 Task: Buy 3 Wax Warmers & Accessories for Men's from Shave & Hair Removal section under best seller category for shipping address: Marley Cooper, 2835 Point Street, Park Ridge, Illinois 60068, Cell Number 7738643880. Pay from credit card ending with 7965, CVV 549
Action: Mouse moved to (19, 83)
Screenshot: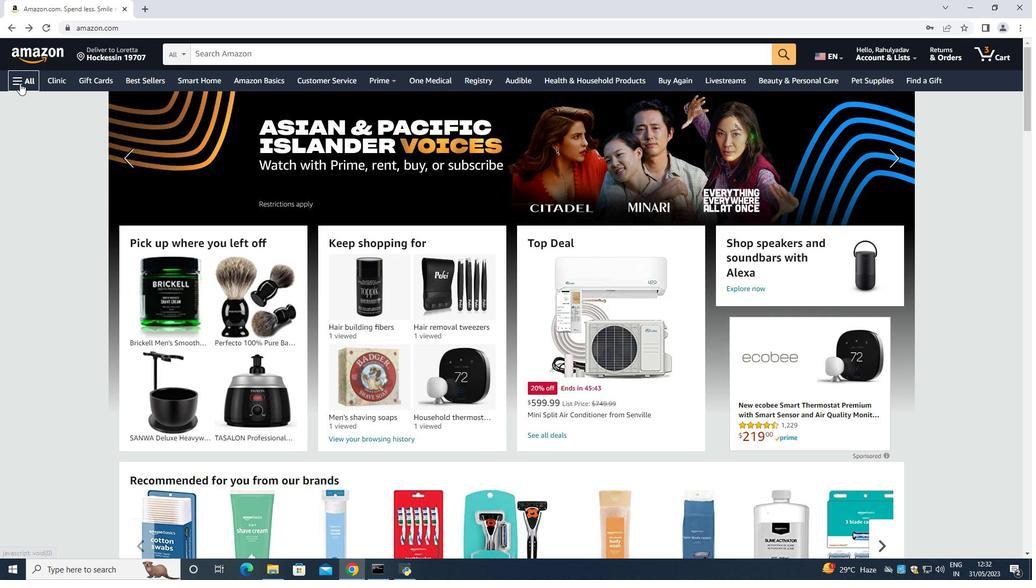 
Action: Mouse pressed left at (19, 83)
Screenshot: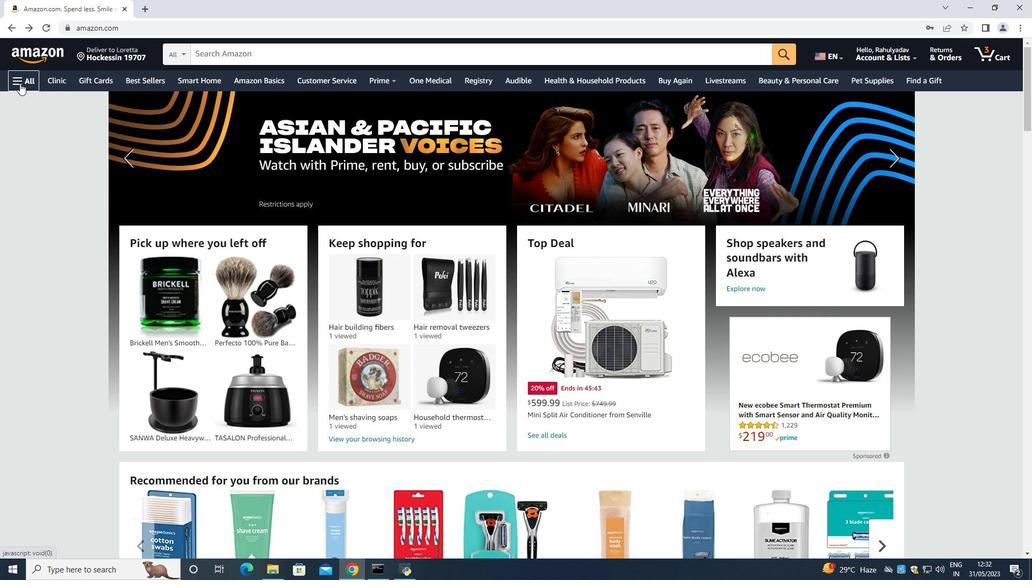 
Action: Mouse moved to (33, 106)
Screenshot: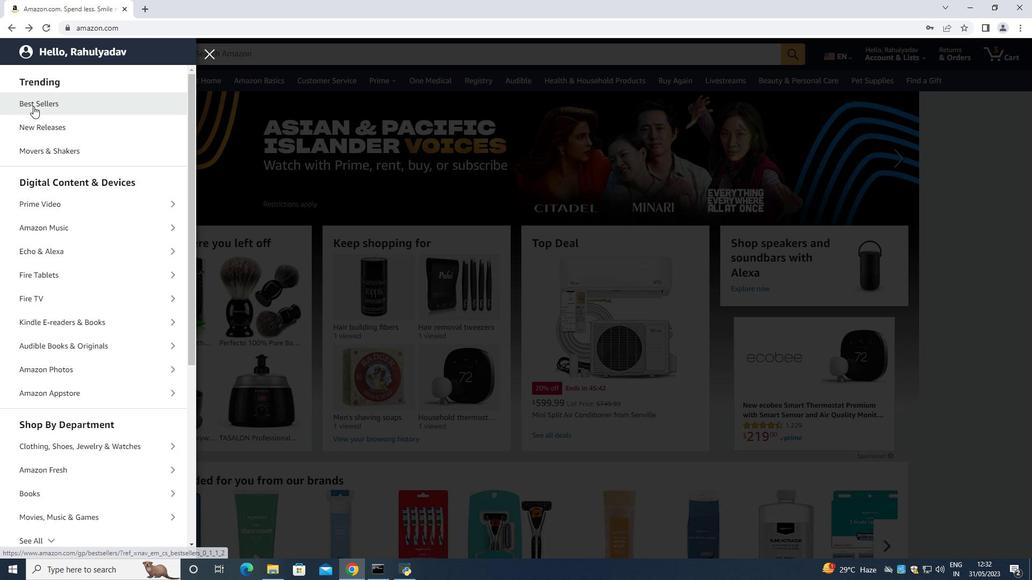 
Action: Mouse pressed left at (33, 106)
Screenshot: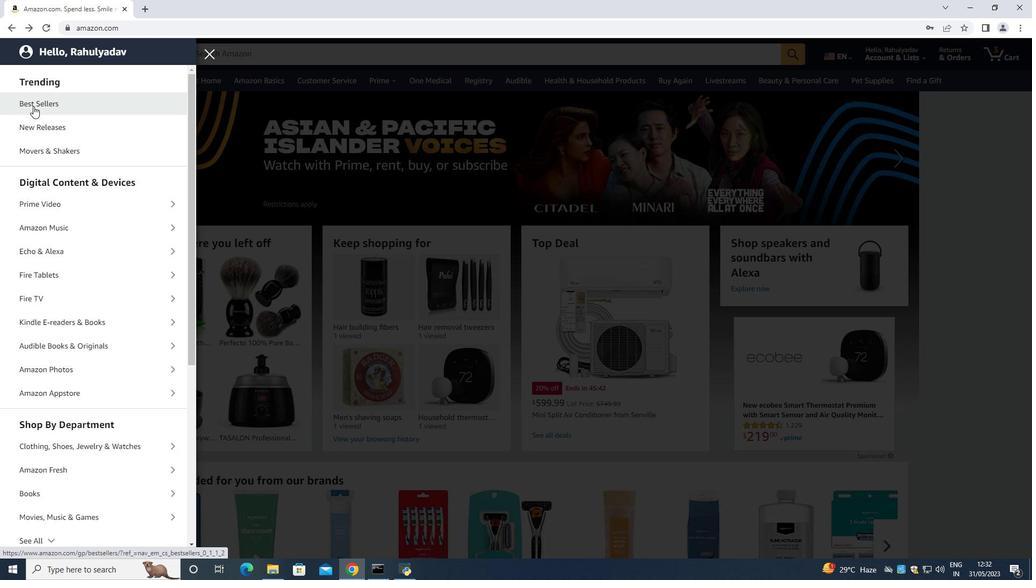 
Action: Mouse moved to (276, 55)
Screenshot: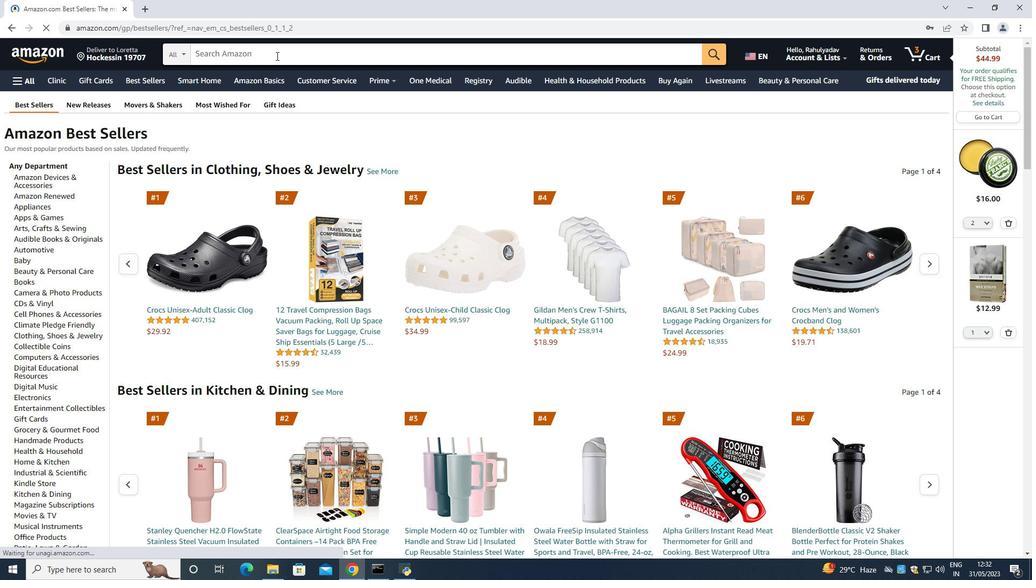 
Action: Mouse pressed left at (276, 55)
Screenshot: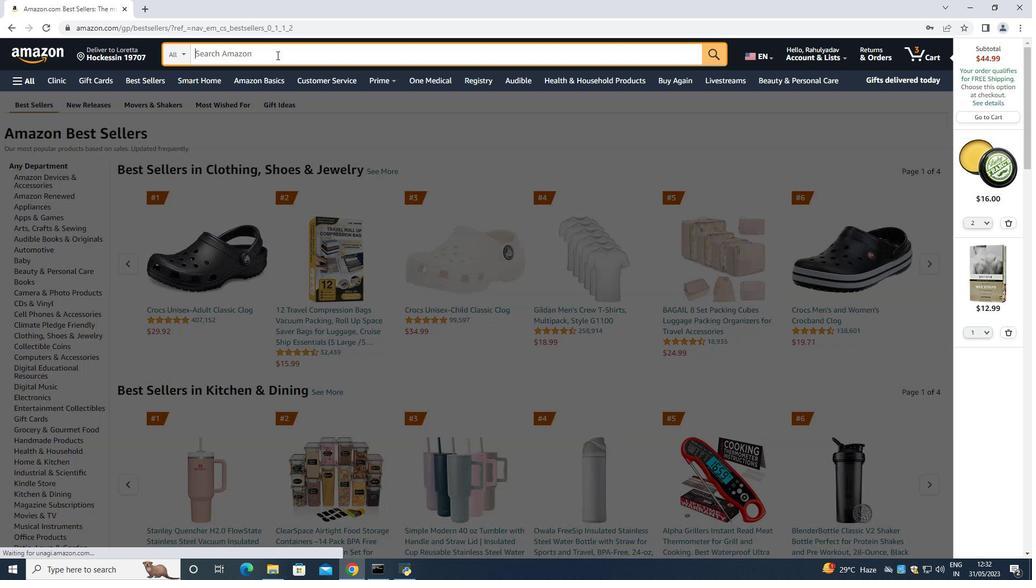 
Action: Mouse moved to (277, 55)
Screenshot: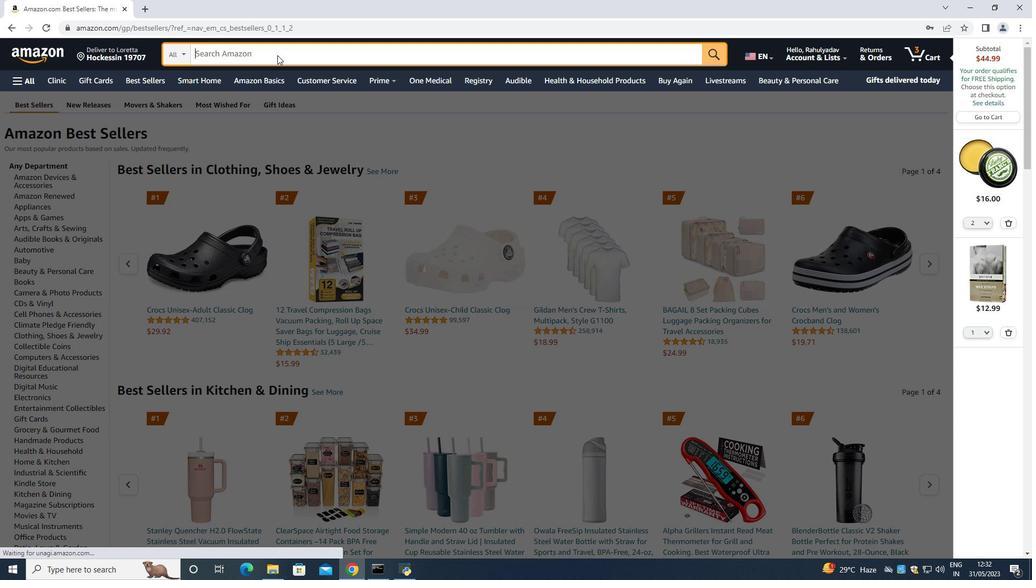 
Action: Key pressed <Key.shift>Wax<Key.space><Key.shift>Warmers<Key.space><Key.shift_r><Key.shift_r><Key.shift_r><Key.shift_r><Key.shift_r><Key.shift_r>&<Key.shift><Key.space><Key.shift>Accessories<Key.space><Key.shift>For<Key.space><Key.shift>m<Key.backspace><Key.shift><Key.shift><Key.shift><Key.shift><Key.shift><Key.shift>Men<Key.enter>
Screenshot: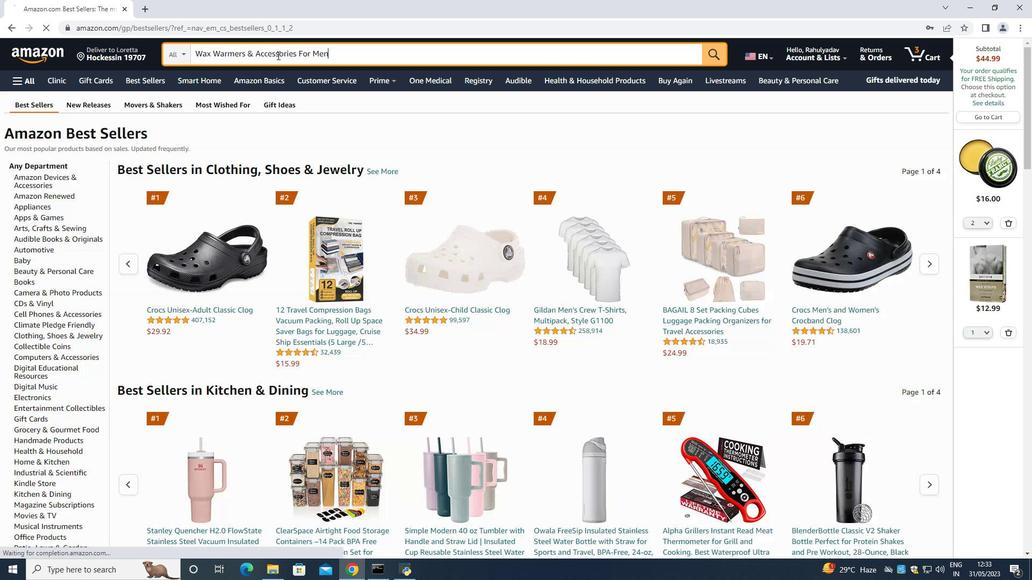 
Action: Mouse moved to (277, 55)
Screenshot: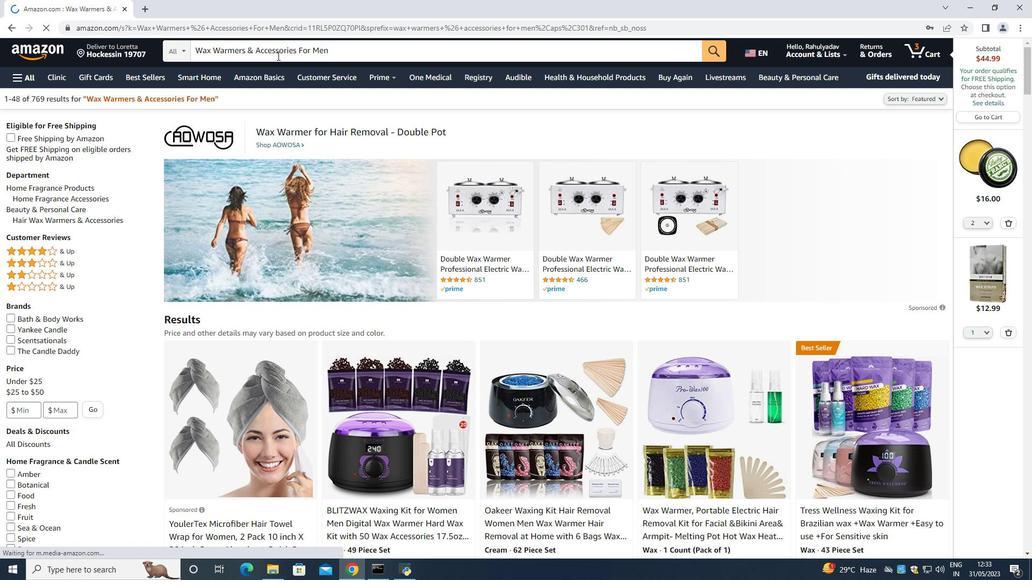 
Action: Mouse scrolled (277, 55) with delta (0, 0)
Screenshot: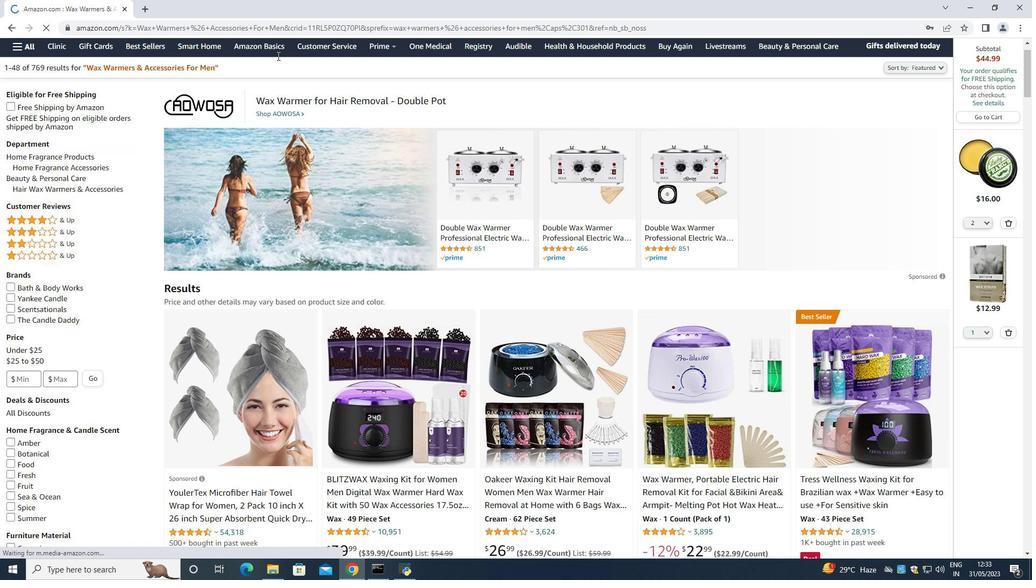 
Action: Mouse moved to (216, 131)
Screenshot: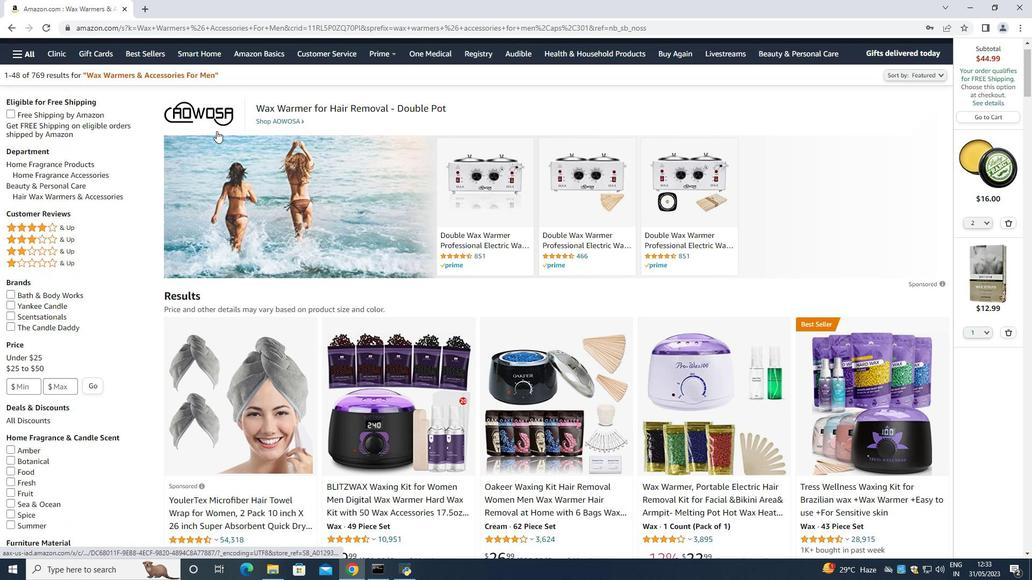 
Action: Mouse scrolled (216, 131) with delta (0, 0)
Screenshot: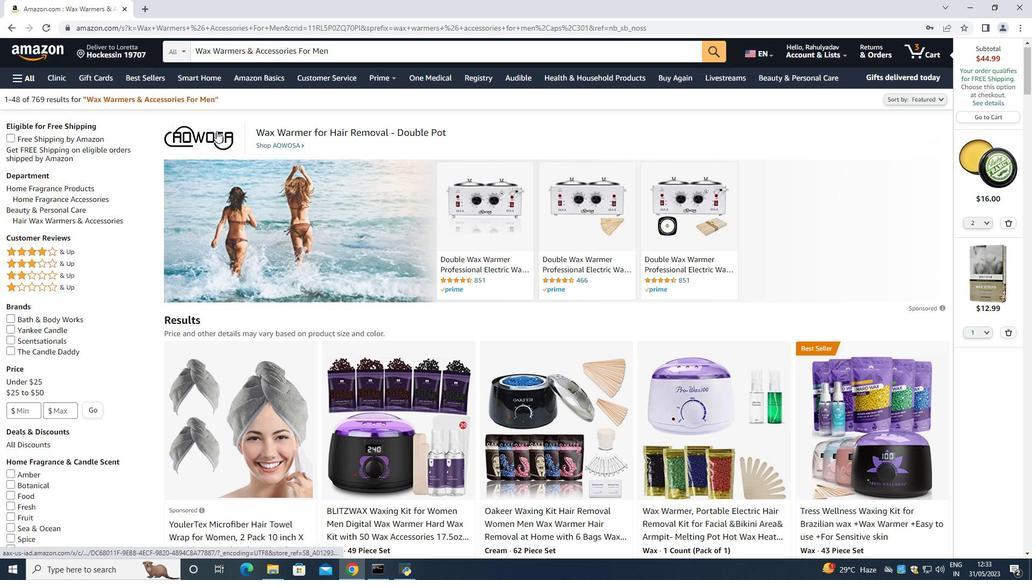 
Action: Mouse scrolled (216, 131) with delta (0, 0)
Screenshot: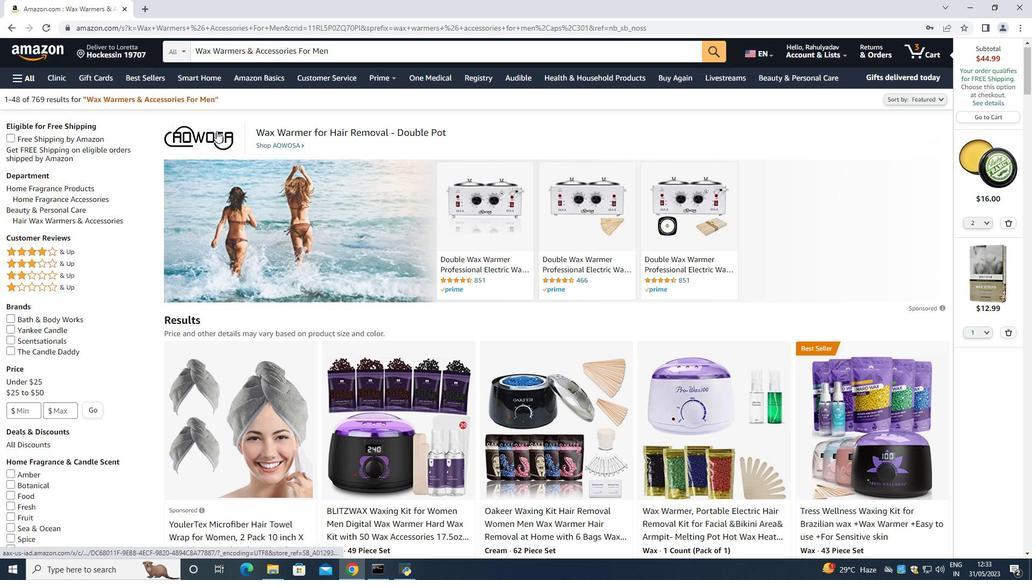 
Action: Mouse scrolled (216, 131) with delta (0, 0)
Screenshot: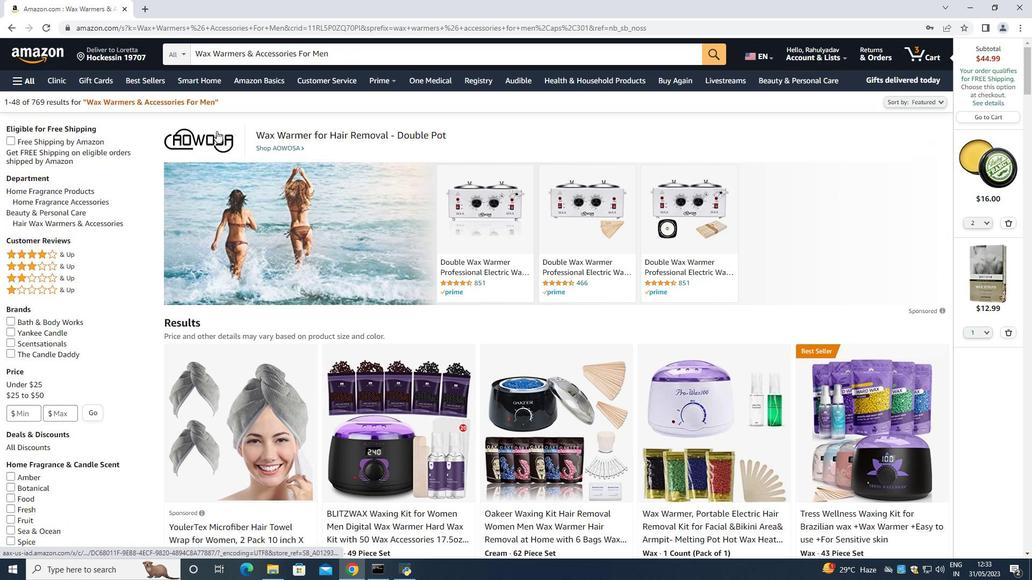
Action: Mouse scrolled (216, 131) with delta (0, 0)
Screenshot: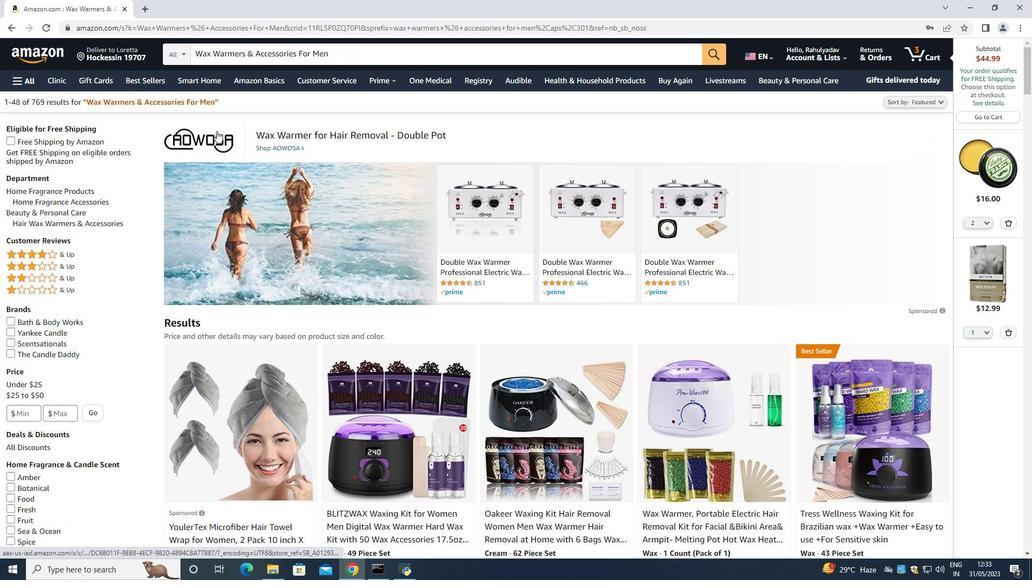 
Action: Mouse moved to (408, 354)
Screenshot: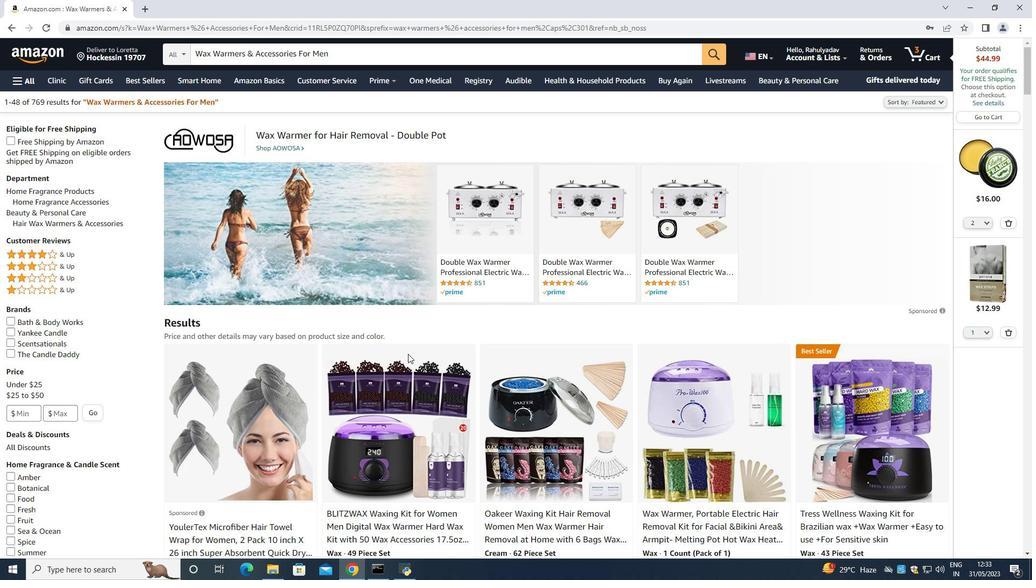 
Action: Mouse scrolled (408, 353) with delta (0, 0)
Screenshot: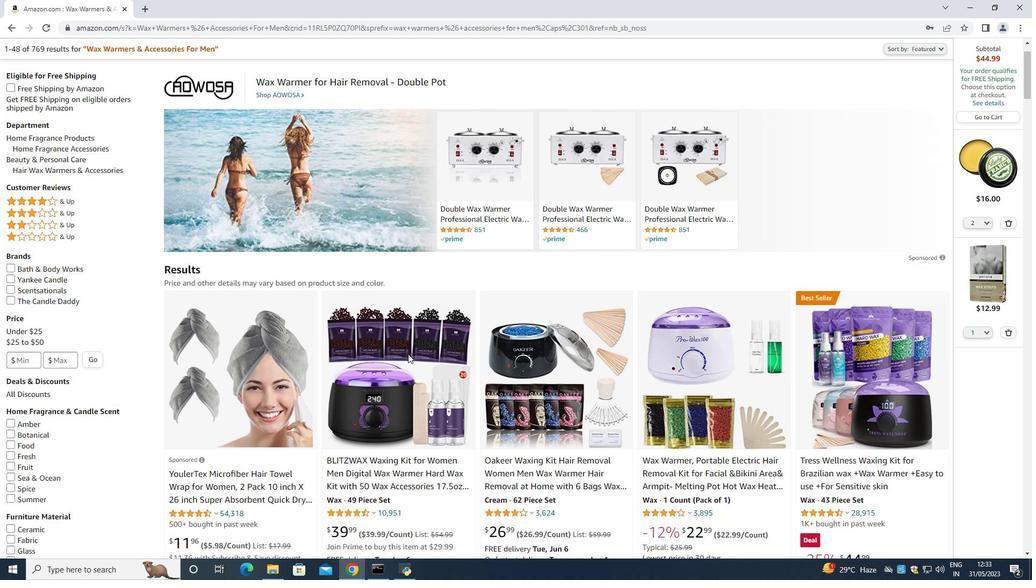
Action: Mouse scrolled (408, 353) with delta (0, 0)
Screenshot: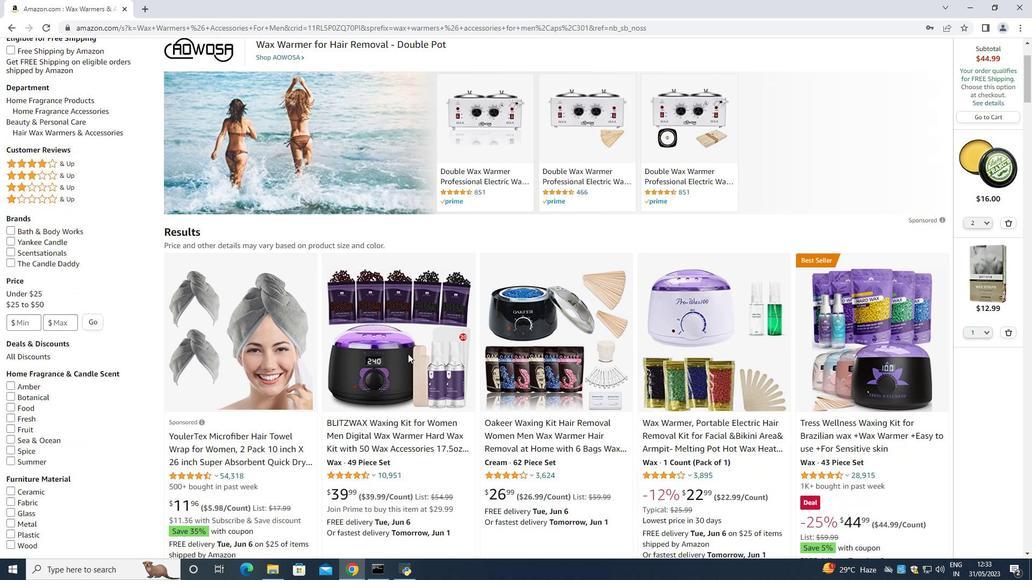 
Action: Mouse scrolled (408, 353) with delta (0, 0)
Screenshot: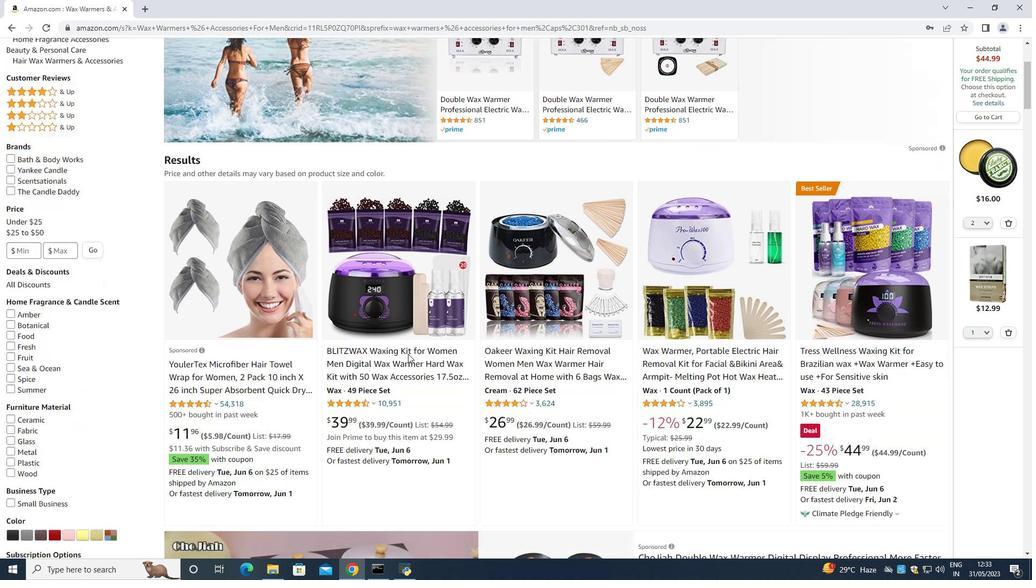 
Action: Mouse scrolled (408, 353) with delta (0, 0)
Screenshot: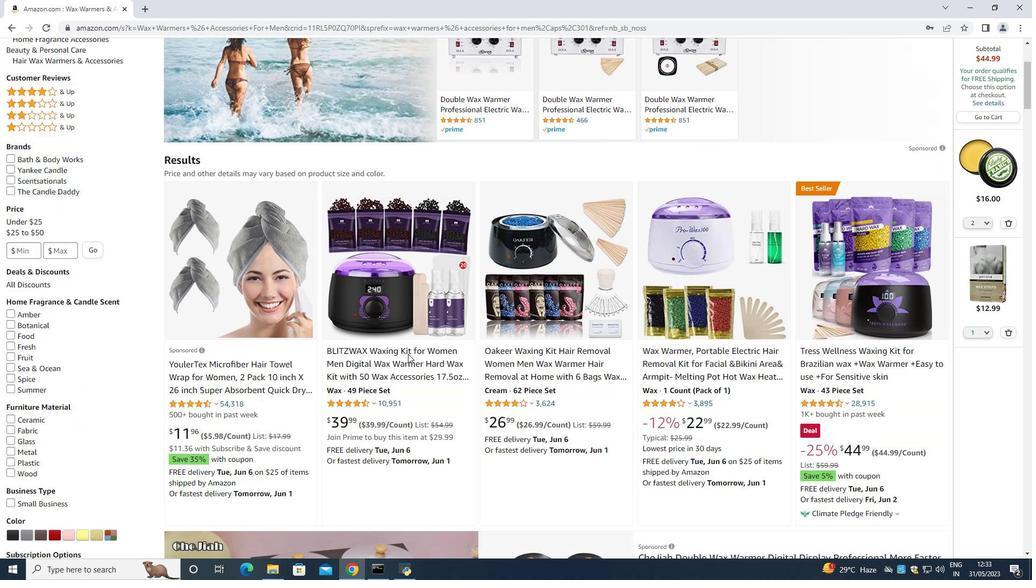 
Action: Mouse moved to (131, 214)
Screenshot: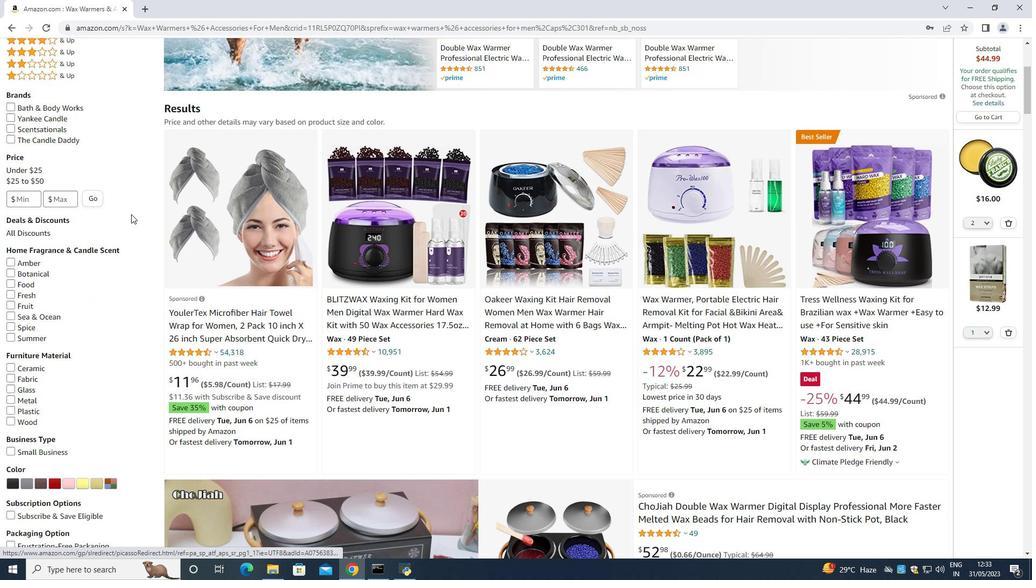 
Action: Mouse scrolled (131, 215) with delta (0, 0)
Screenshot: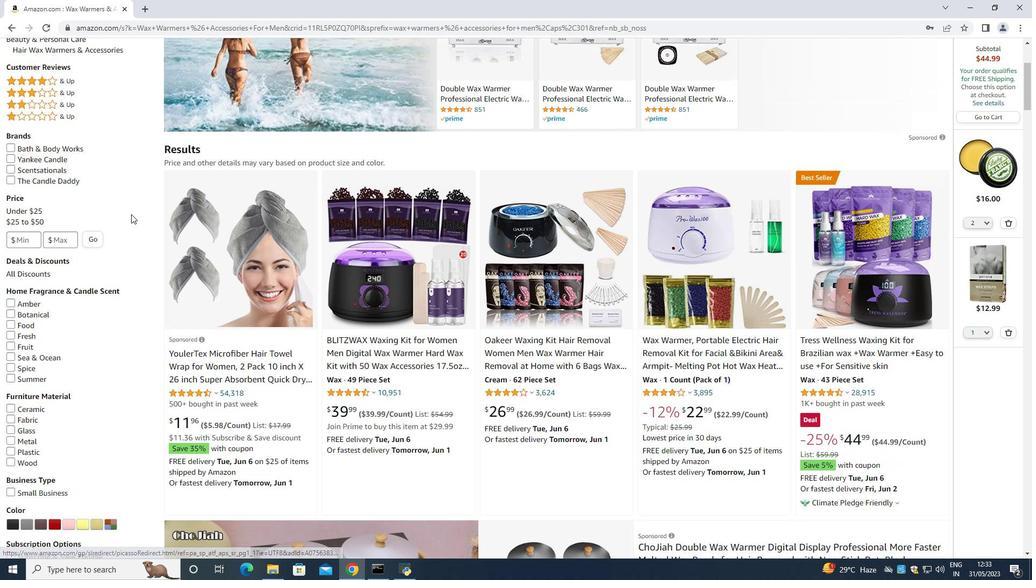 
Action: Mouse scrolled (131, 215) with delta (0, 0)
Screenshot: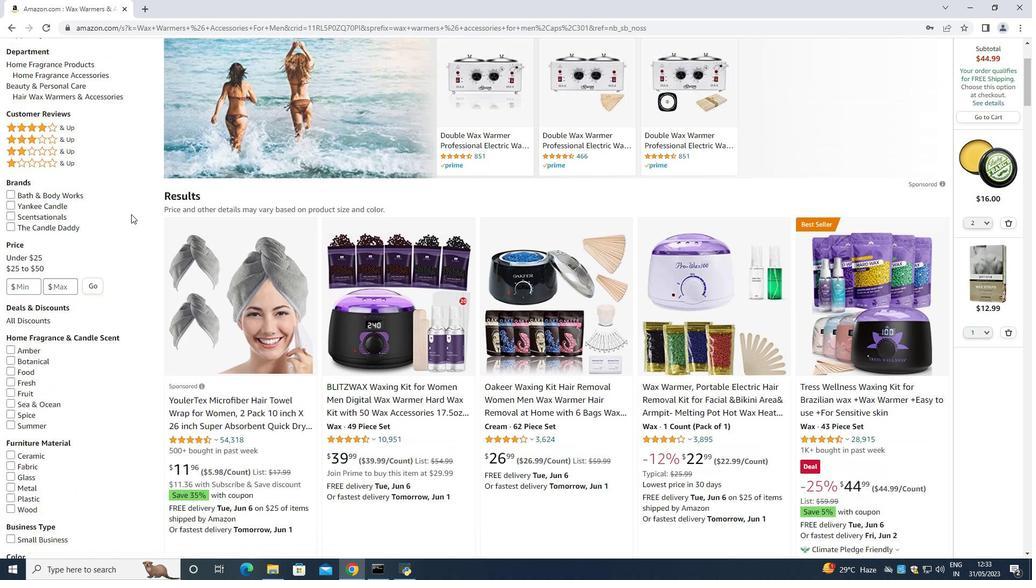 
Action: Mouse scrolled (131, 215) with delta (0, 0)
Screenshot: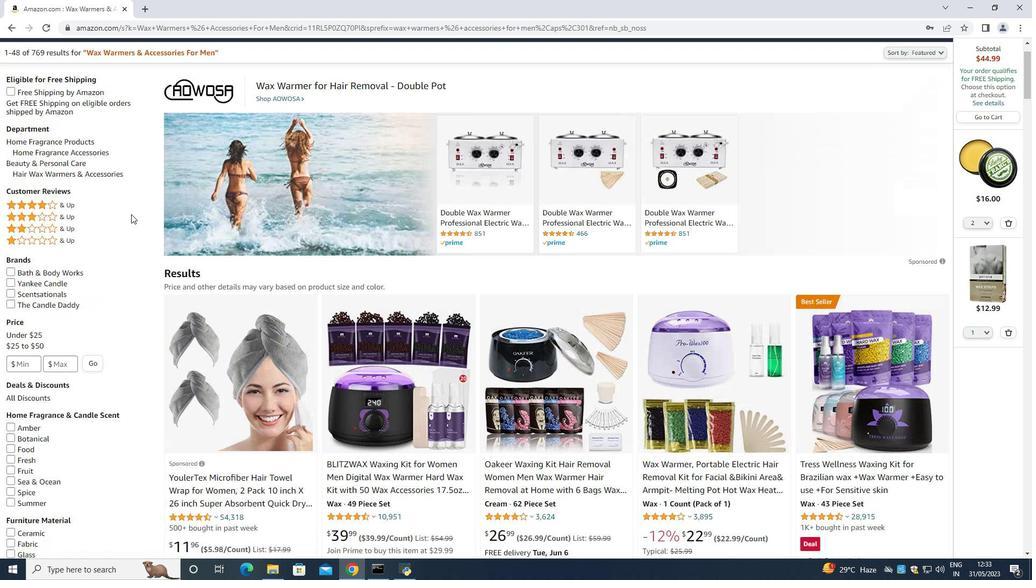 
Action: Mouse scrolled (131, 215) with delta (0, 0)
Screenshot: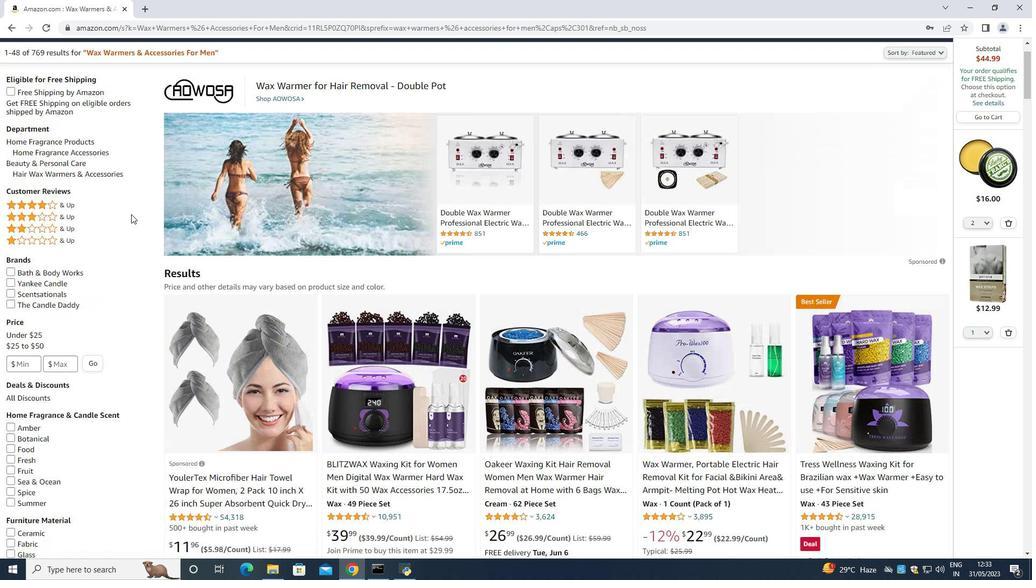 
Action: Mouse scrolled (131, 215) with delta (0, 0)
Screenshot: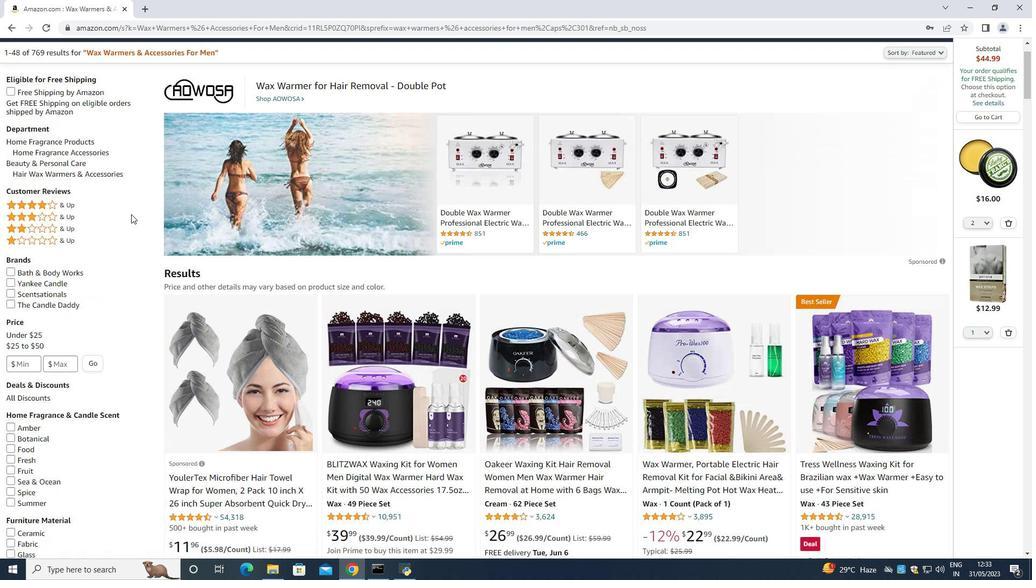 
Action: Mouse scrolled (131, 215) with delta (0, 0)
Screenshot: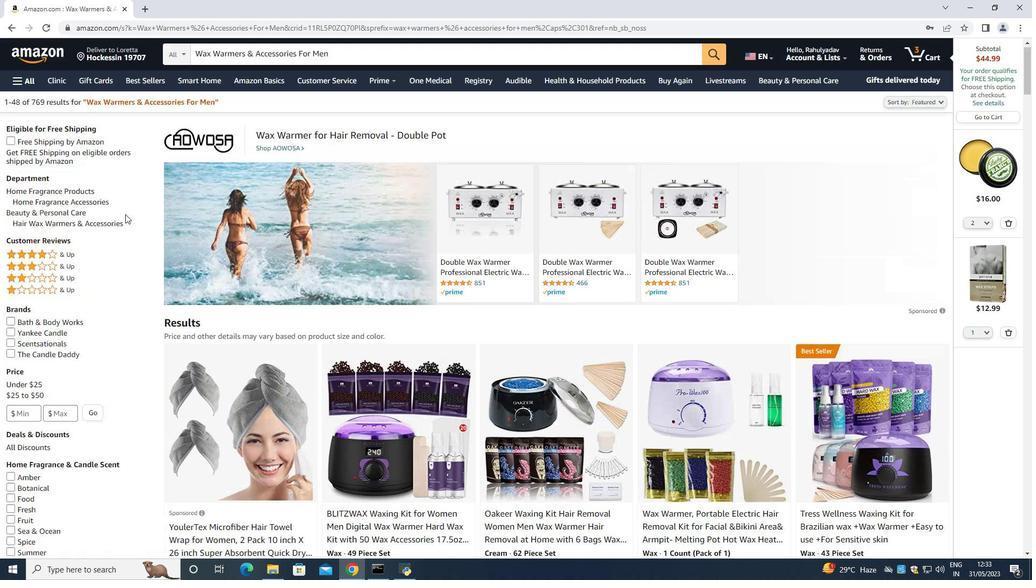 
Action: Mouse moved to (69, 208)
Screenshot: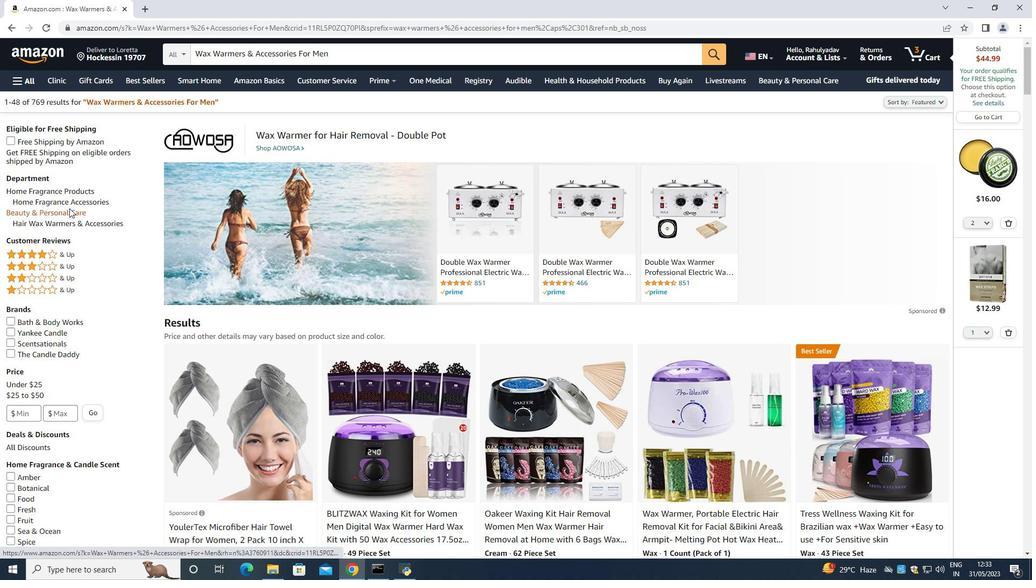 
Action: Mouse pressed left at (69, 208)
Screenshot: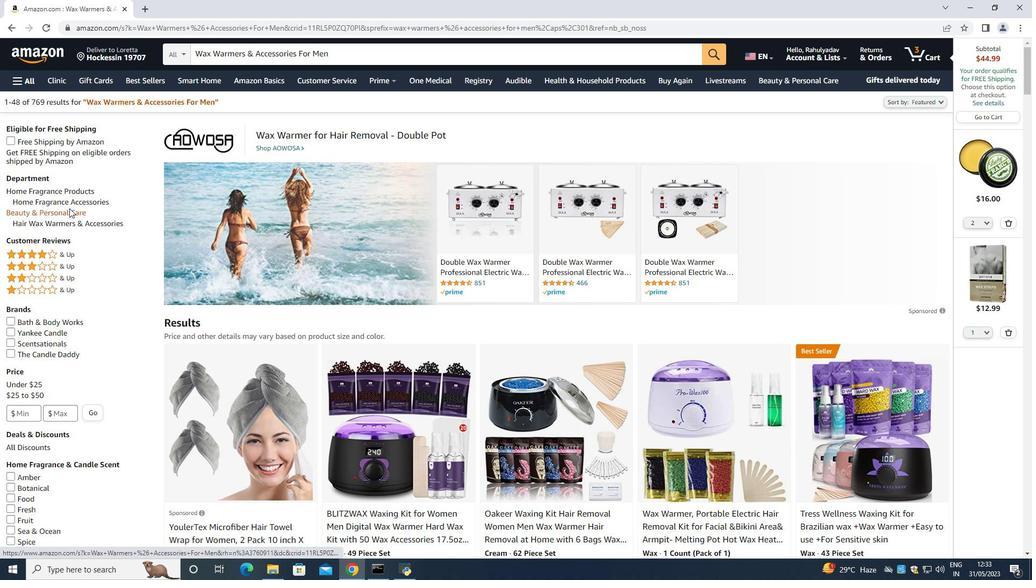 
Action: Mouse moved to (73, 297)
Screenshot: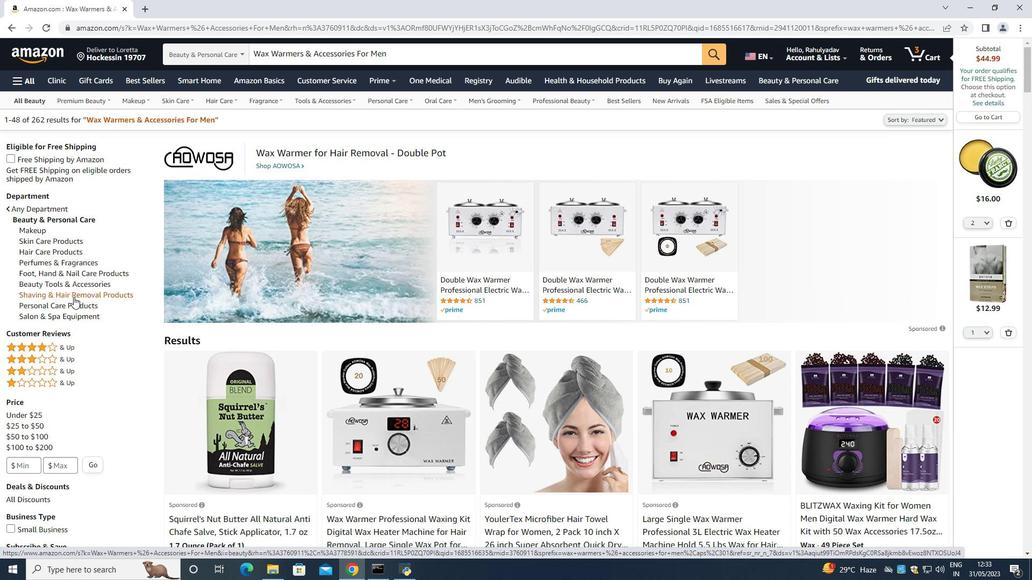 
Action: Mouse pressed left at (73, 297)
Screenshot: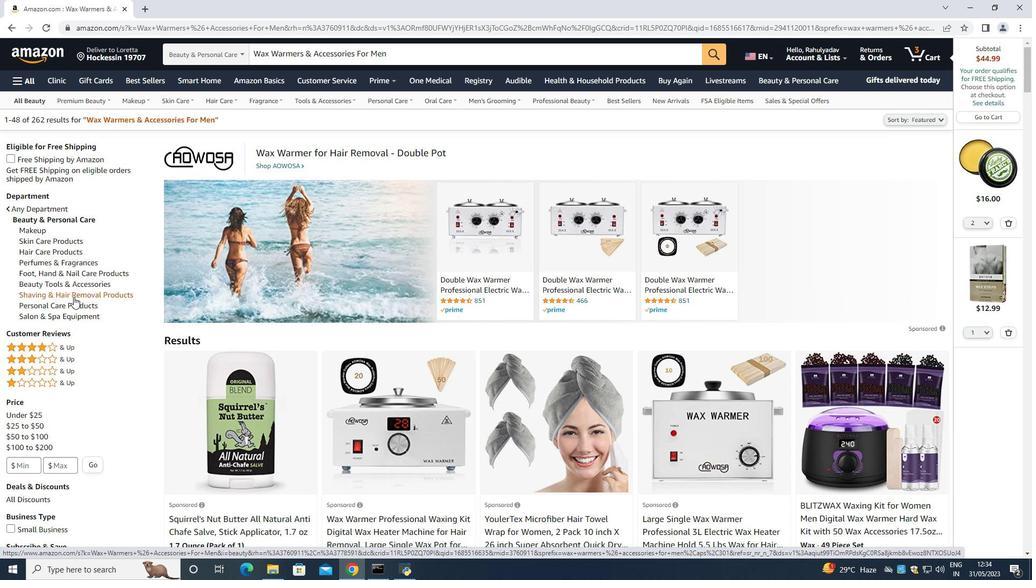 
Action: Mouse moved to (286, 333)
Screenshot: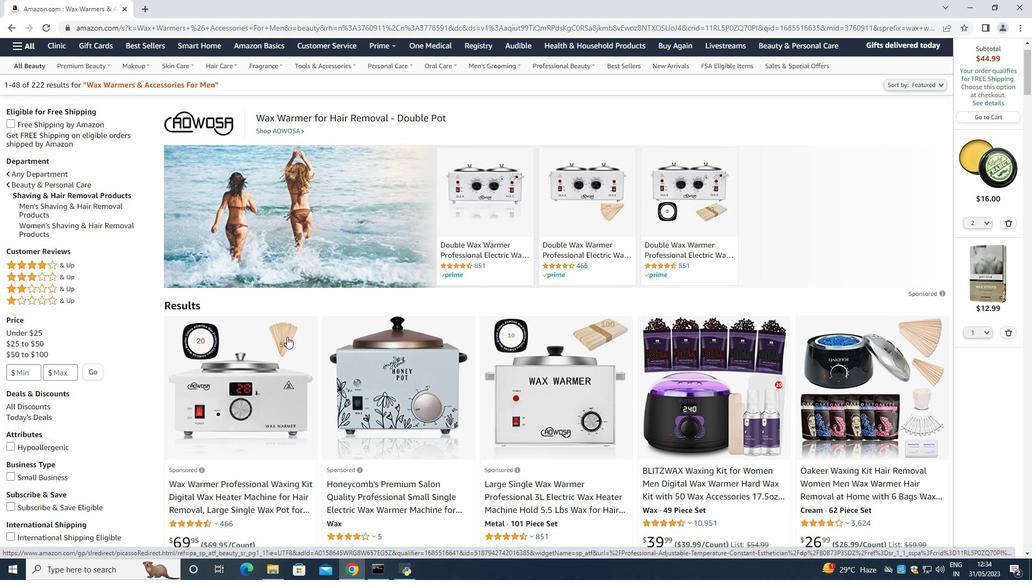 
Action: Mouse scrolled (286, 333) with delta (0, 0)
Screenshot: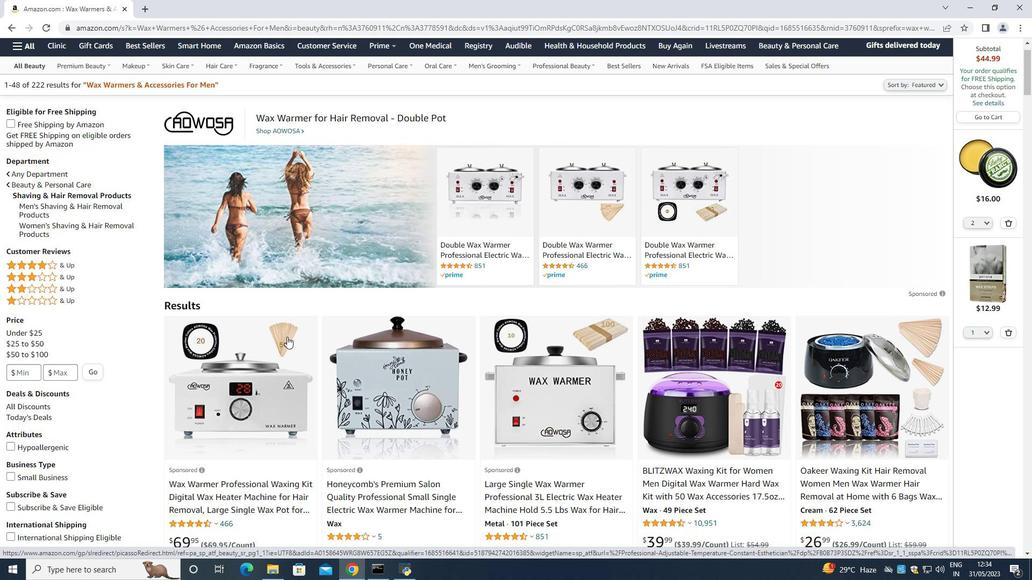 
Action: Mouse moved to (733, 451)
Screenshot: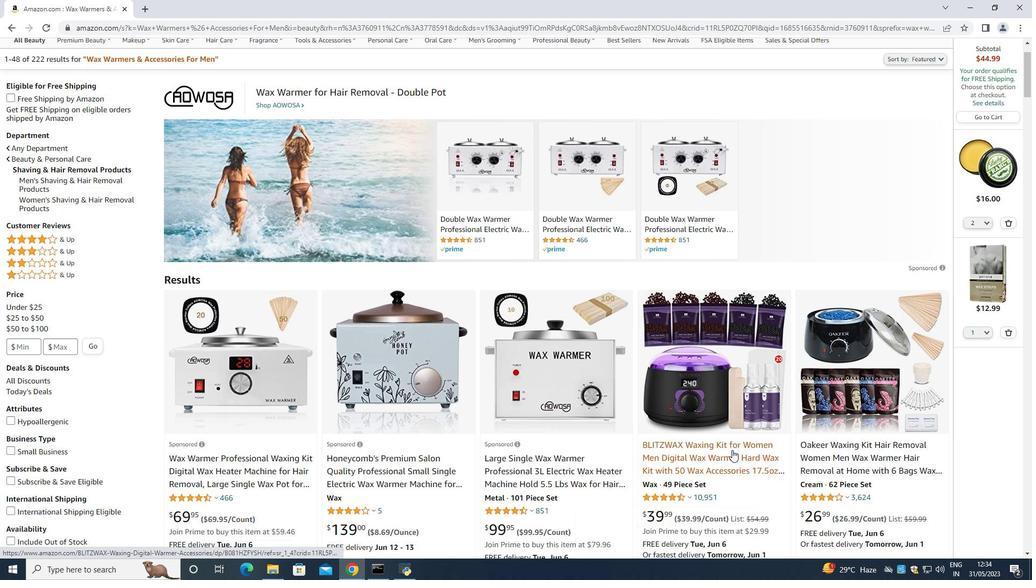 
Action: Mouse scrolled (733, 451) with delta (0, 0)
Screenshot: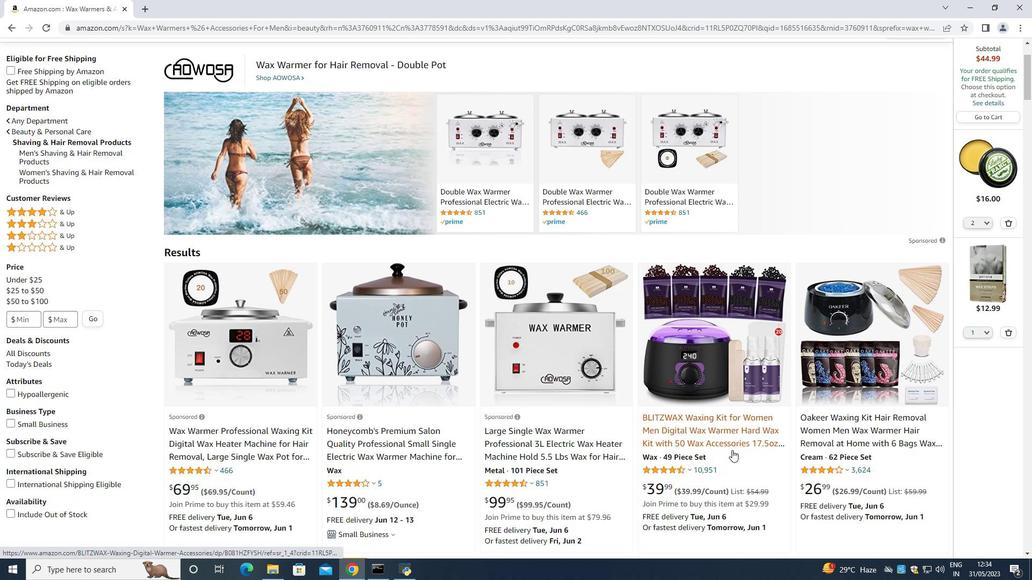 
Action: Mouse moved to (732, 450)
Screenshot: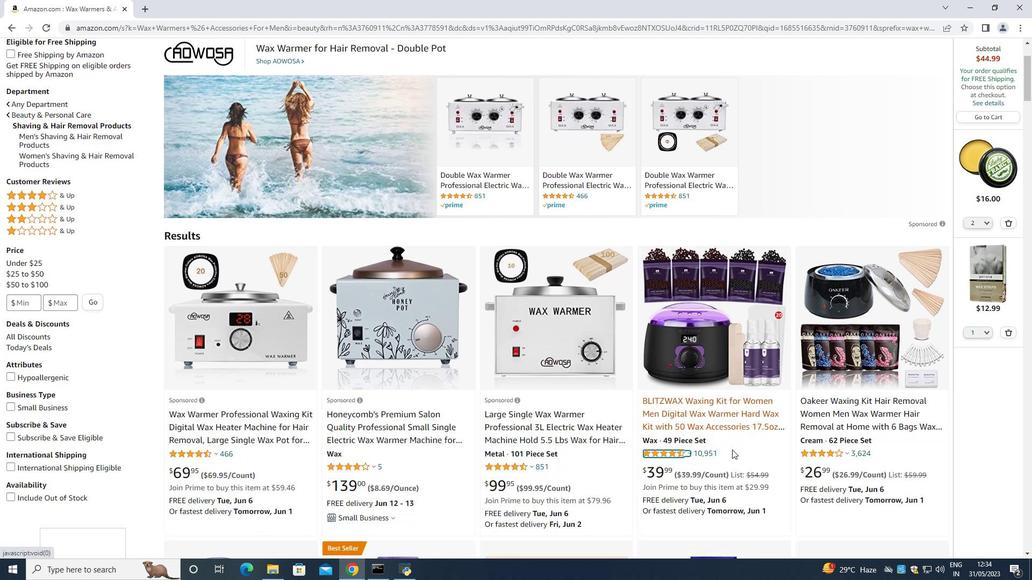 
Action: Mouse scrolled (732, 450) with delta (0, 0)
Screenshot: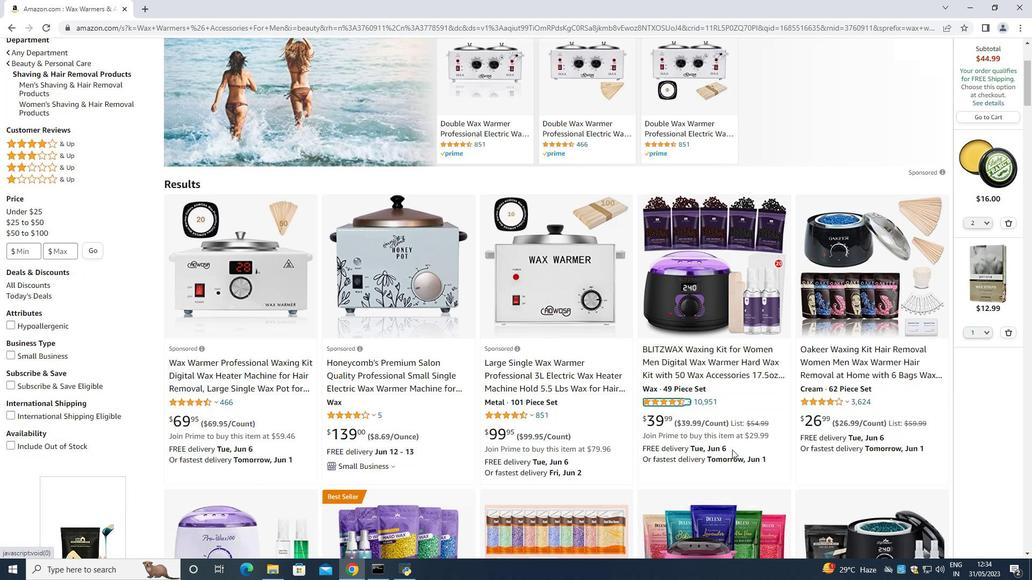 
Action: Mouse moved to (732, 450)
Screenshot: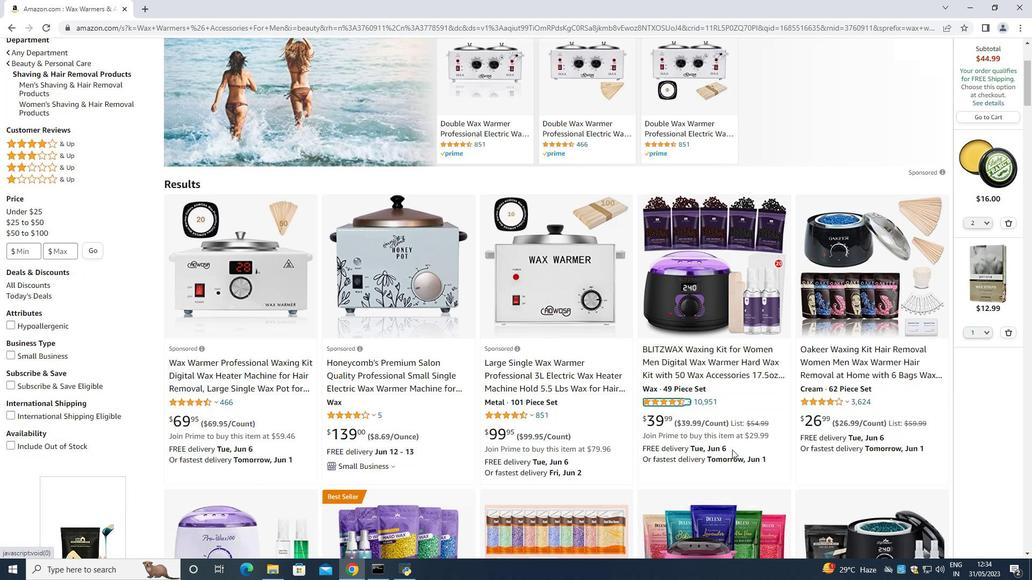 
Action: Mouse scrolled (732, 449) with delta (0, 0)
Screenshot: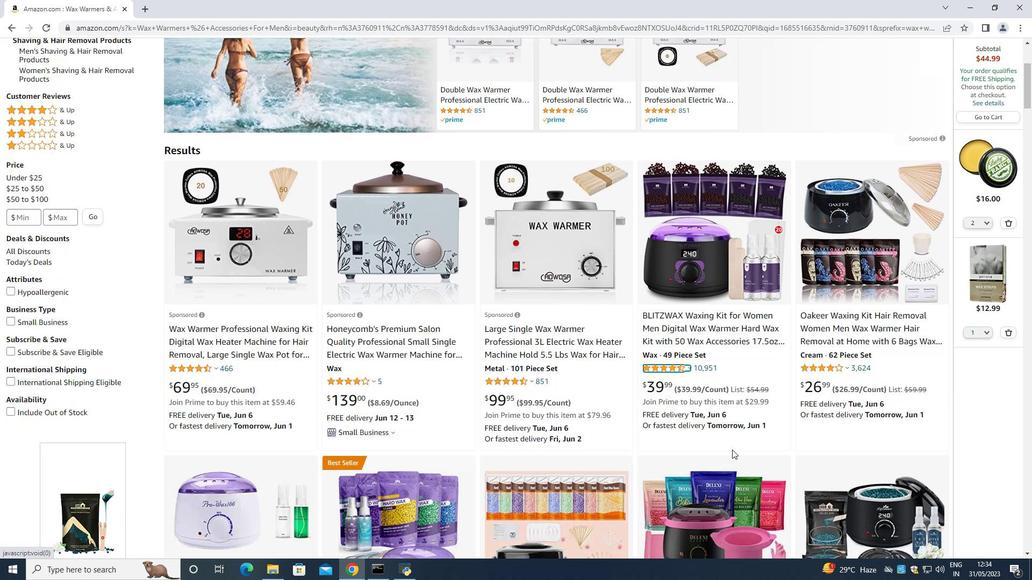 
Action: Mouse scrolled (732, 449) with delta (0, 0)
Screenshot: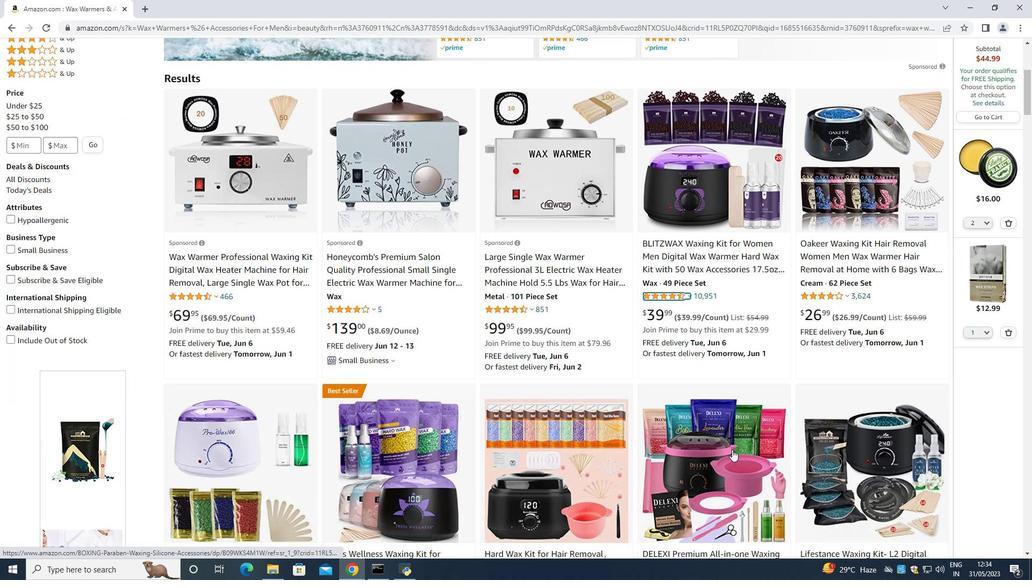 
Action: Mouse scrolled (732, 449) with delta (0, 0)
Screenshot: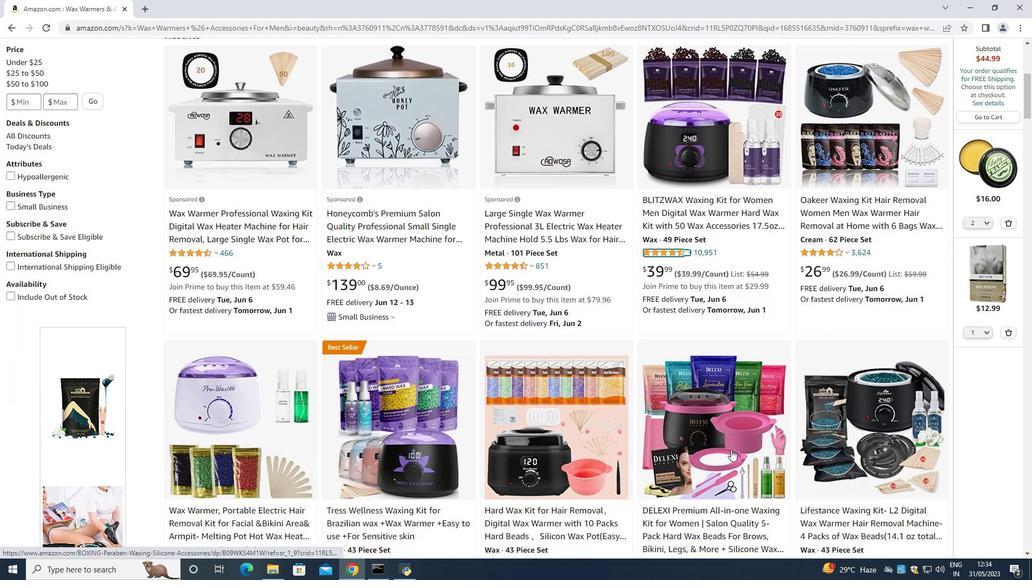 
Action: Mouse scrolled (732, 449) with delta (0, 0)
Screenshot: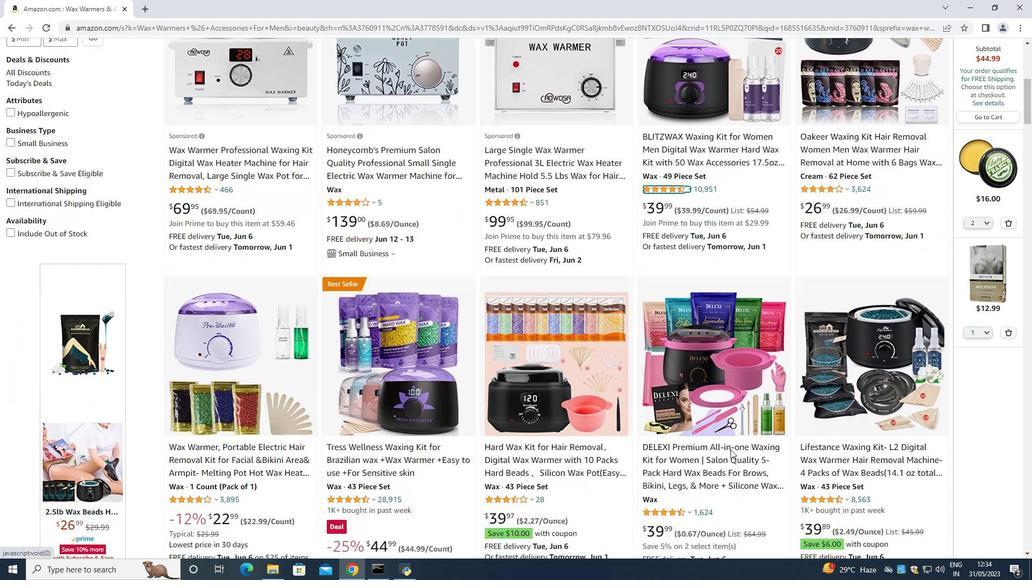 
Action: Mouse moved to (366, 468)
Screenshot: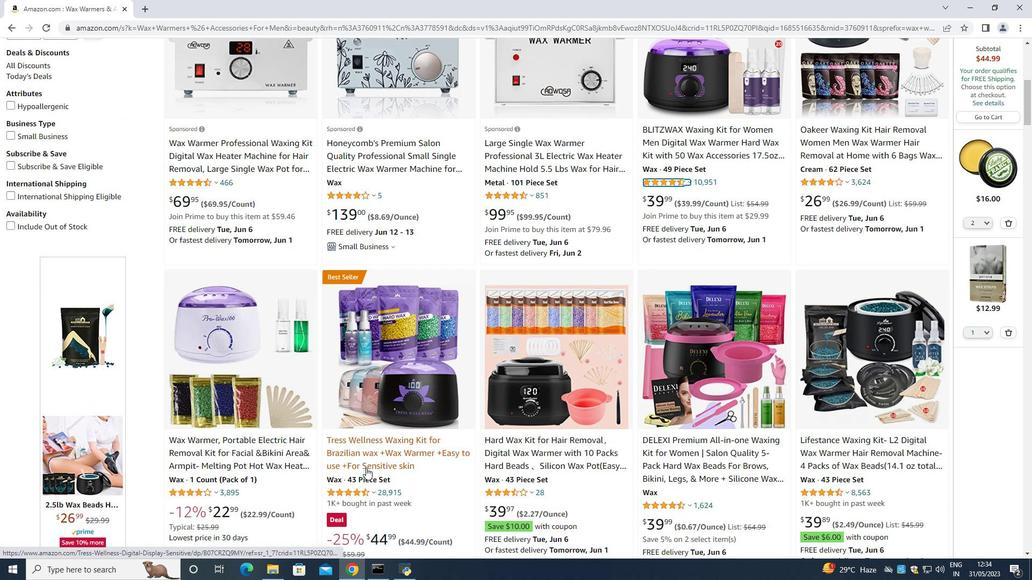 
Action: Mouse scrolled (366, 467) with delta (0, 0)
Screenshot: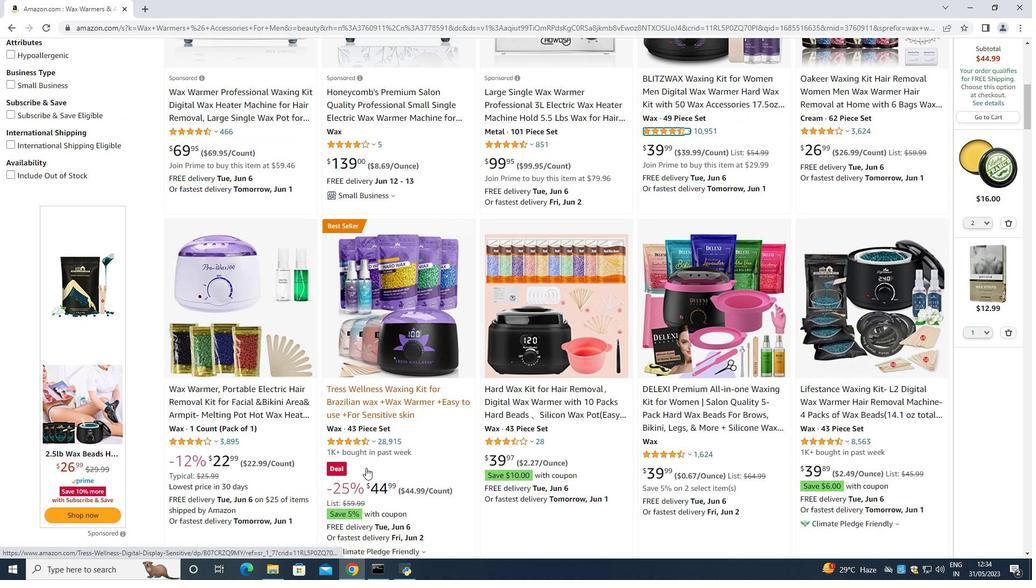 
Action: Mouse moved to (414, 317)
Screenshot: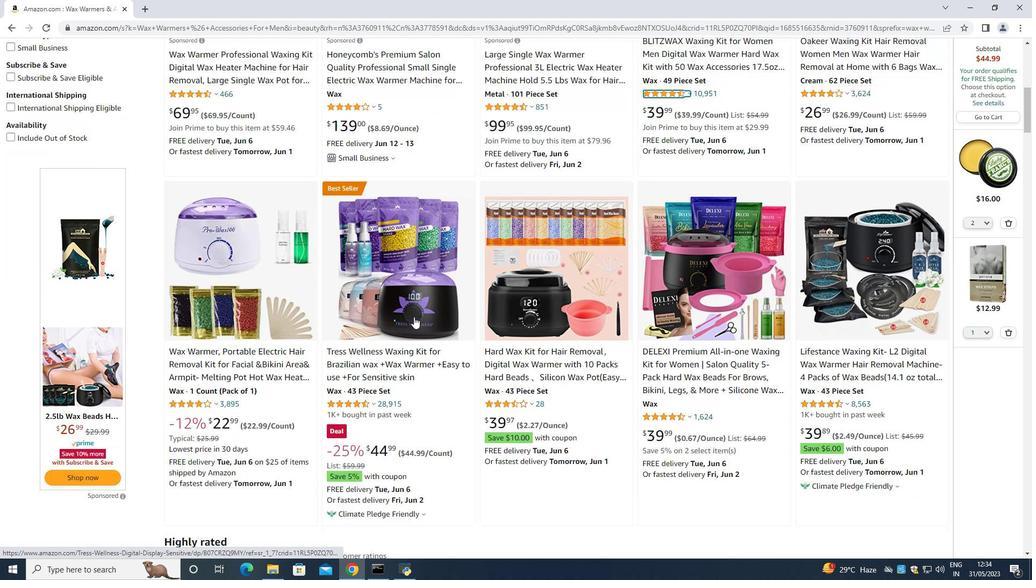 
Action: Mouse scrolled (414, 316) with delta (0, 0)
Screenshot: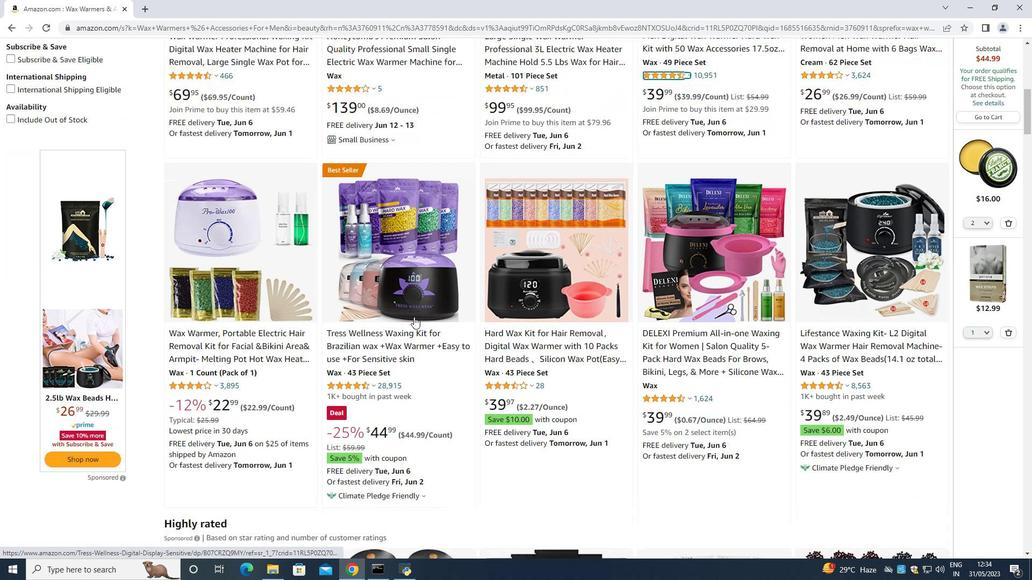
Action: Mouse scrolled (414, 316) with delta (0, 0)
Screenshot: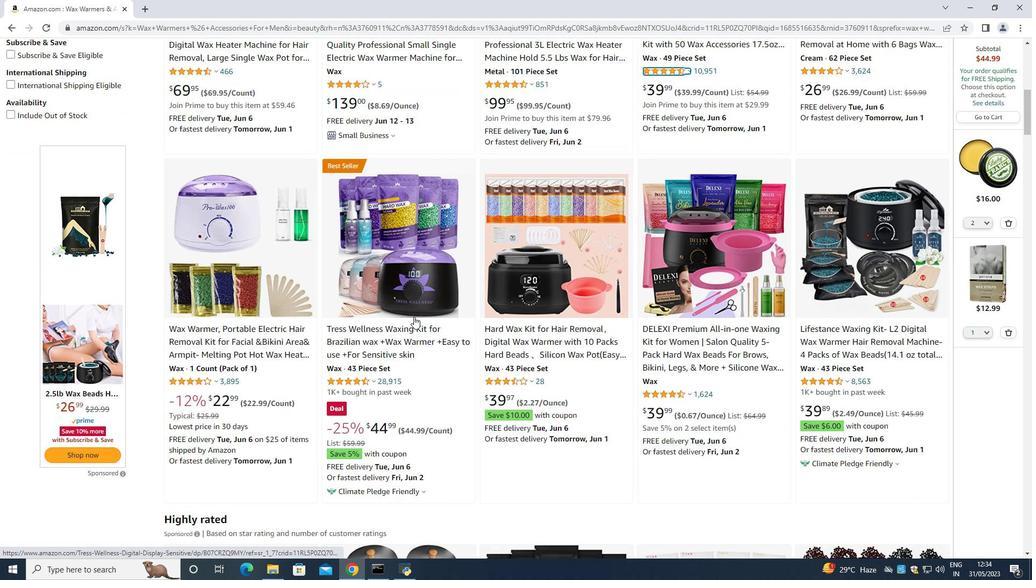 
Action: Mouse moved to (414, 317)
Screenshot: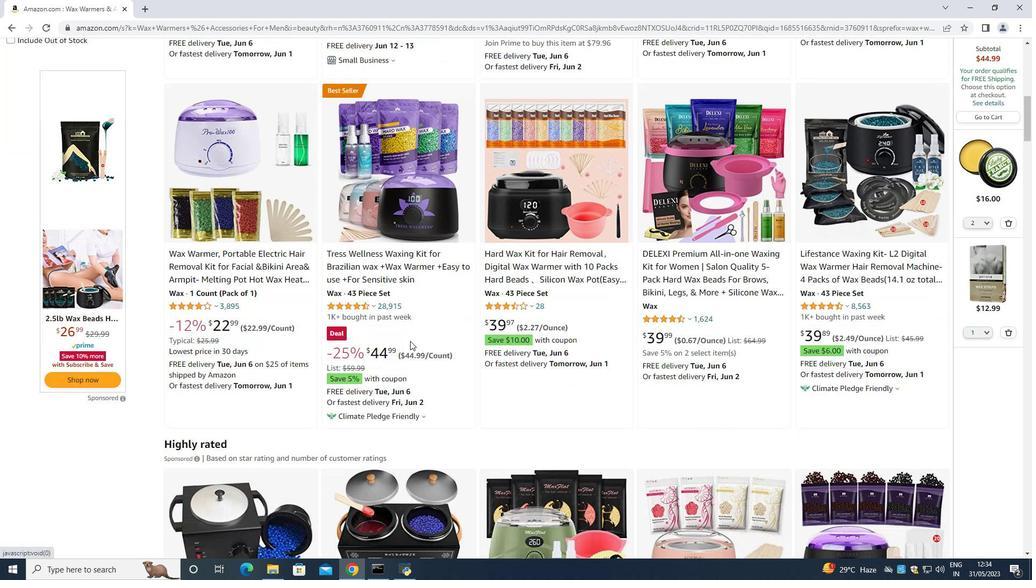 
Action: Mouse scrolled (414, 316) with delta (0, 0)
Screenshot: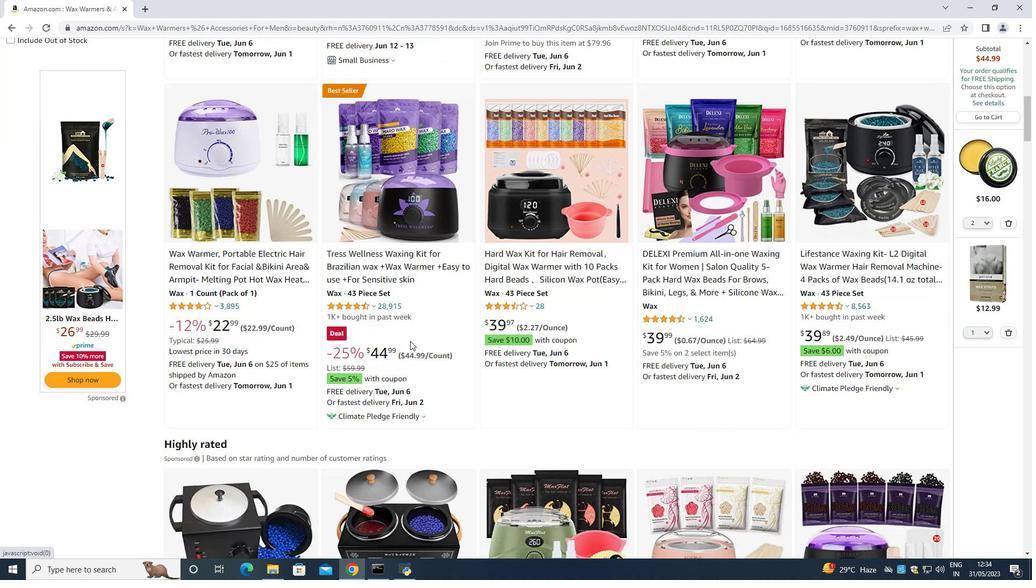 
Action: Mouse moved to (501, 428)
Screenshot: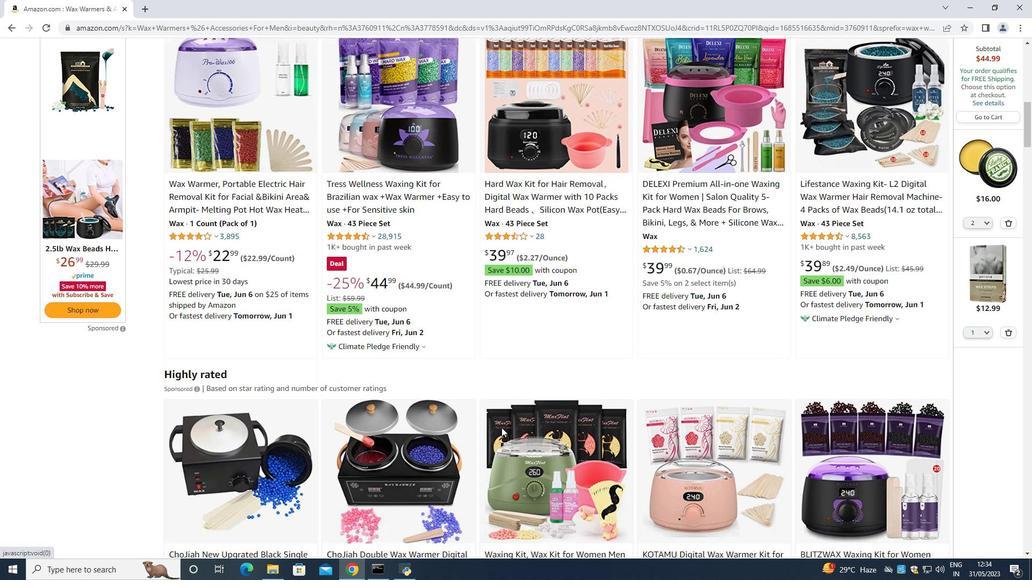 
Action: Mouse scrolled (501, 427) with delta (0, 0)
Screenshot: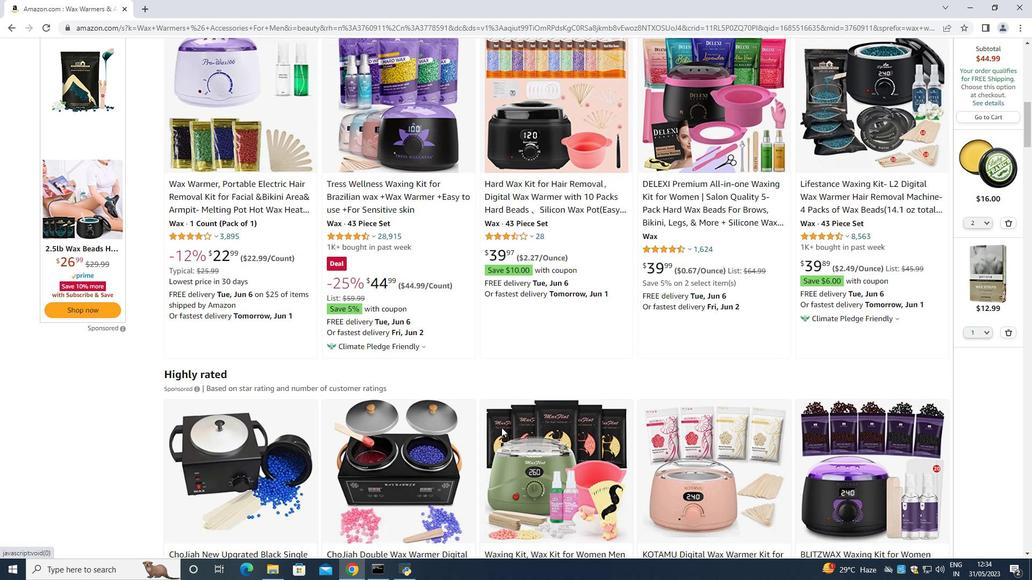 
Action: Mouse scrolled (501, 427) with delta (0, 0)
Screenshot: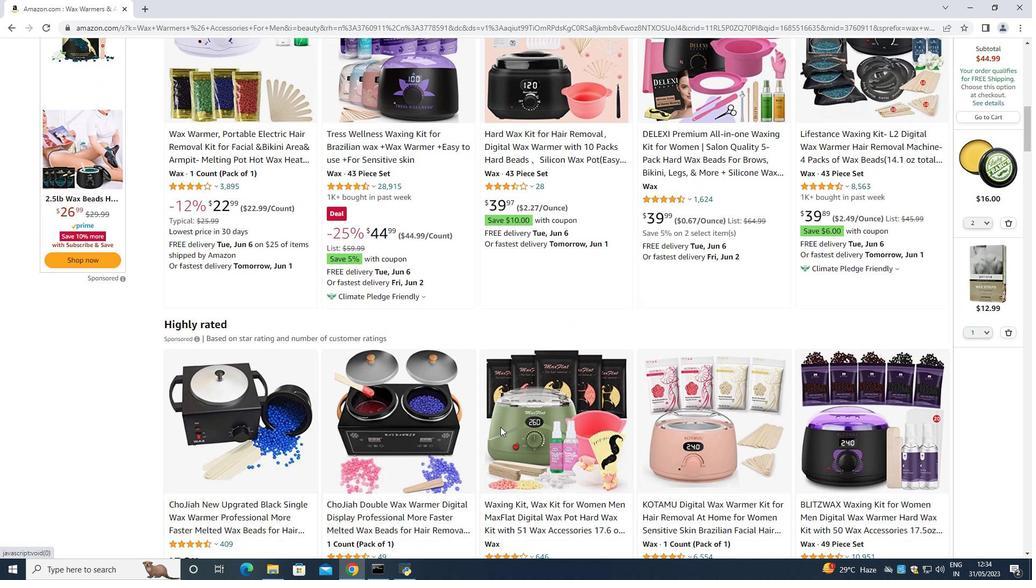 
Action: Mouse moved to (500, 427)
Screenshot: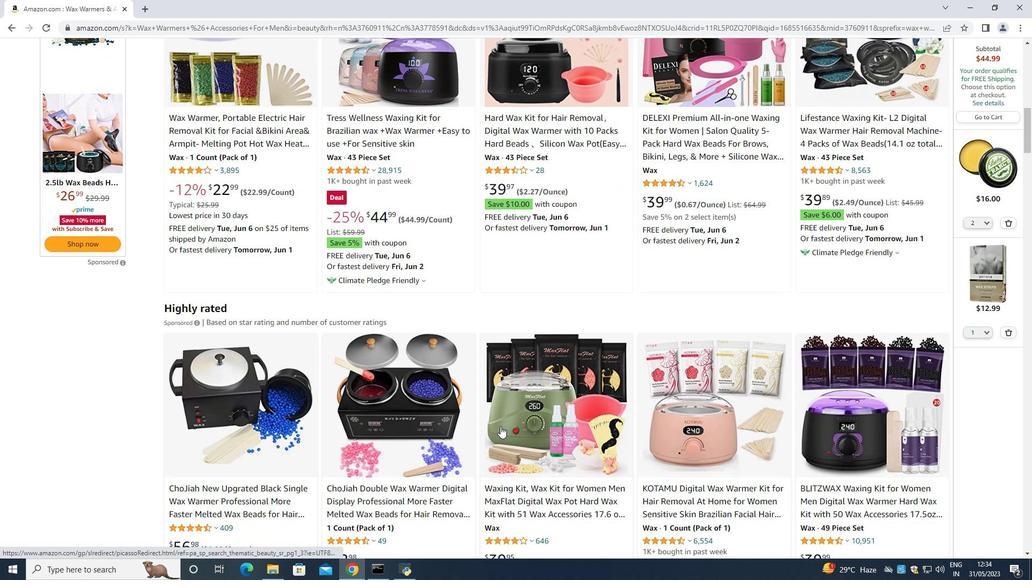 
Action: Mouse scrolled (500, 426) with delta (0, 0)
Screenshot: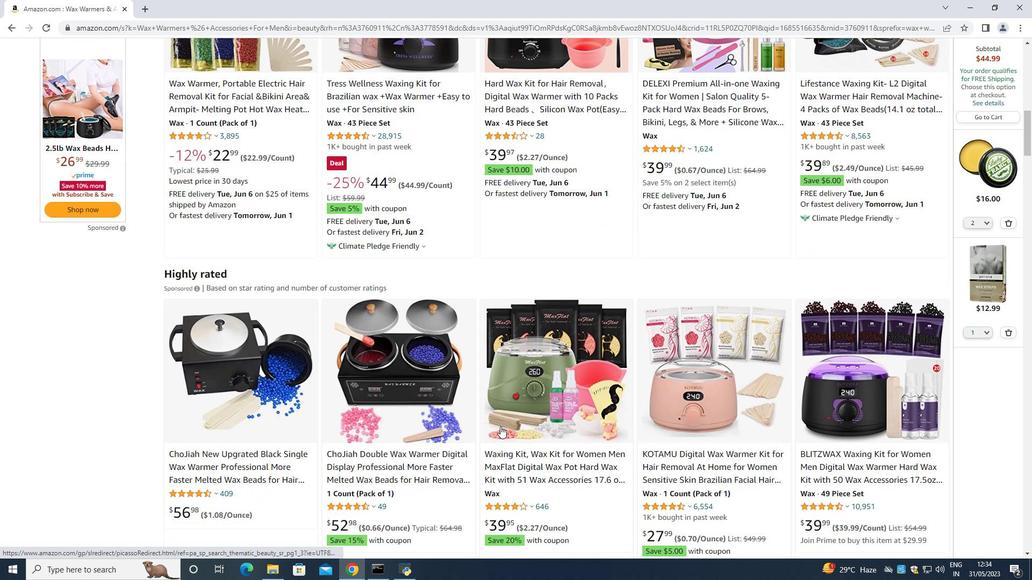 
Action: Mouse scrolled (500, 426) with delta (0, 0)
Screenshot: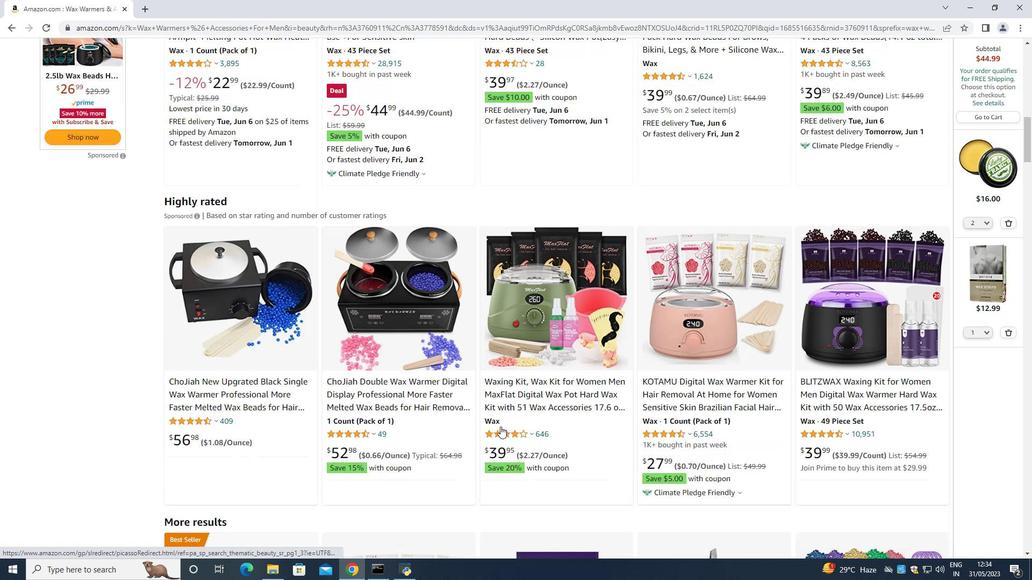 
Action: Mouse moved to (827, 409)
Screenshot: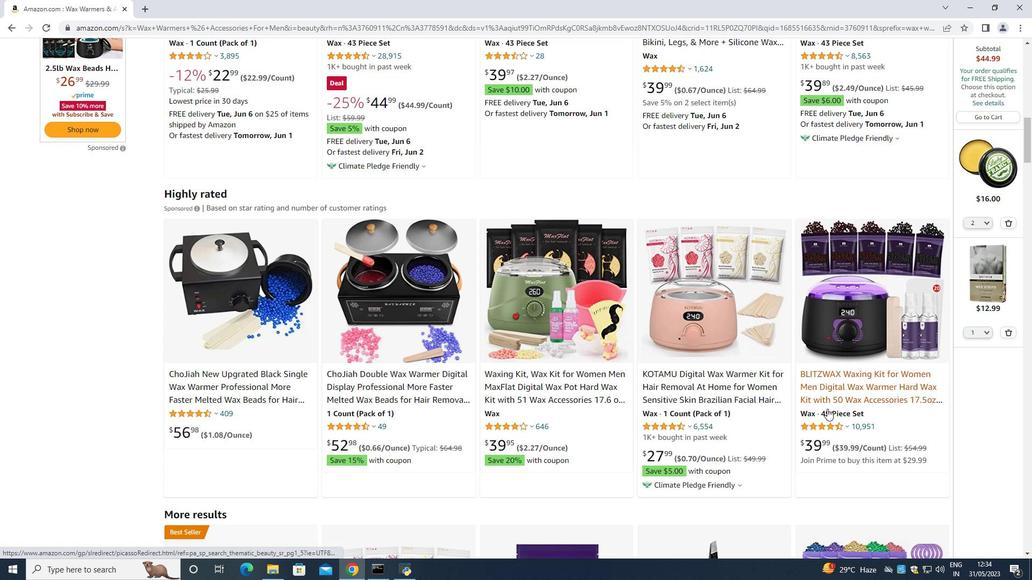 
Action: Mouse scrolled (827, 408) with delta (0, 0)
Screenshot: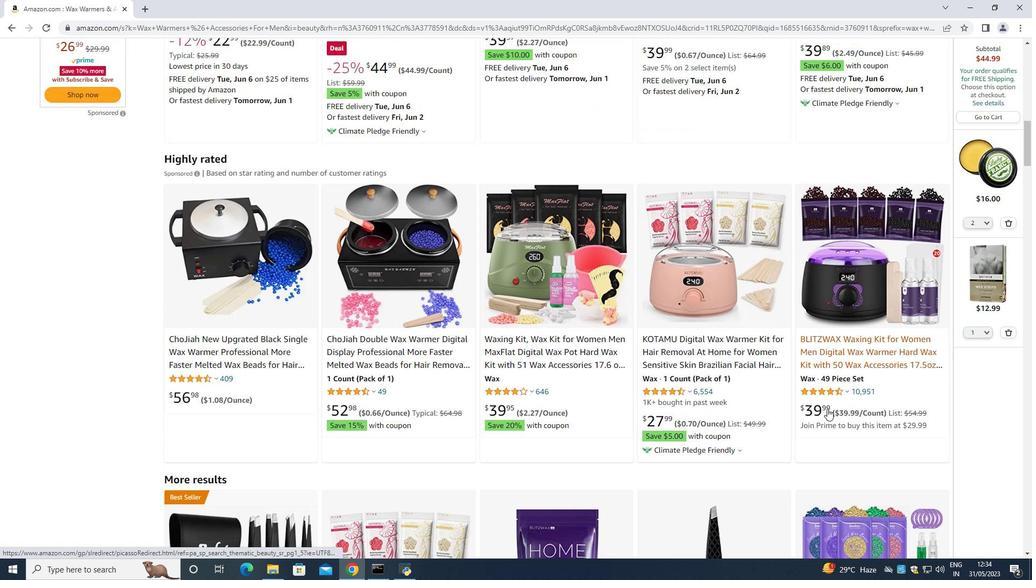
Action: Mouse scrolled (827, 408) with delta (0, 0)
Screenshot: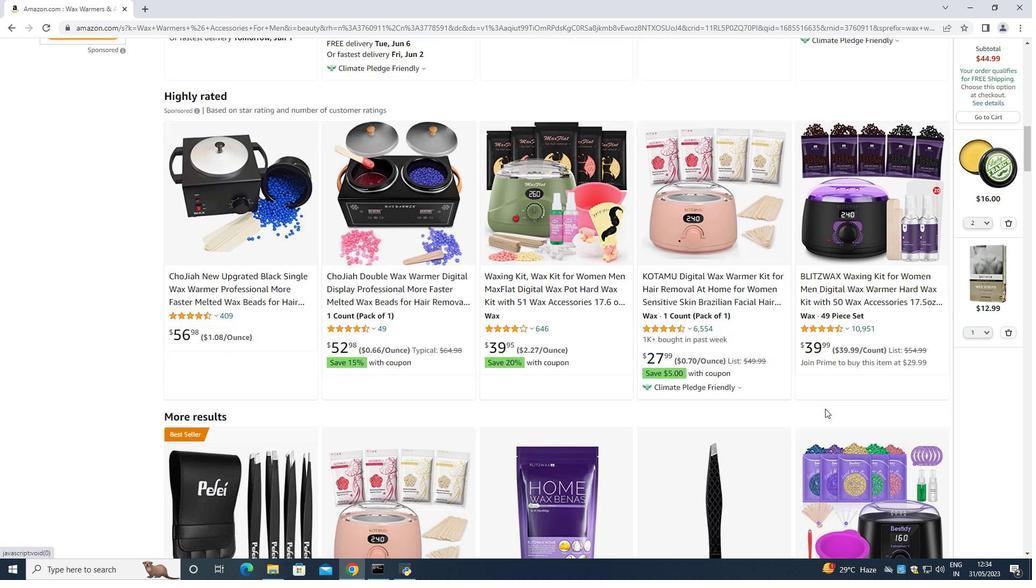 
Action: Mouse moved to (825, 409)
Screenshot: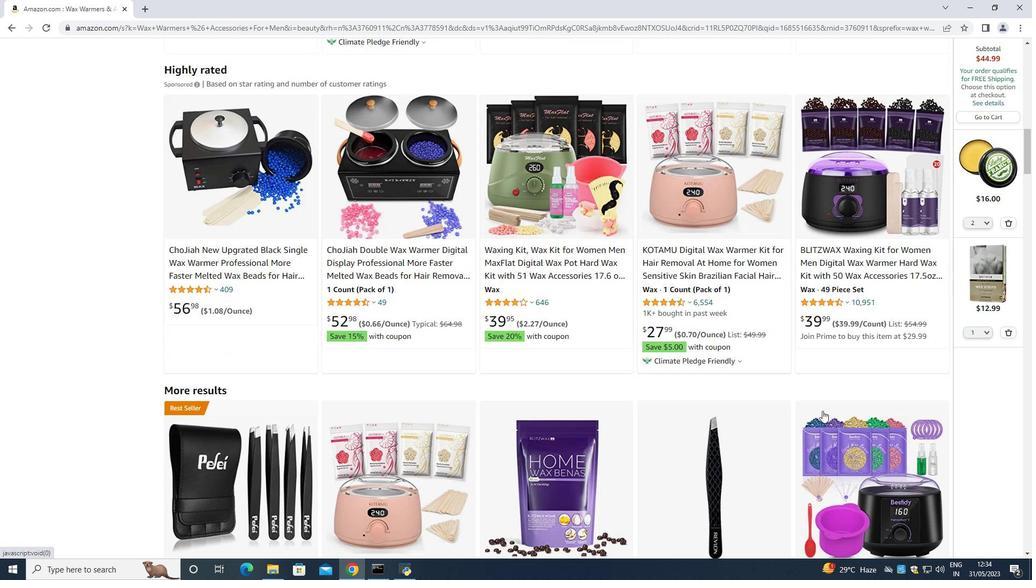 
Action: Mouse scrolled (825, 408) with delta (0, 0)
Screenshot: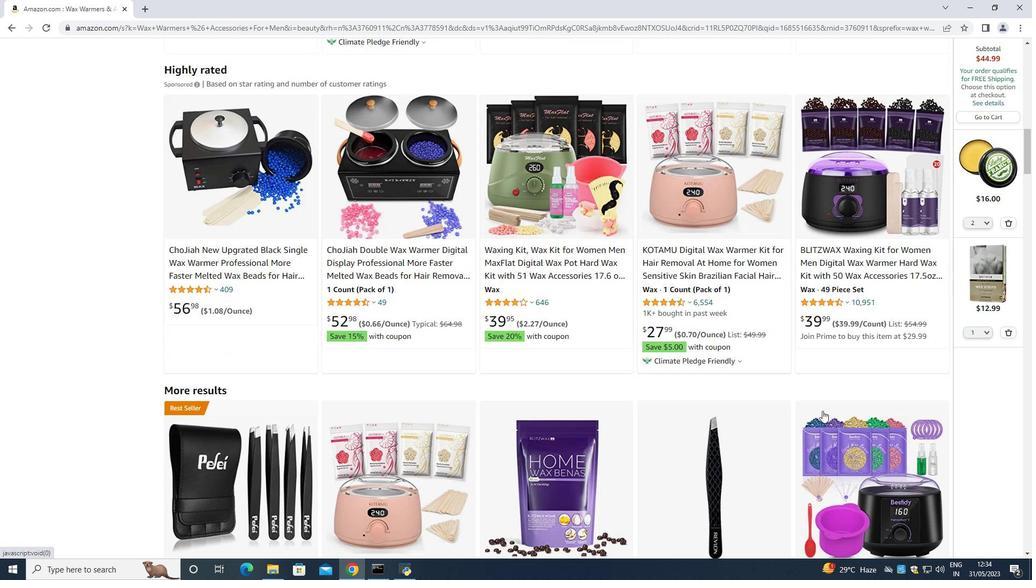 
Action: Mouse moved to (822, 411)
Screenshot: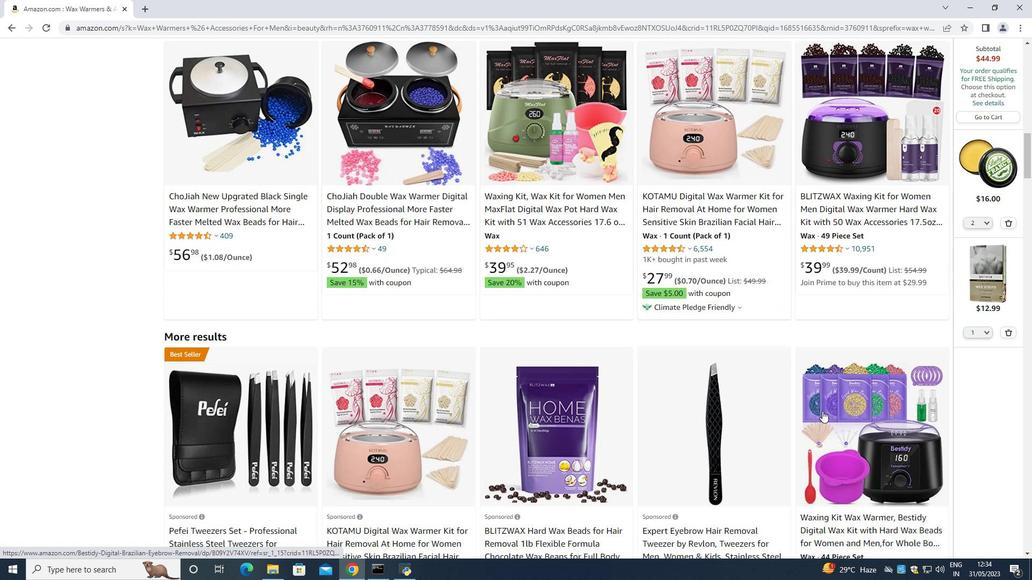 
Action: Mouse scrolled (822, 410) with delta (0, 0)
Screenshot: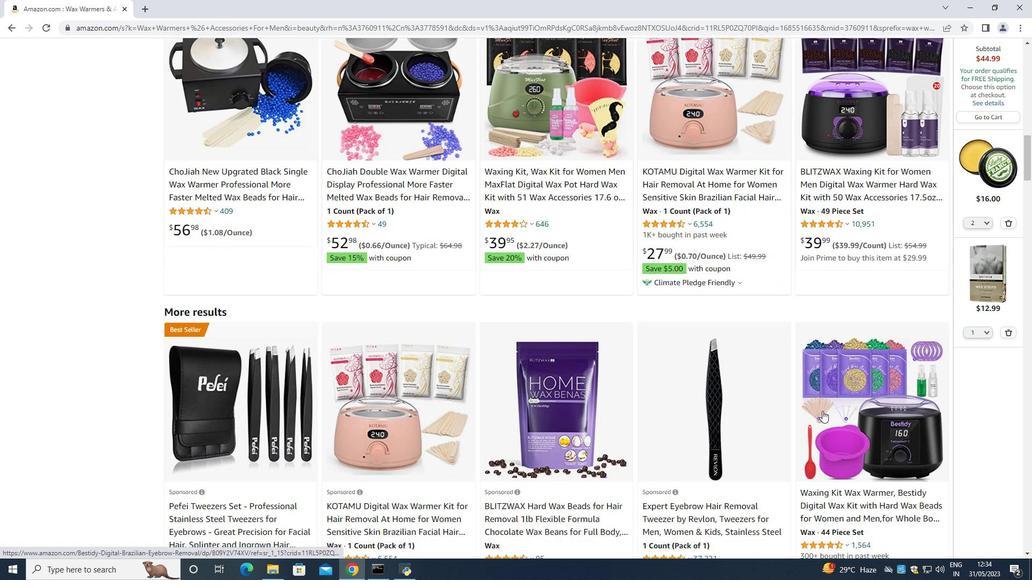 
Action: Mouse moved to (224, 493)
Screenshot: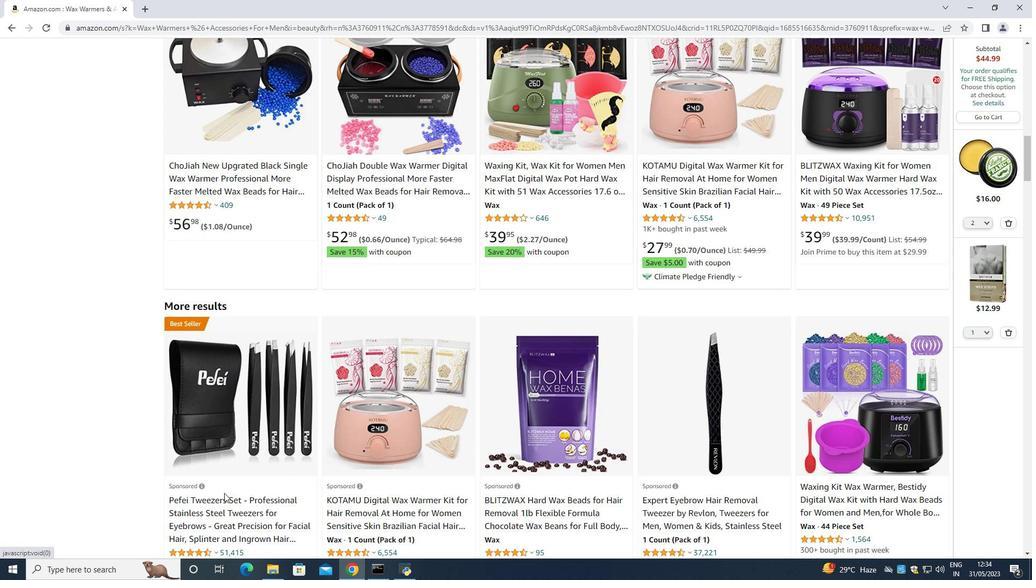 
Action: Mouse scrolled (224, 493) with delta (0, 0)
Screenshot: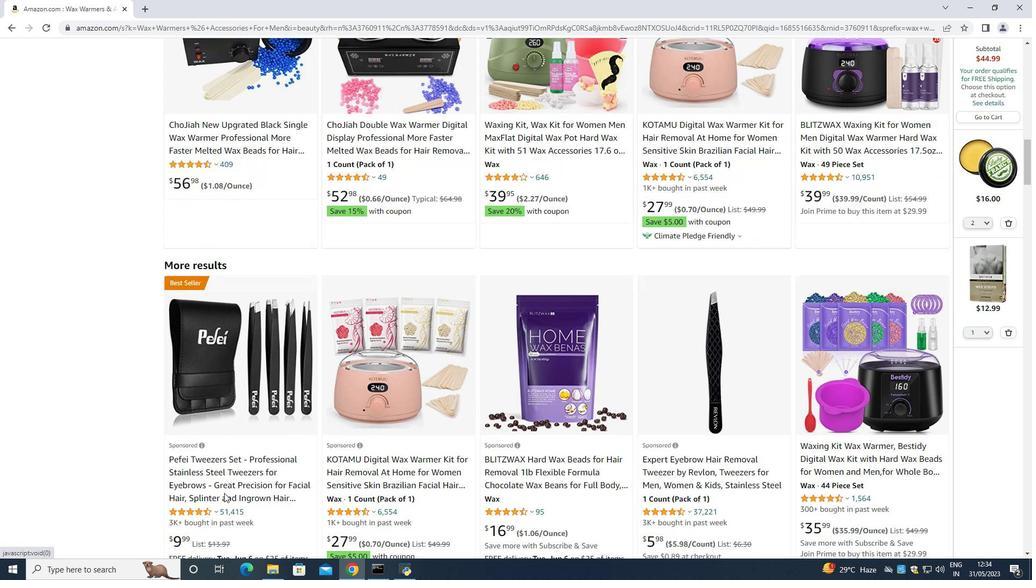 
Action: Mouse scrolled (224, 493) with delta (0, 0)
Screenshot: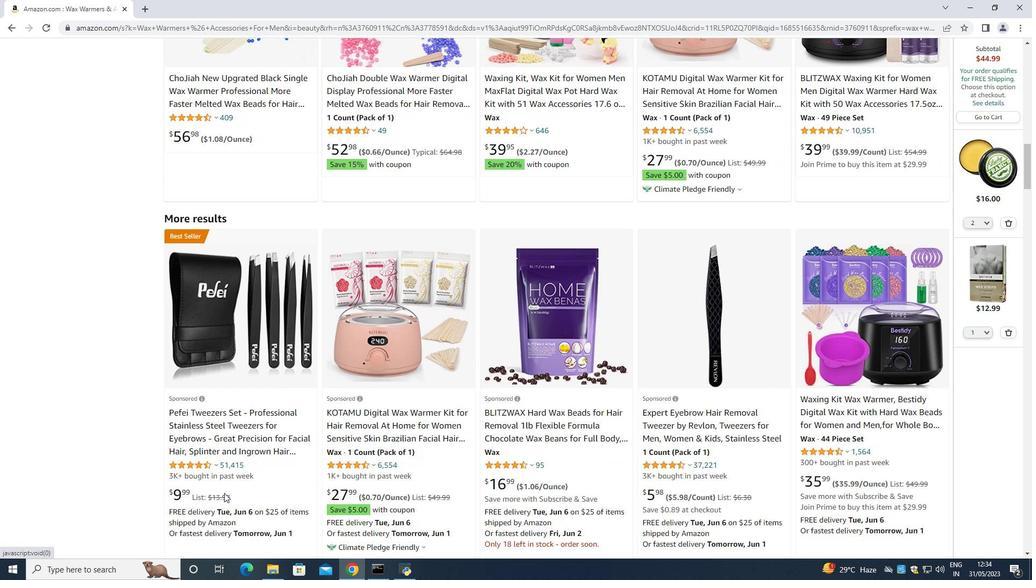 
Action: Mouse scrolled (224, 493) with delta (0, 0)
Screenshot: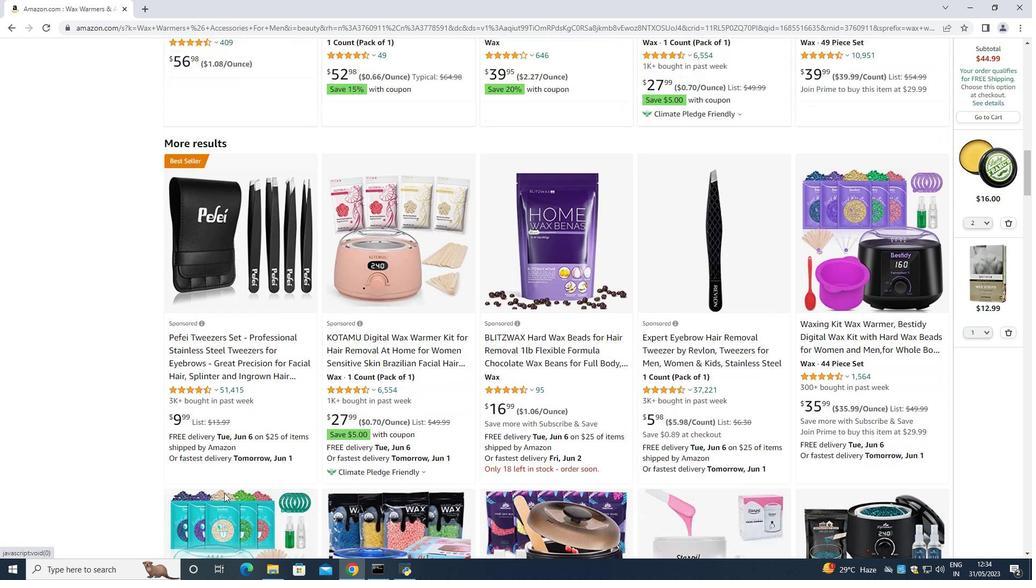 
Action: Mouse scrolled (224, 493) with delta (0, 0)
Screenshot: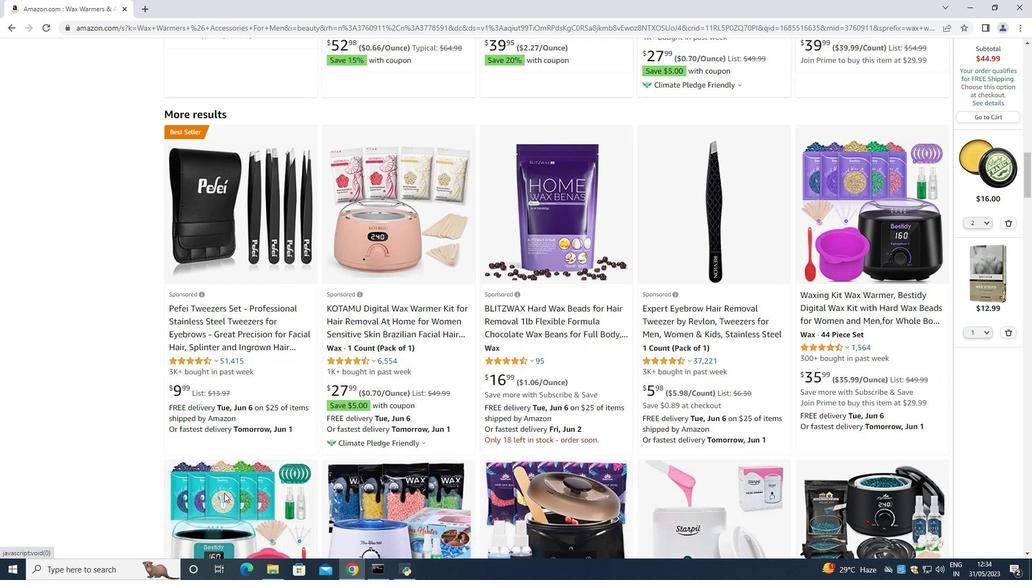 
Action: Mouse moved to (232, 495)
Screenshot: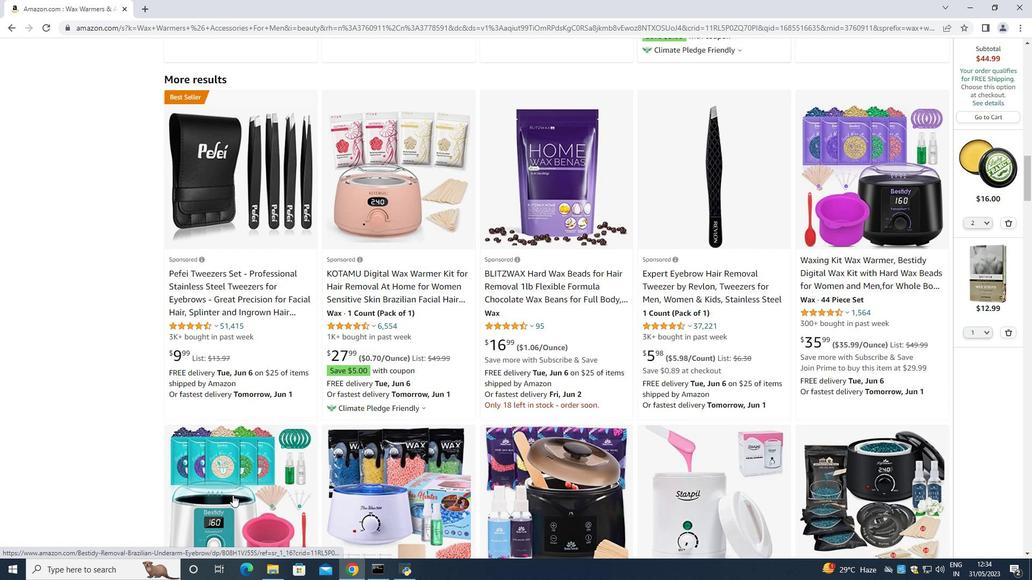 
Action: Mouse scrolled (232, 495) with delta (0, 0)
Screenshot: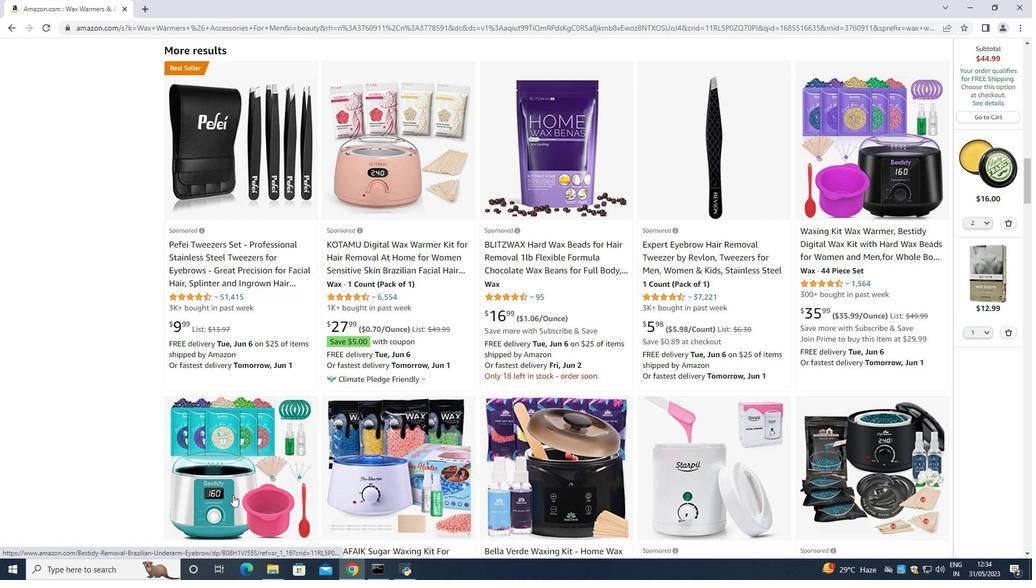 
Action: Mouse scrolled (232, 495) with delta (0, 0)
Screenshot: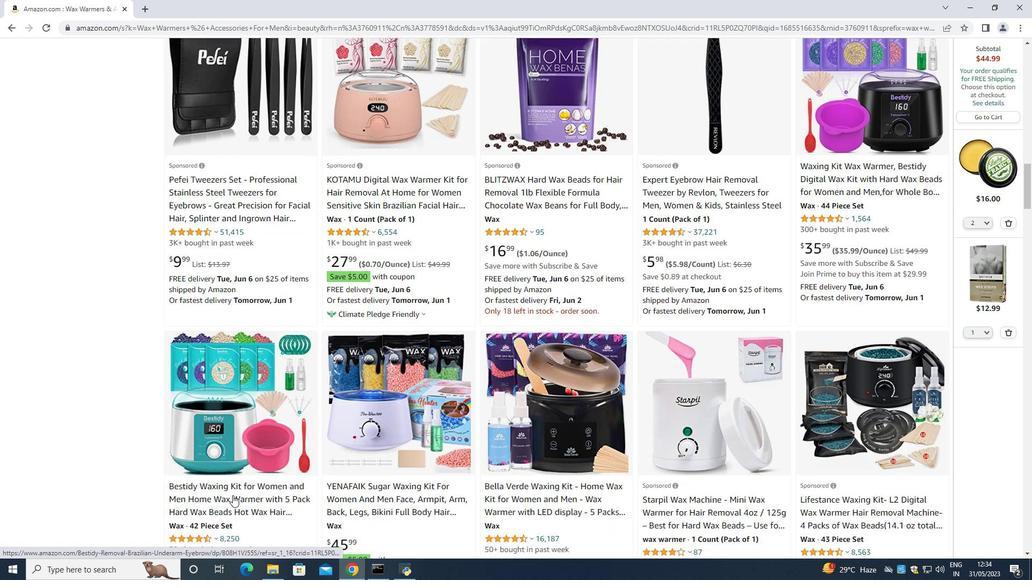 
Action: Mouse scrolled (232, 495) with delta (0, 0)
Screenshot: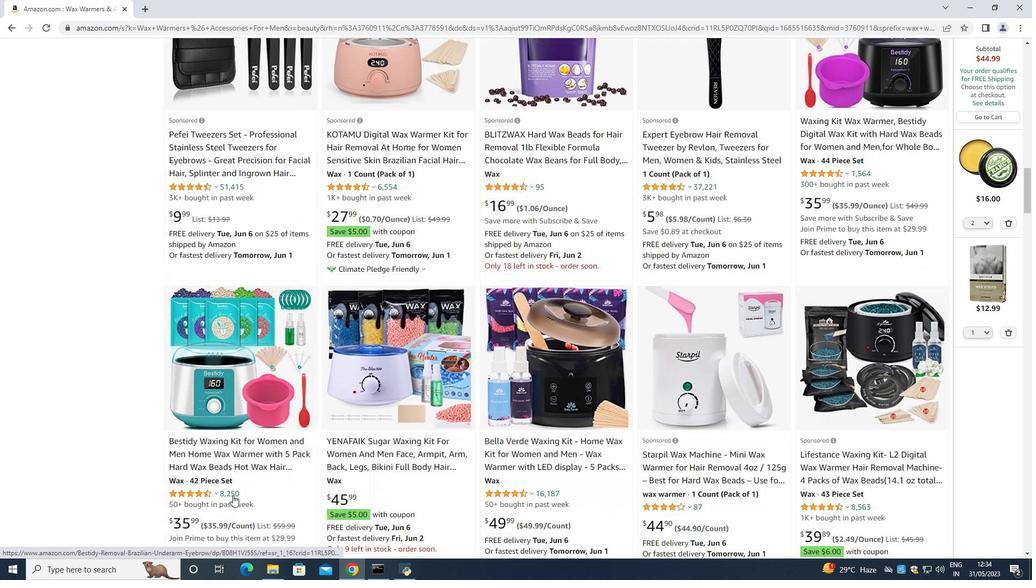 
Action: Mouse scrolled (232, 495) with delta (0, 0)
Screenshot: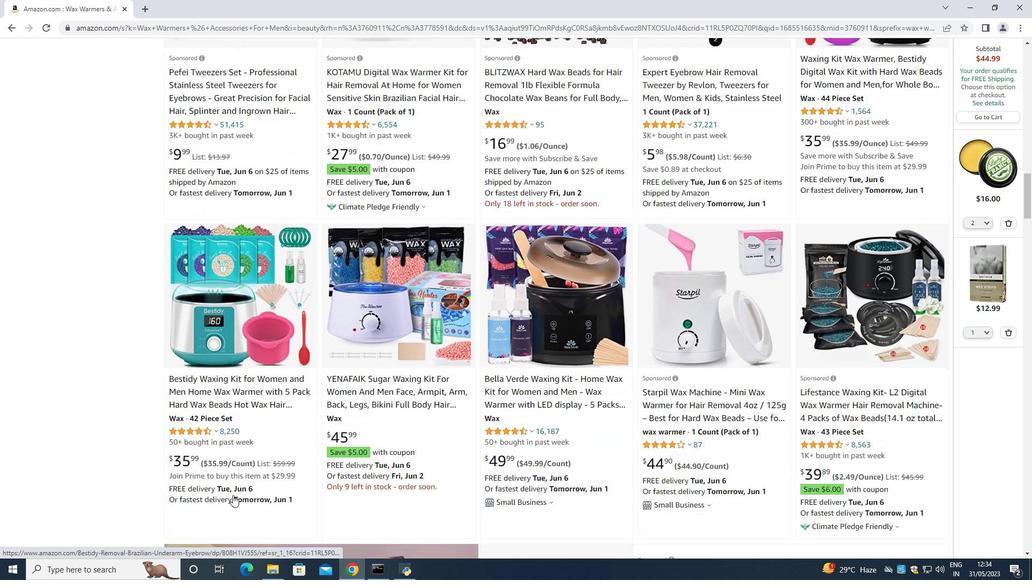 
Action: Mouse scrolled (232, 495) with delta (0, 0)
Screenshot: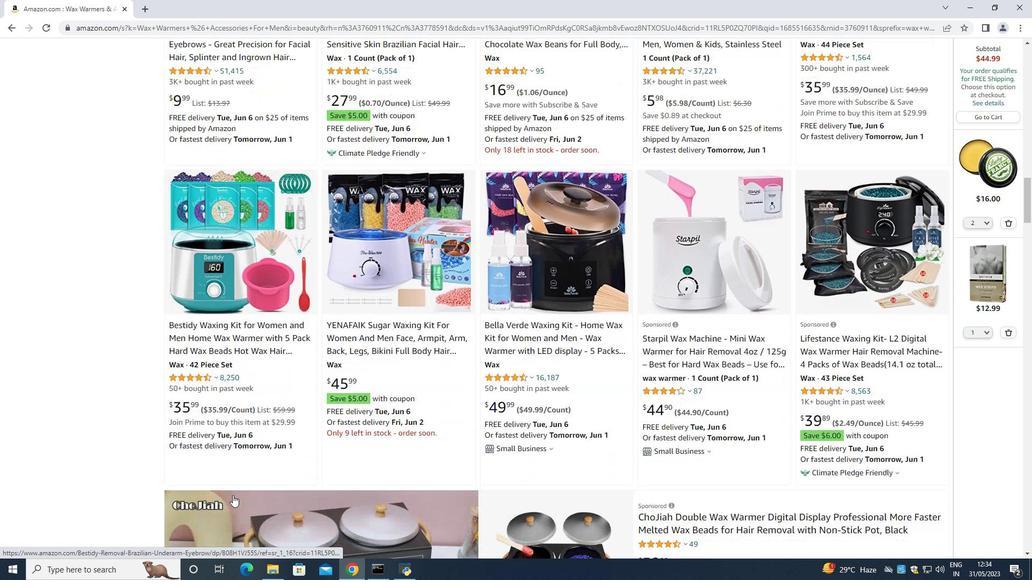 
Action: Mouse scrolled (232, 495) with delta (0, 0)
Screenshot: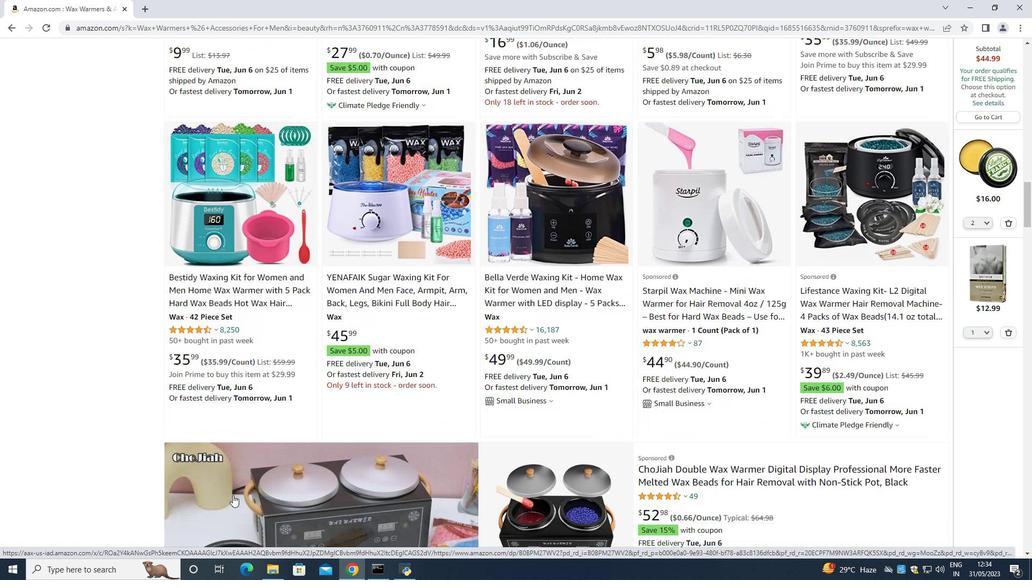 
Action: Mouse scrolled (232, 495) with delta (0, 0)
Screenshot: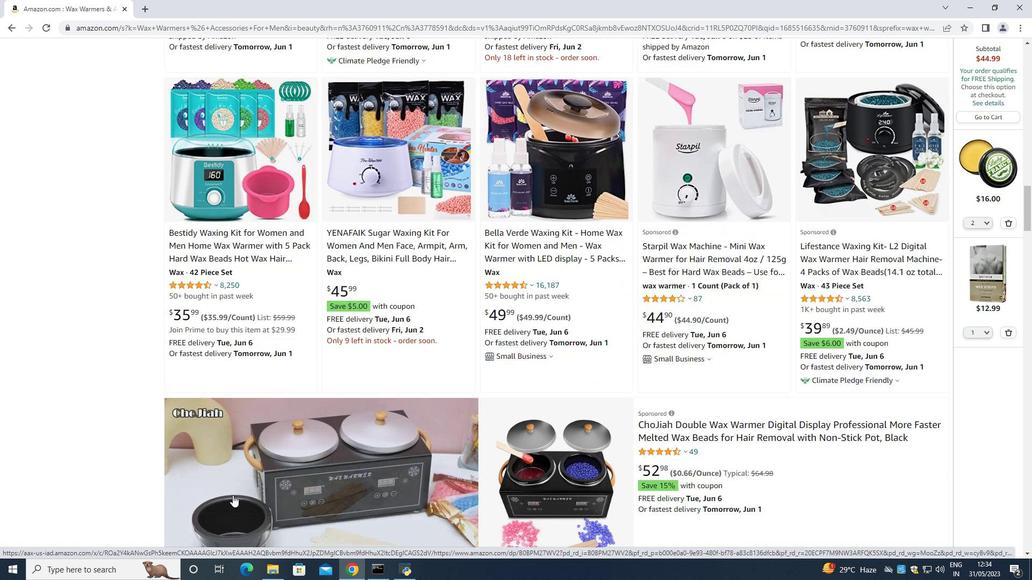 
Action: Mouse scrolled (232, 495) with delta (0, 0)
Screenshot: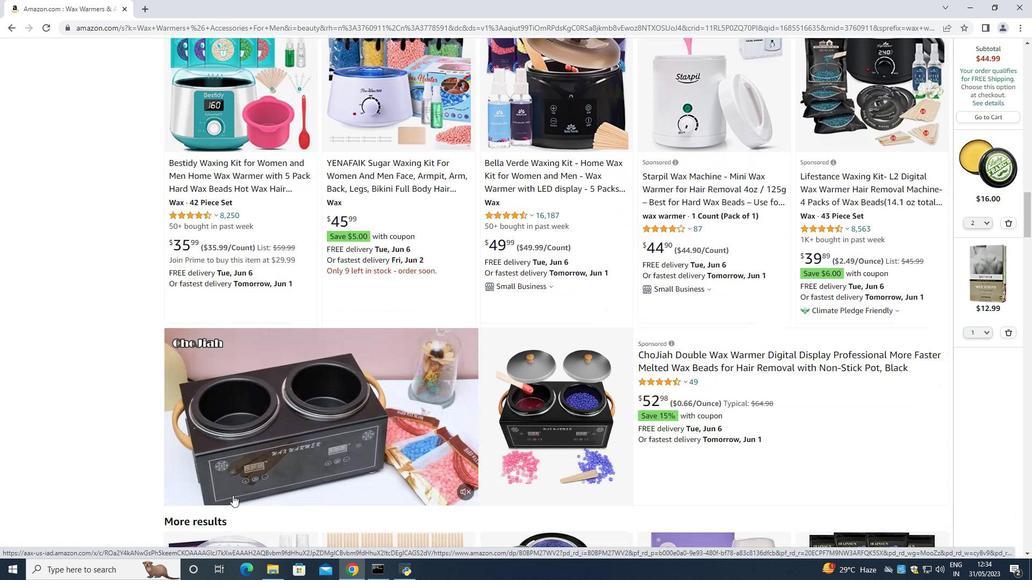 
Action: Mouse scrolled (232, 495) with delta (0, 0)
Screenshot: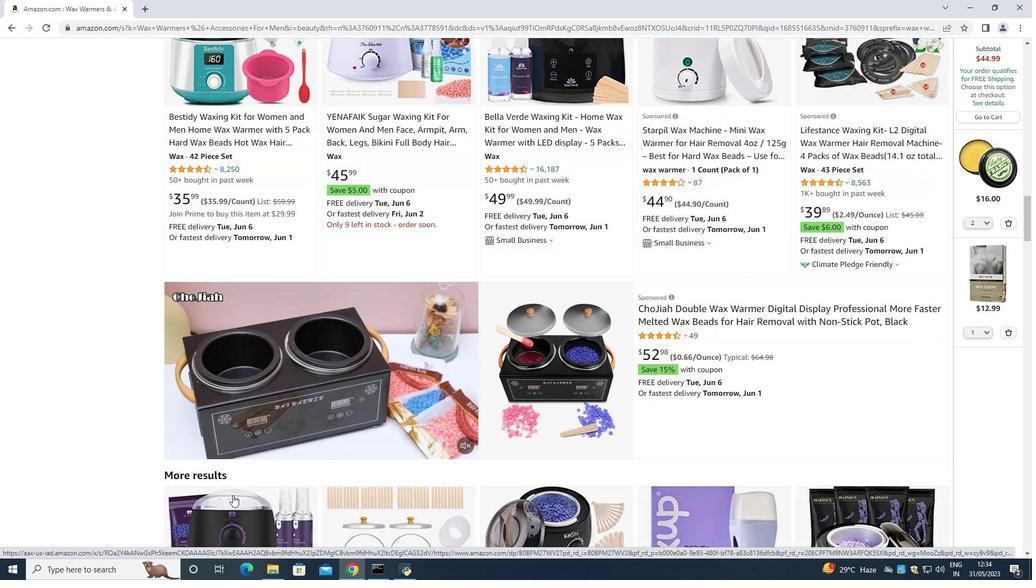 
Action: Mouse scrolled (232, 495) with delta (0, 0)
Screenshot: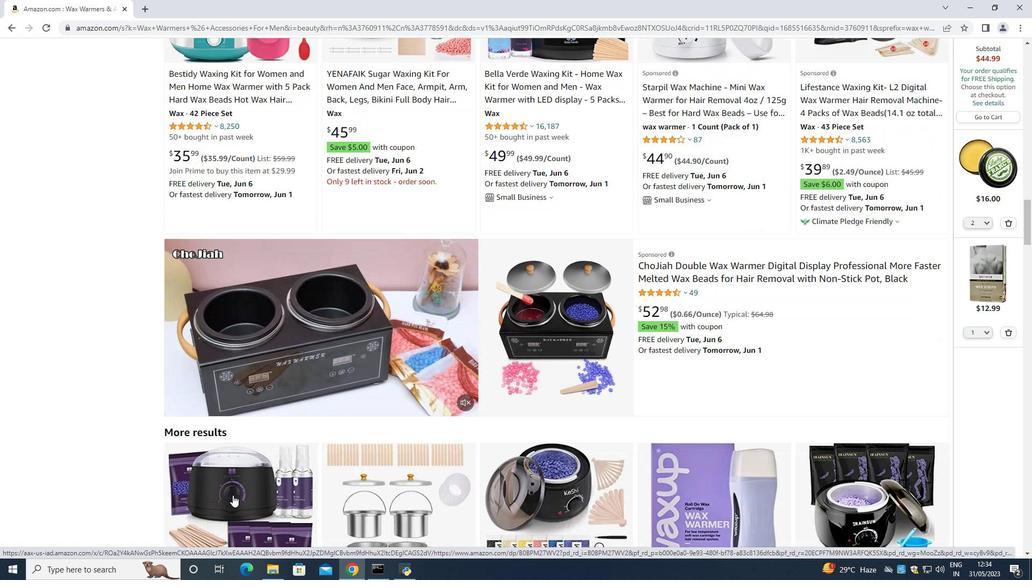 
Action: Mouse scrolled (232, 495) with delta (0, 0)
Screenshot: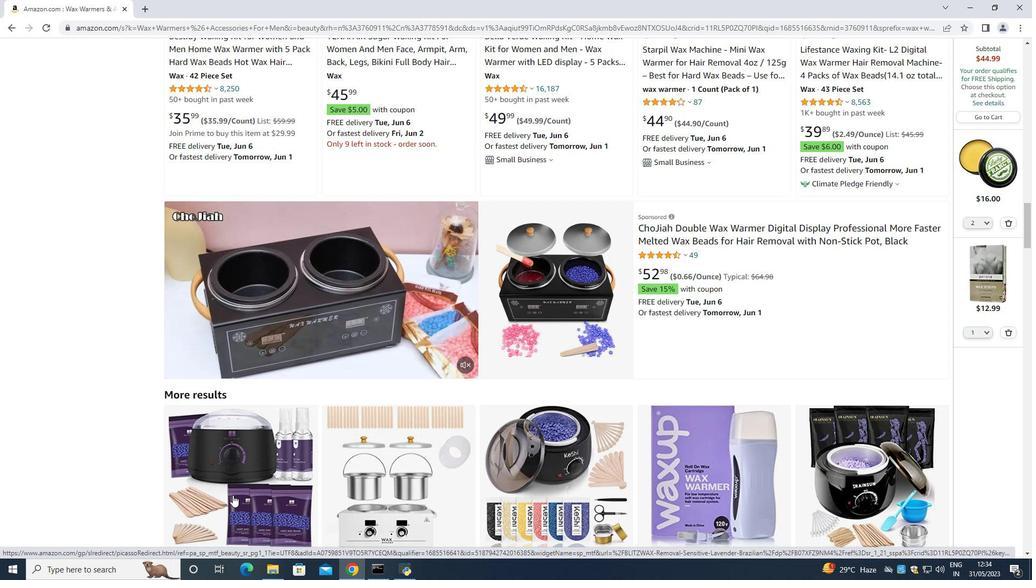 
Action: Mouse scrolled (232, 495) with delta (0, 0)
Screenshot: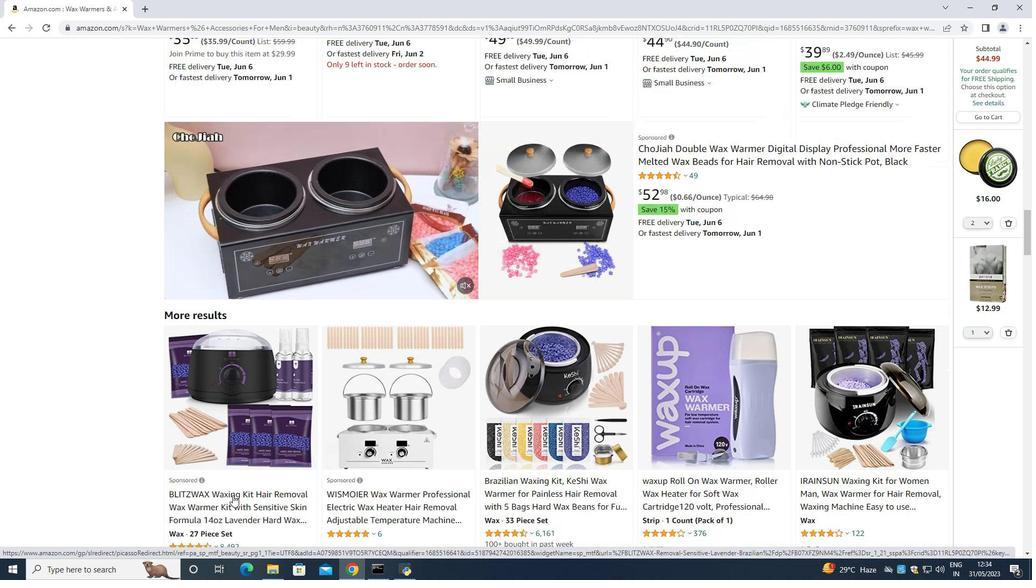 
Action: Mouse scrolled (232, 495) with delta (0, 0)
Screenshot: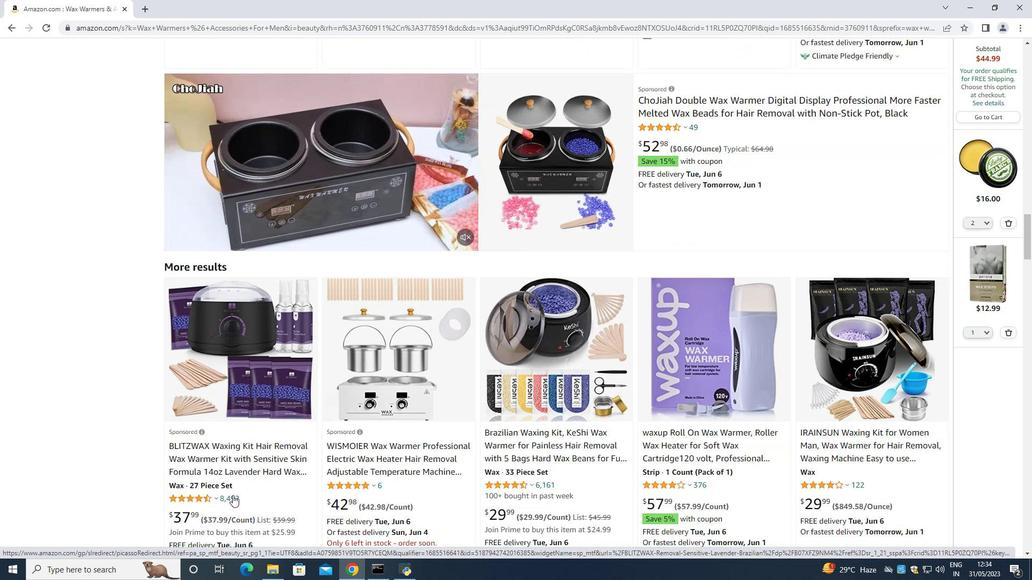 
Action: Mouse scrolled (232, 495) with delta (0, 0)
Screenshot: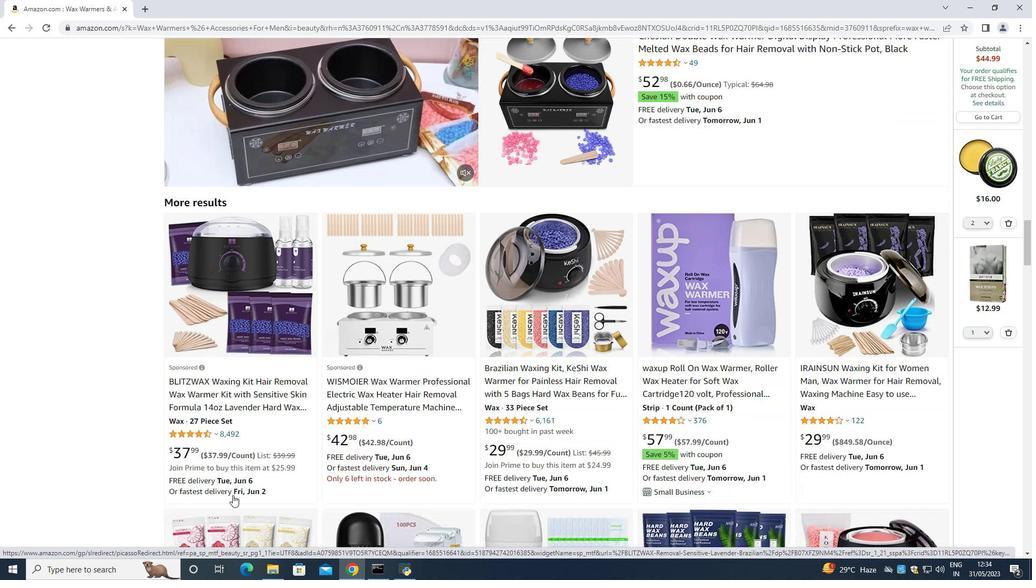 
Action: Mouse scrolled (232, 495) with delta (0, 0)
Screenshot: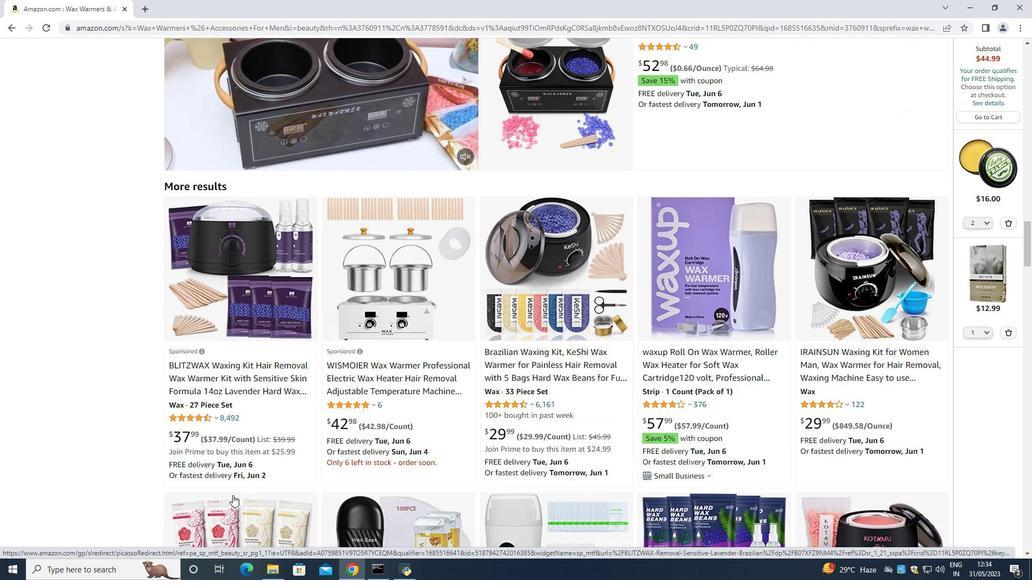 
Action: Mouse moved to (281, 510)
Screenshot: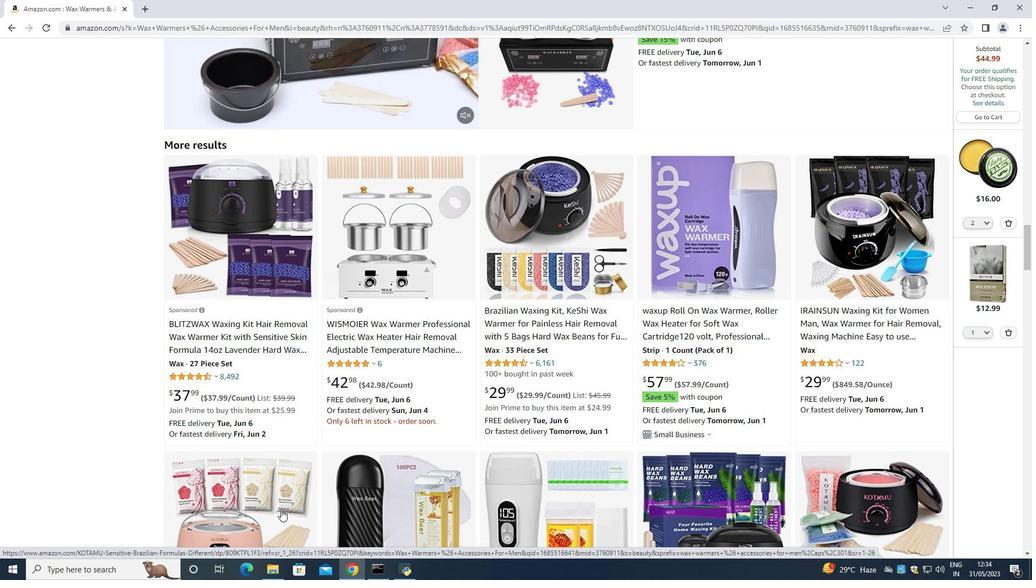 
Action: Mouse scrolled (281, 509) with delta (0, 0)
Screenshot: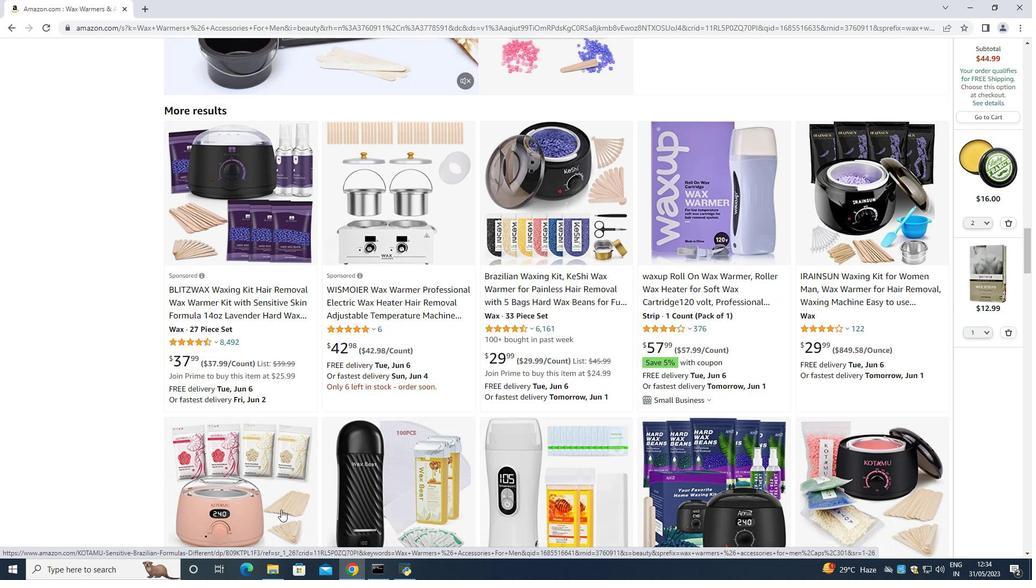 
Action: Mouse scrolled (281, 509) with delta (0, 0)
Screenshot: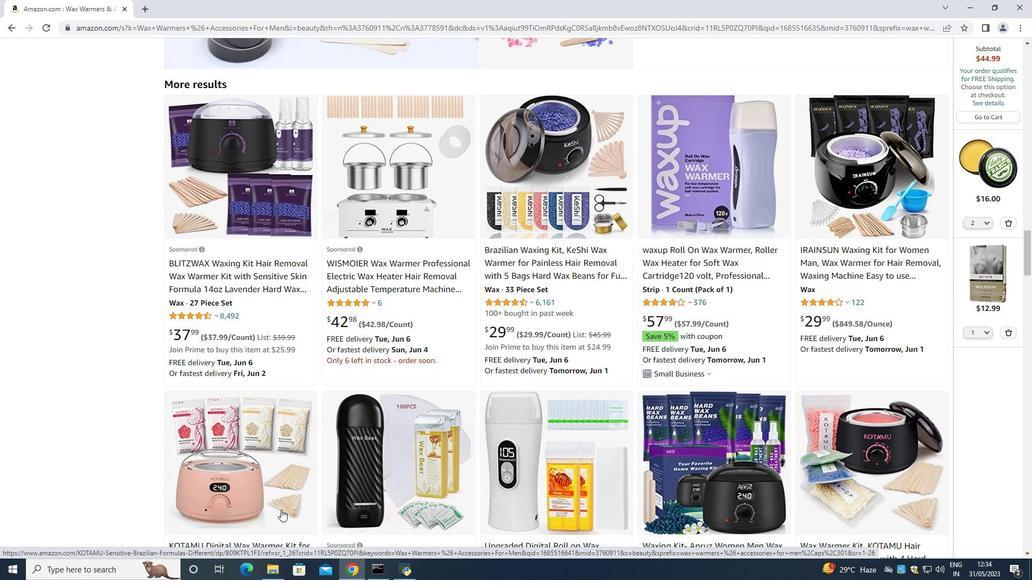
Action: Mouse scrolled (281, 509) with delta (0, 0)
Screenshot: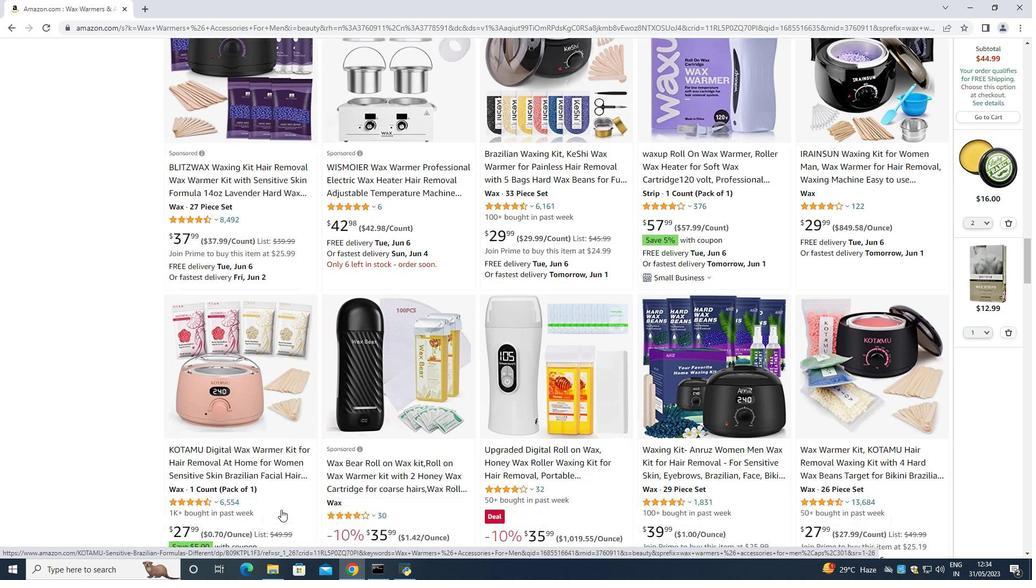 
Action: Mouse scrolled (281, 509) with delta (0, 0)
Screenshot: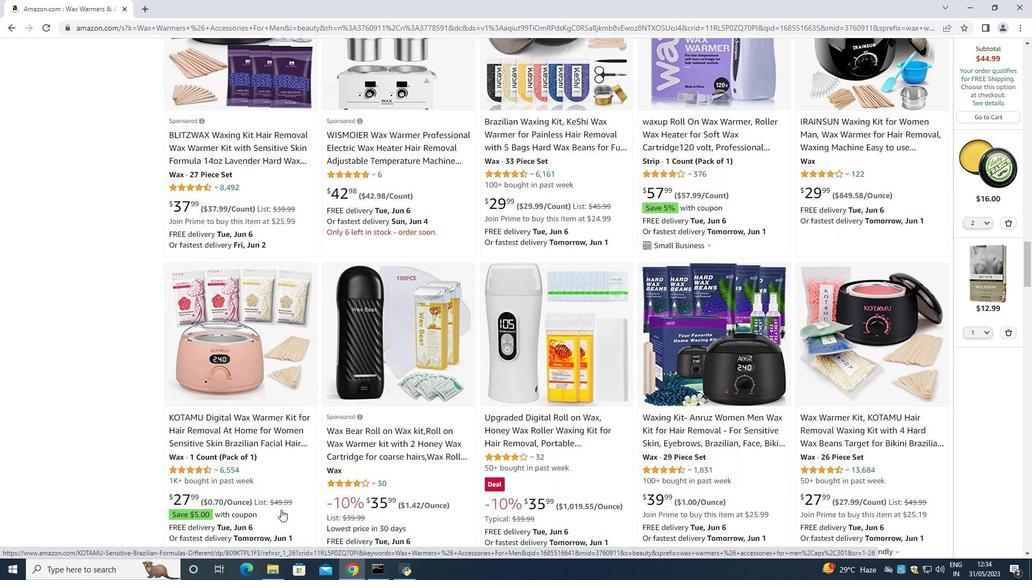 
Action: Mouse moved to (274, 531)
Screenshot: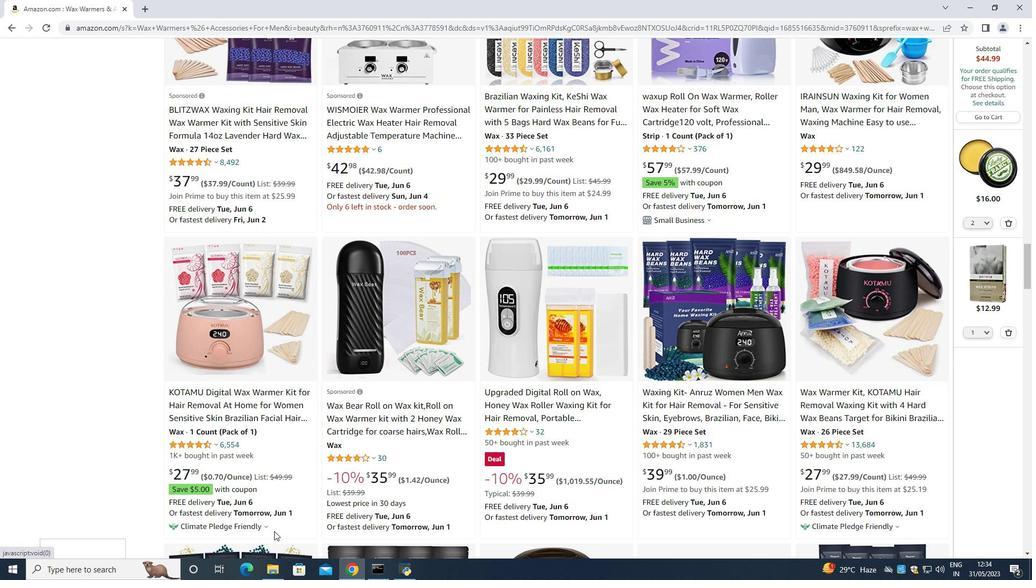 
Action: Mouse scrolled (274, 531) with delta (0, 0)
Screenshot: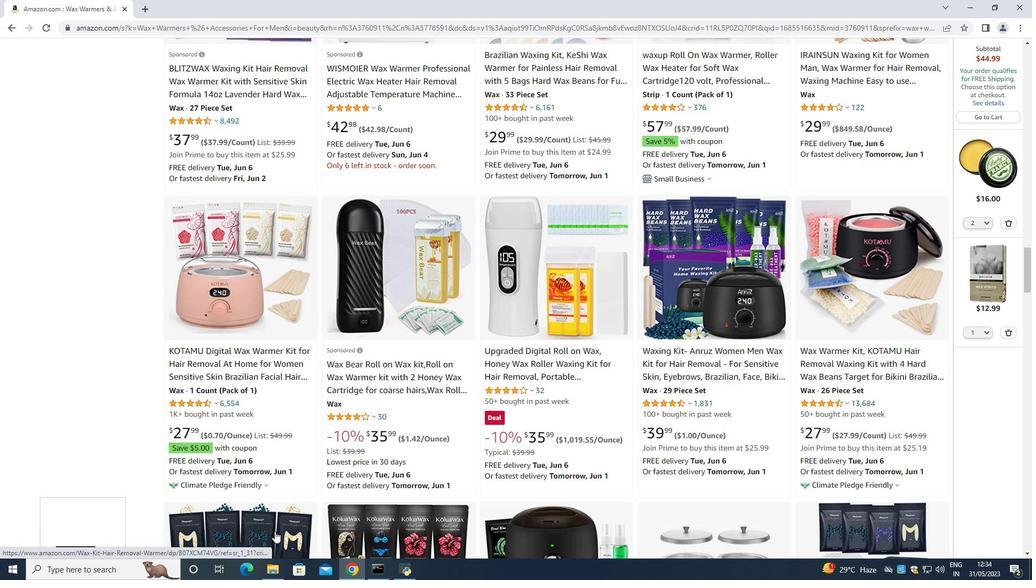 
Action: Mouse moved to (274, 531)
Screenshot: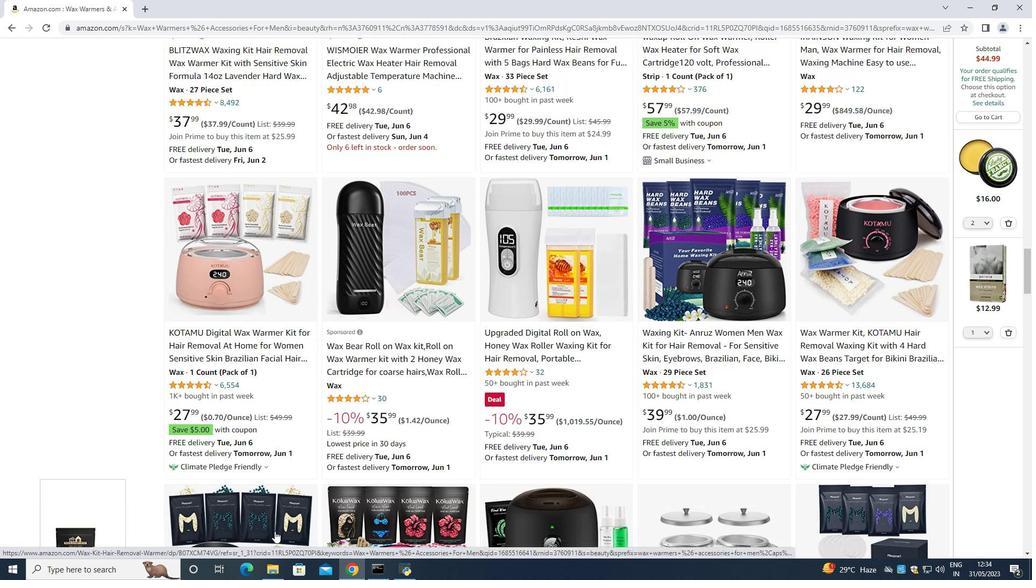 
Action: Mouse scrolled (274, 531) with delta (0, 0)
Screenshot: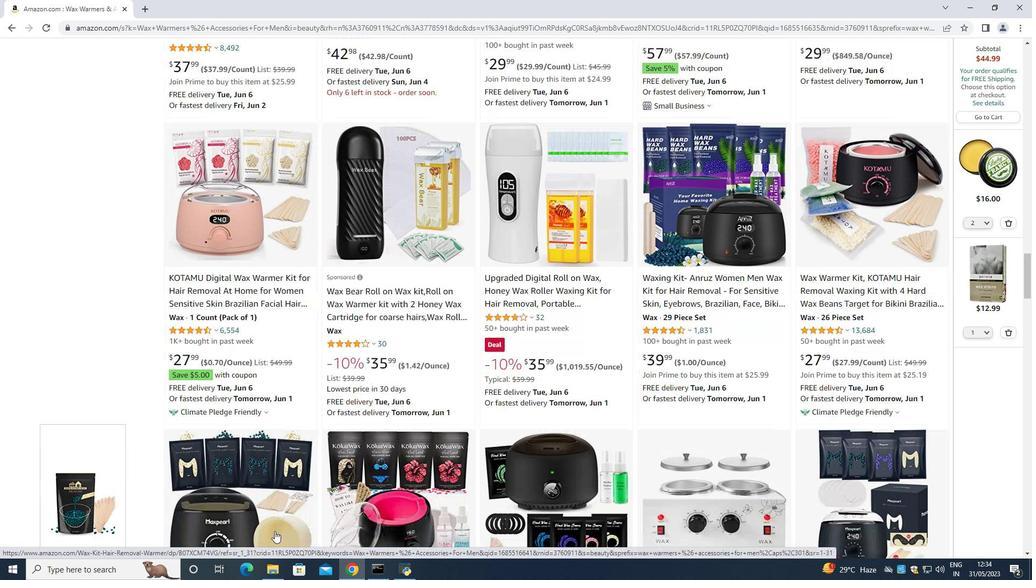 
Action: Mouse scrolled (274, 531) with delta (0, 0)
Screenshot: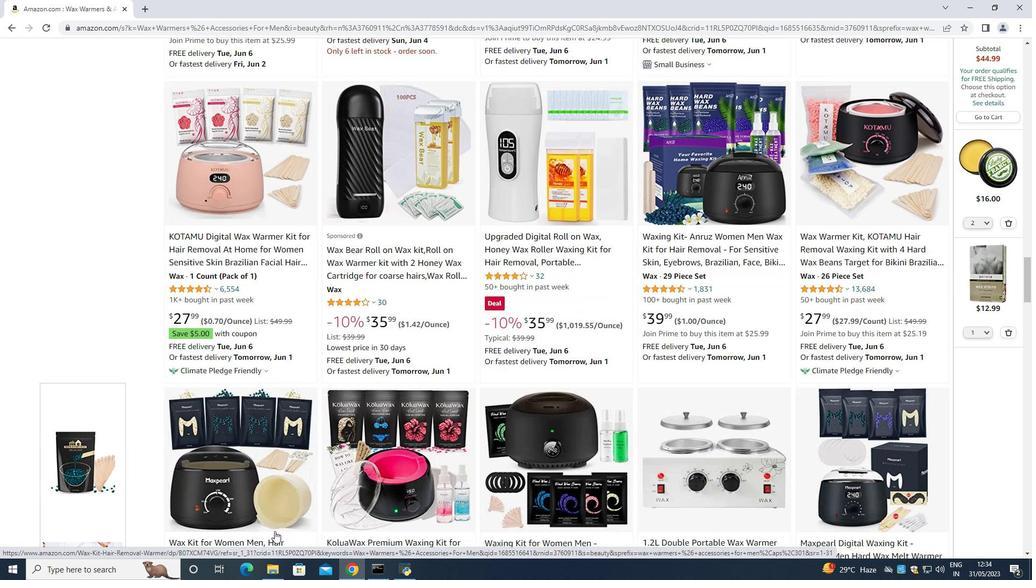 
Action: Mouse scrolled (274, 531) with delta (0, 0)
Screenshot: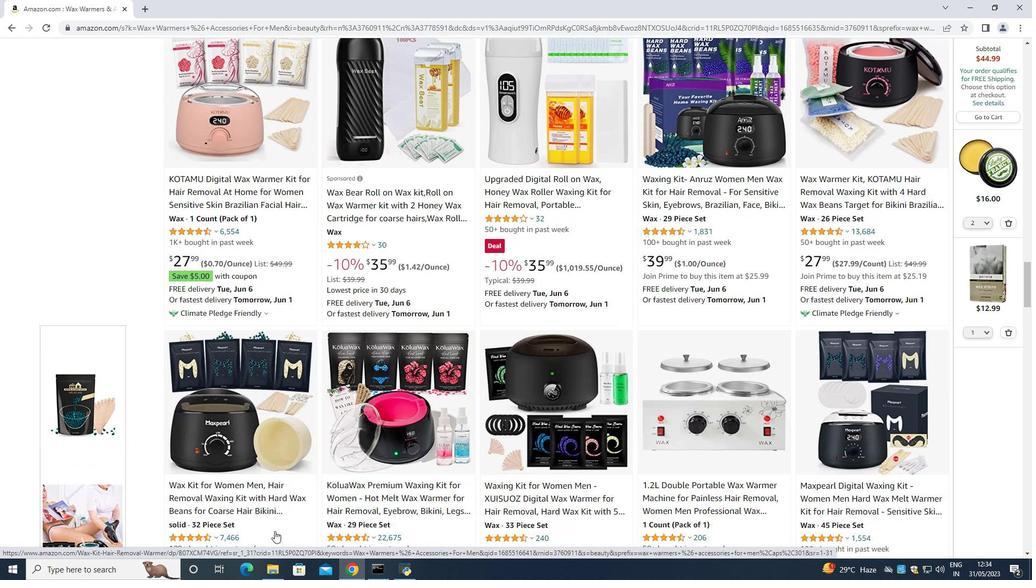 
Action: Mouse scrolled (274, 531) with delta (0, 0)
Screenshot: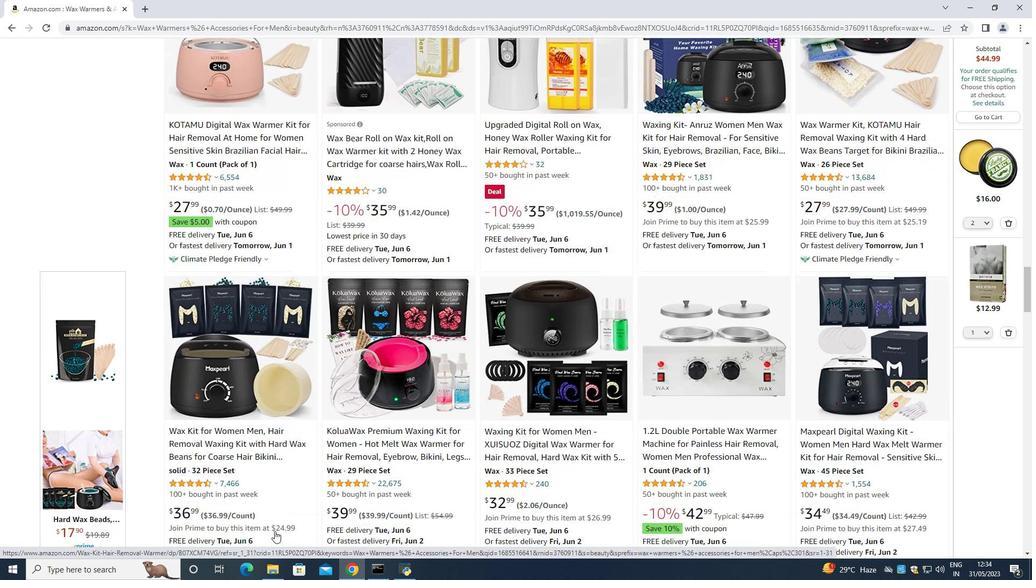 
Action: Mouse scrolled (274, 531) with delta (0, 0)
Screenshot: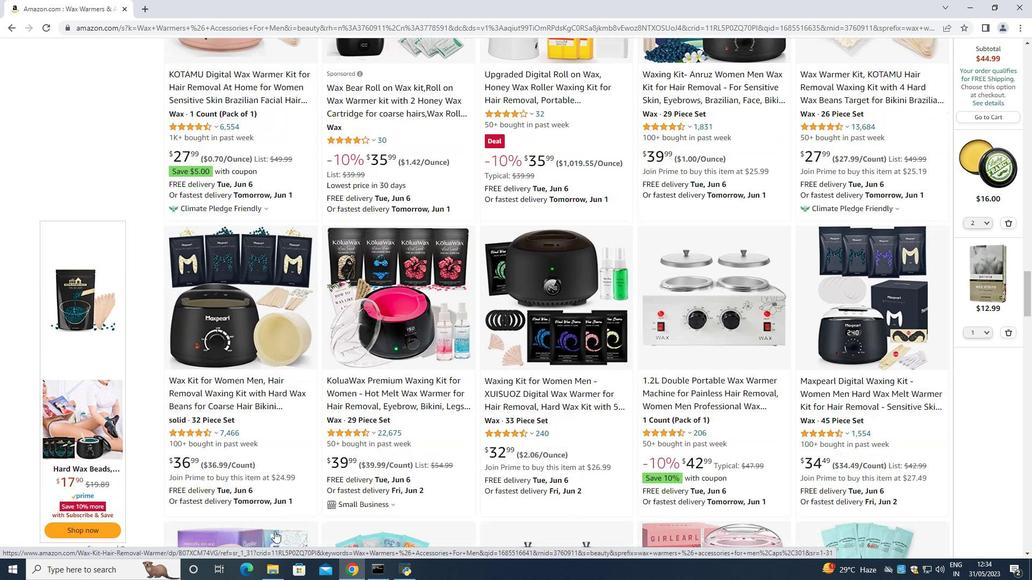 
Action: Mouse scrolled (274, 531) with delta (0, 0)
Screenshot: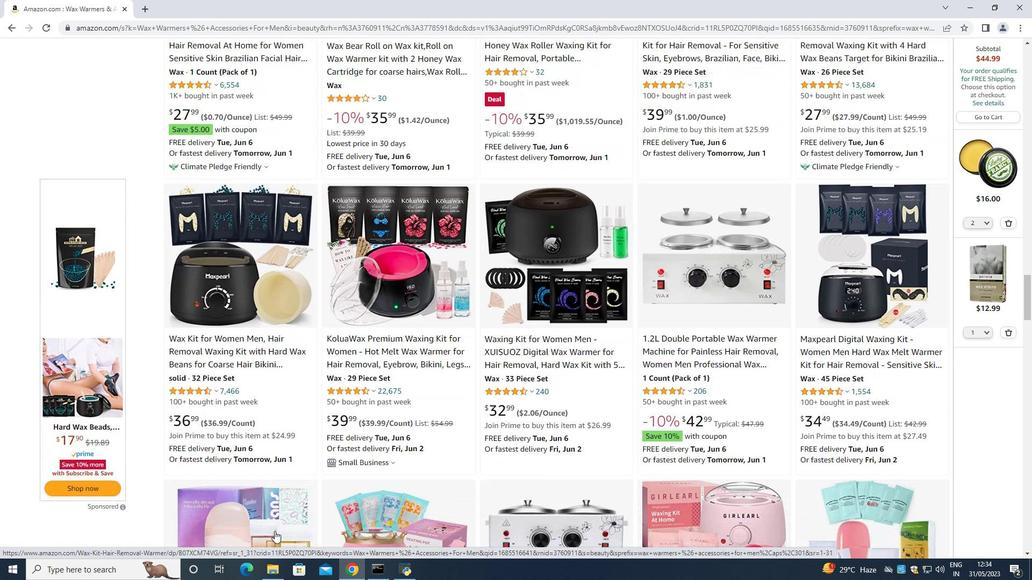 
Action: Mouse moved to (338, 526)
Screenshot: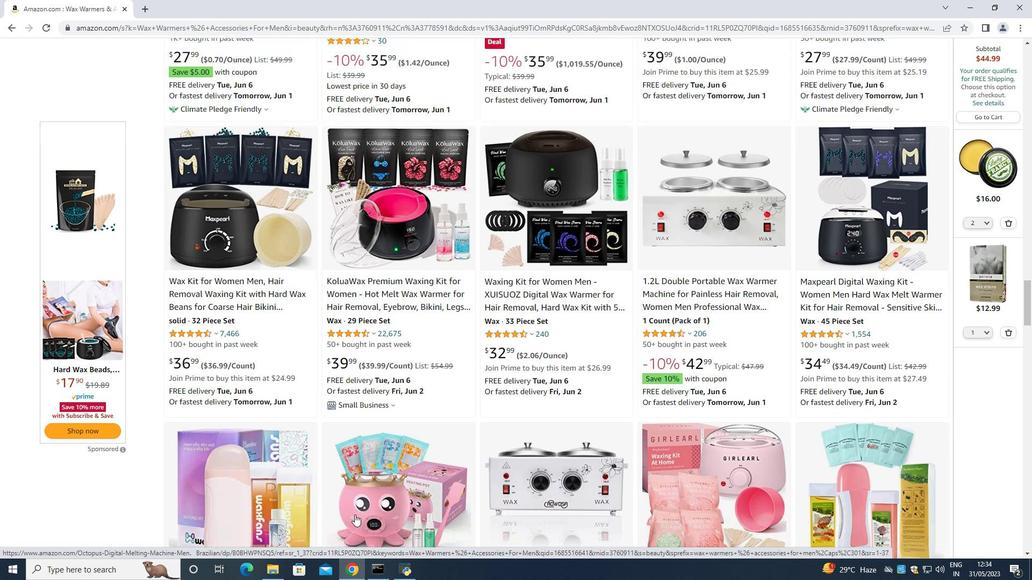
Action: Mouse scrolled (338, 525) with delta (0, 0)
Screenshot: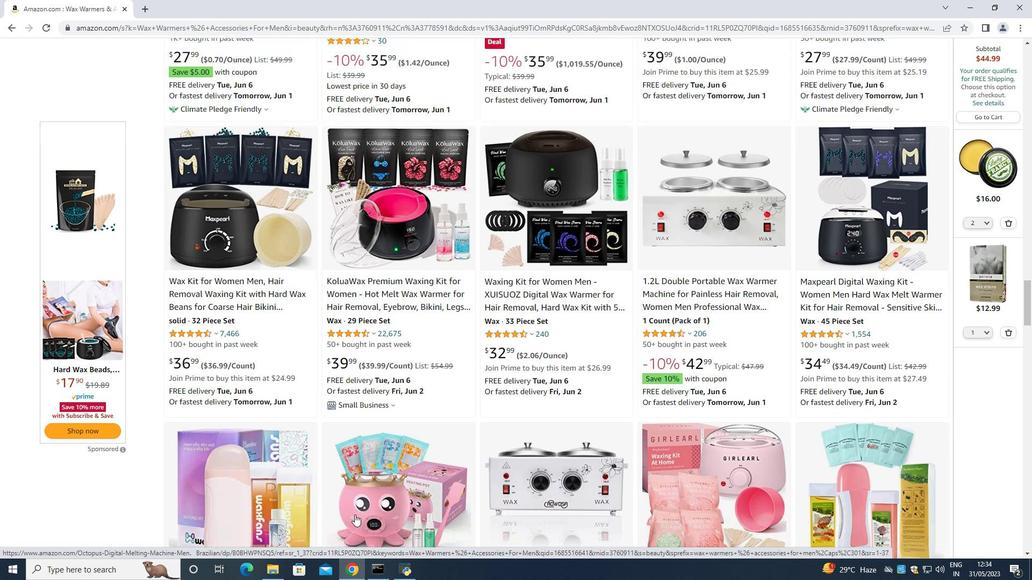 
Action: Mouse moved to (356, 513)
Screenshot: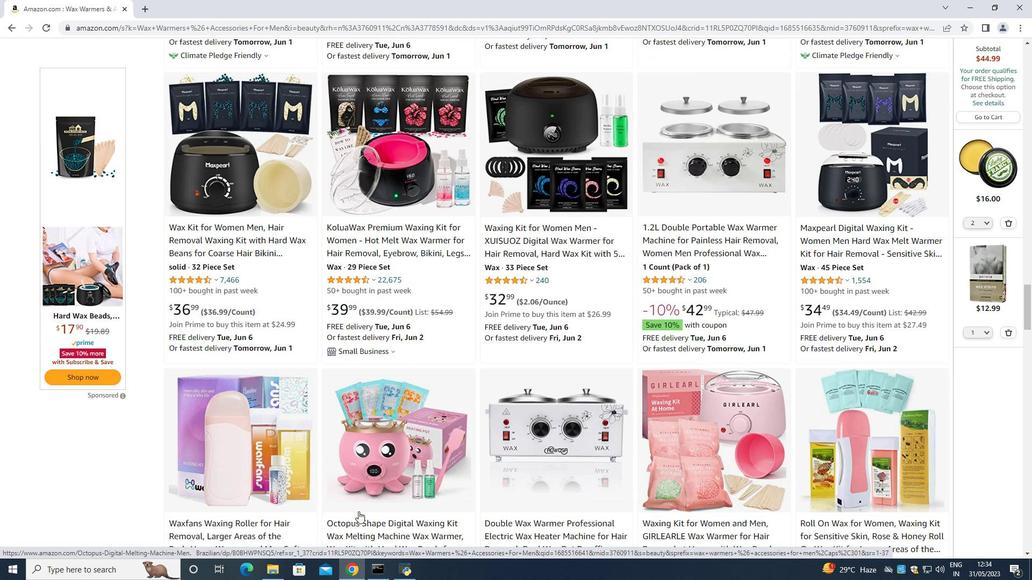
Action: Mouse scrolled (356, 513) with delta (0, 0)
Screenshot: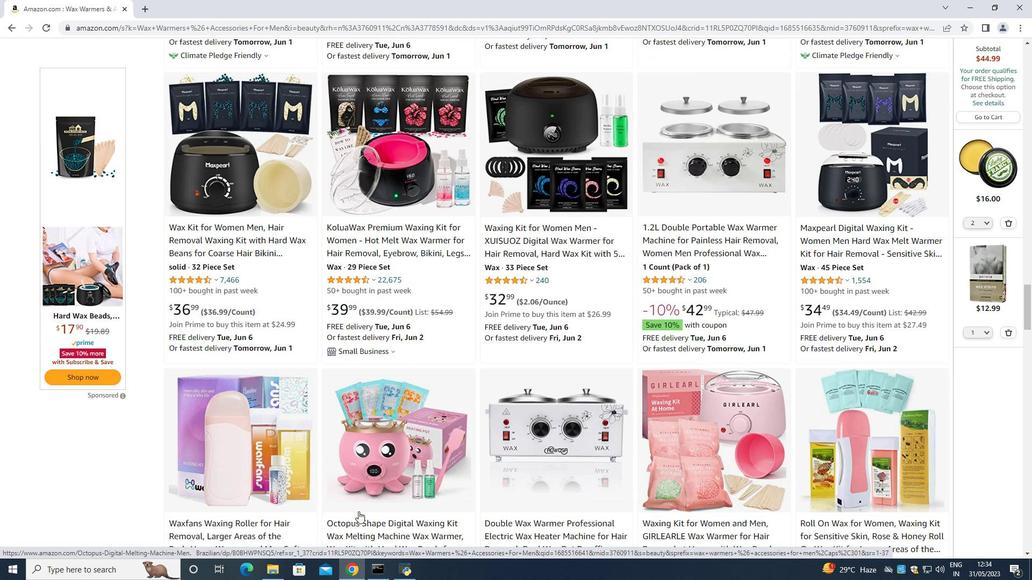 
Action: Mouse moved to (358, 512)
Screenshot: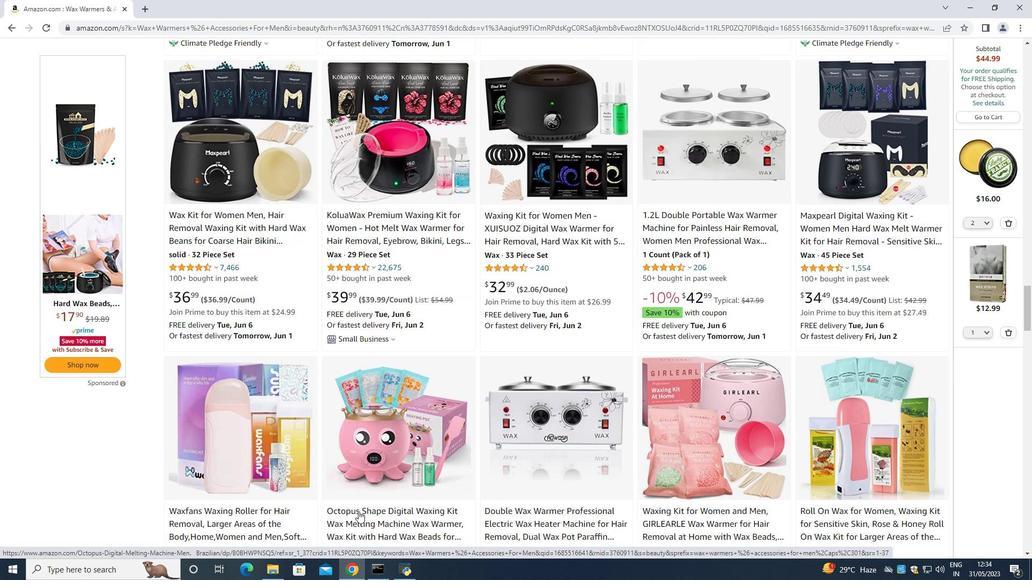 
Action: Mouse scrolled (358, 511) with delta (0, 0)
Screenshot: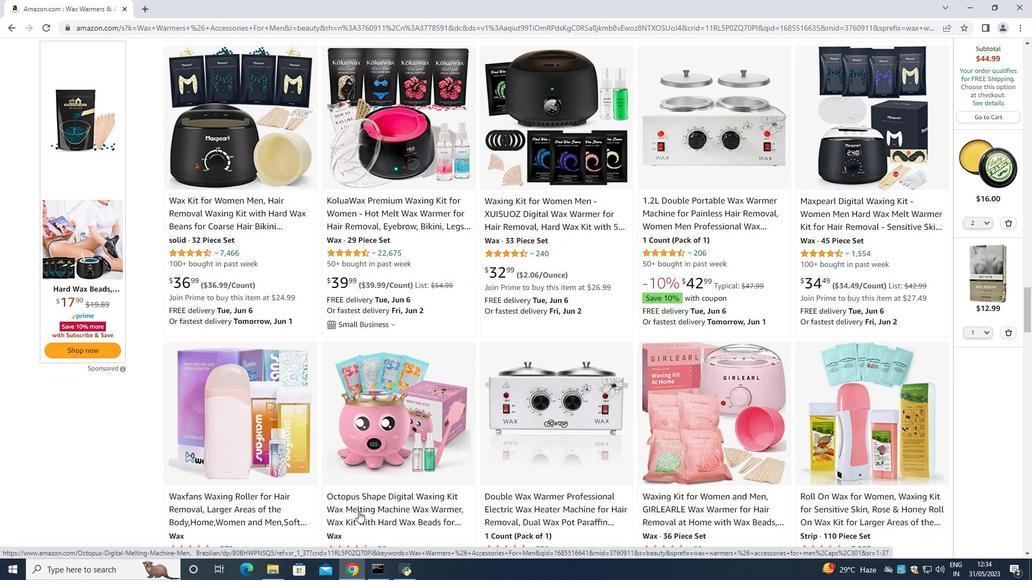 
Action: Mouse scrolled (358, 511) with delta (0, 0)
Screenshot: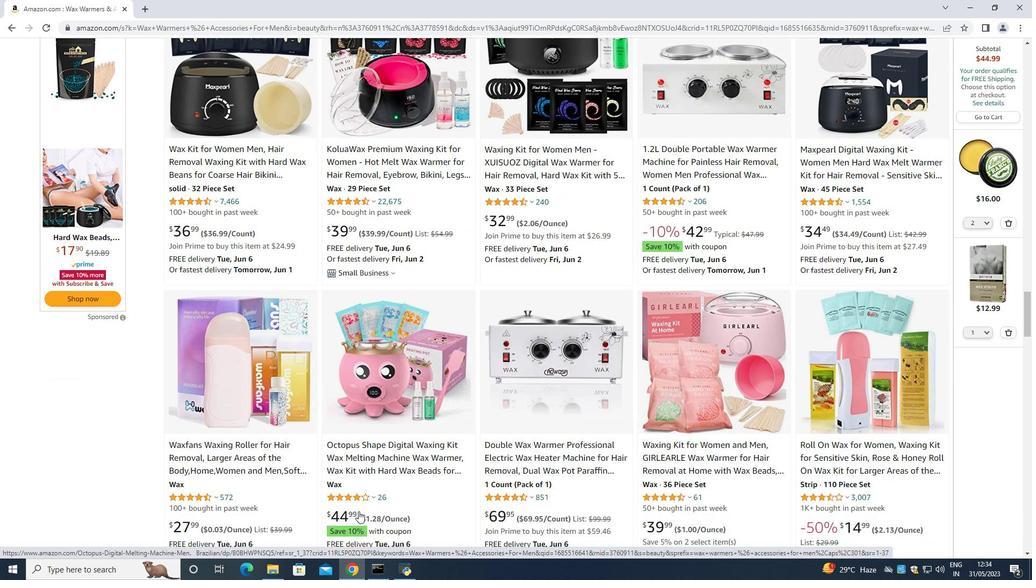 
Action: Mouse scrolled (358, 511) with delta (0, 0)
Screenshot: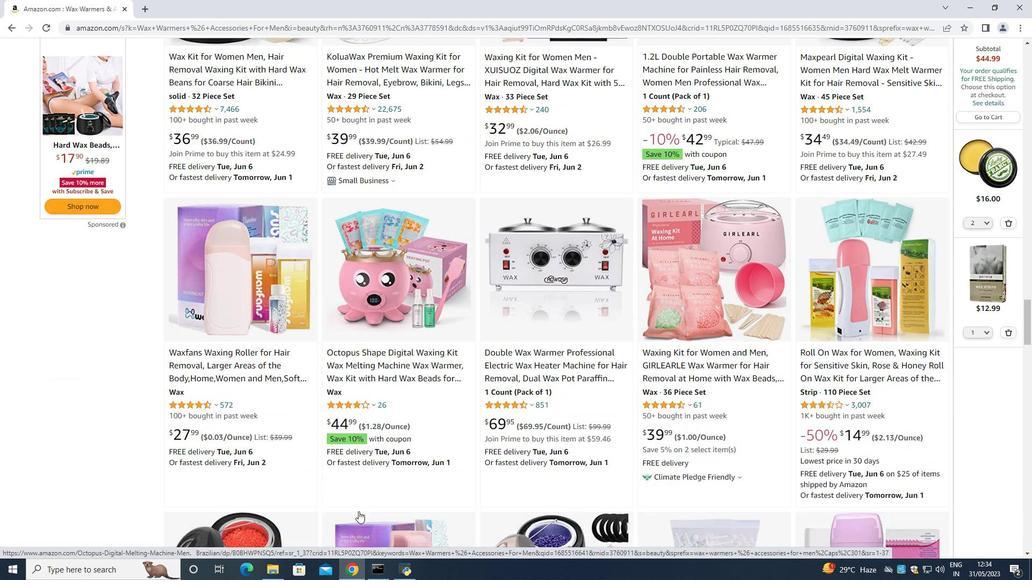 
Action: Mouse scrolled (358, 511) with delta (0, 0)
Screenshot: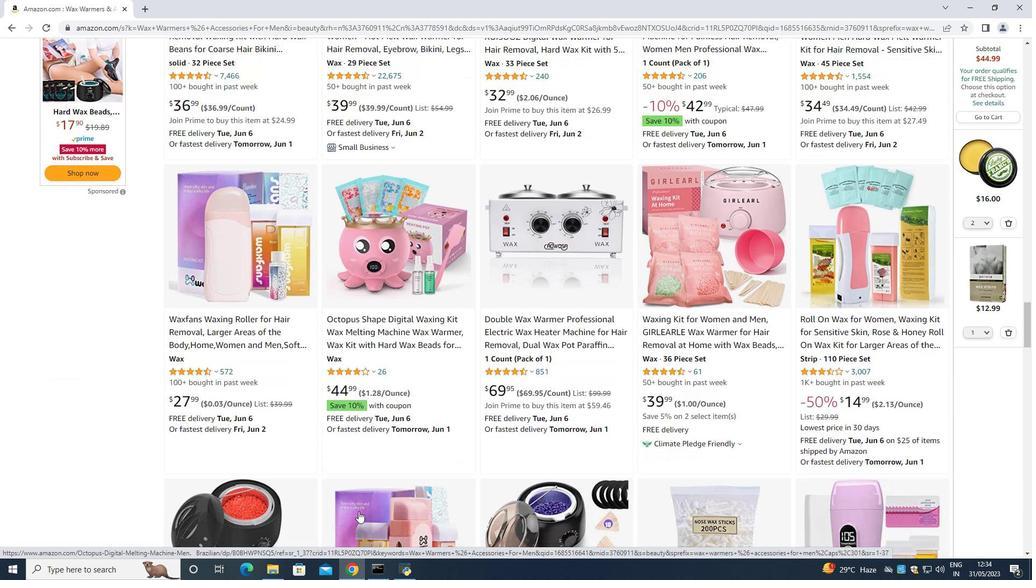 
Action: Mouse moved to (359, 514)
Screenshot: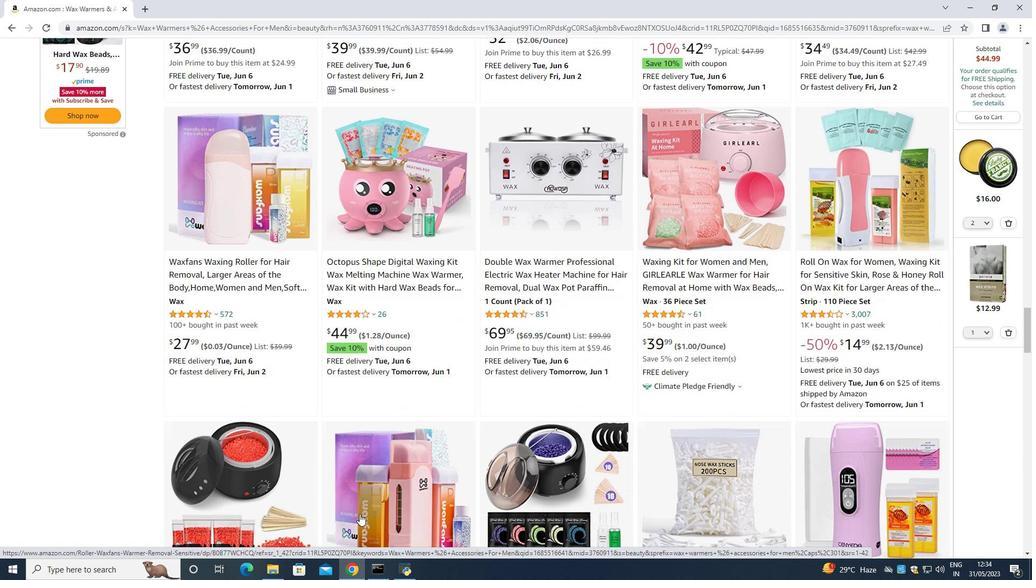 
Action: Mouse scrolled (359, 514) with delta (0, 0)
Screenshot: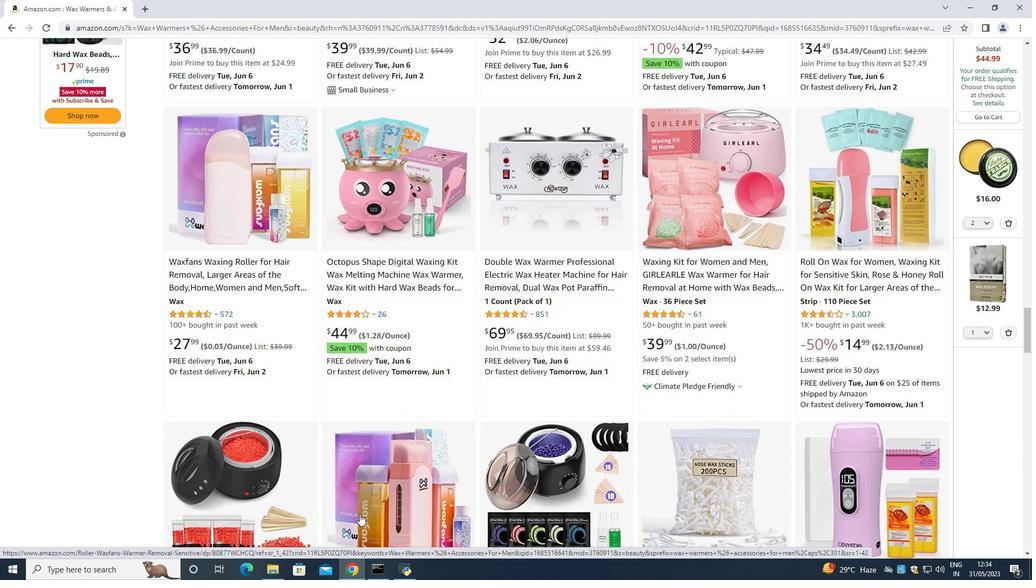 
Action: Mouse scrolled (359, 514) with delta (0, 0)
Screenshot: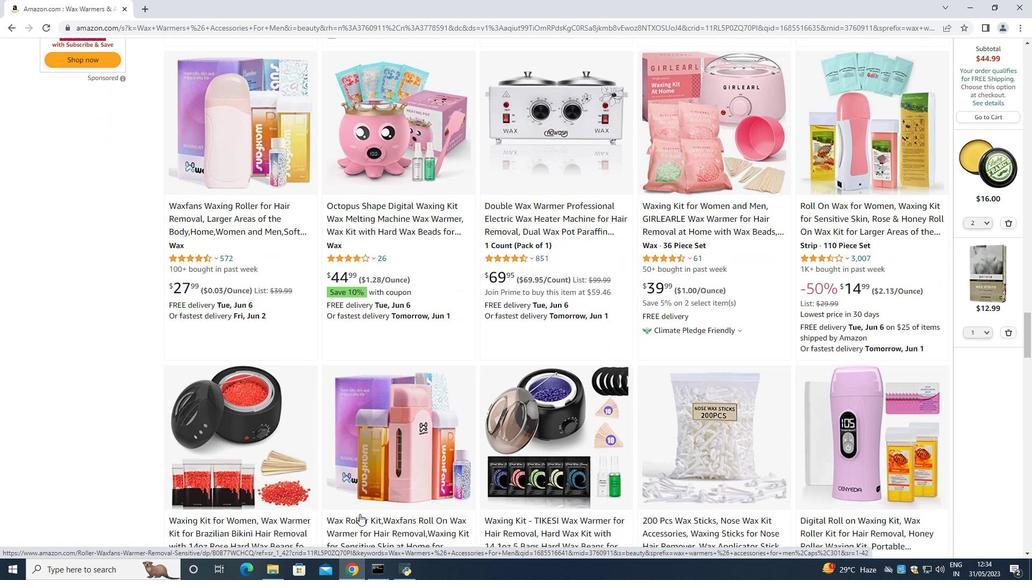 
Action: Mouse scrolled (359, 514) with delta (0, 0)
Screenshot: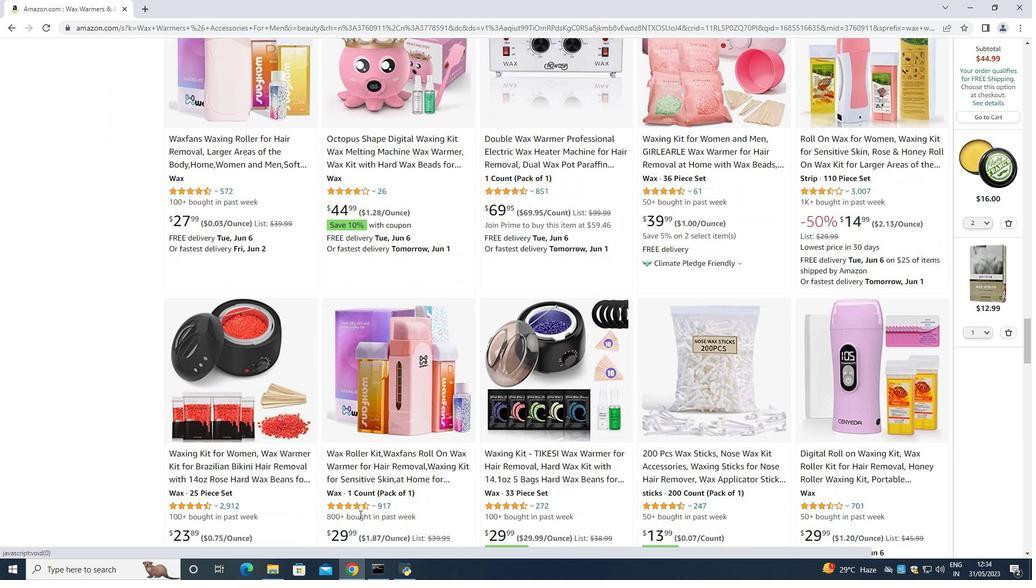 
Action: Mouse moved to (359, 515)
Screenshot: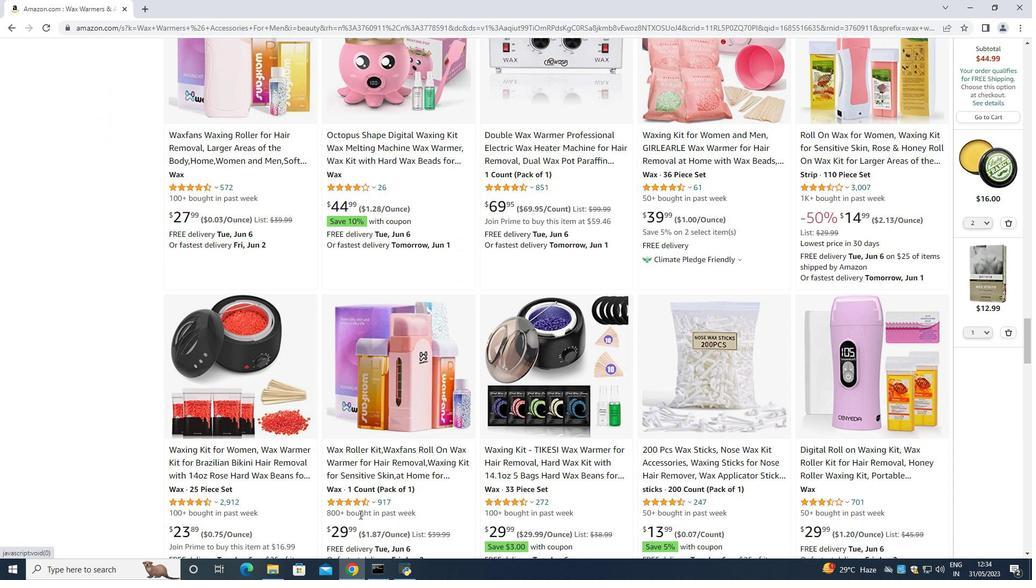 
Action: Mouse scrolled (359, 514) with delta (0, 0)
Screenshot: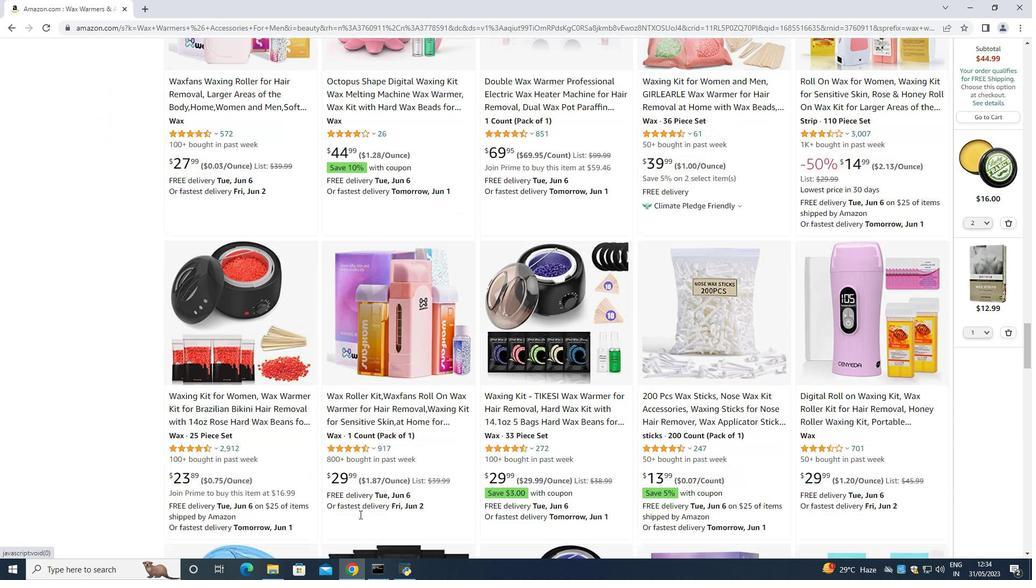 
Action: Mouse moved to (359, 515)
Screenshot: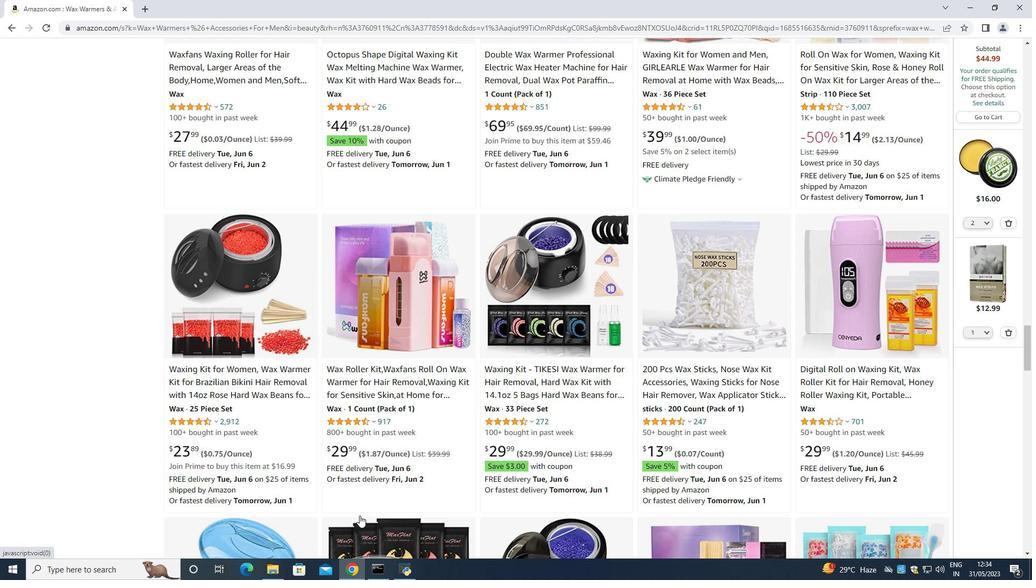 
Action: Mouse scrolled (359, 515) with delta (0, 0)
Screenshot: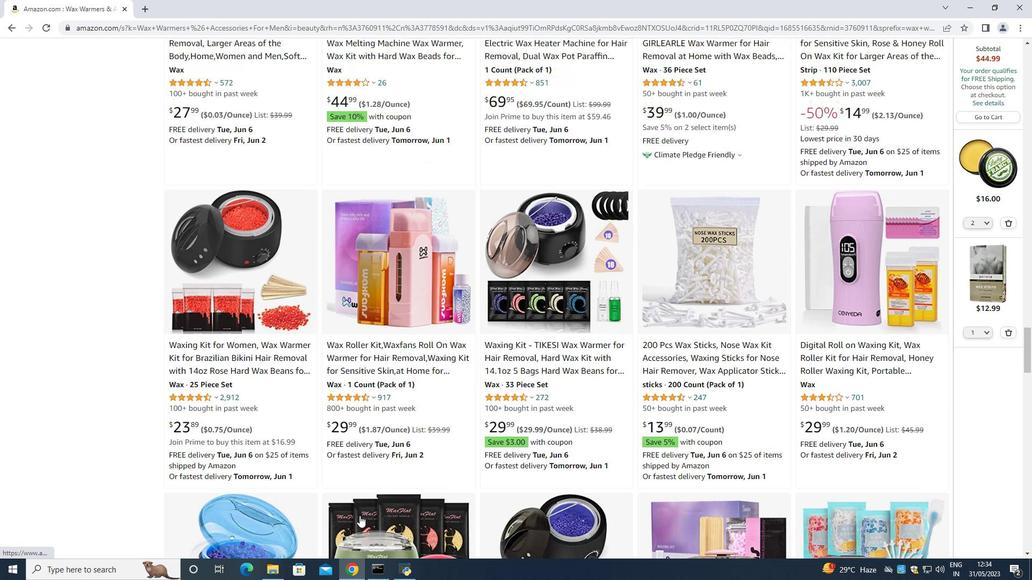 
Action: Mouse moved to (359, 516)
Screenshot: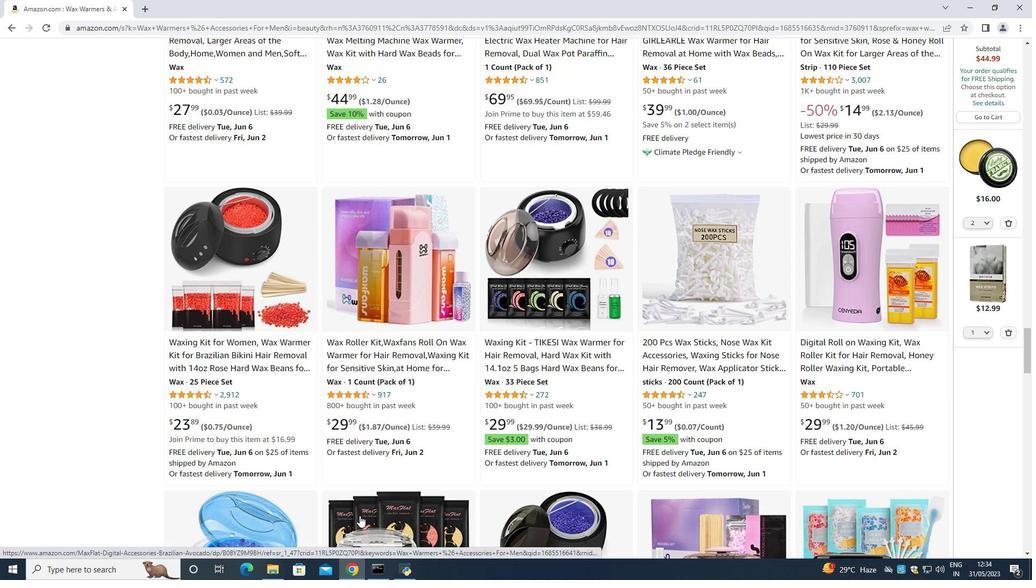 
Action: Mouse scrolled (359, 515) with delta (0, 0)
Screenshot: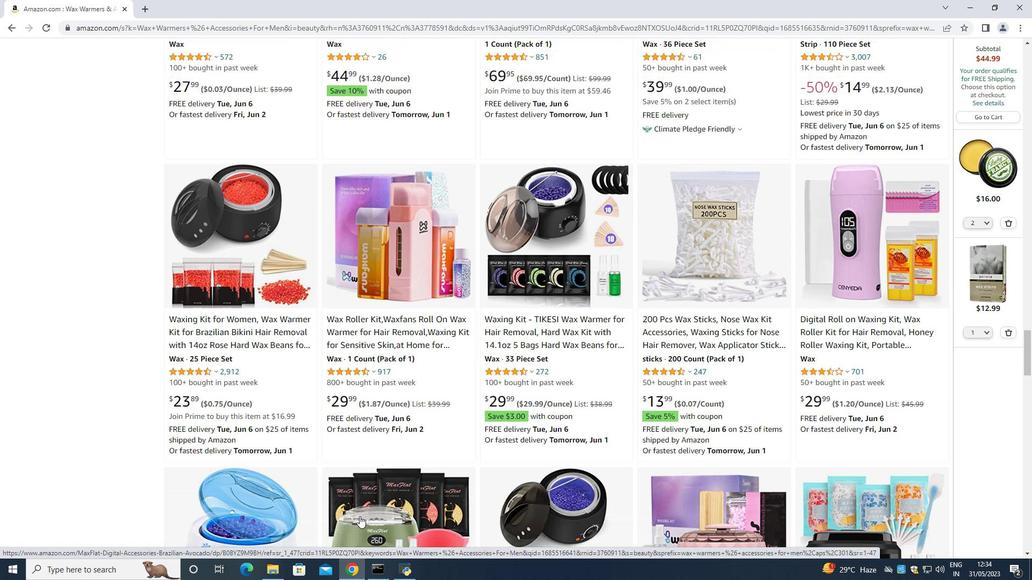 
Action: Mouse moved to (359, 516)
Screenshot: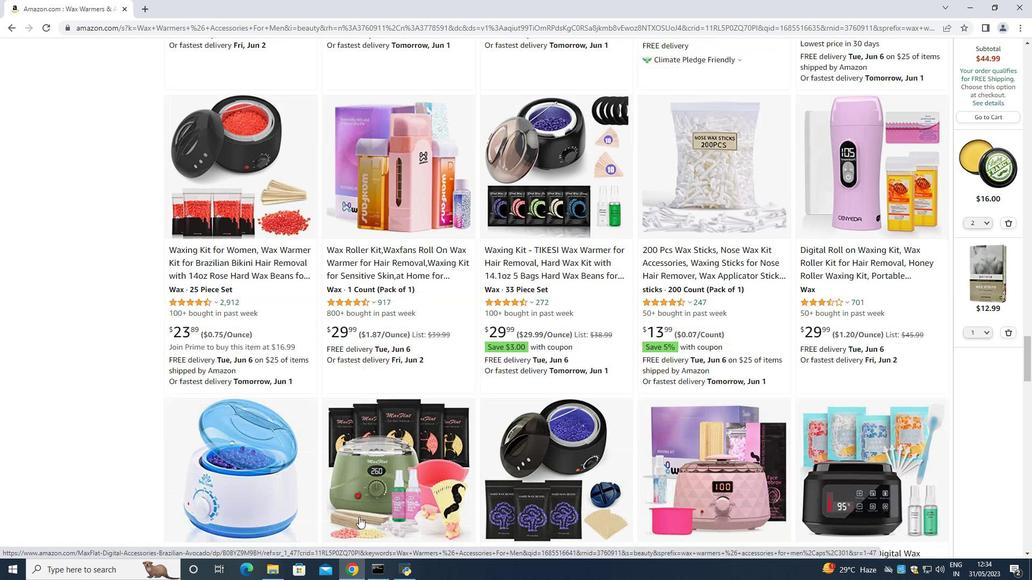 
Action: Mouse scrolled (359, 516) with delta (0, 0)
Screenshot: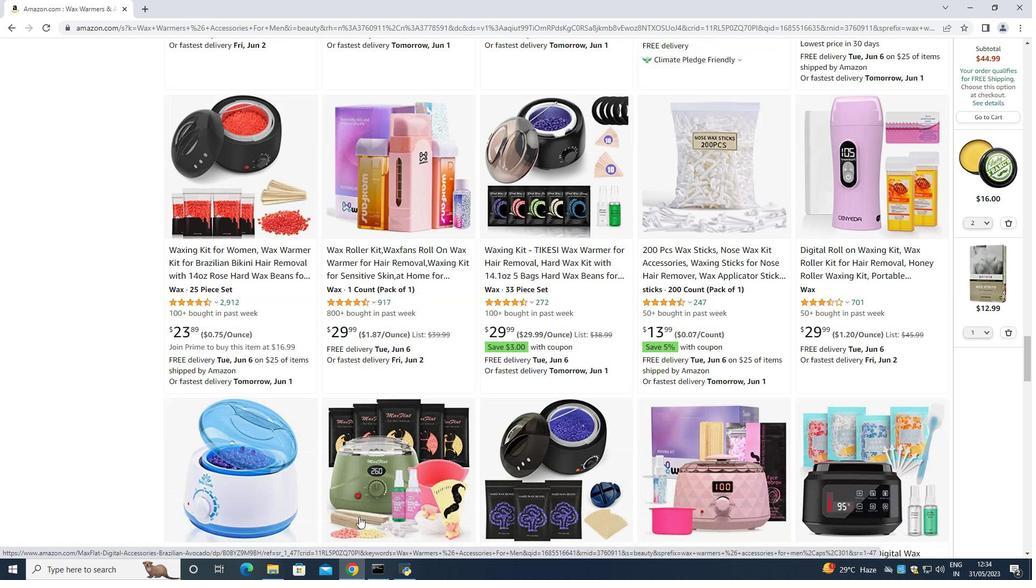 
Action: Mouse scrolled (359, 516) with delta (0, 0)
Screenshot: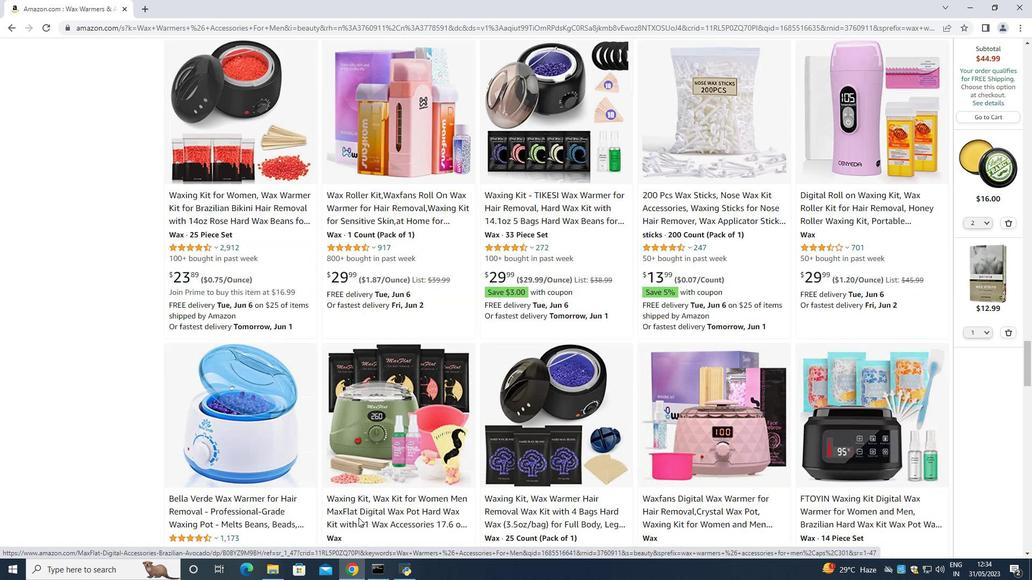 
Action: Mouse moved to (358, 518)
Screenshot: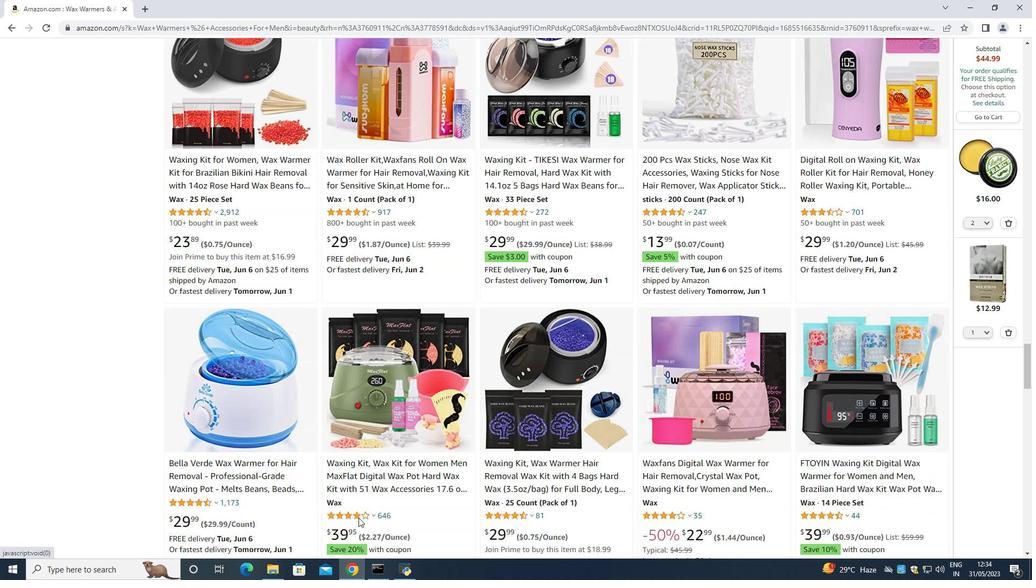 
Action: Mouse scrolled (358, 517) with delta (0, 0)
Screenshot: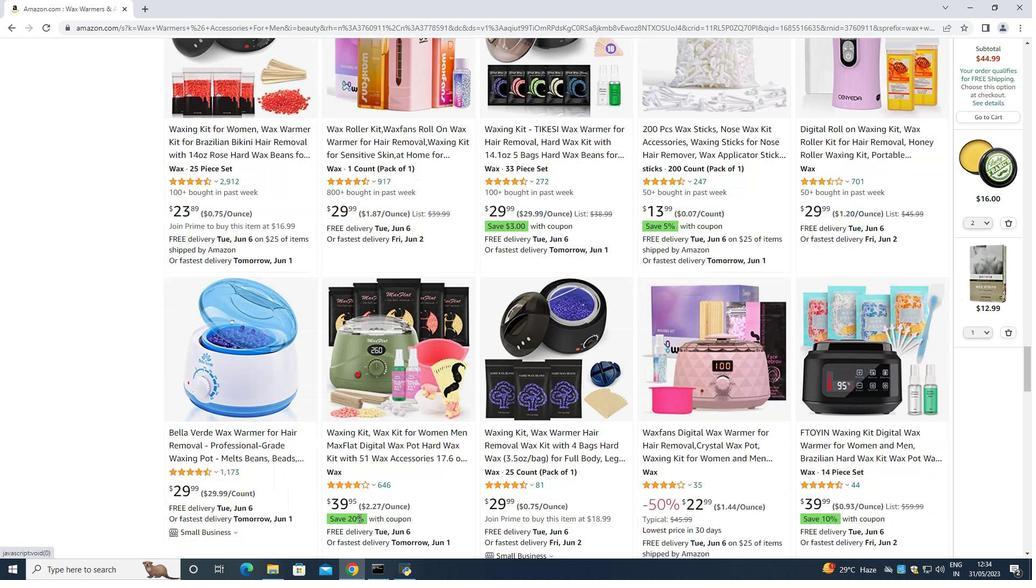 
Action: Mouse moved to (358, 518)
Screenshot: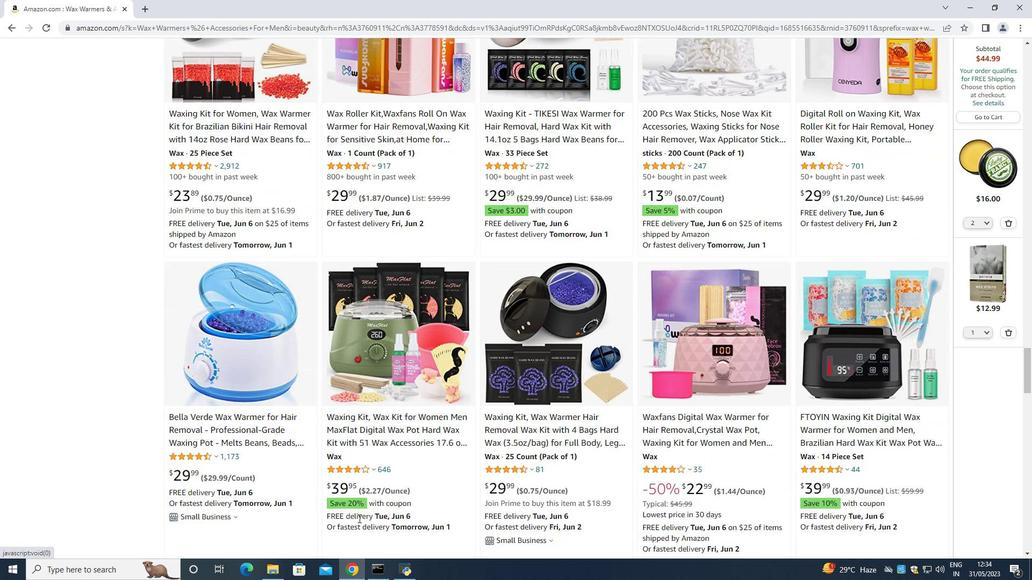 
Action: Mouse scrolled (358, 518) with delta (0, 0)
Screenshot: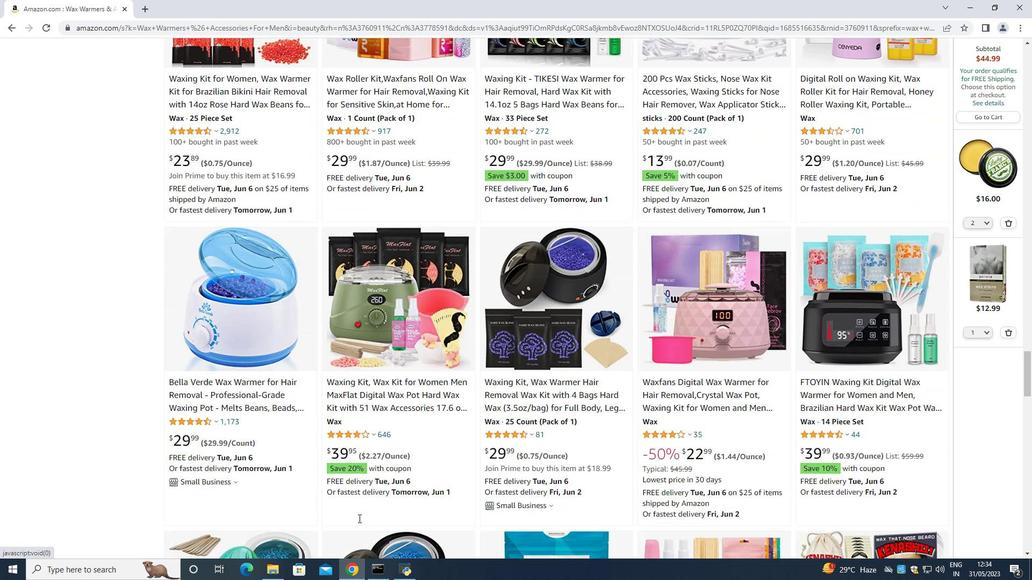 
Action: Mouse scrolled (358, 518) with delta (0, 0)
Screenshot: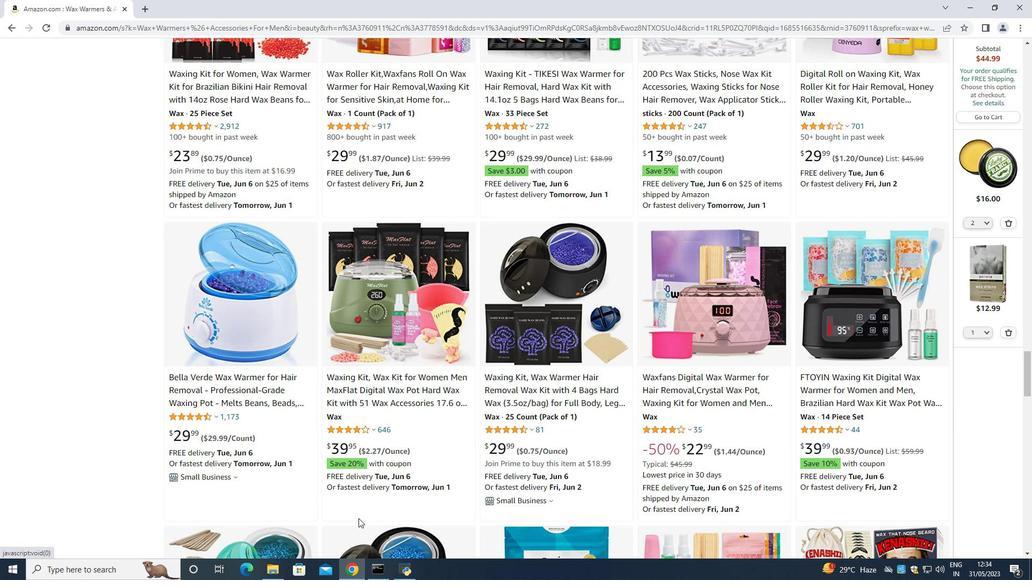 
Action: Mouse scrolled (358, 519) with delta (0, 0)
Screenshot: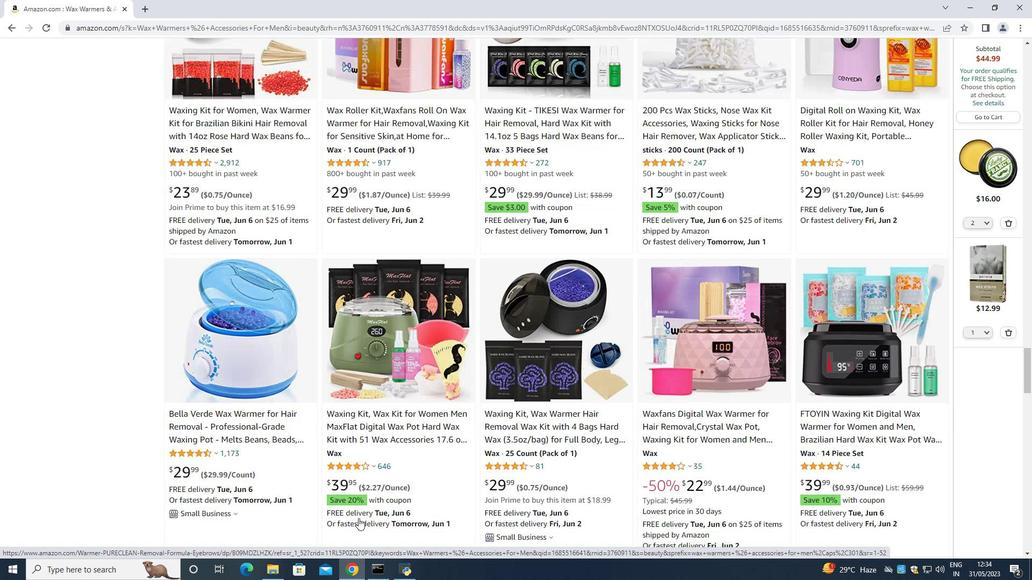 
Action: Mouse scrolled (358, 519) with delta (0, 0)
Screenshot: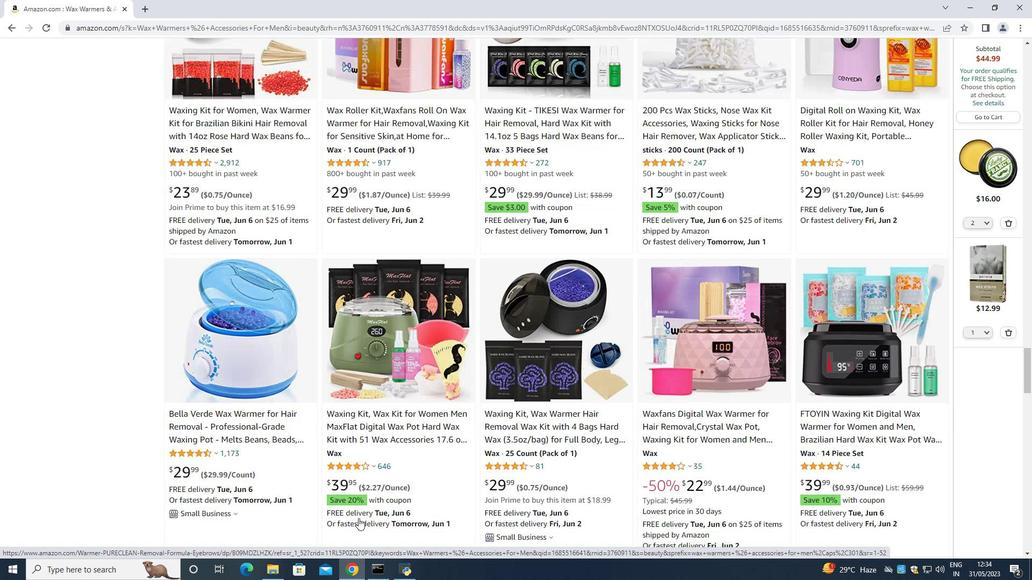 
Action: Mouse scrolled (358, 519) with delta (0, 0)
Screenshot: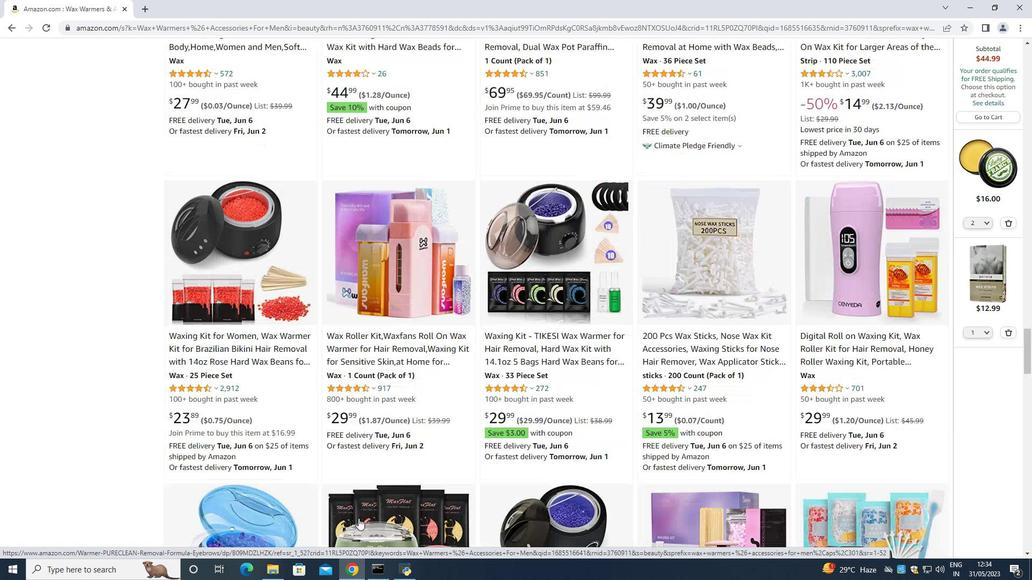 
Action: Mouse scrolled (358, 519) with delta (0, 0)
Screenshot: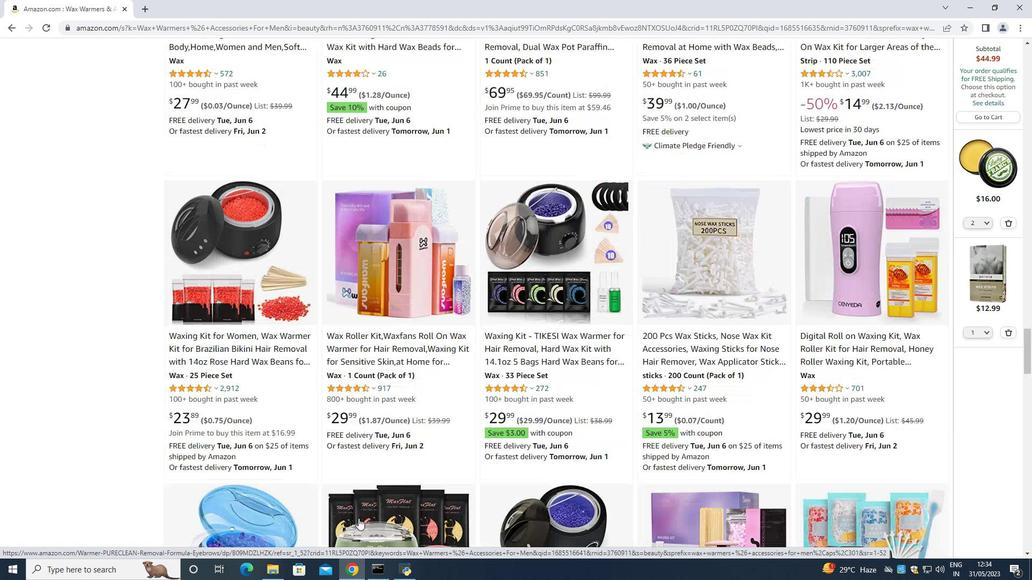 
Action: Mouse scrolled (358, 519) with delta (0, 0)
Screenshot: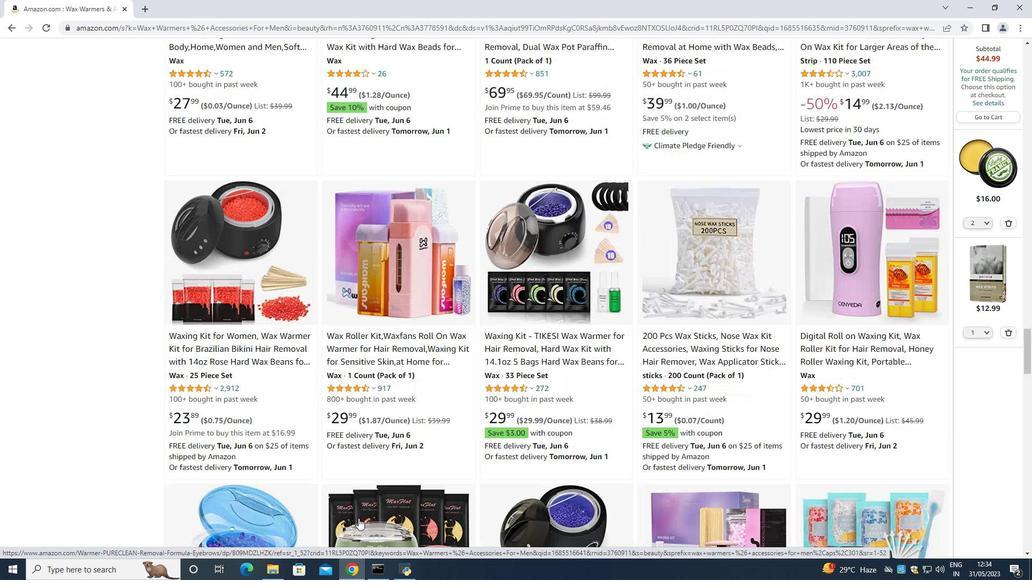 
Action: Mouse scrolled (358, 519) with delta (0, 0)
Screenshot: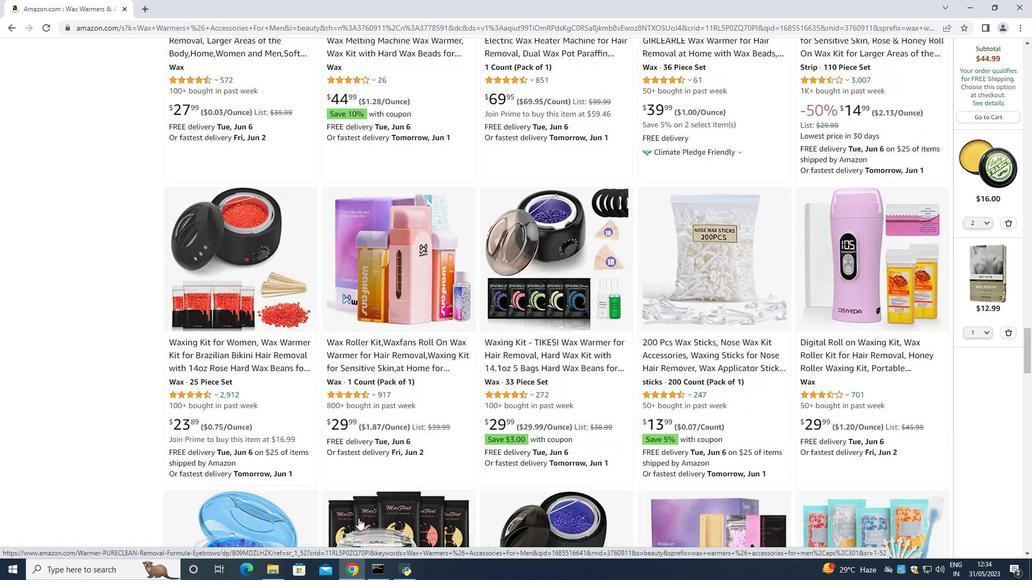 
Action: Mouse moved to (358, 518)
Screenshot: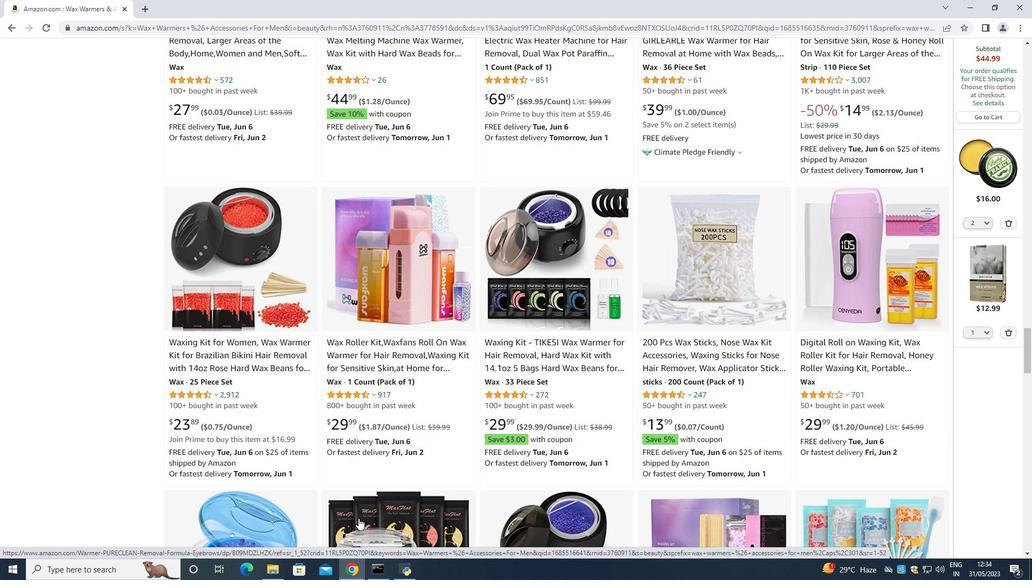 
Action: Mouse scrolled (358, 519) with delta (0, 0)
Screenshot: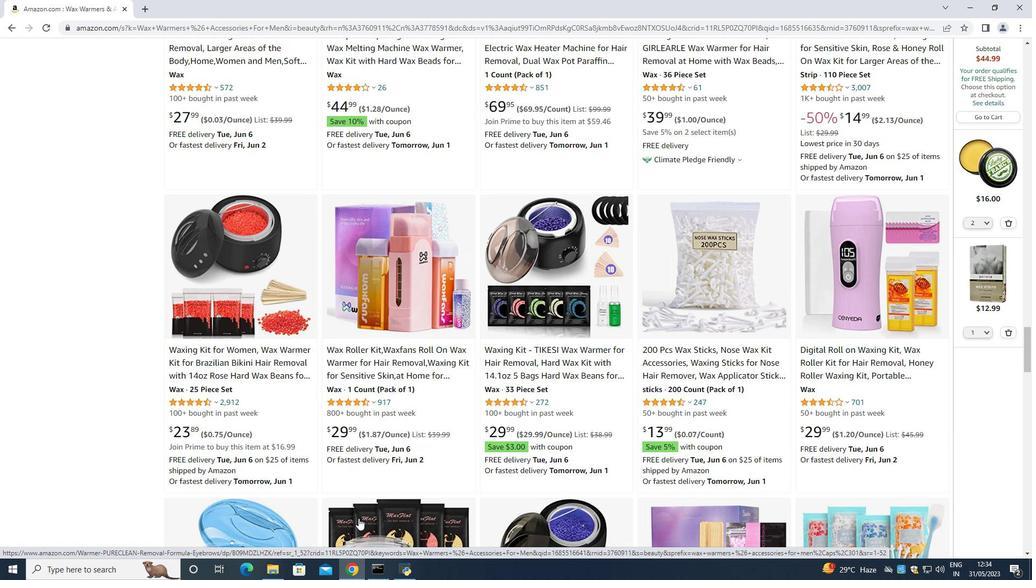 
Action: Mouse scrolled (358, 519) with delta (0, 0)
Screenshot: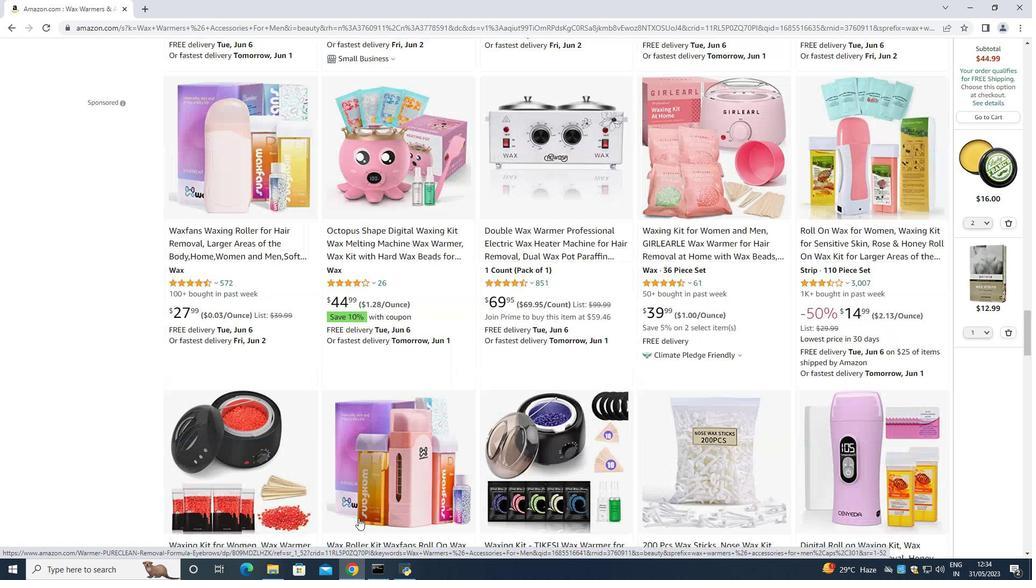 
Action: Mouse scrolled (358, 519) with delta (0, 0)
Screenshot: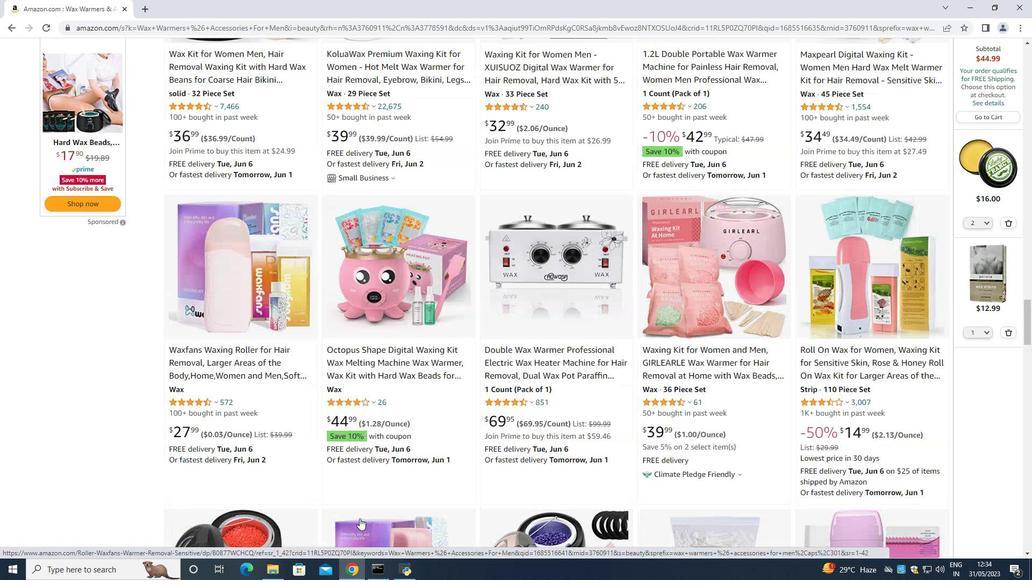 
Action: Mouse scrolled (358, 519) with delta (0, 0)
Screenshot: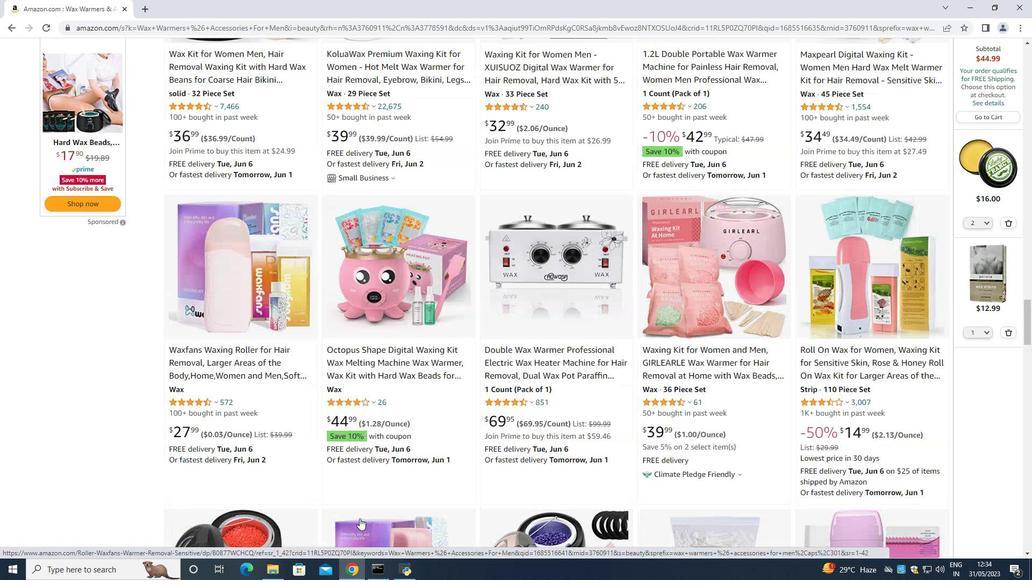 
Action: Mouse scrolled (358, 519) with delta (0, 0)
Screenshot: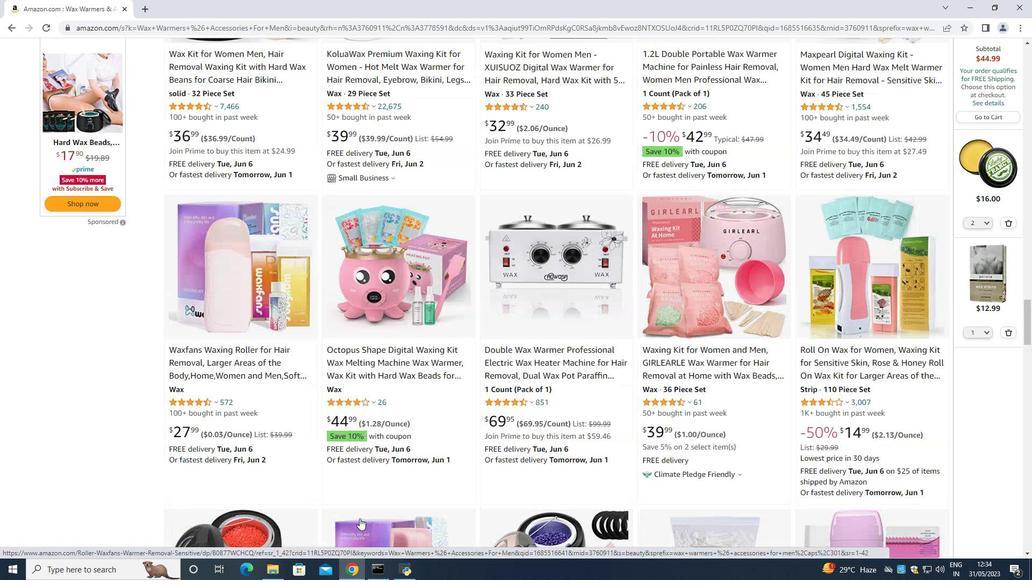 
Action: Mouse scrolled (358, 519) with delta (0, 0)
Screenshot: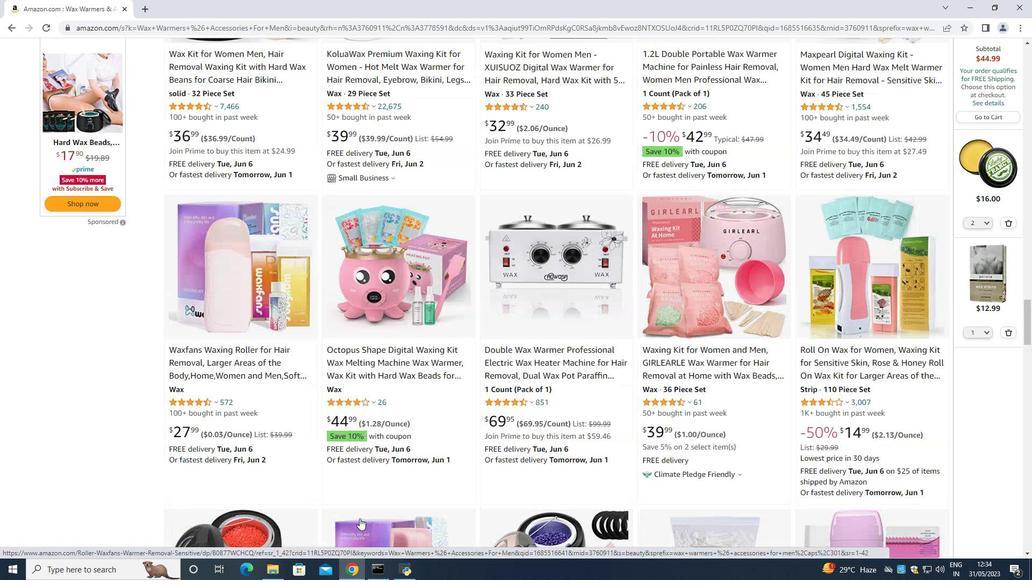 
Action: Mouse moved to (361, 518)
Screenshot: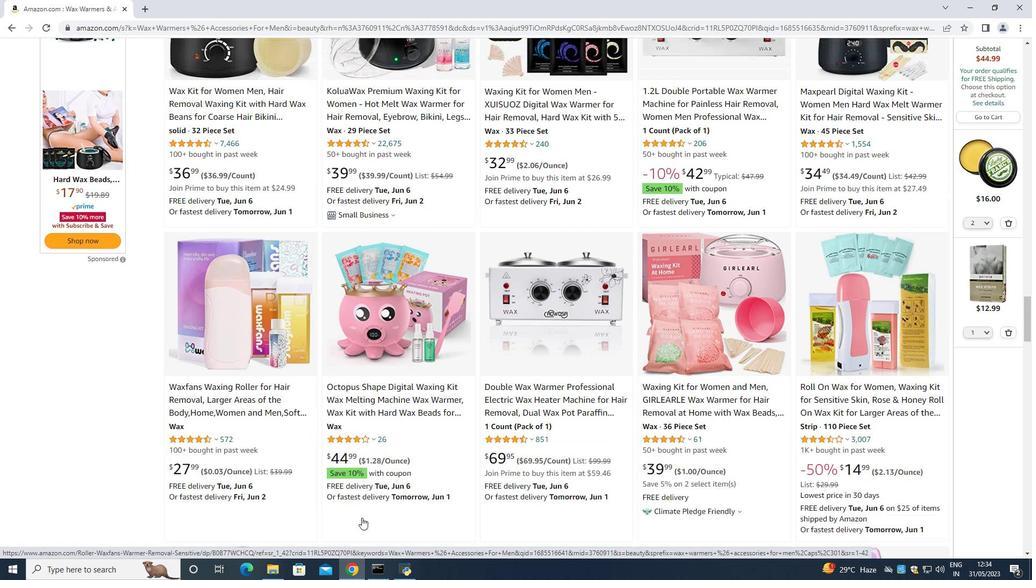 
Action: Mouse scrolled (361, 518) with delta (0, 0)
Screenshot: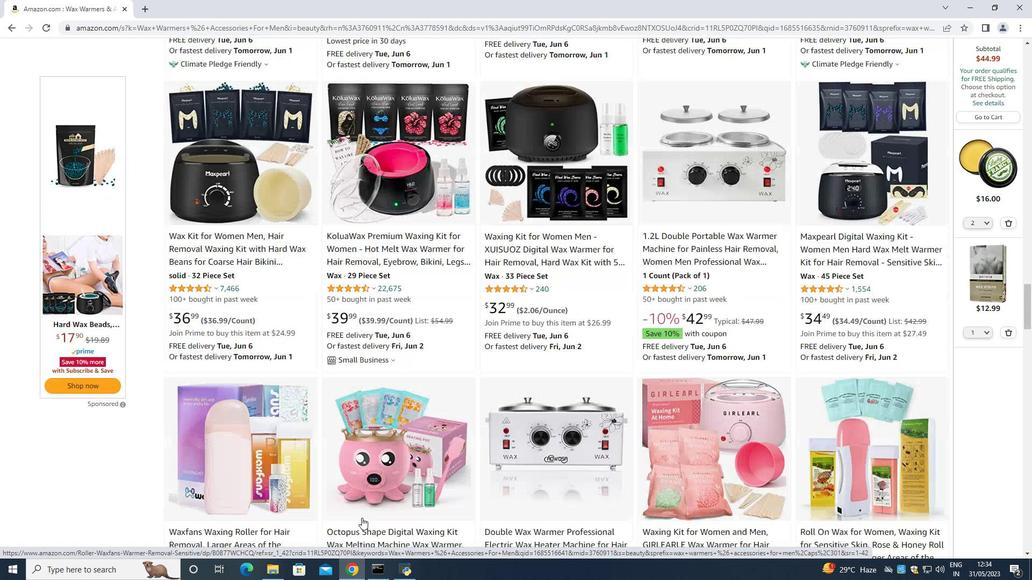 
Action: Mouse scrolled (361, 518) with delta (0, 0)
Screenshot: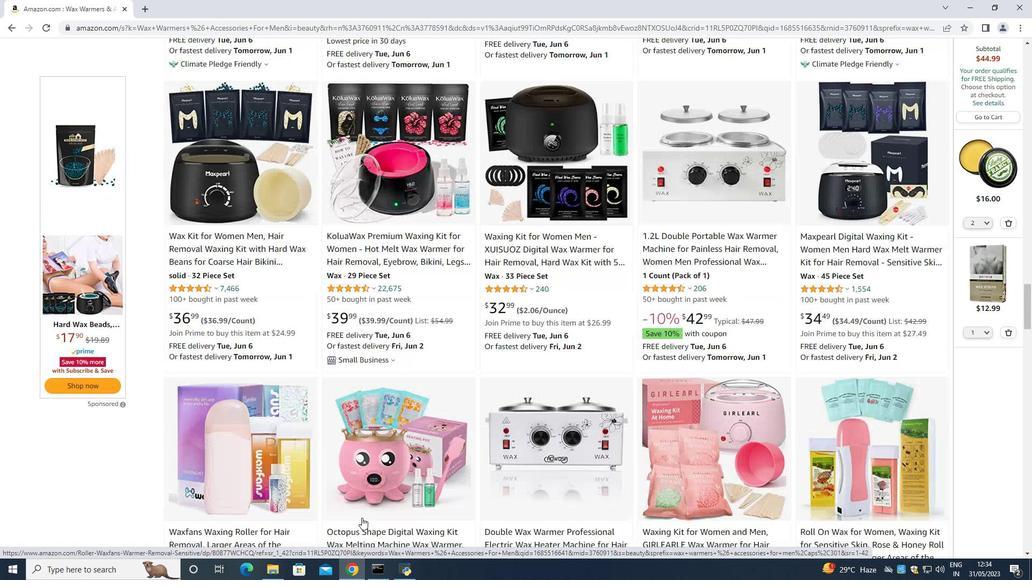 
Action: Mouse scrolled (361, 518) with delta (0, 0)
Screenshot: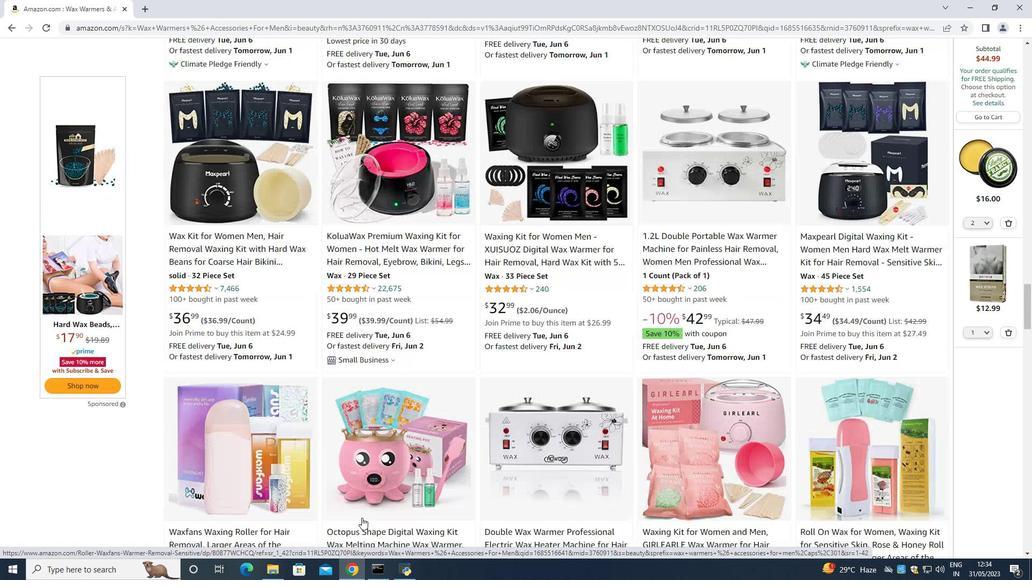 
Action: Mouse scrolled (361, 518) with delta (0, 0)
Screenshot: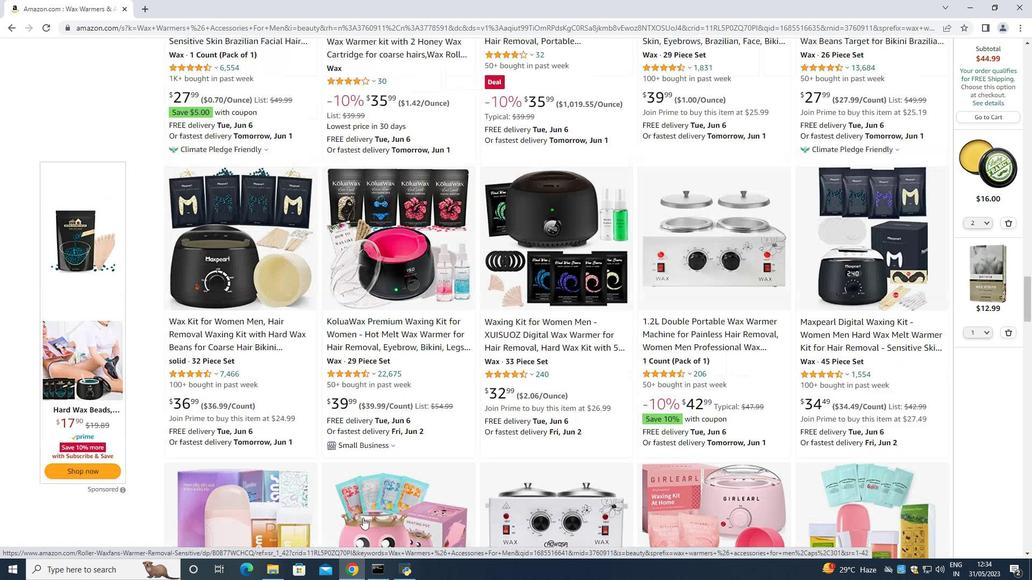 
Action: Mouse scrolled (361, 518) with delta (0, 0)
Screenshot: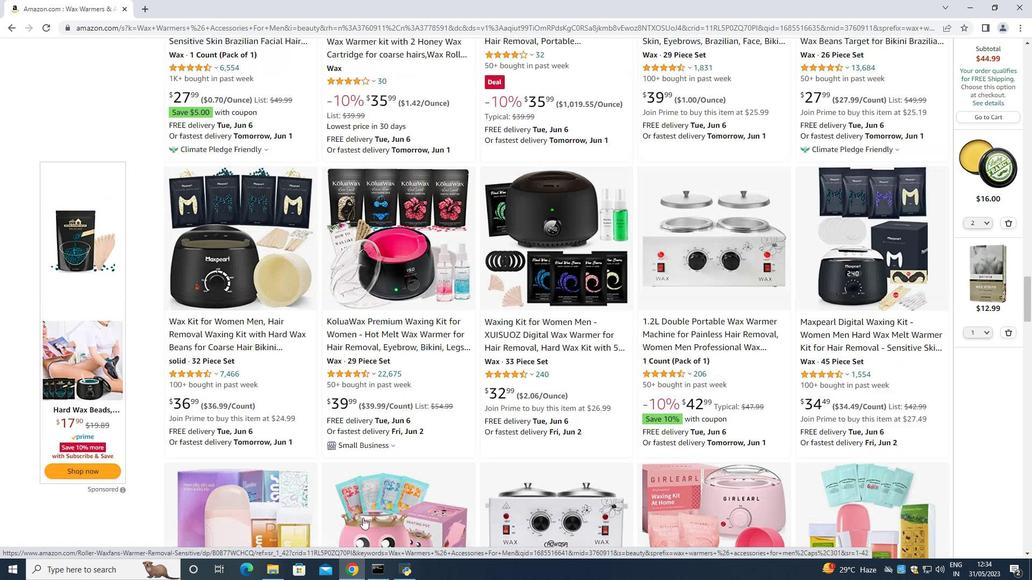 
Action: Mouse moved to (599, 566)
Screenshot: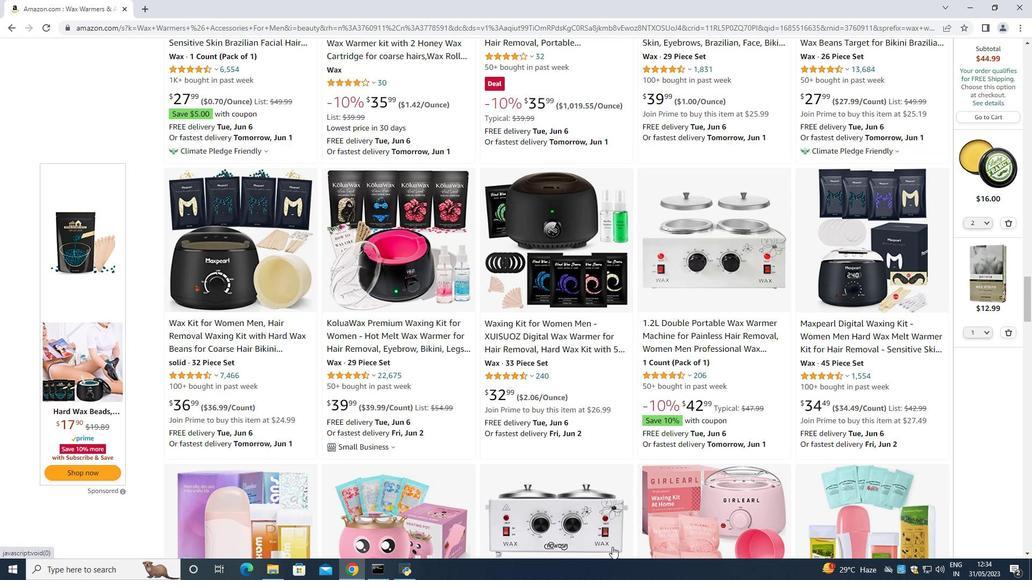 
Action: Mouse scrolled (580, 576) with delta (0, 0)
Screenshot: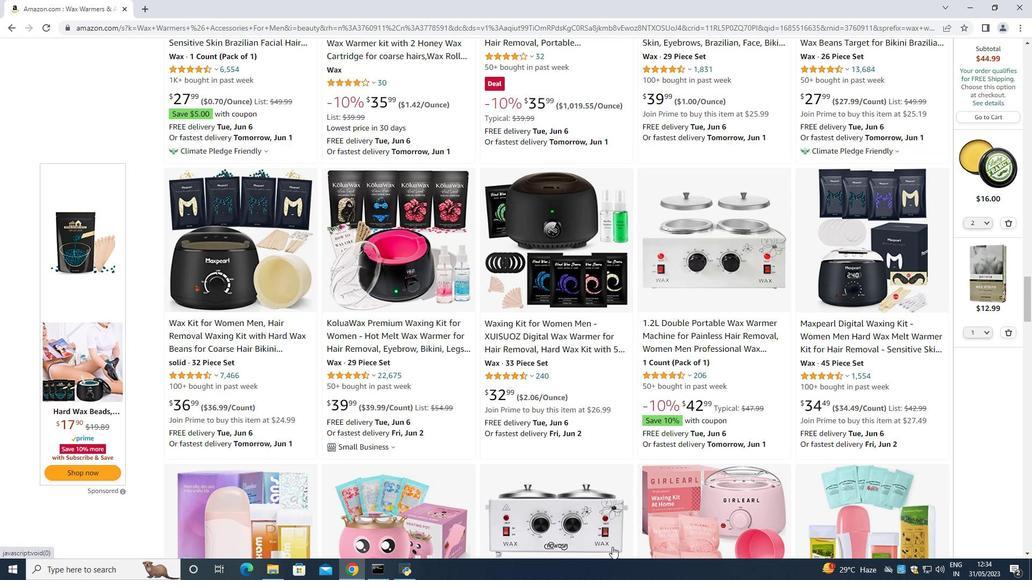 
Action: Mouse moved to (601, 564)
Screenshot: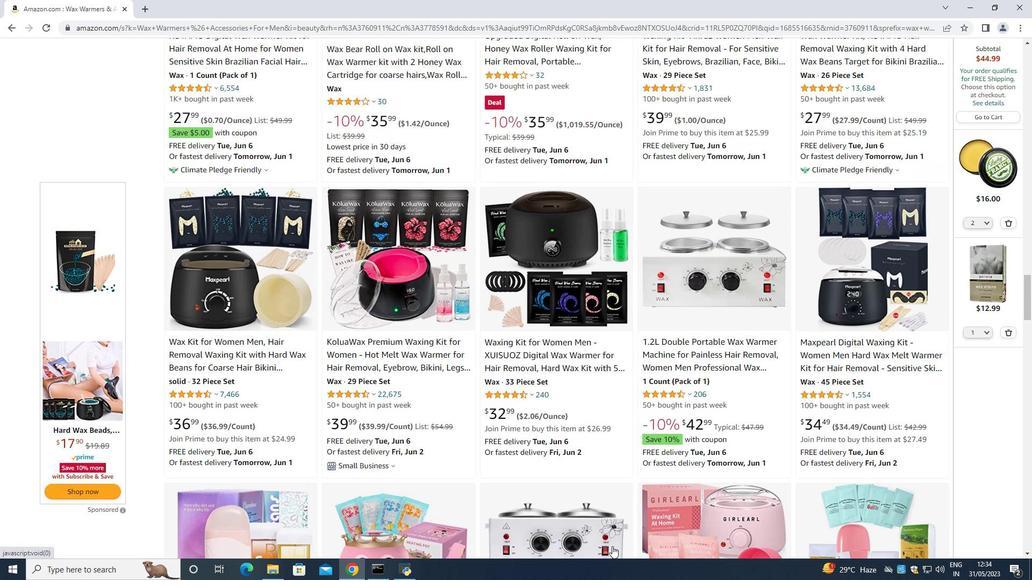 
Action: Mouse scrolled (588, 574) with delta (0, 0)
Screenshot: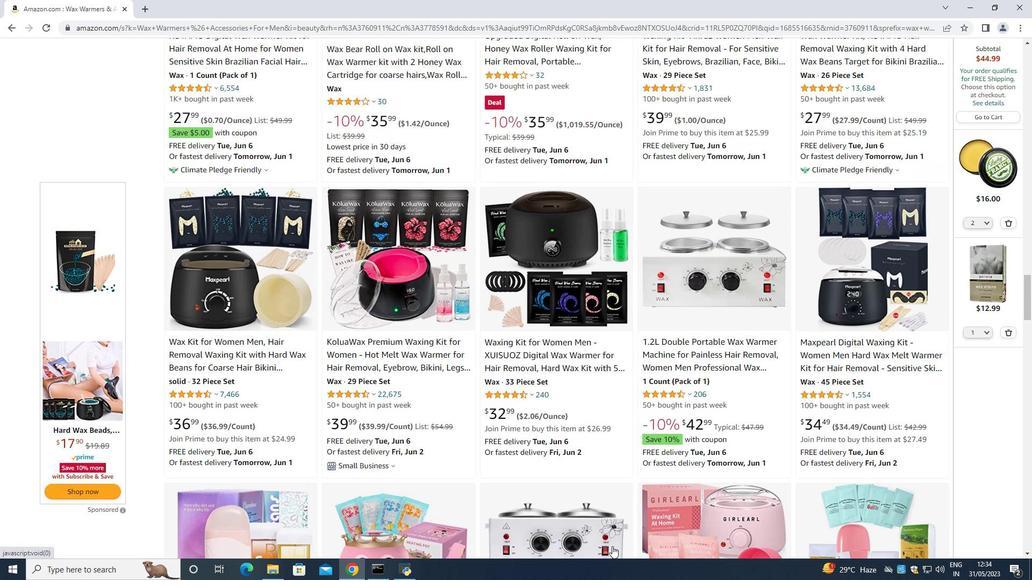 
Action: Mouse moved to (604, 562)
Screenshot: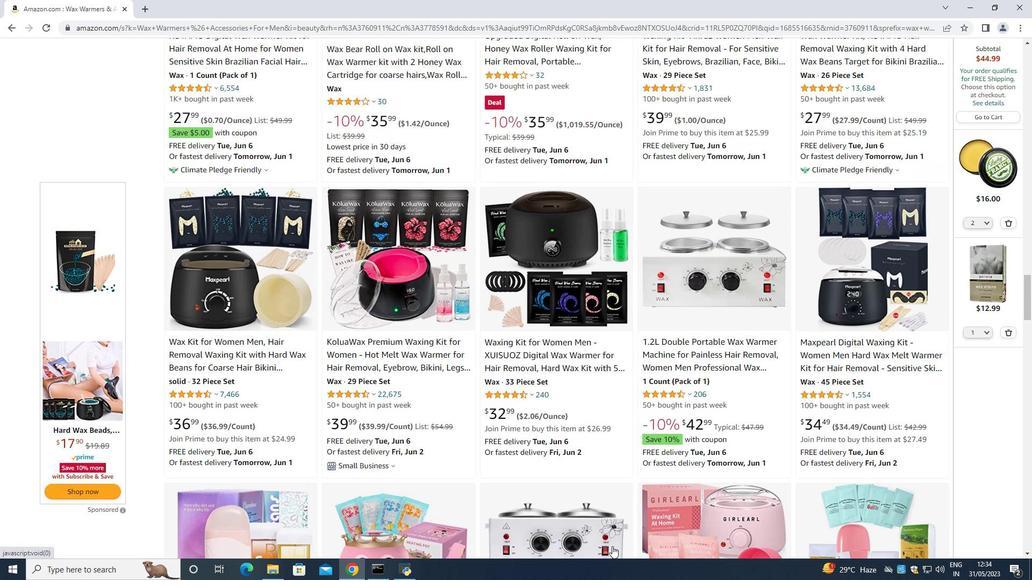 
Action: Mouse scrolled (602, 564) with delta (0, 0)
Screenshot: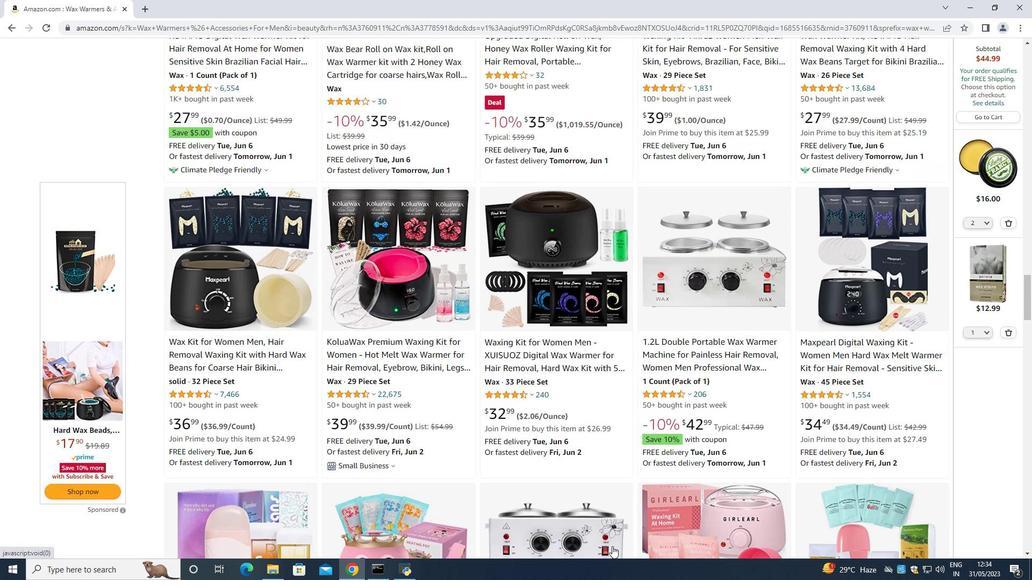 
Action: Mouse moved to (609, 555)
Screenshot: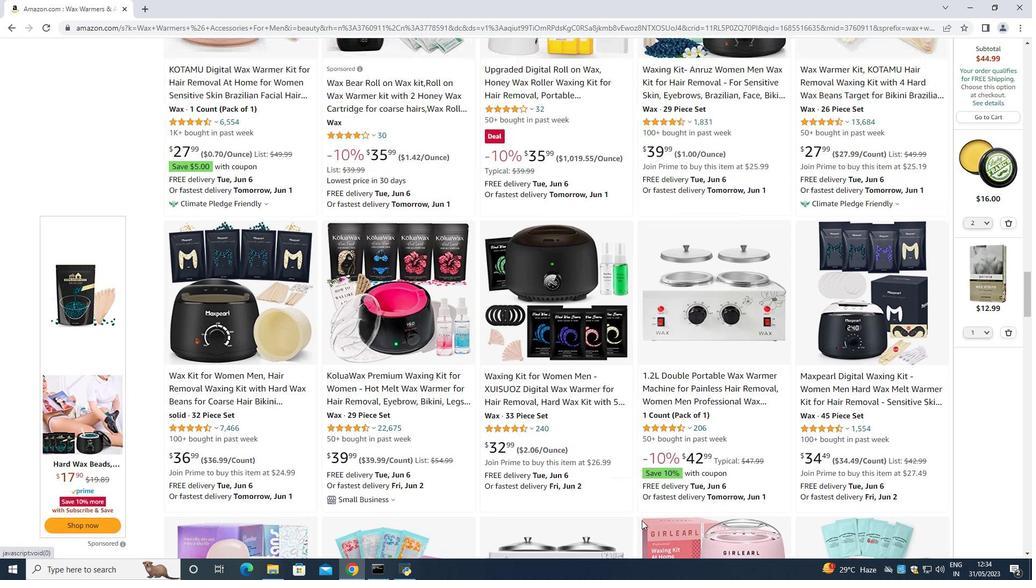 
Action: Mouse scrolled (609, 556) with delta (0, 0)
Screenshot: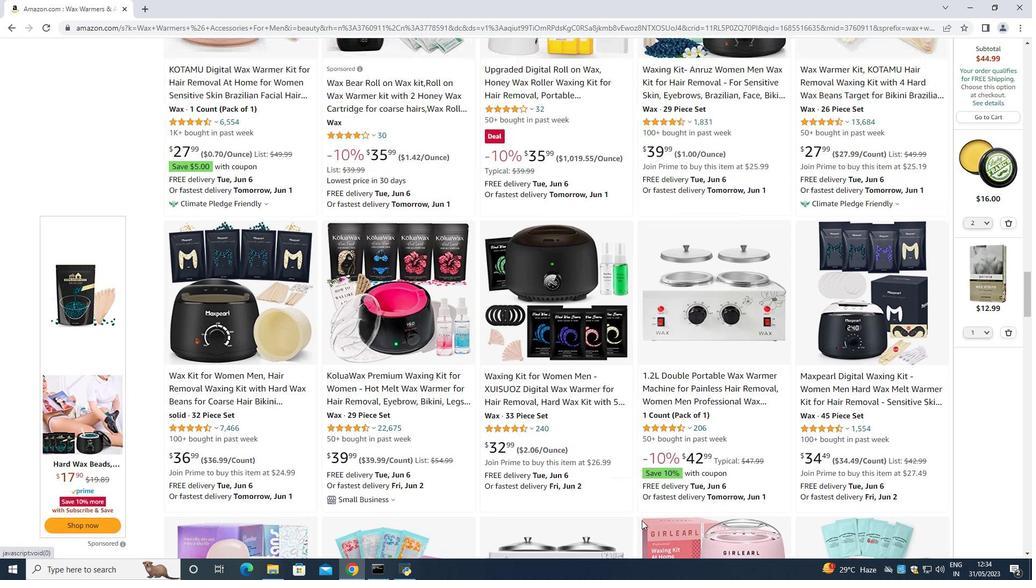
Action: Mouse moved to (708, 409)
Screenshot: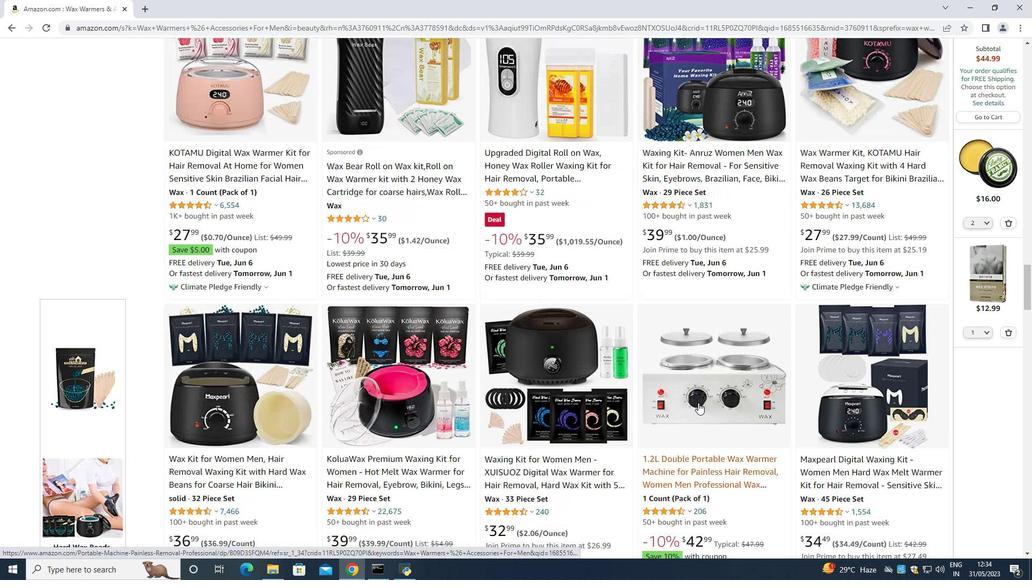
Action: Mouse scrolled (708, 410) with delta (0, 0)
Screenshot: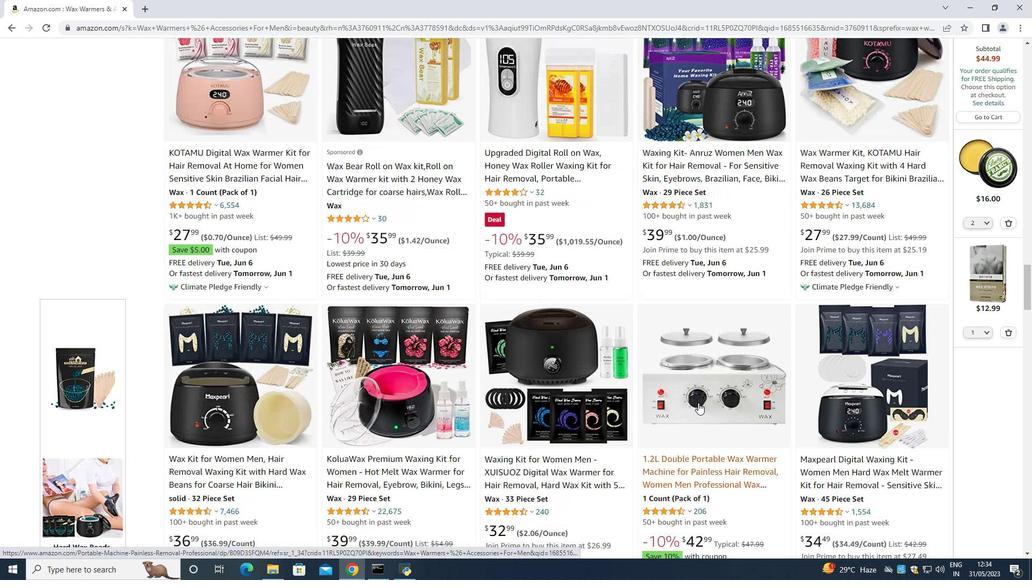 
Action: Mouse moved to (706, 408)
Screenshot: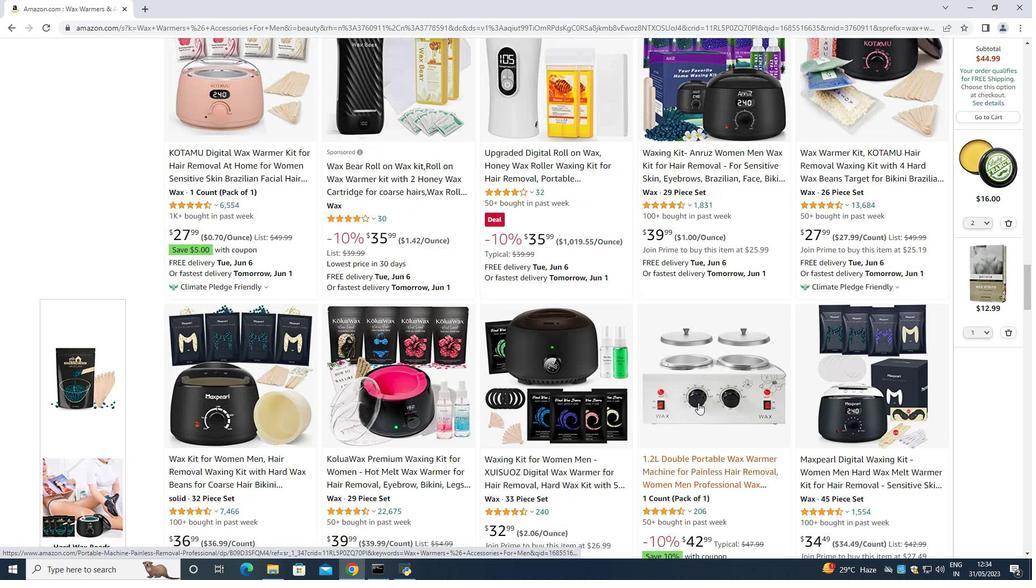 
Action: Mouse scrolled (706, 408) with delta (0, 0)
Screenshot: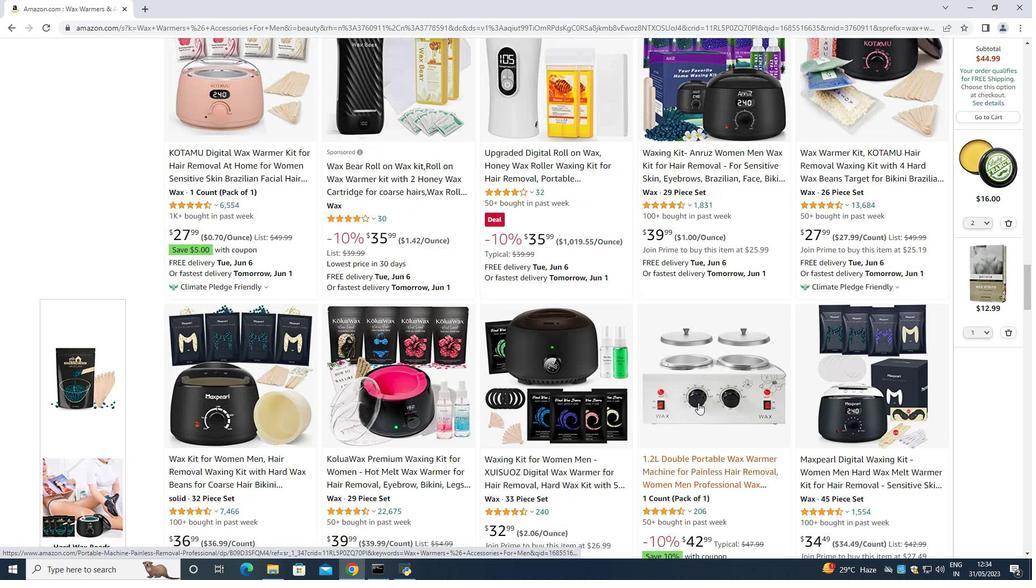
Action: Mouse moved to (705, 407)
Screenshot: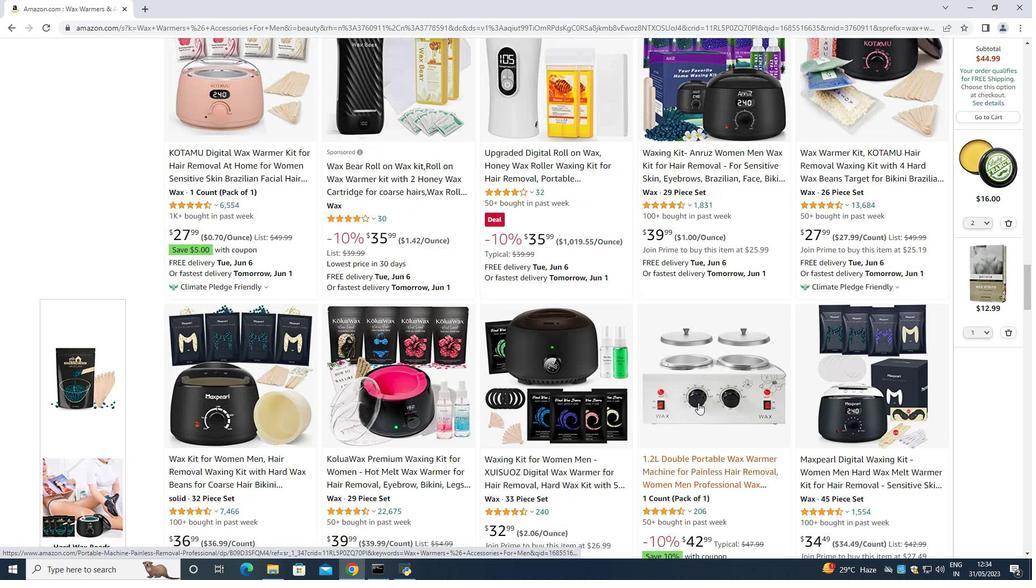 
Action: Mouse scrolled (705, 407) with delta (0, 0)
Screenshot: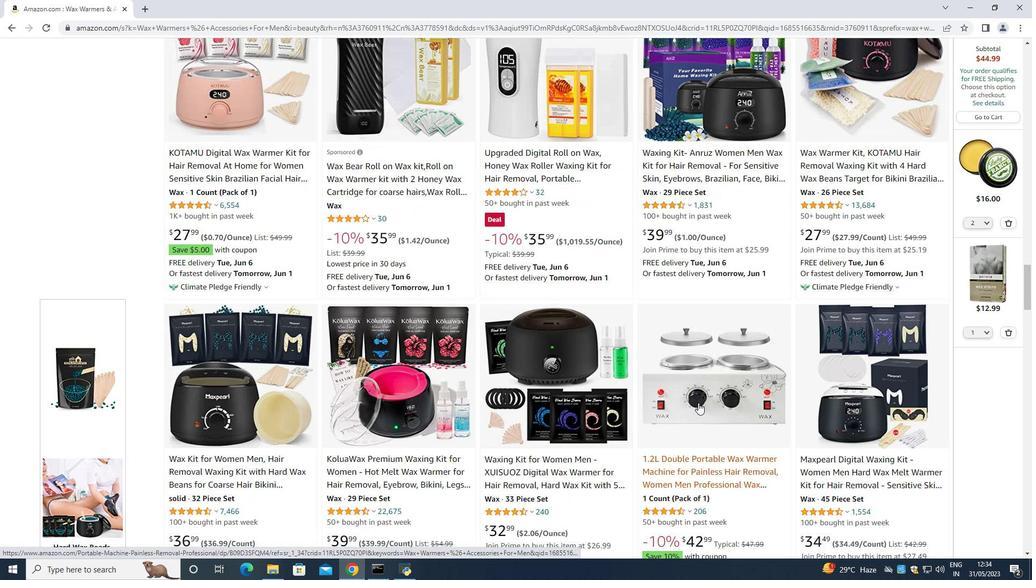 
Action: Mouse moved to (705, 406)
Screenshot: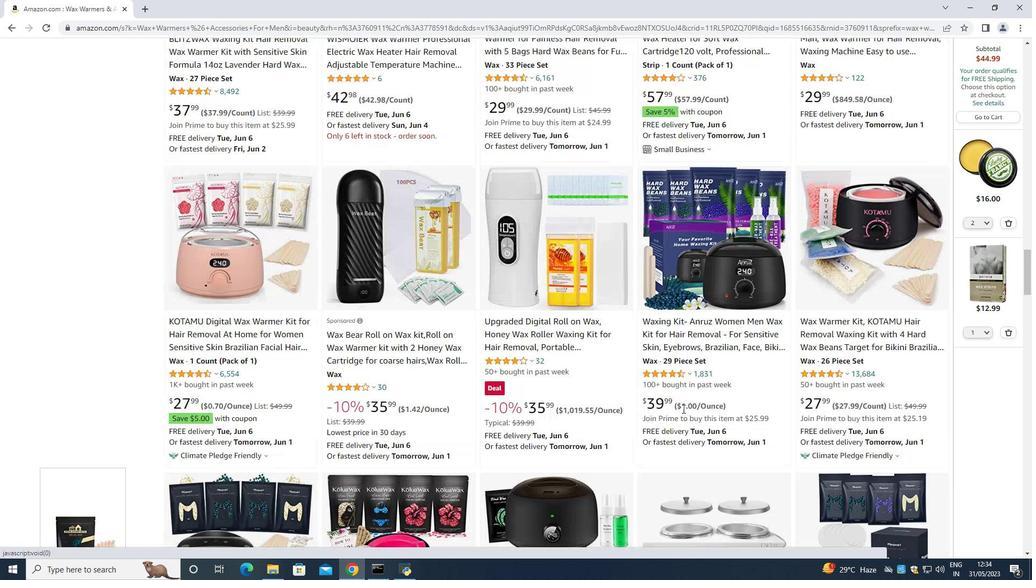 
Action: Mouse scrolled (705, 407) with delta (0, 0)
Screenshot: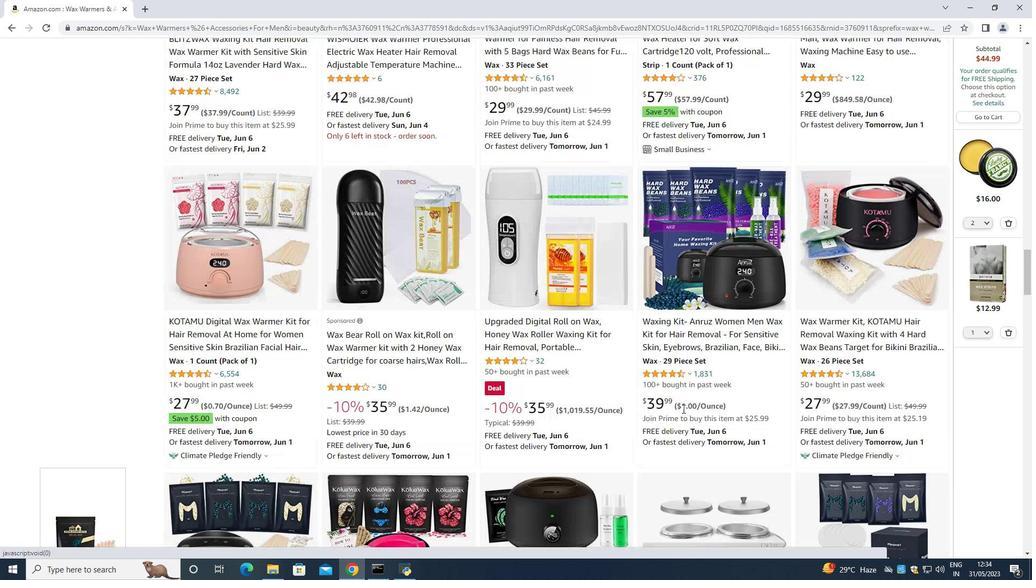 
Action: Mouse moved to (700, 403)
Screenshot: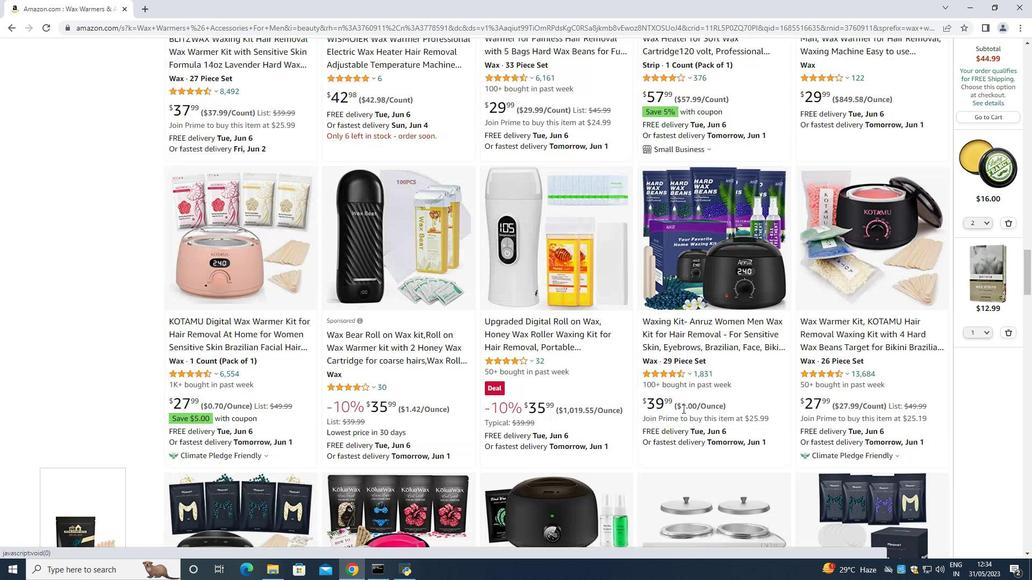 
Action: Mouse scrolled (700, 403) with delta (0, 0)
Screenshot: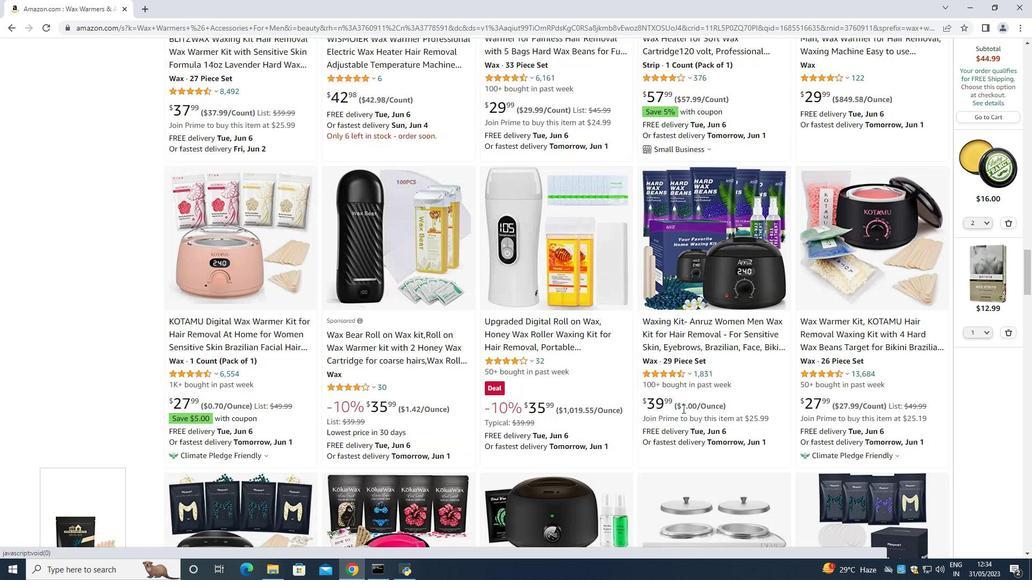 
Action: Mouse moved to (669, 435)
Screenshot: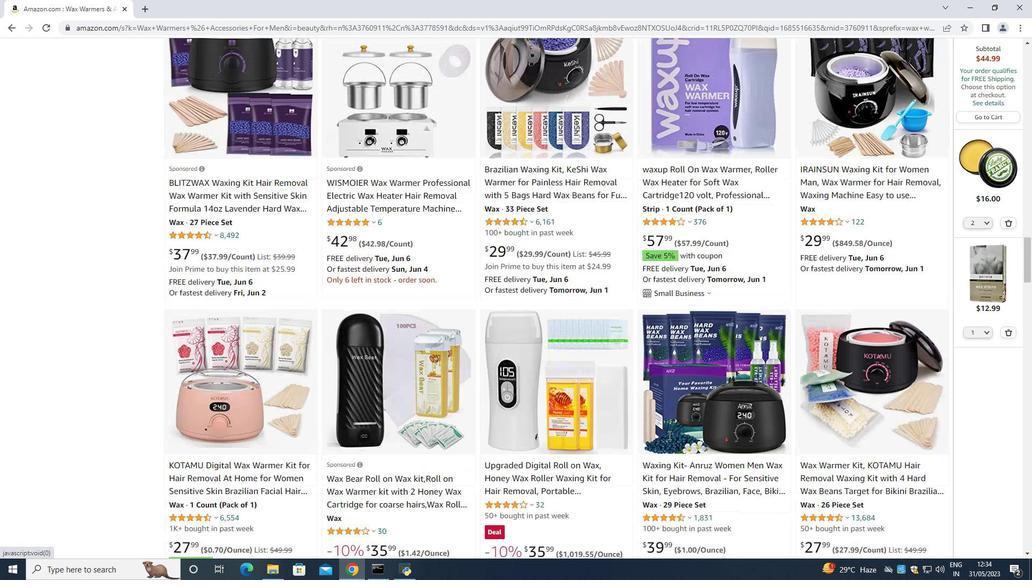 
Action: Mouse scrolled (669, 436) with delta (0, 0)
Screenshot: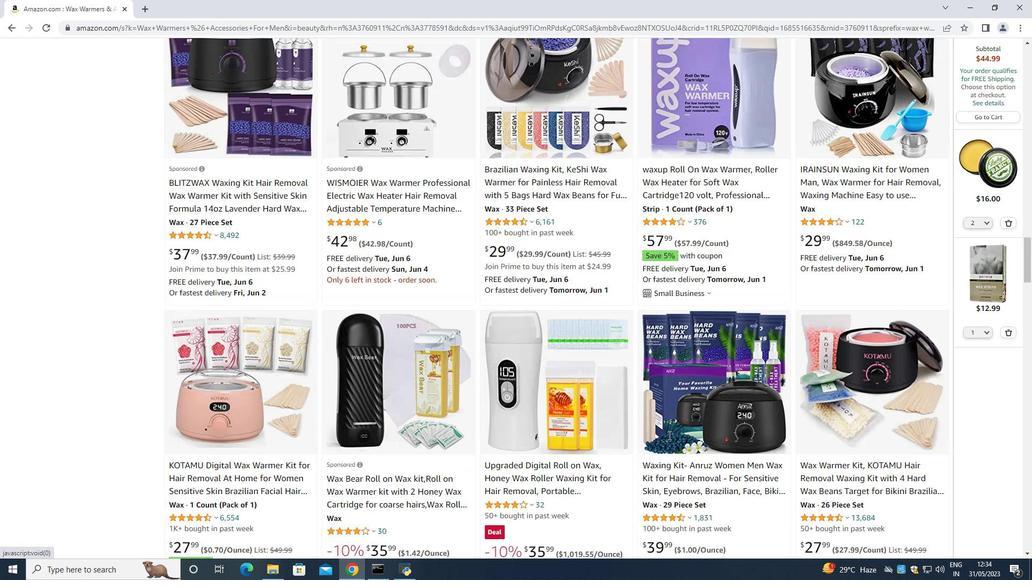
Action: Mouse scrolled (669, 436) with delta (0, 0)
Screenshot: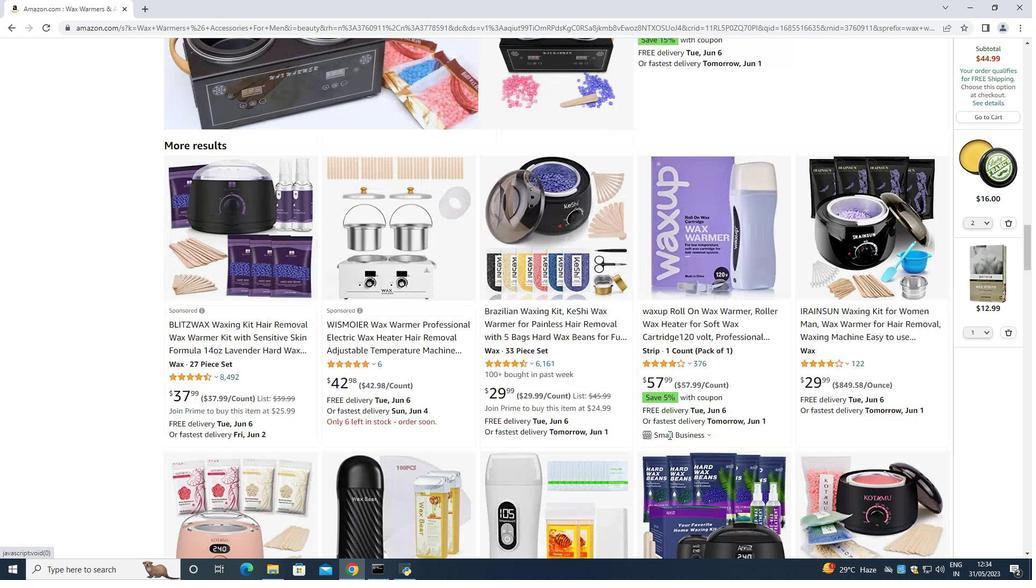 
Action: Mouse scrolled (669, 436) with delta (0, 0)
Screenshot: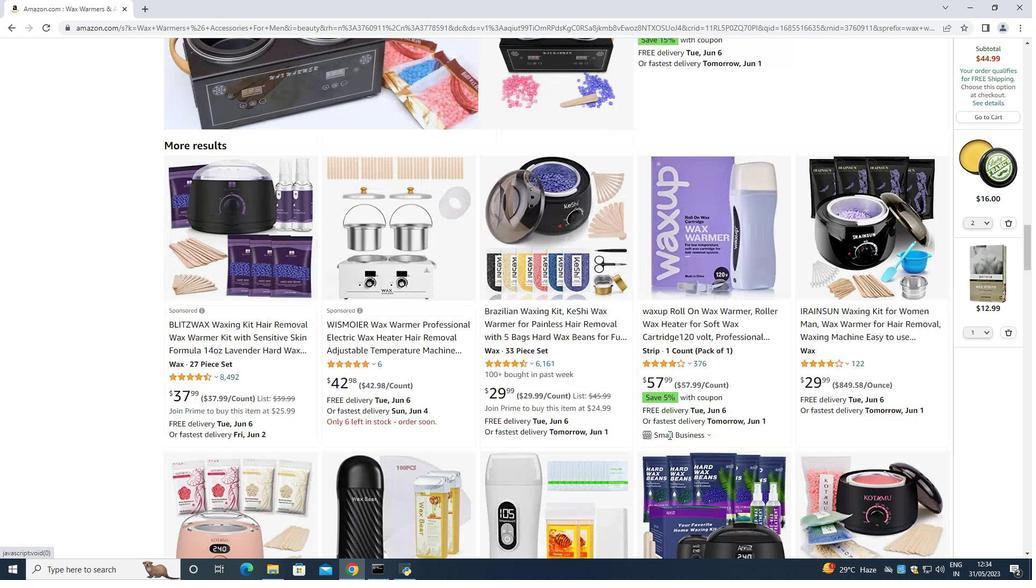 
Action: Mouse scrolled (669, 436) with delta (0, 0)
Screenshot: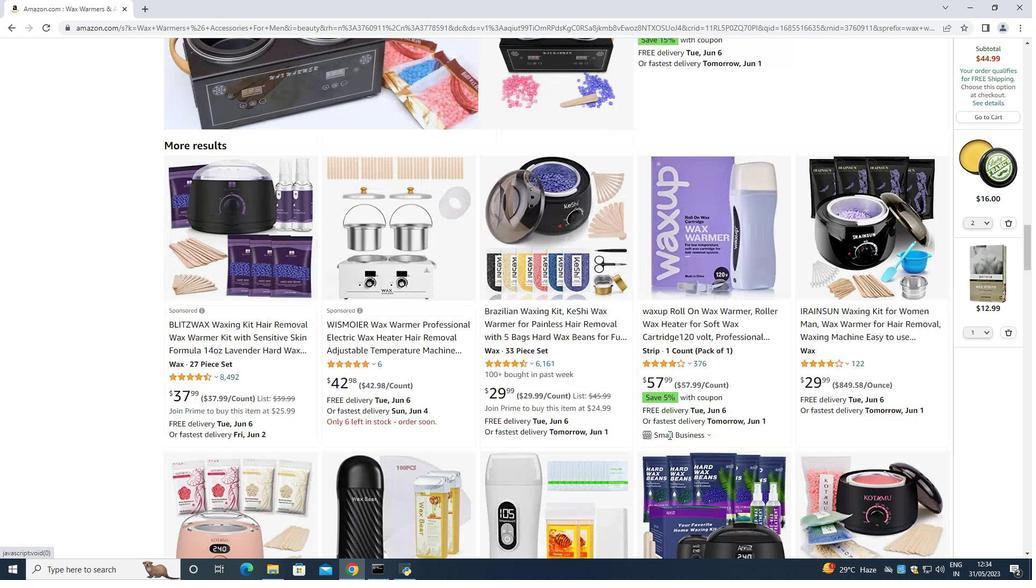 
Action: Mouse scrolled (669, 436) with delta (0, 0)
Screenshot: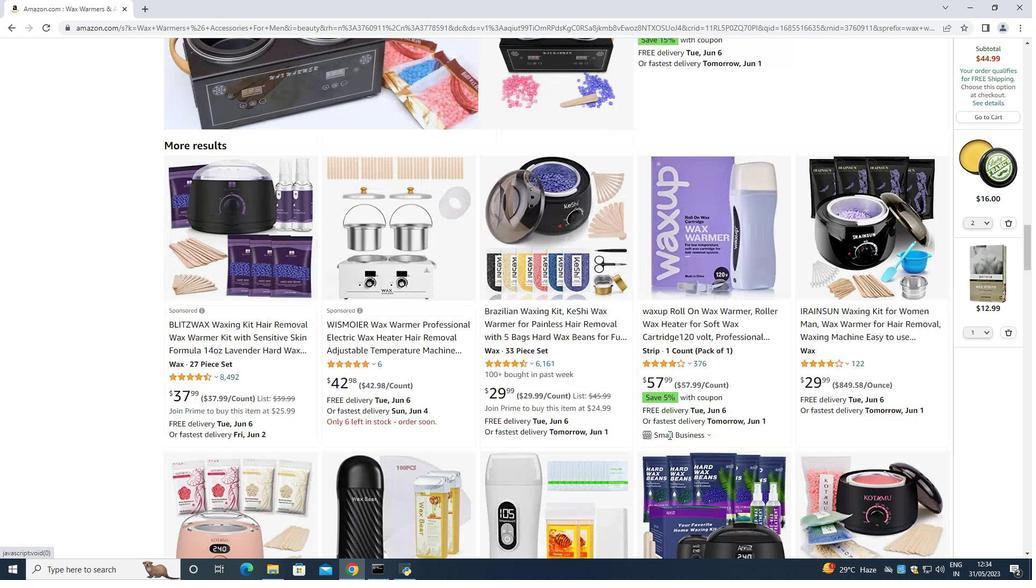 
Action: Mouse moved to (669, 435)
Screenshot: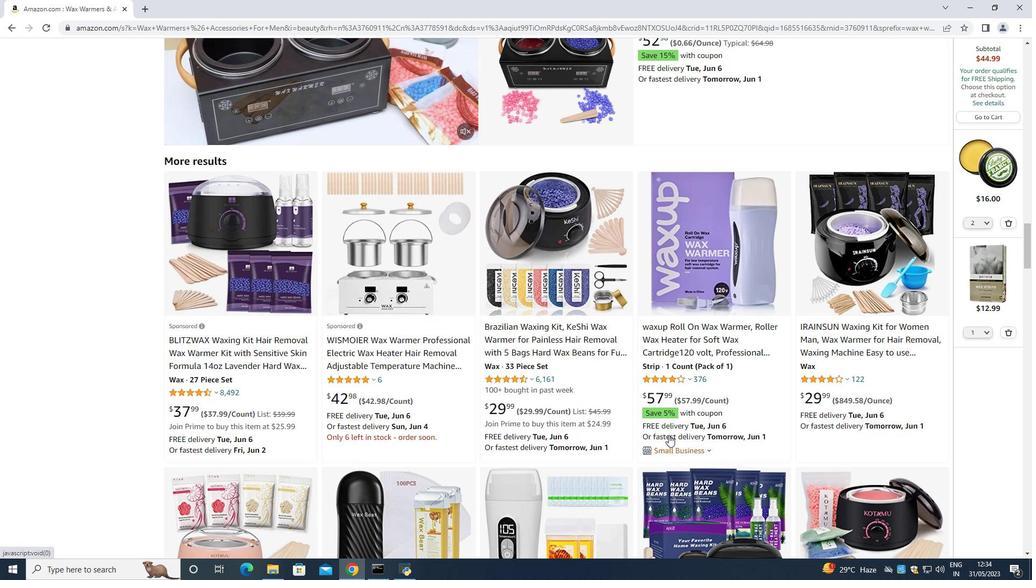 
Action: Mouse scrolled (669, 436) with delta (0, 0)
Screenshot: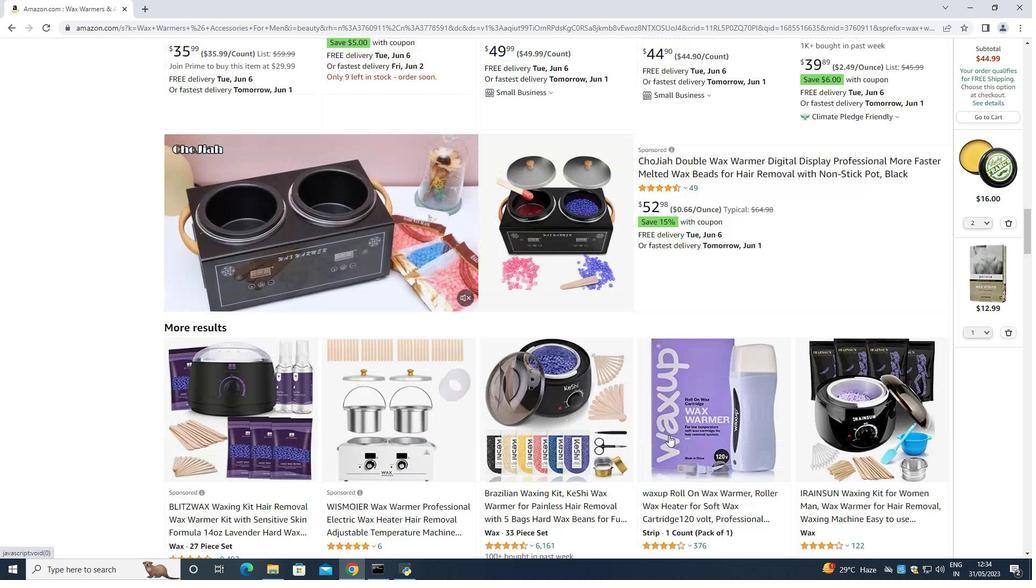 
Action: Mouse scrolled (669, 436) with delta (0, 0)
Screenshot: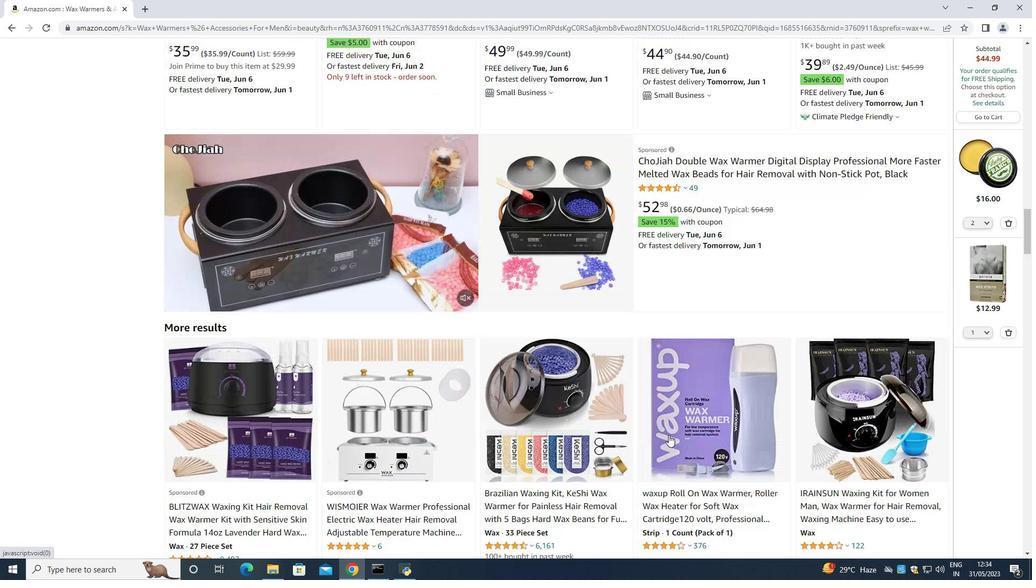
Action: Mouse scrolled (669, 436) with delta (0, 0)
Screenshot: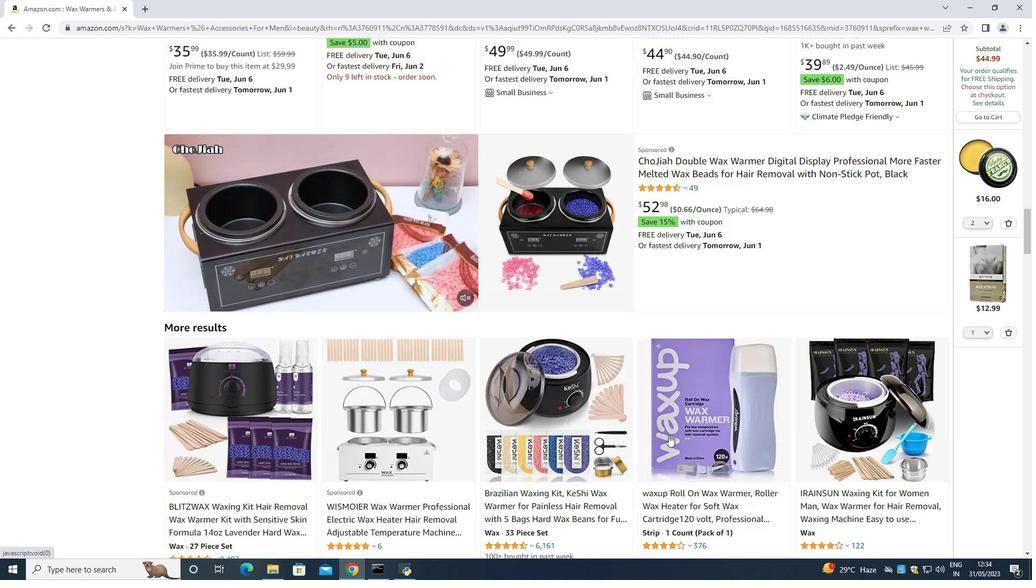 
Action: Mouse scrolled (669, 436) with delta (0, 0)
Screenshot: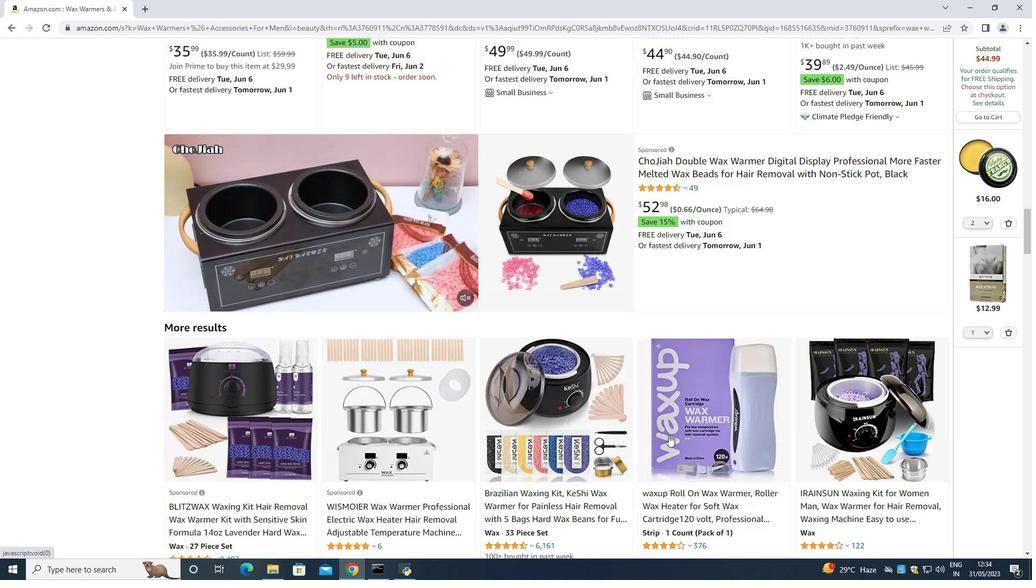 
Action: Mouse scrolled (669, 436) with delta (0, 0)
Screenshot: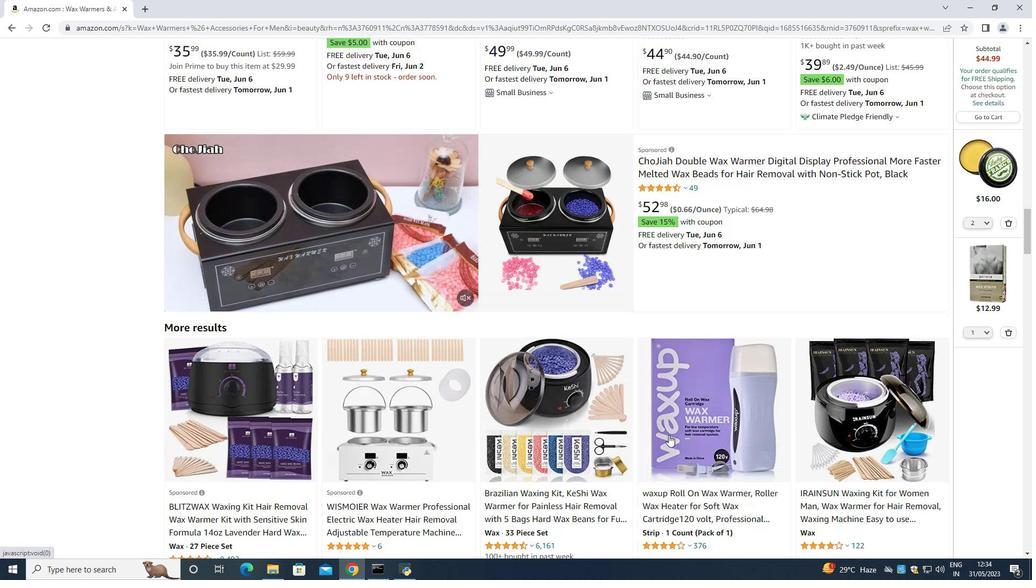 
Action: Mouse scrolled (669, 436) with delta (0, 0)
Screenshot: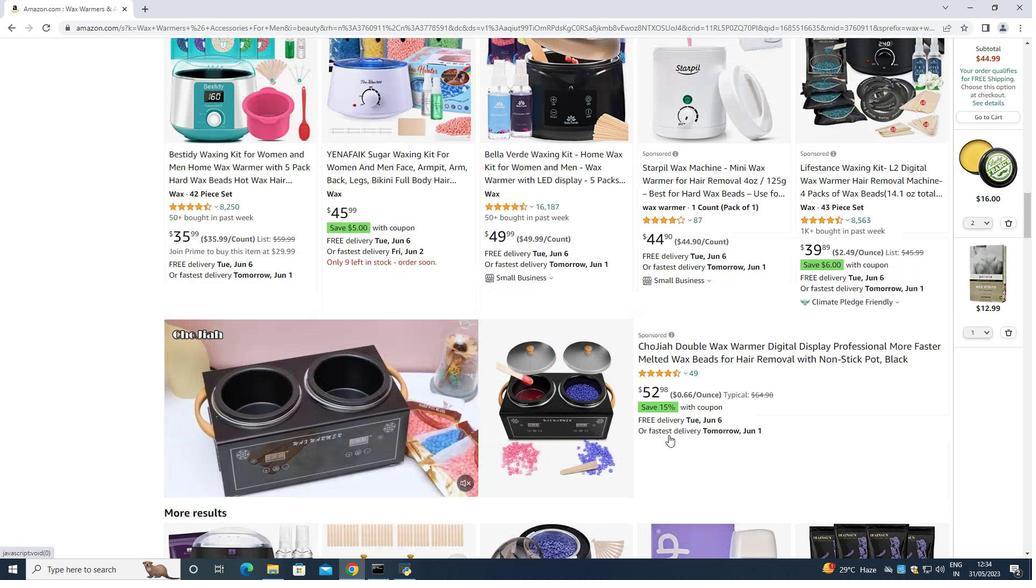 
Action: Mouse scrolled (669, 436) with delta (0, 0)
Screenshot: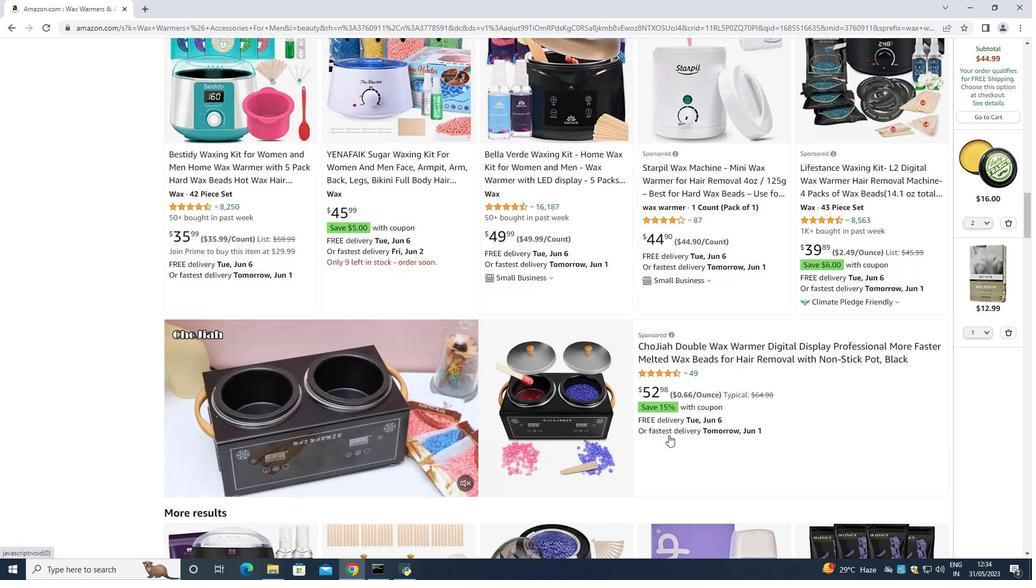 
Action: Mouse scrolled (669, 436) with delta (0, 0)
Screenshot: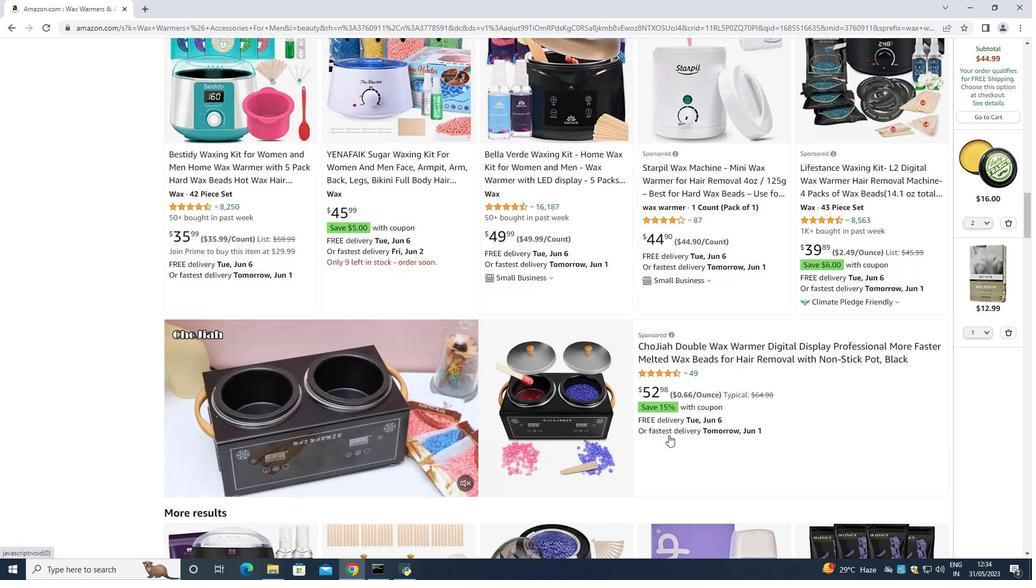 
Action: Mouse scrolled (669, 436) with delta (0, 0)
Screenshot: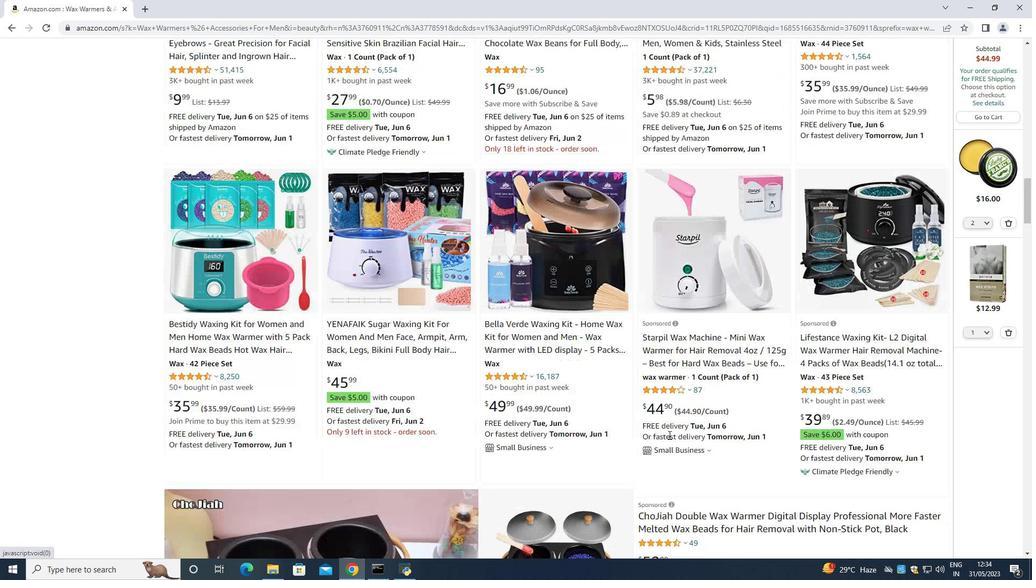 
Action: Mouse scrolled (669, 436) with delta (0, 0)
Screenshot: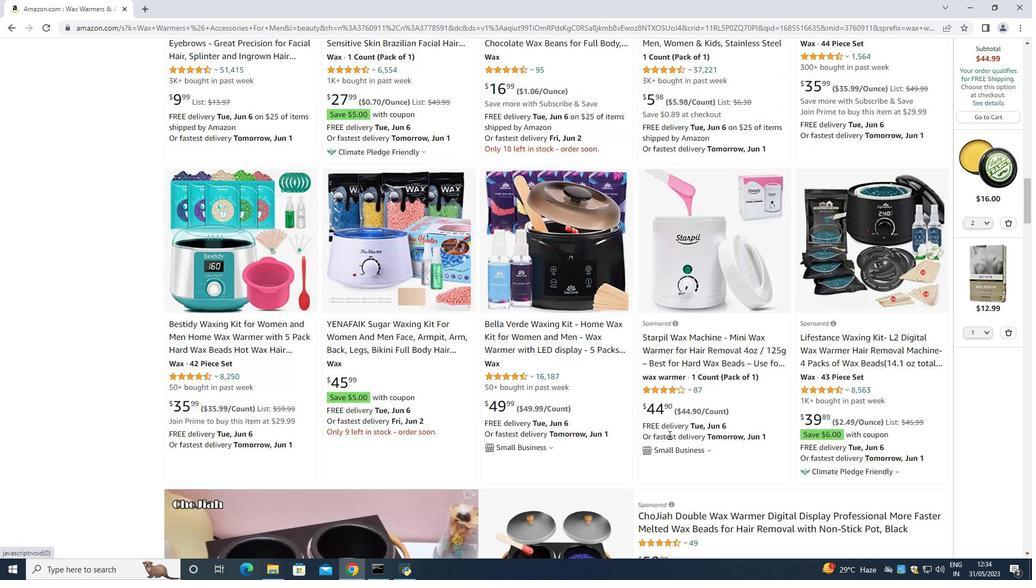 
Action: Mouse moved to (835, 408)
Screenshot: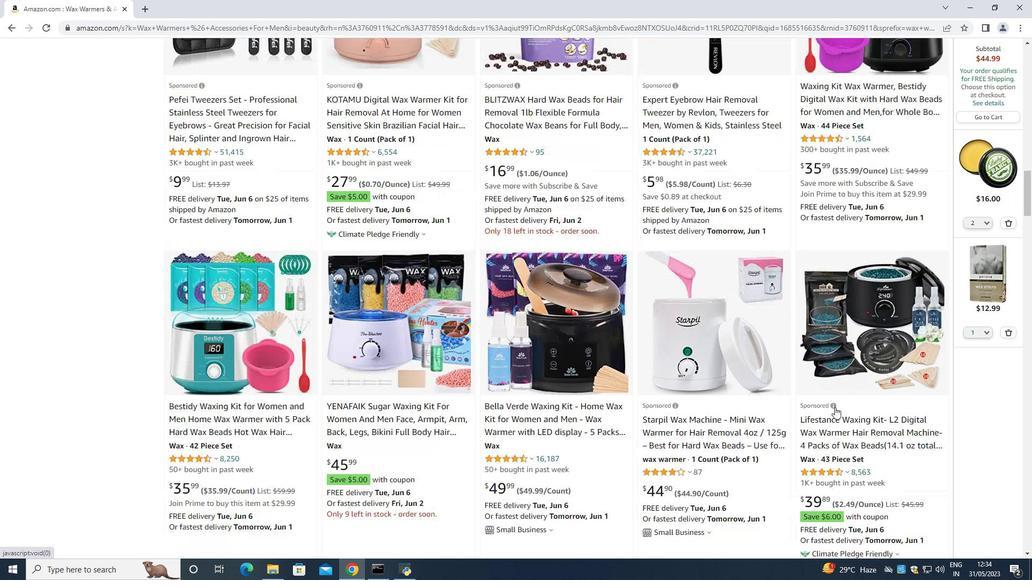 
Action: Mouse scrolled (835, 409) with delta (0, 0)
Screenshot: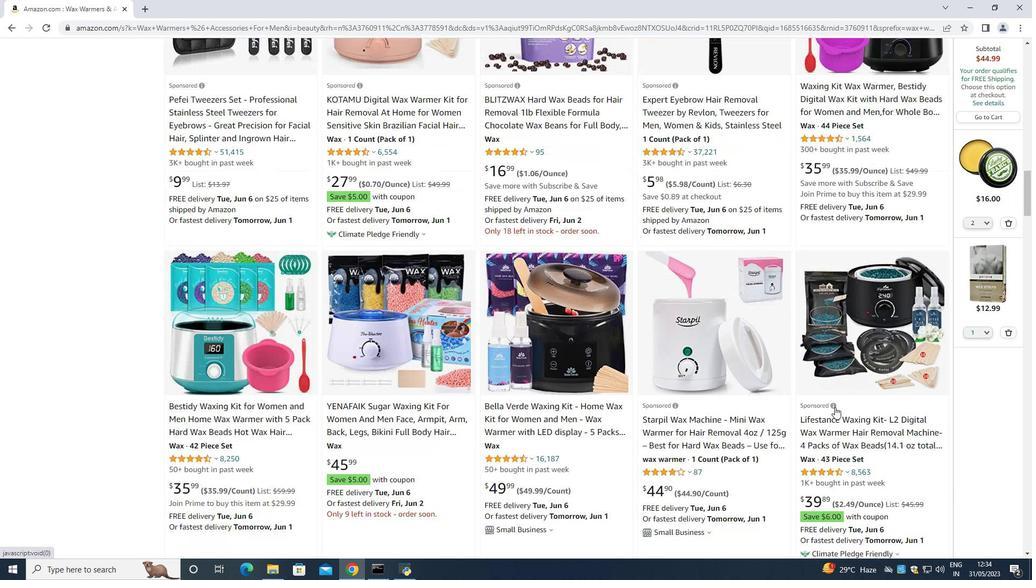 
Action: Mouse moved to (835, 408)
Screenshot: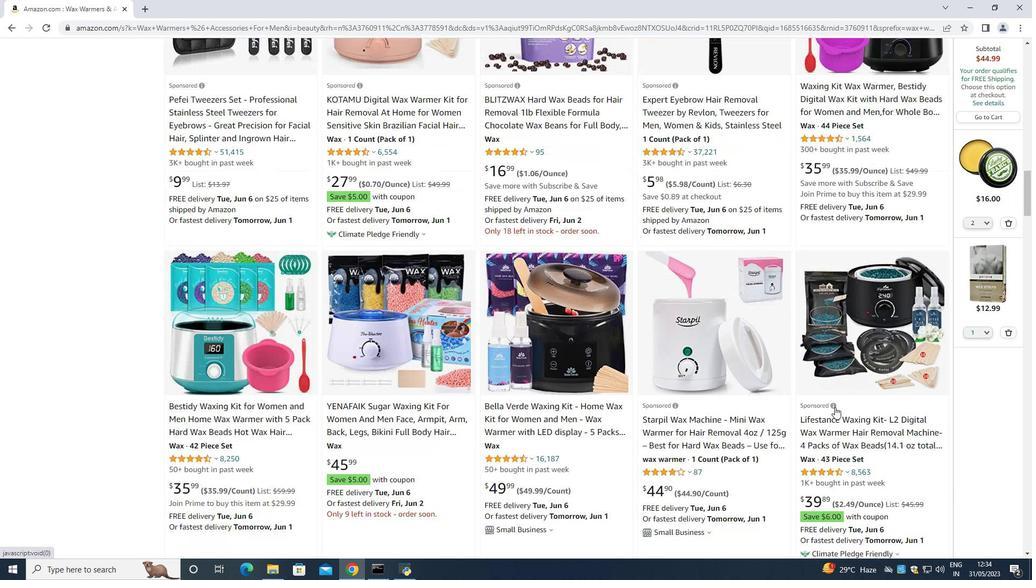 
Action: Mouse scrolled (835, 408) with delta (0, 0)
Screenshot: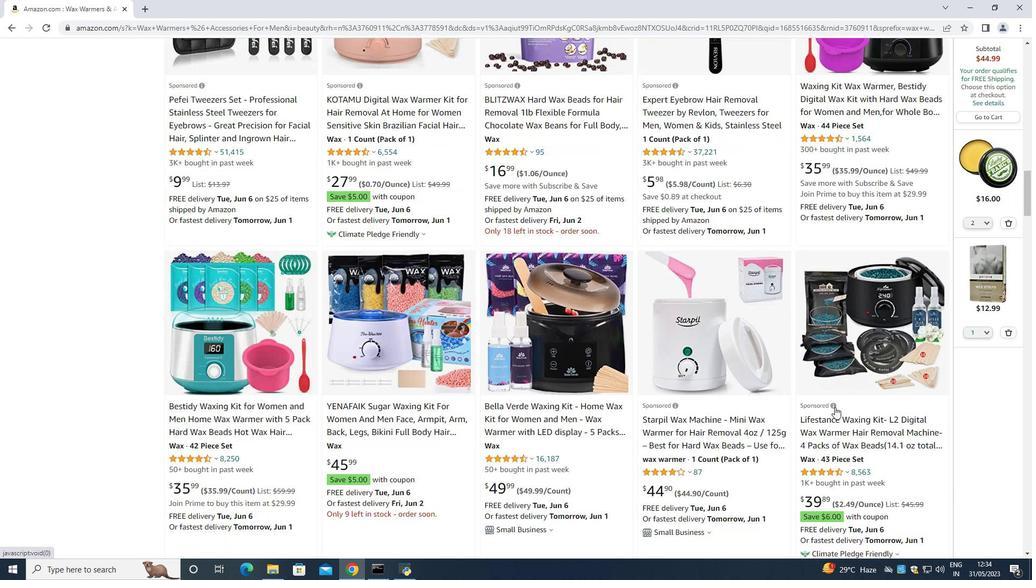 
Action: Mouse scrolled (835, 408) with delta (0, 0)
Screenshot: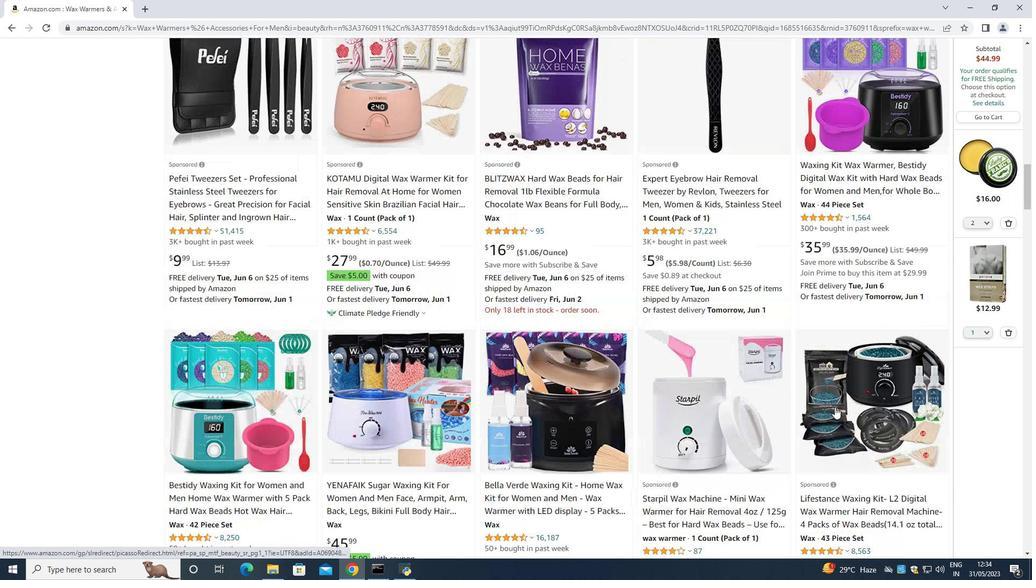 
Action: Mouse moved to (835, 405)
Screenshot: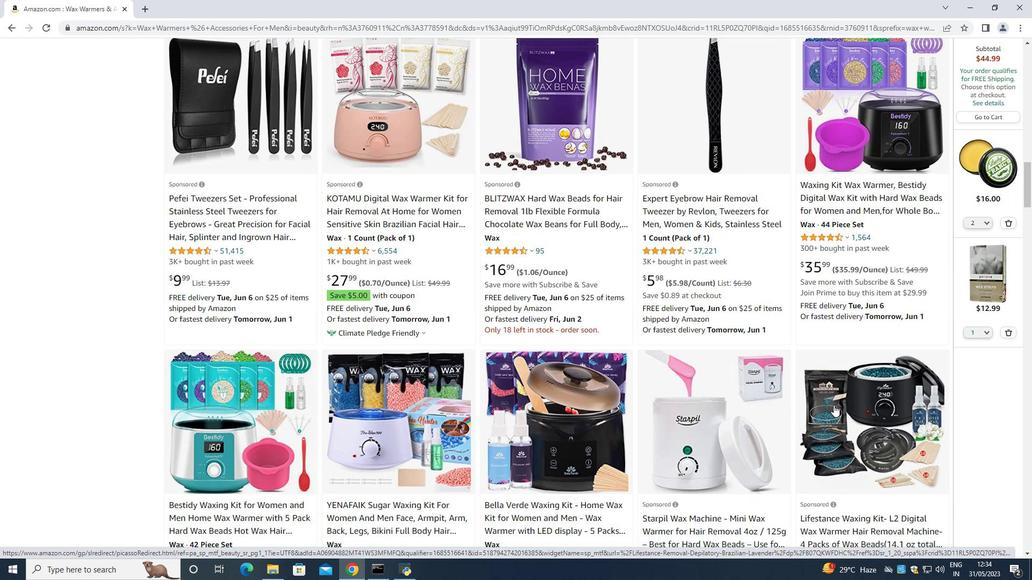 
Action: Mouse scrolled (835, 407) with delta (0, 0)
Screenshot: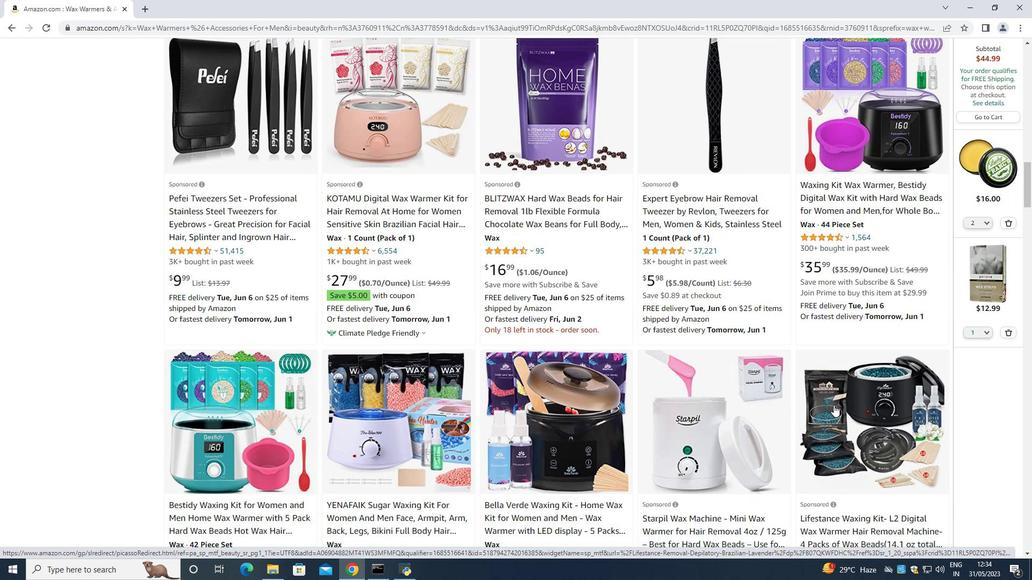 
Action: Mouse moved to (834, 405)
Screenshot: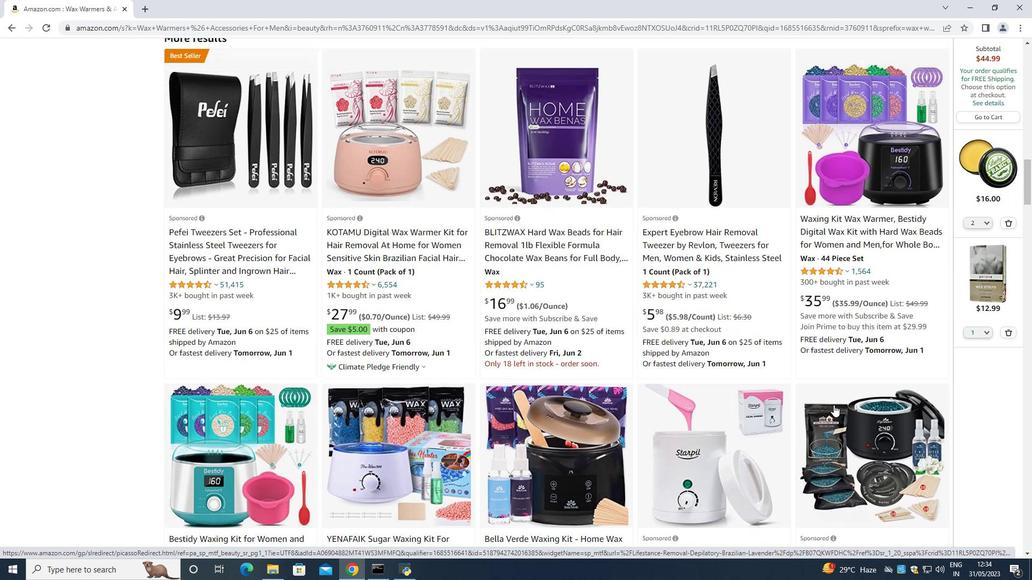 
Action: Mouse scrolled (834, 406) with delta (0, 0)
Screenshot: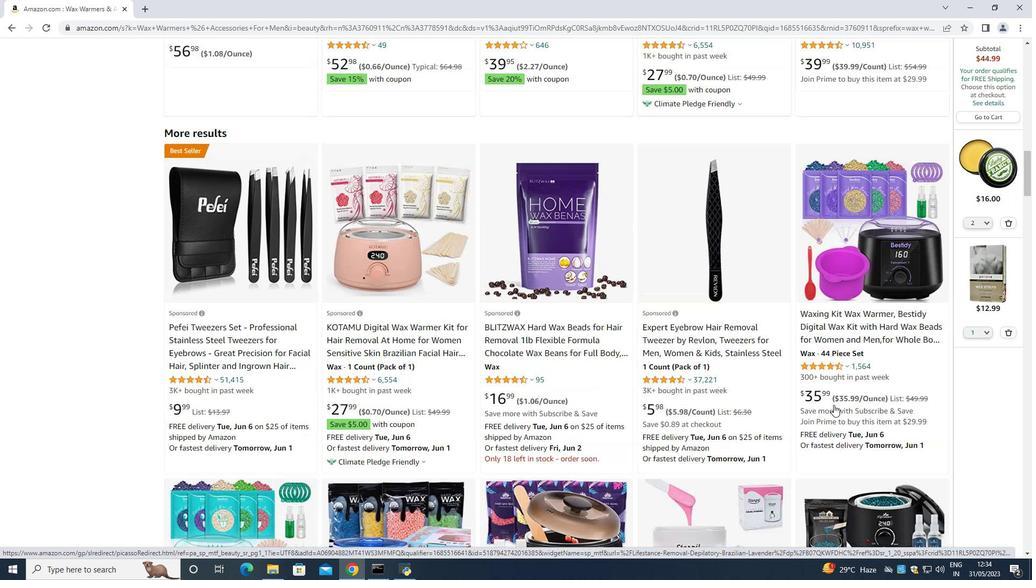 
Action: Mouse scrolled (834, 406) with delta (0, 0)
Screenshot: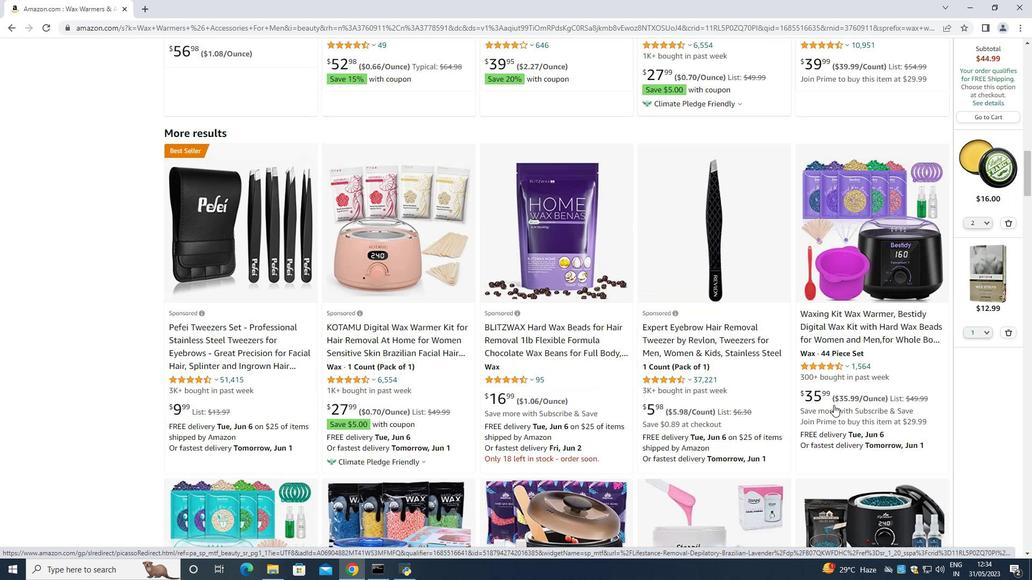 
Action: Mouse scrolled (834, 406) with delta (0, 0)
Screenshot: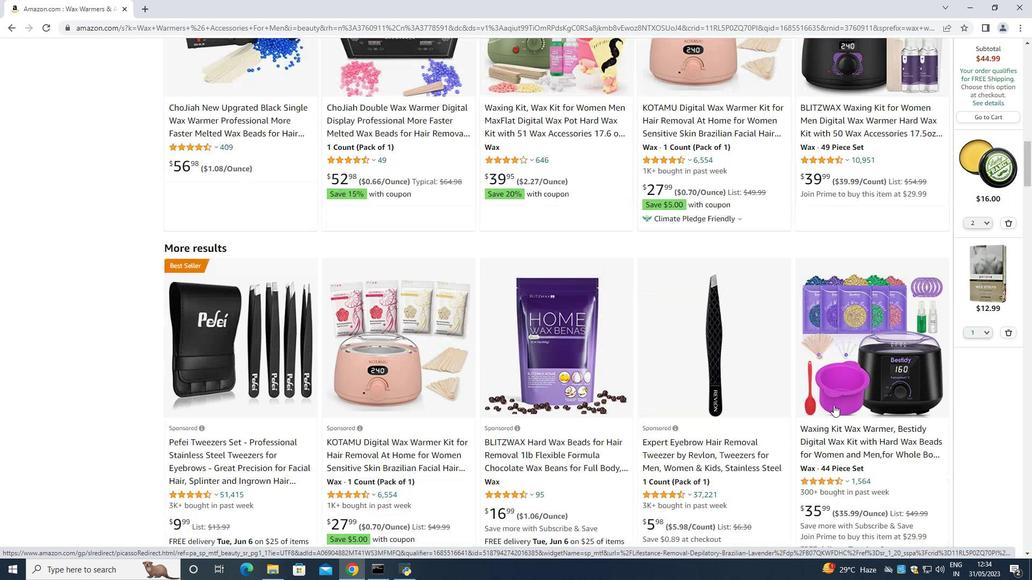 
Action: Mouse scrolled (834, 406) with delta (0, 0)
Screenshot: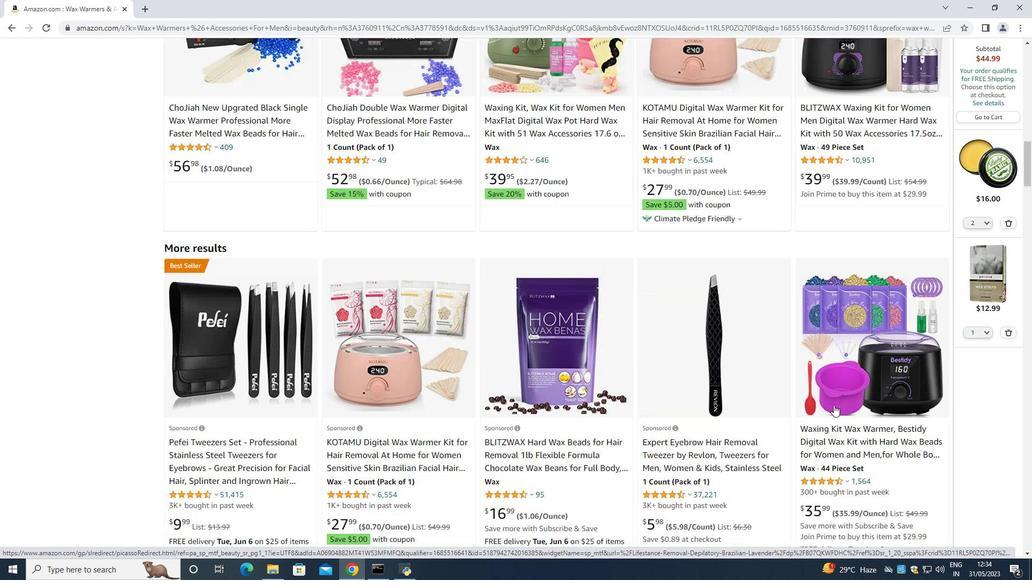 
Action: Mouse moved to (830, 407)
Screenshot: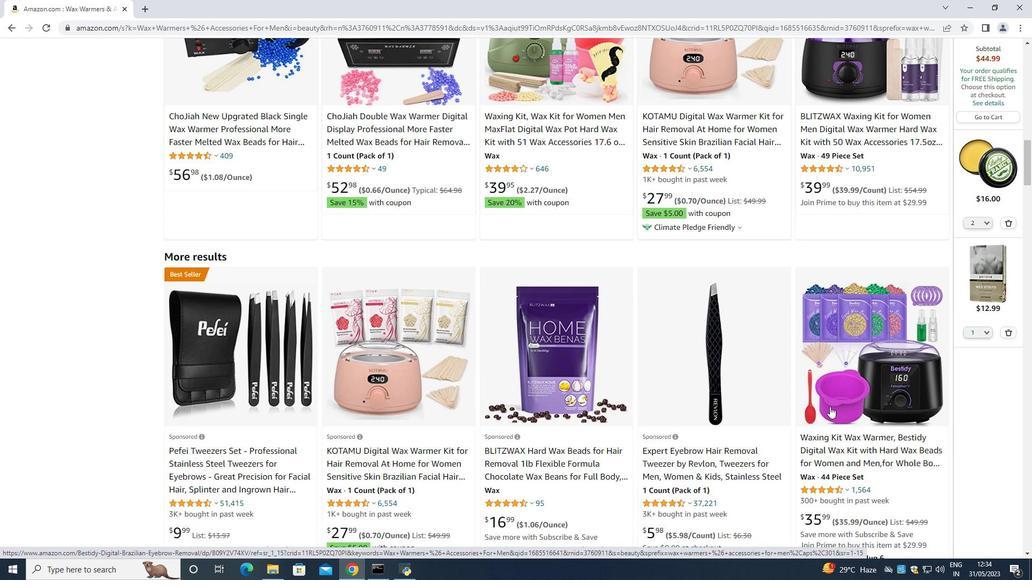 
Action: Mouse scrolled (830, 407) with delta (0, 0)
Screenshot: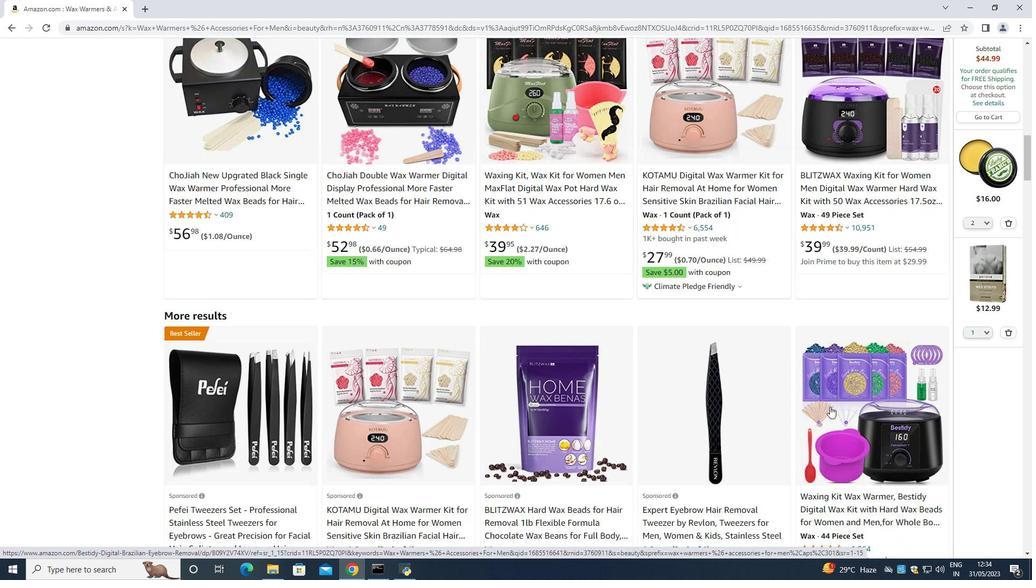 
Action: Mouse scrolled (830, 407) with delta (0, 0)
Screenshot: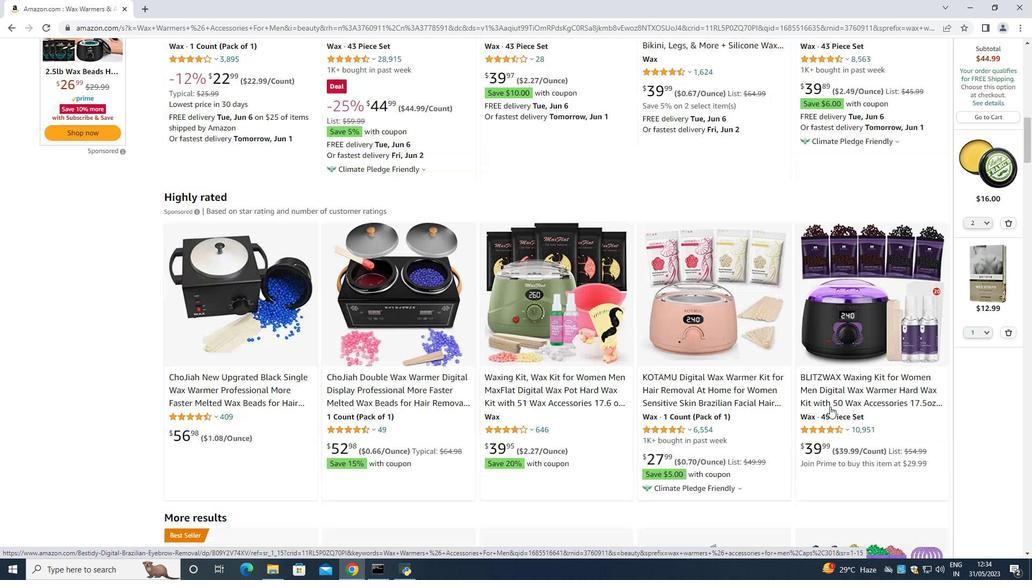 
Action: Mouse scrolled (830, 407) with delta (0, 0)
Screenshot: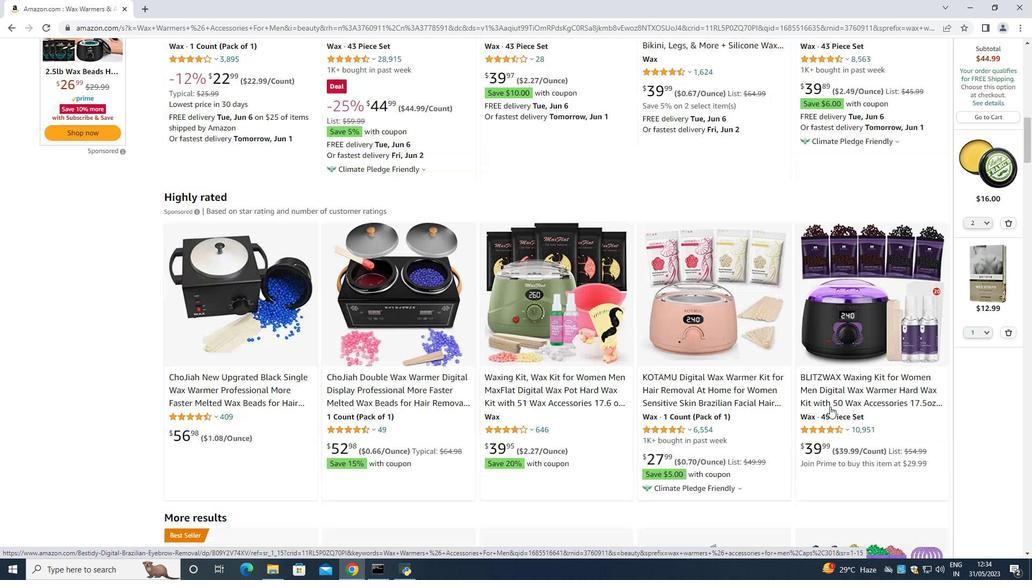 
Action: Mouse scrolled (830, 407) with delta (0, 0)
Screenshot: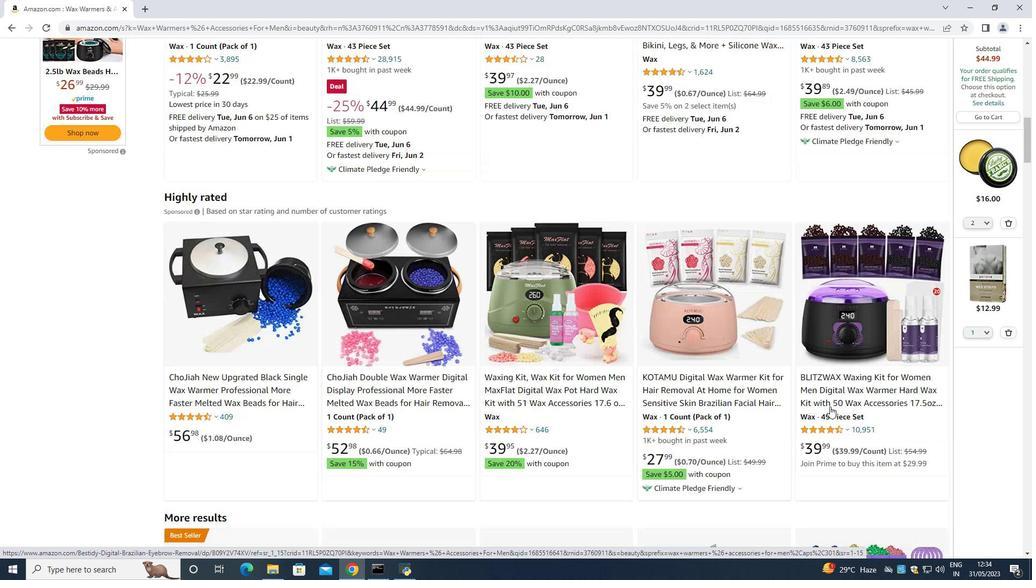 
Action: Mouse scrolled (830, 407) with delta (0, 0)
Screenshot: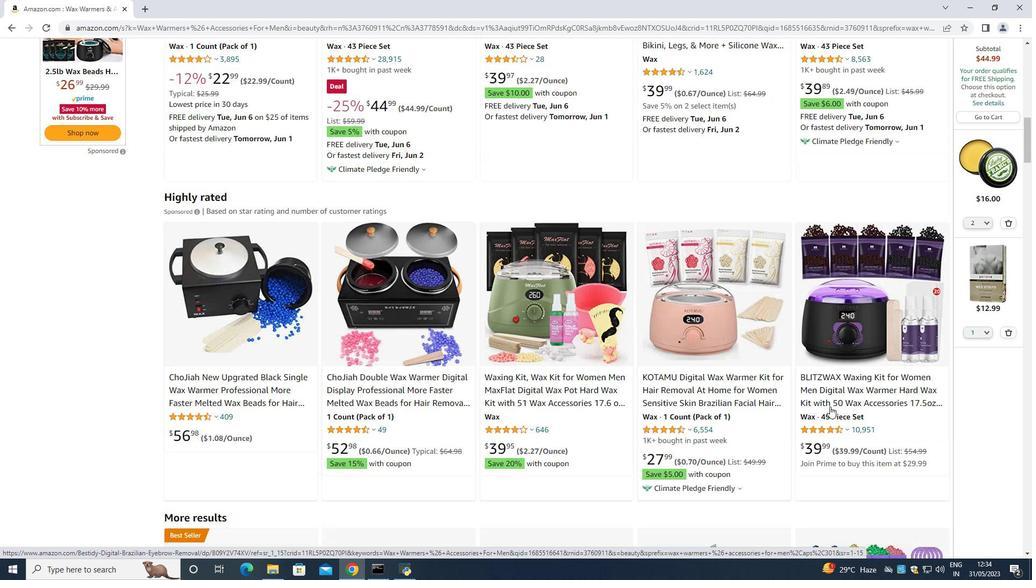 
Action: Mouse moved to (765, 404)
Screenshot: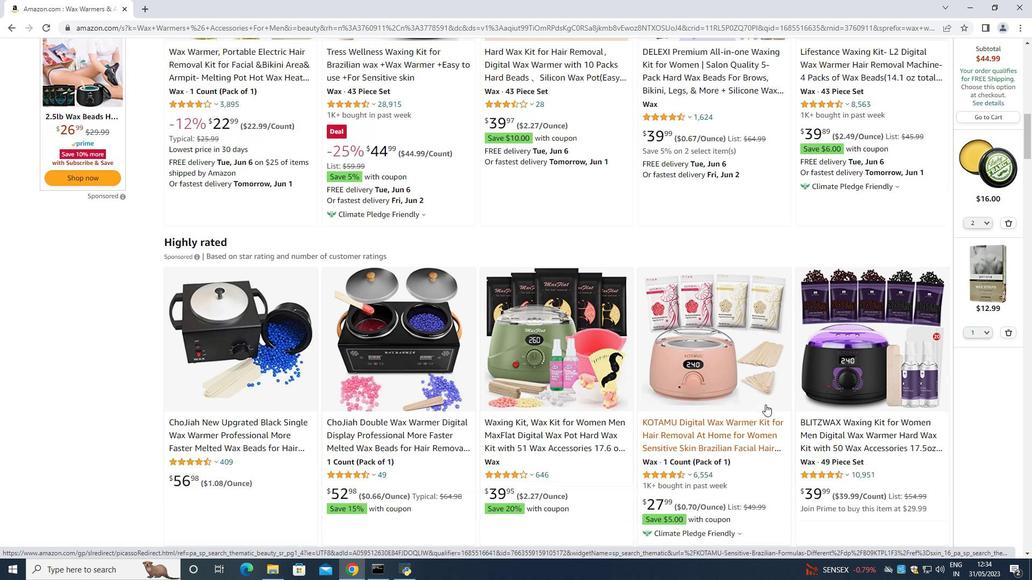 
Action: Mouse scrolled (765, 405) with delta (0, 0)
Screenshot: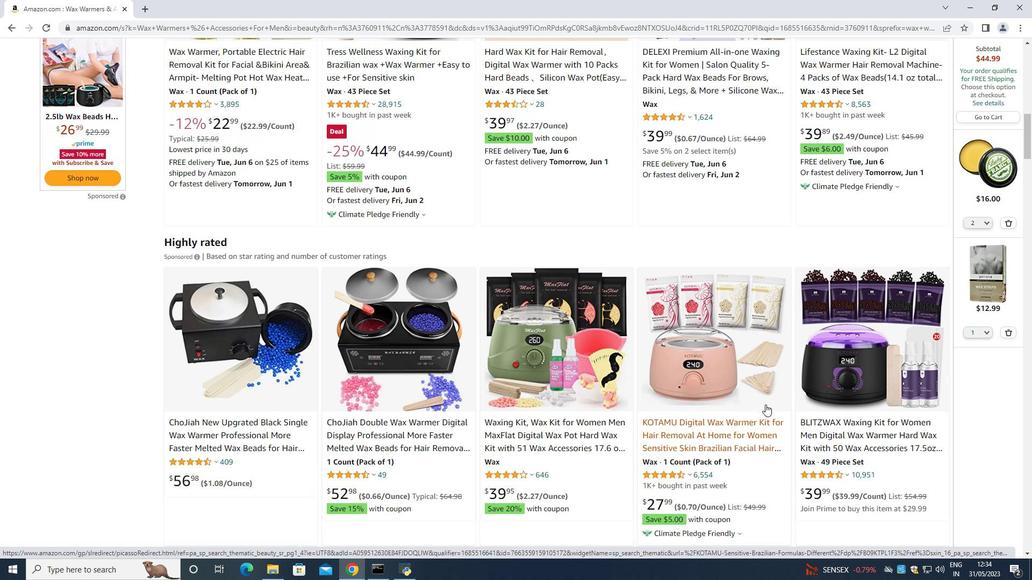 
Action: Mouse scrolled (765, 405) with delta (0, 0)
Screenshot: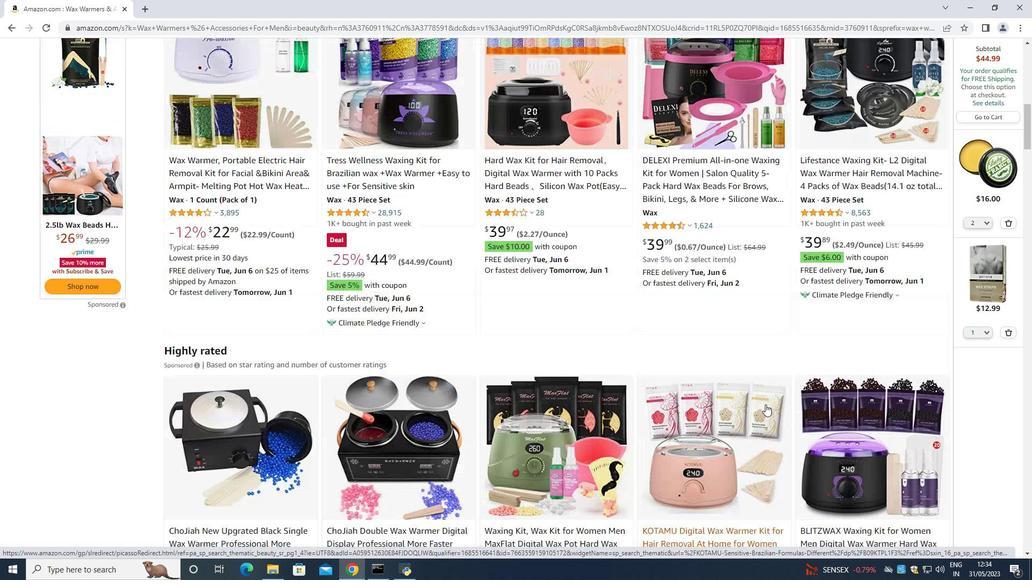 
Action: Mouse scrolled (765, 405) with delta (0, 0)
Screenshot: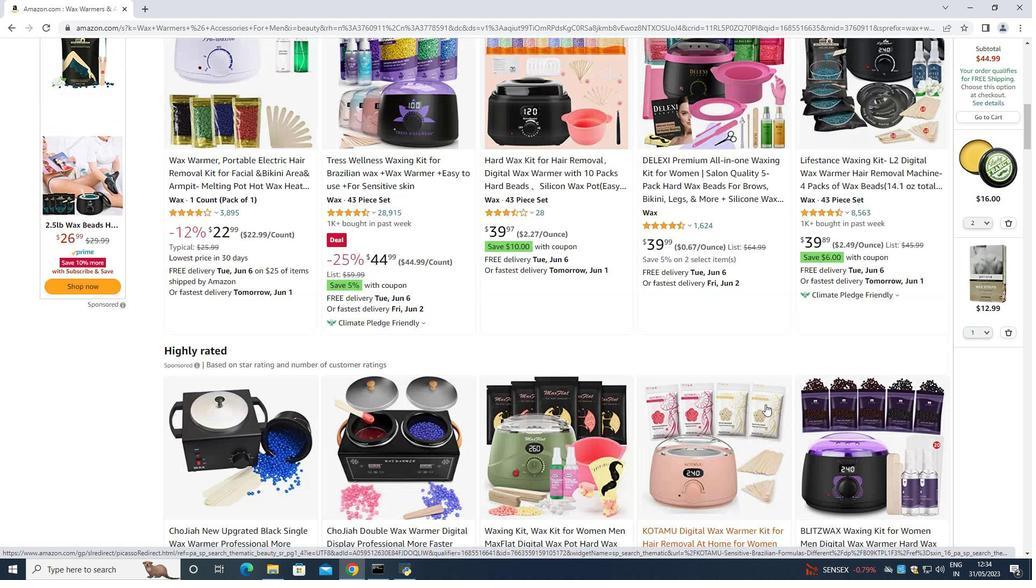 
Action: Mouse scrolled (765, 405) with delta (0, 0)
Screenshot: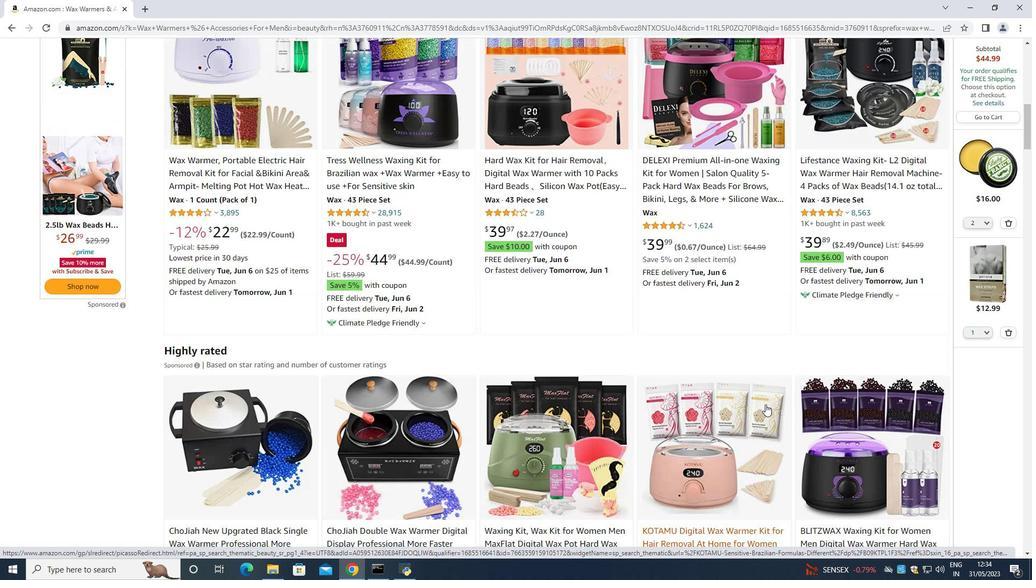 
Action: Mouse moved to (588, 274)
Screenshot: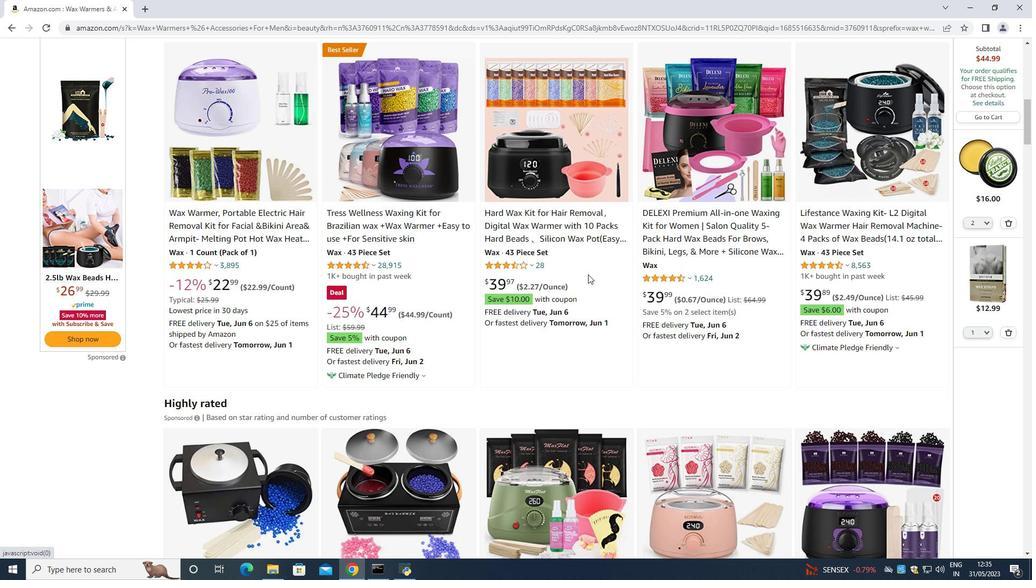 
Action: Mouse scrolled (588, 274) with delta (0, 0)
Screenshot: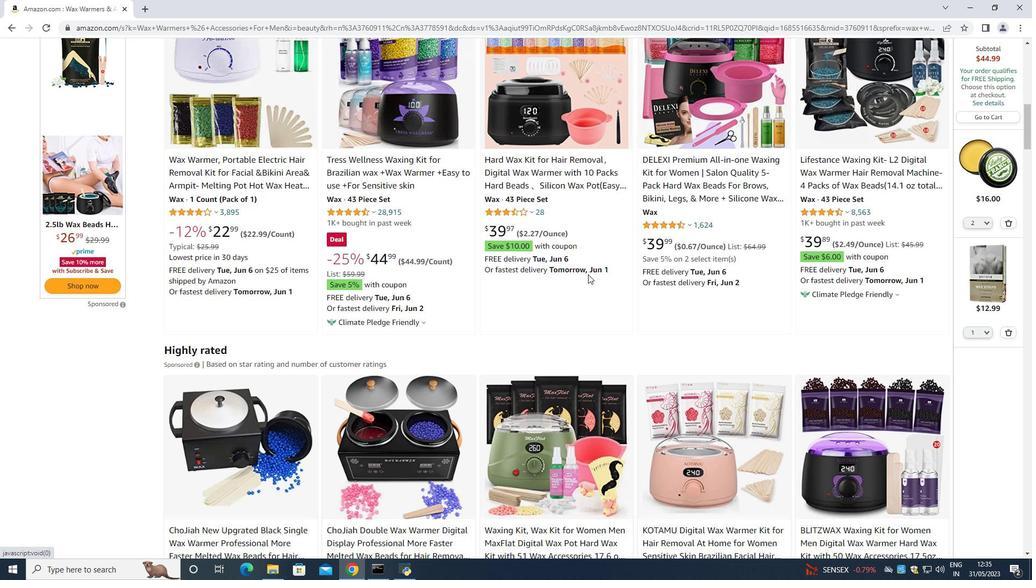 
Action: Mouse scrolled (588, 274) with delta (0, 0)
Screenshot: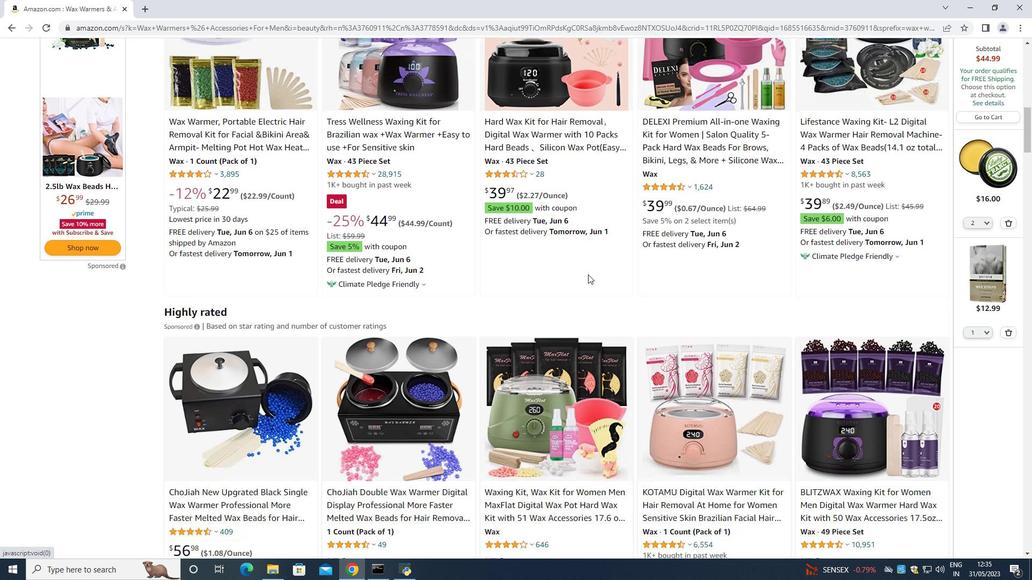 
Action: Mouse moved to (611, 194)
Screenshot: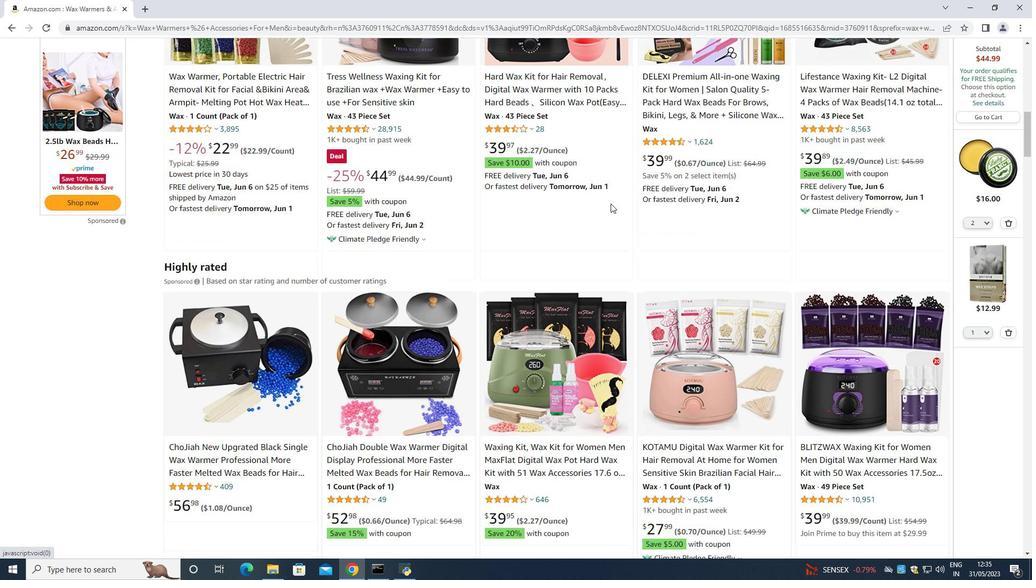 
Action: Mouse scrolled (611, 193) with delta (0, 0)
Screenshot: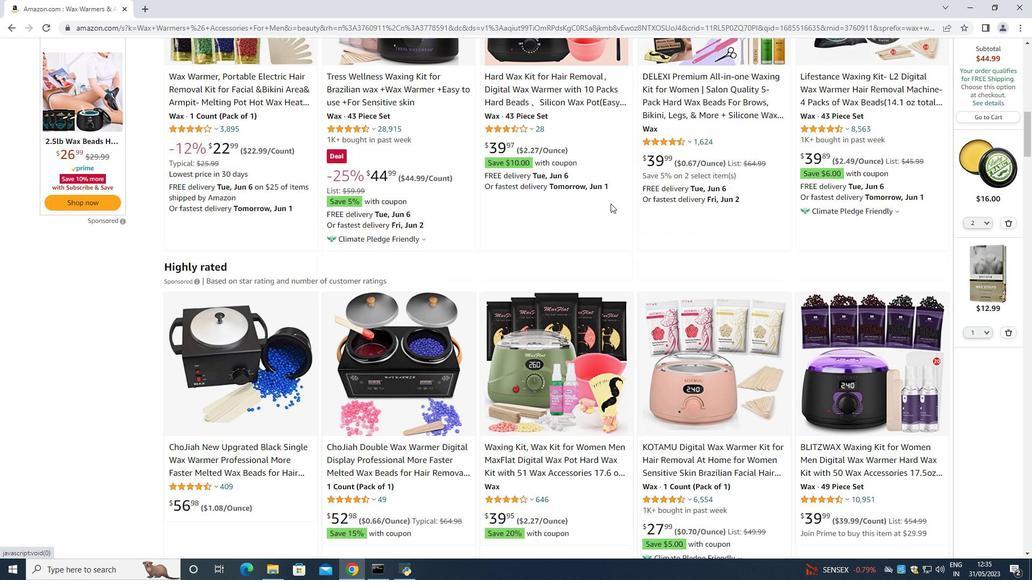 
Action: Mouse moved to (610, 203)
Screenshot: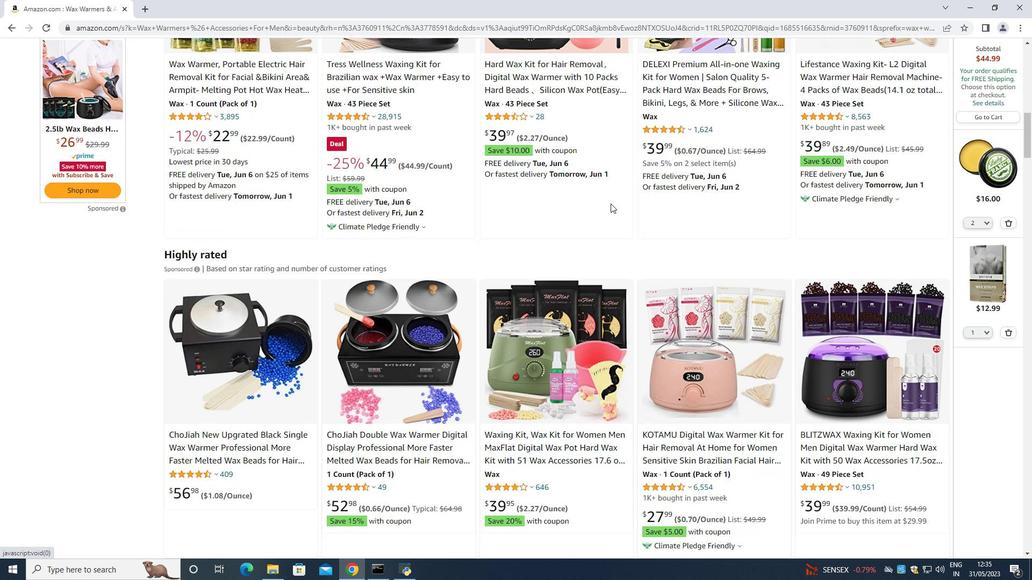 
Action: Mouse scrolled (610, 203) with delta (0, 0)
Screenshot: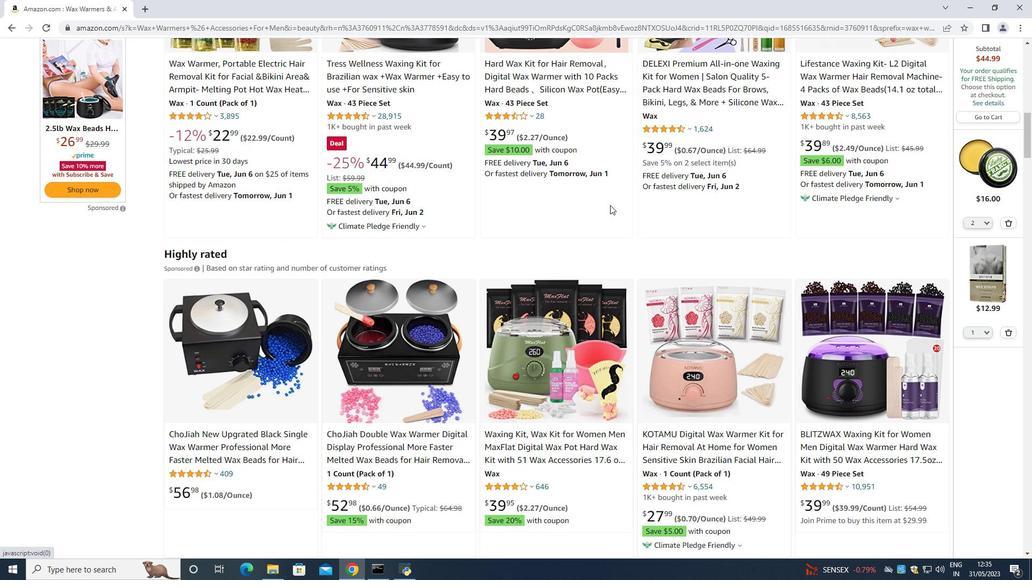
Action: Mouse moved to (610, 204)
Screenshot: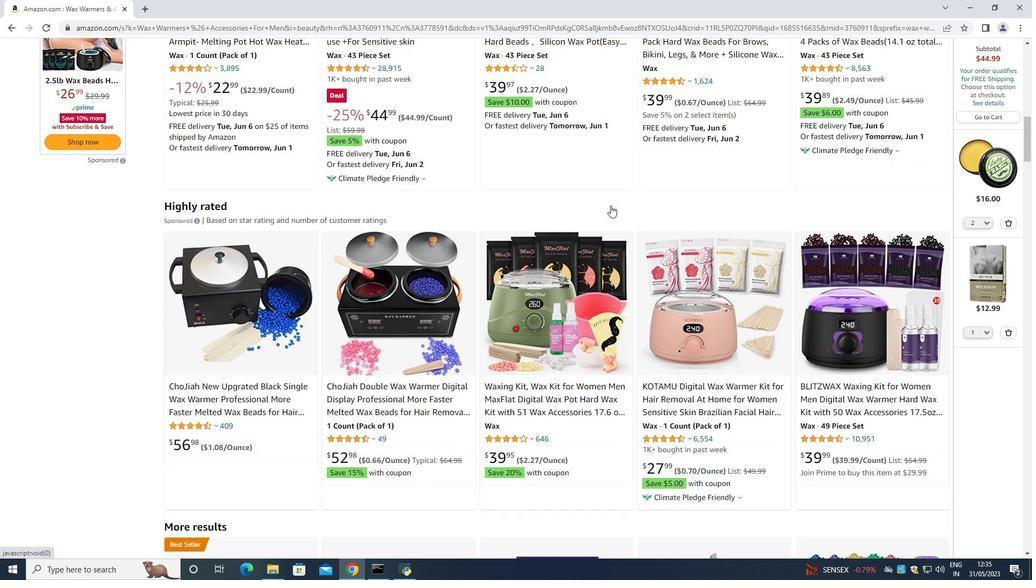 
Action: Mouse scrolled (610, 203) with delta (0, 0)
Screenshot: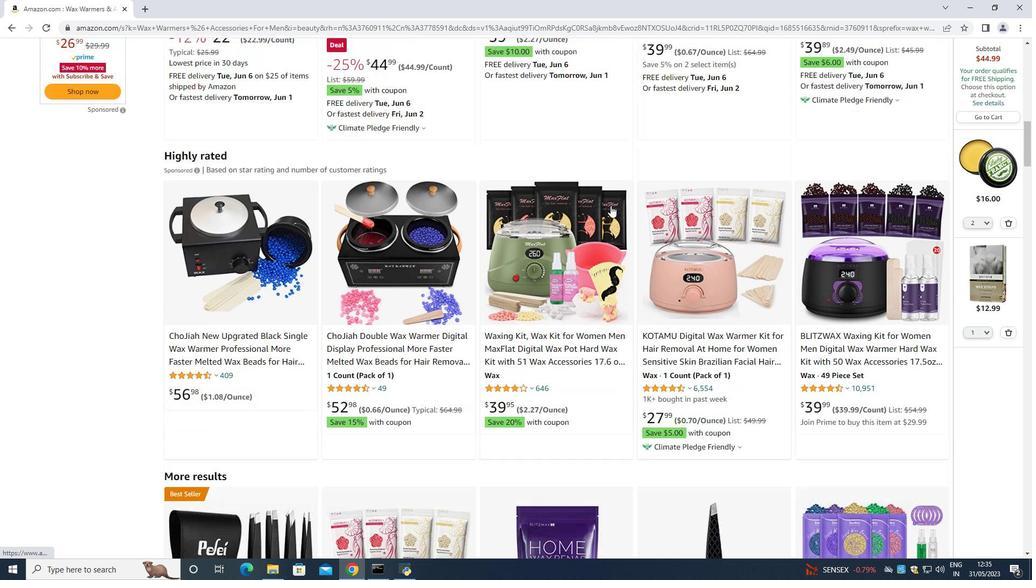 
Action: Mouse moved to (610, 205)
Screenshot: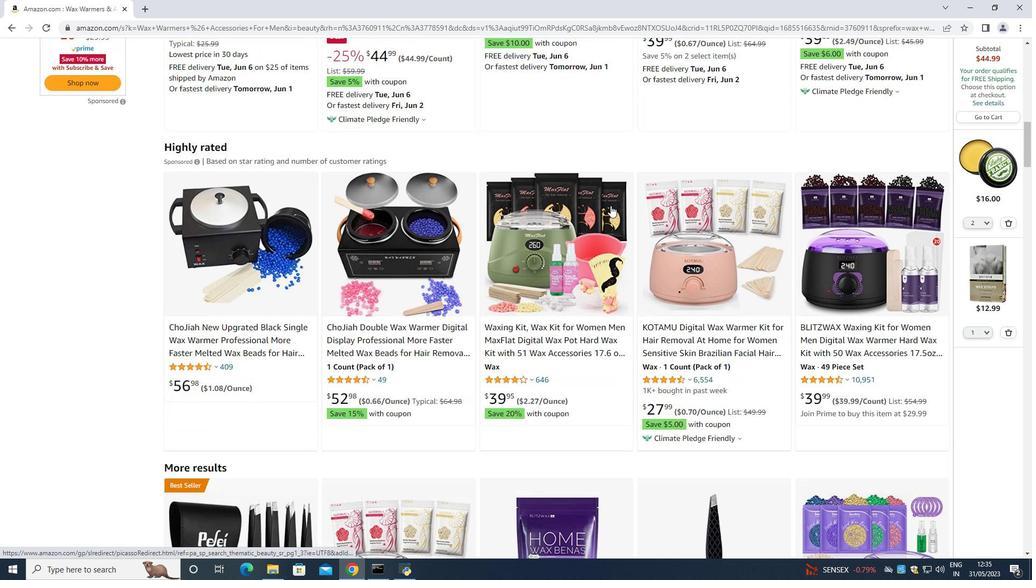 
Action: Mouse scrolled (610, 205) with delta (0, 0)
Screenshot: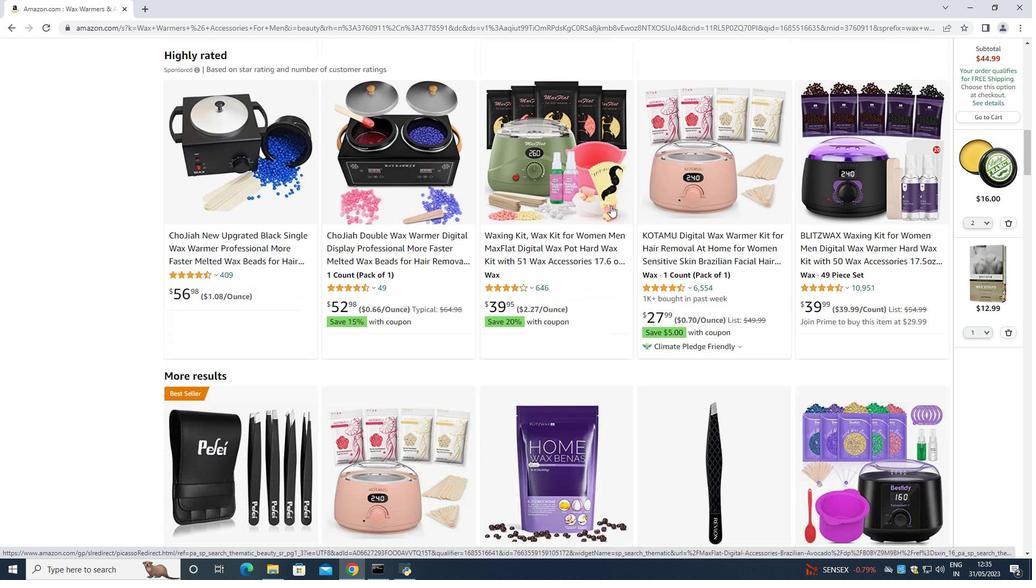 
Action: Mouse scrolled (610, 205) with delta (0, 0)
Screenshot: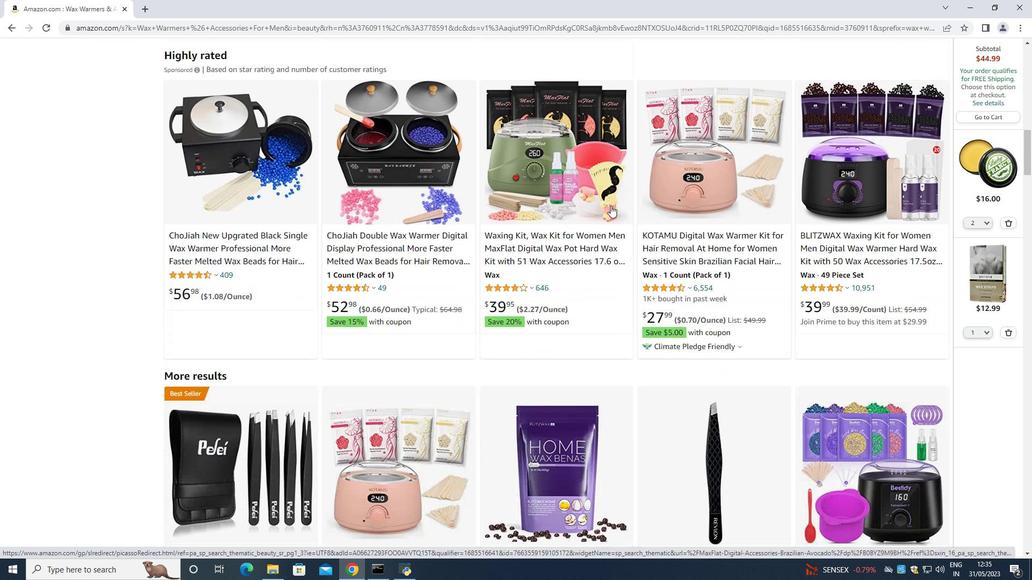 
Action: Mouse moved to (610, 205)
Screenshot: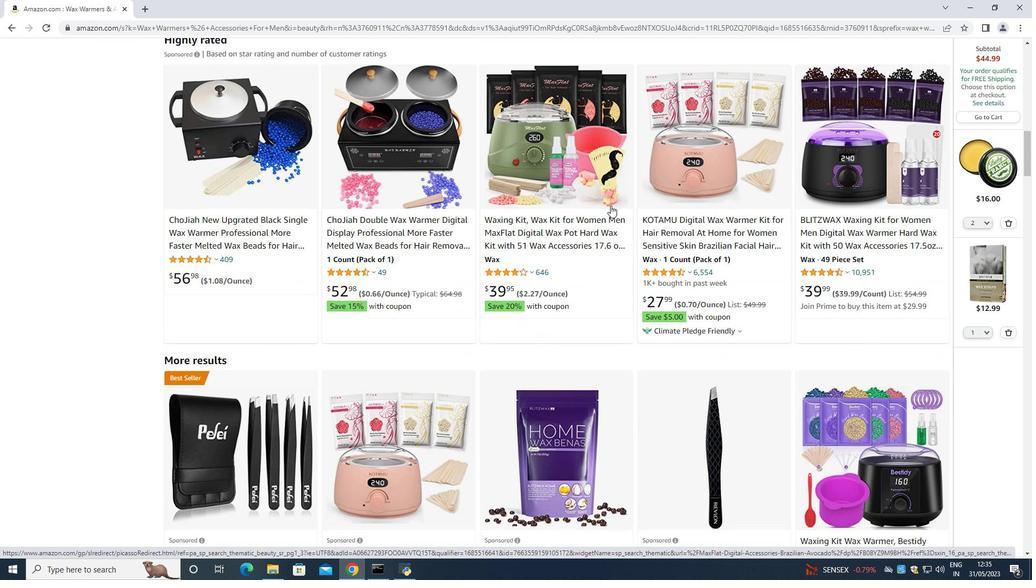 
Action: Mouse scrolled (610, 205) with delta (0, 0)
Screenshot: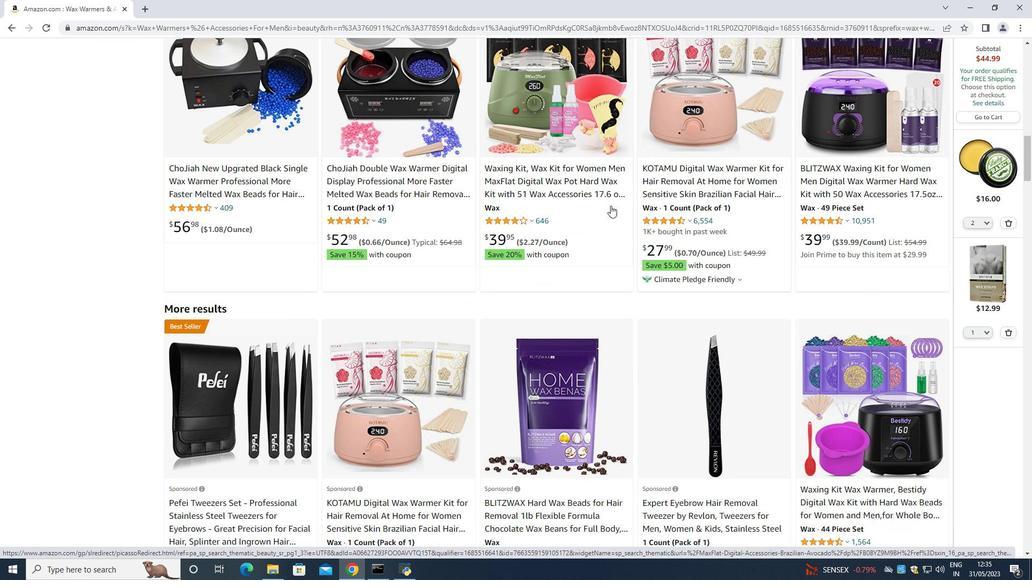 
Action: Mouse scrolled (610, 205) with delta (0, 0)
Screenshot: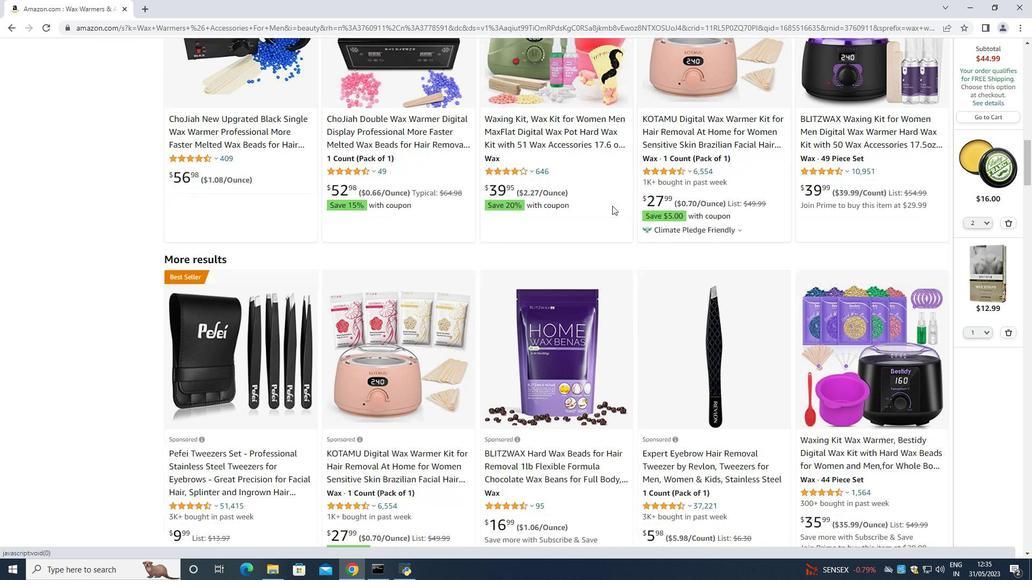 
Action: Mouse moved to (614, 205)
Screenshot: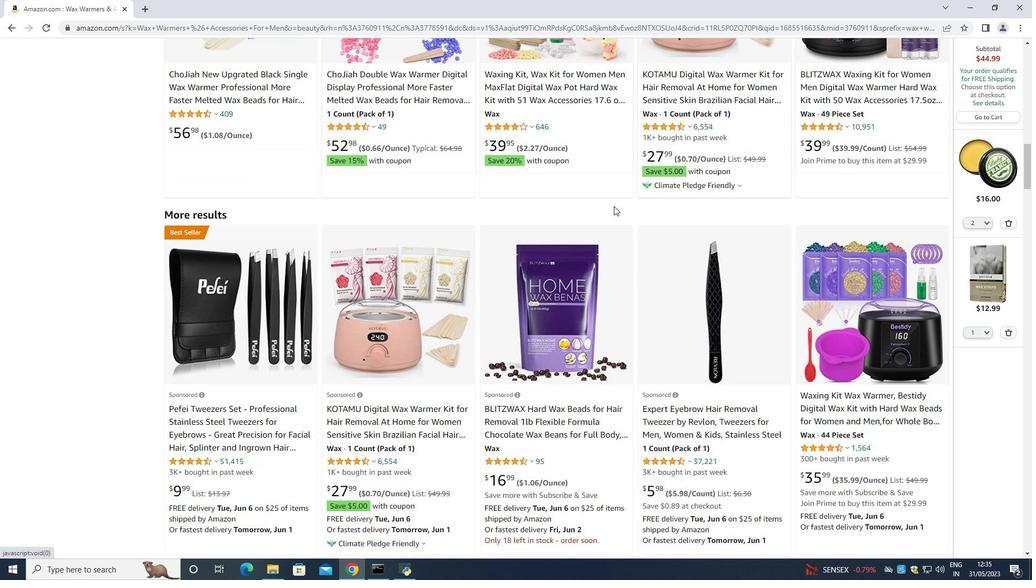 
Action: Mouse scrolled (614, 205) with delta (0, 0)
Screenshot: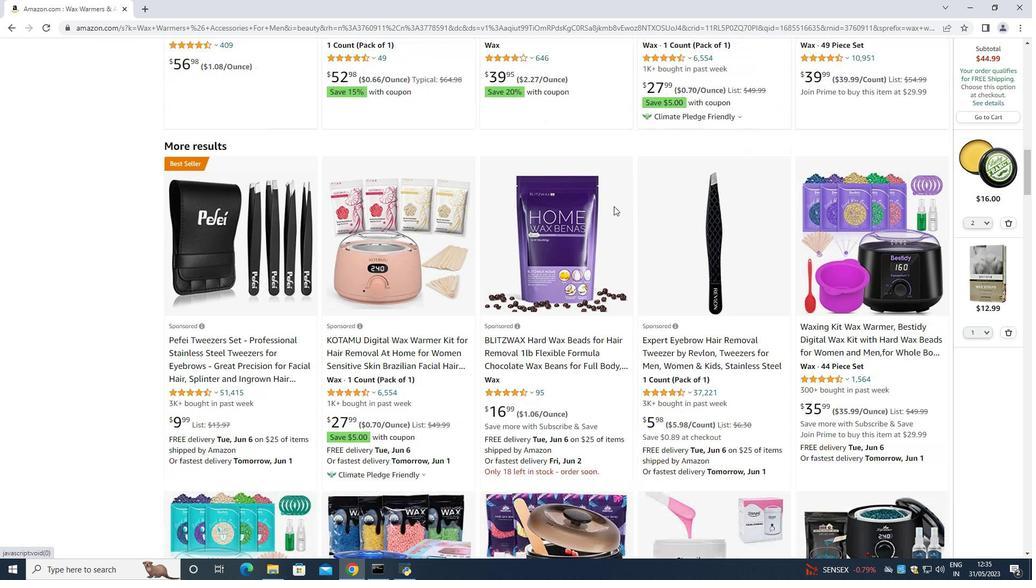 
Action: Mouse scrolled (614, 205) with delta (0, 0)
Screenshot: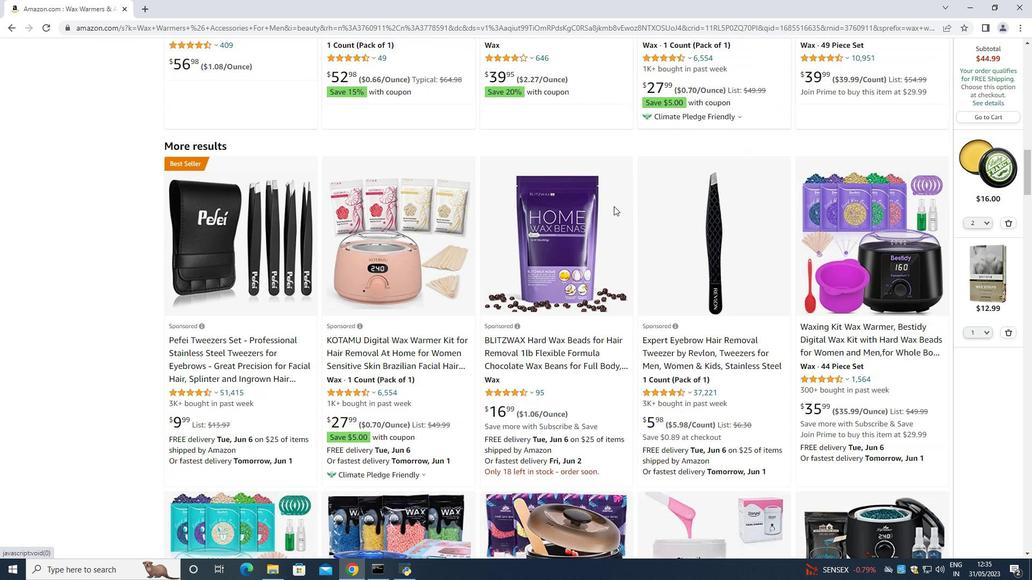 
Action: Mouse scrolled (614, 205) with delta (0, 0)
Screenshot: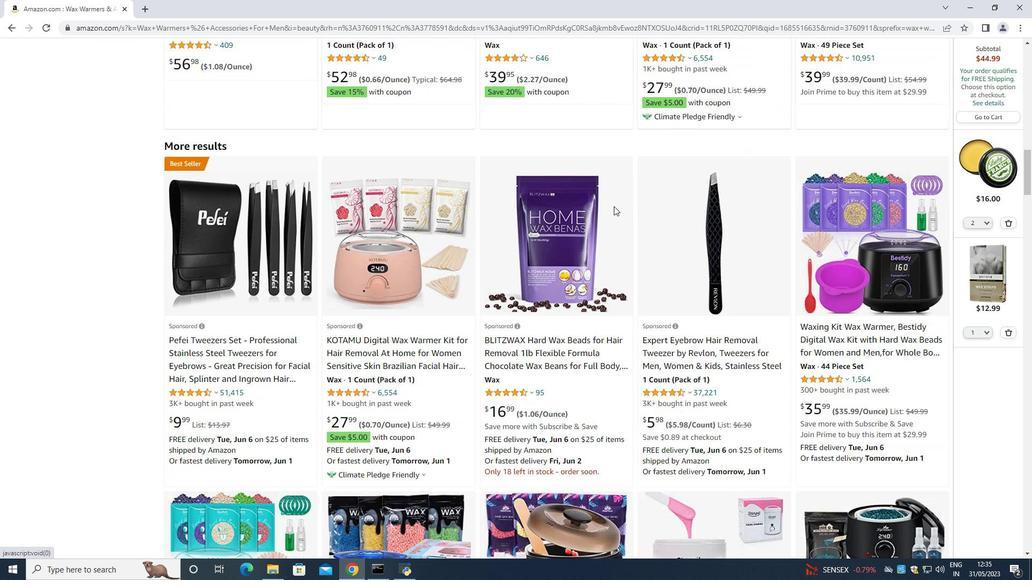 
Action: Mouse moved to (816, 314)
Screenshot: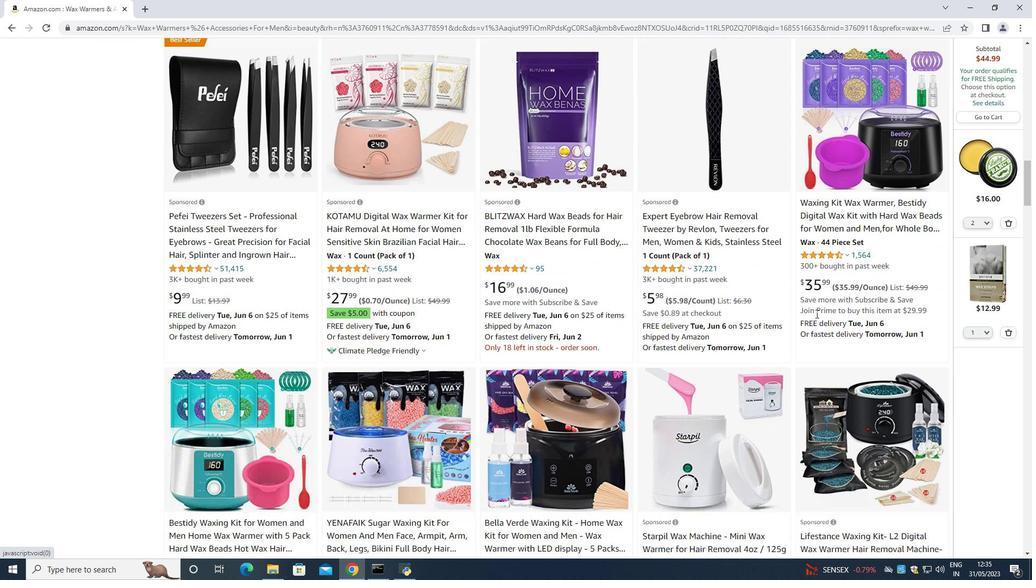 
Action: Mouse scrolled (816, 313) with delta (0, 0)
Screenshot: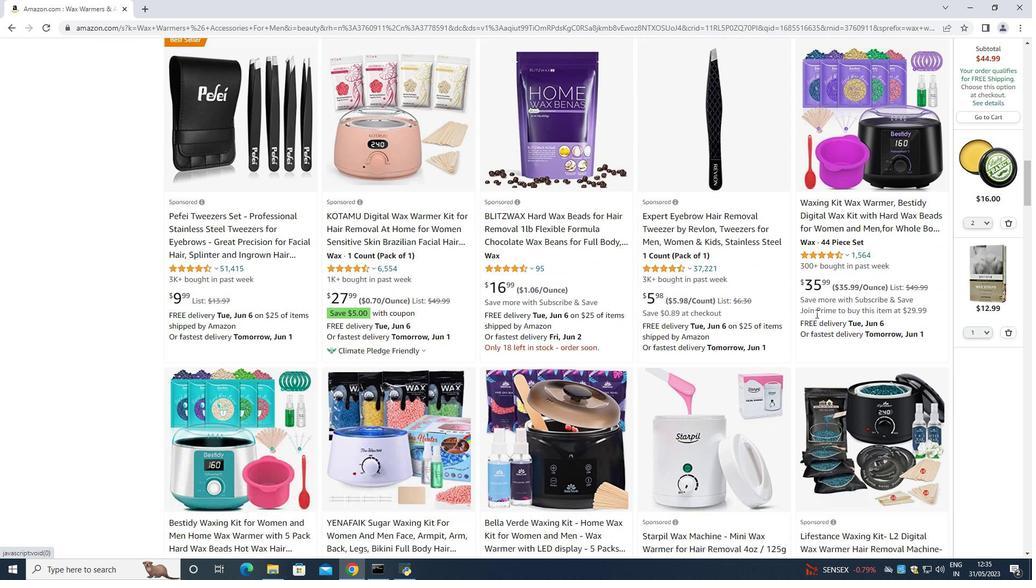 
Action: Mouse scrolled (816, 313) with delta (0, 0)
Screenshot: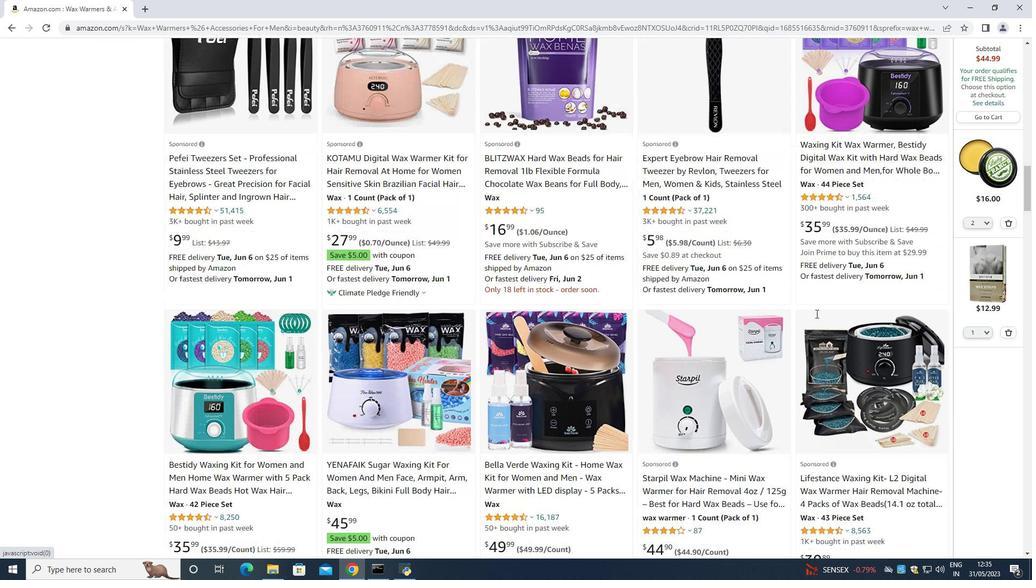 
Action: Mouse scrolled (816, 313) with delta (0, 0)
Screenshot: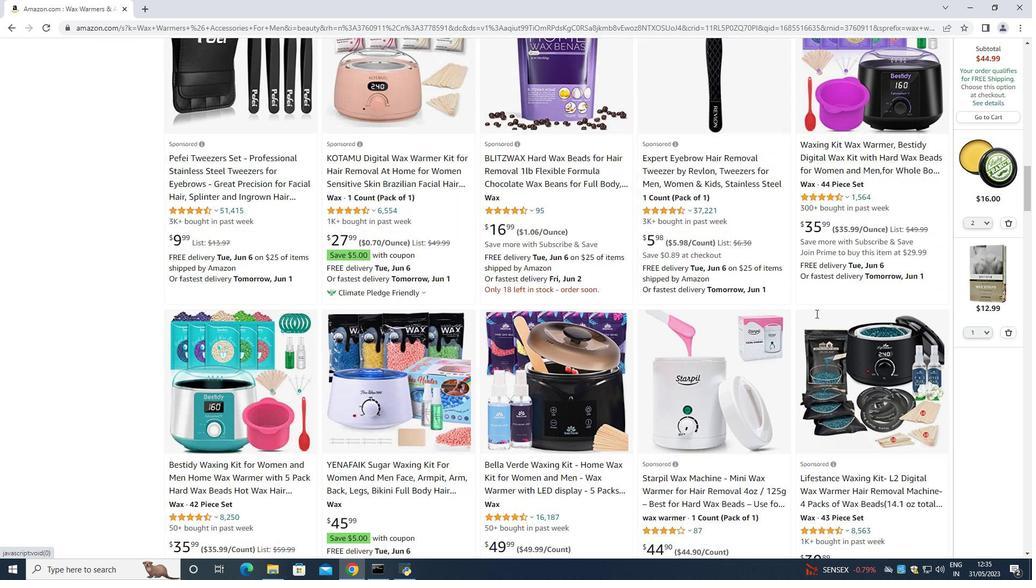 
Action: Mouse moved to (861, 465)
Screenshot: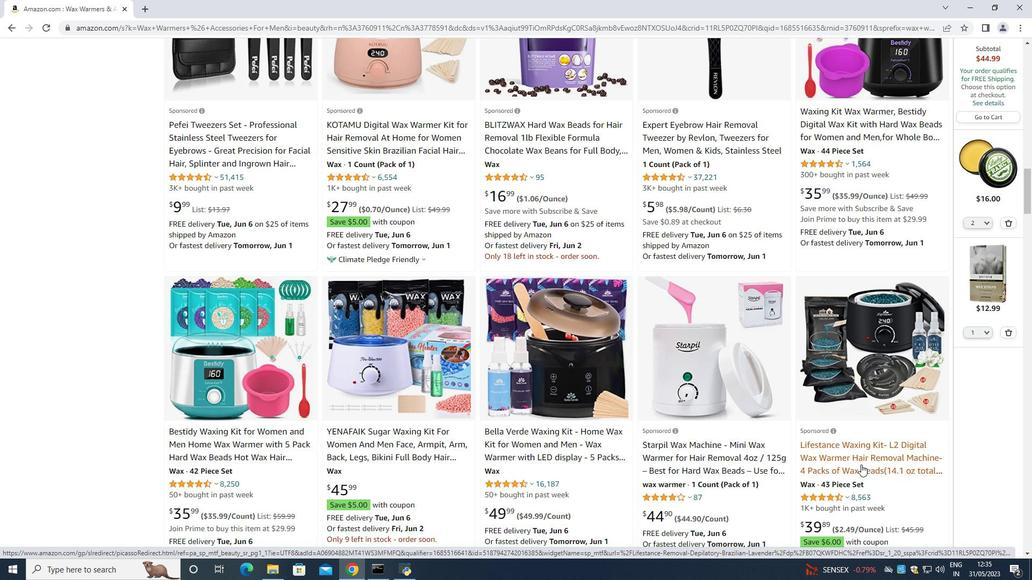 
Action: Mouse scrolled (861, 464) with delta (0, 0)
Screenshot: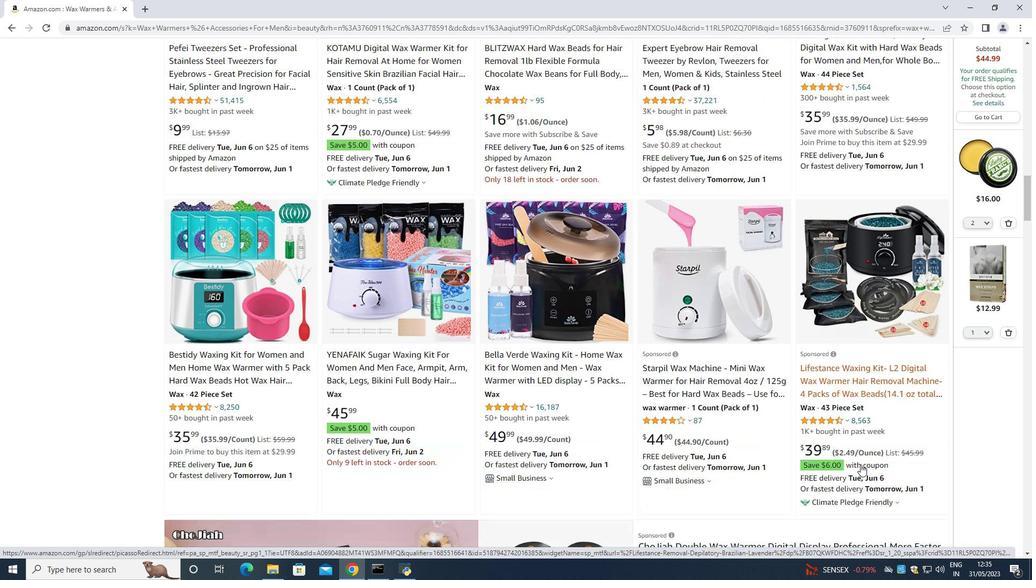 
Action: Mouse scrolled (861, 464) with delta (0, 0)
Screenshot: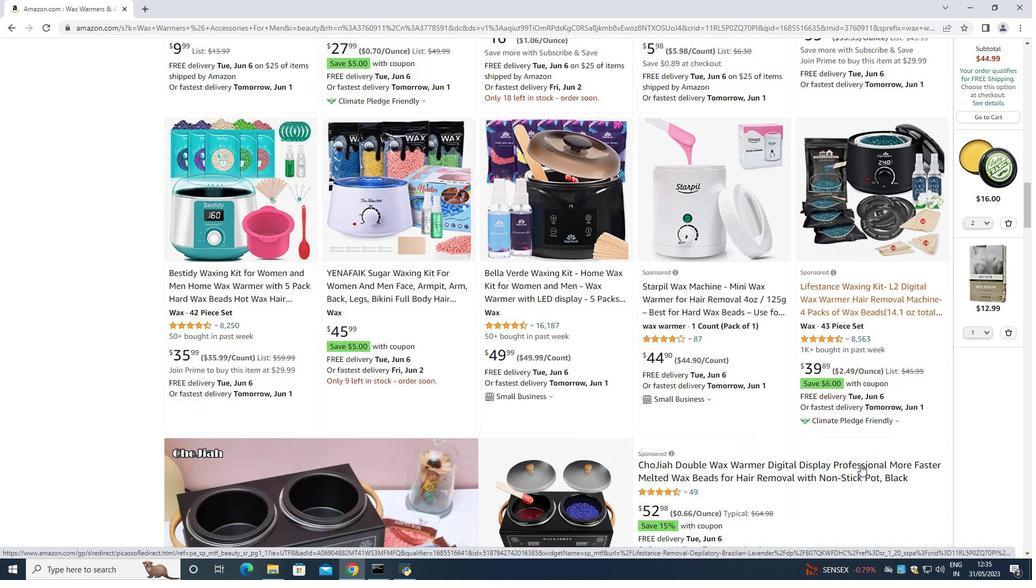 
Action: Mouse scrolled (861, 464) with delta (0, 0)
Screenshot: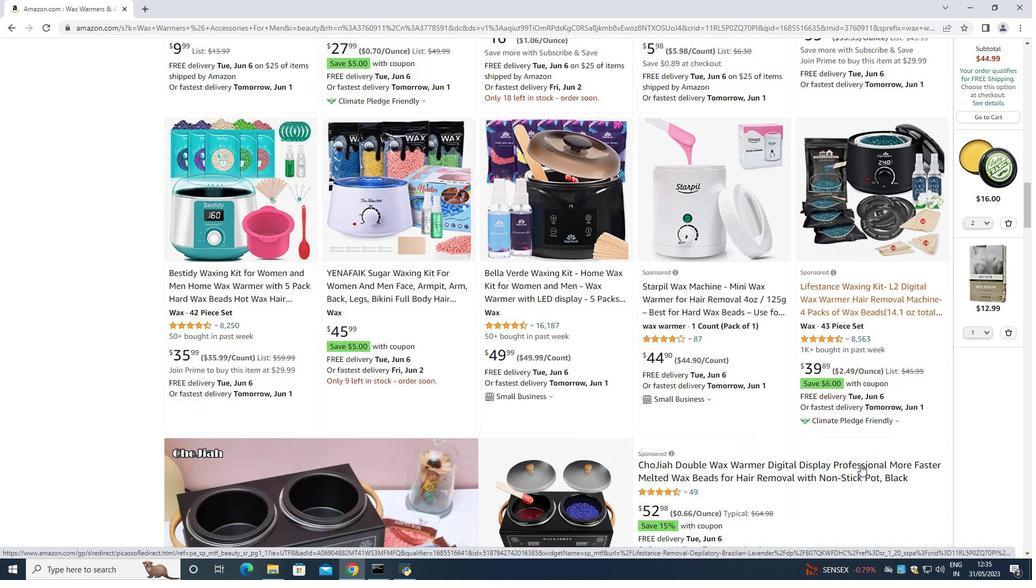 
Action: Mouse moved to (707, 301)
Screenshot: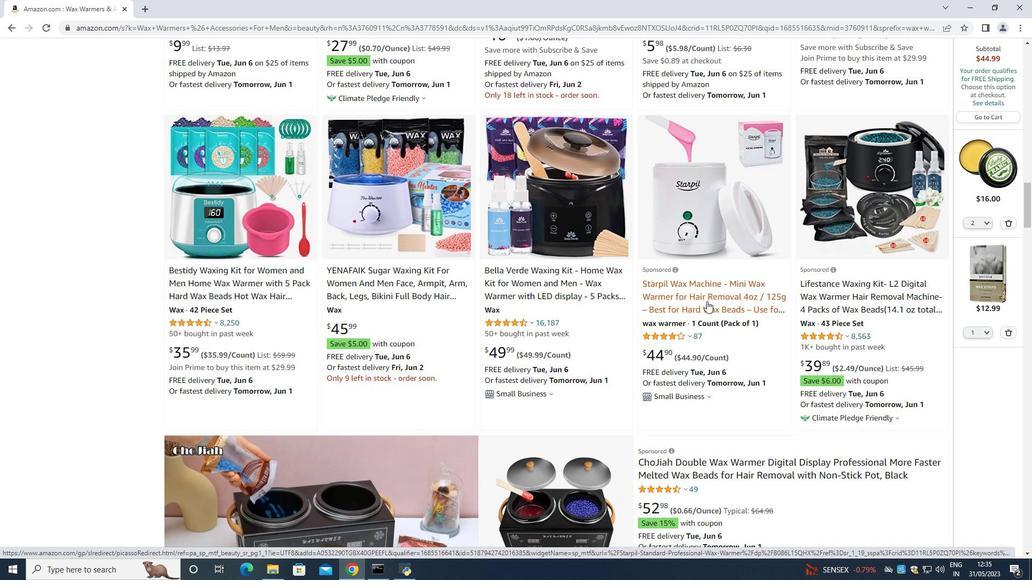 
Action: Mouse scrolled (707, 301) with delta (0, 0)
Screenshot: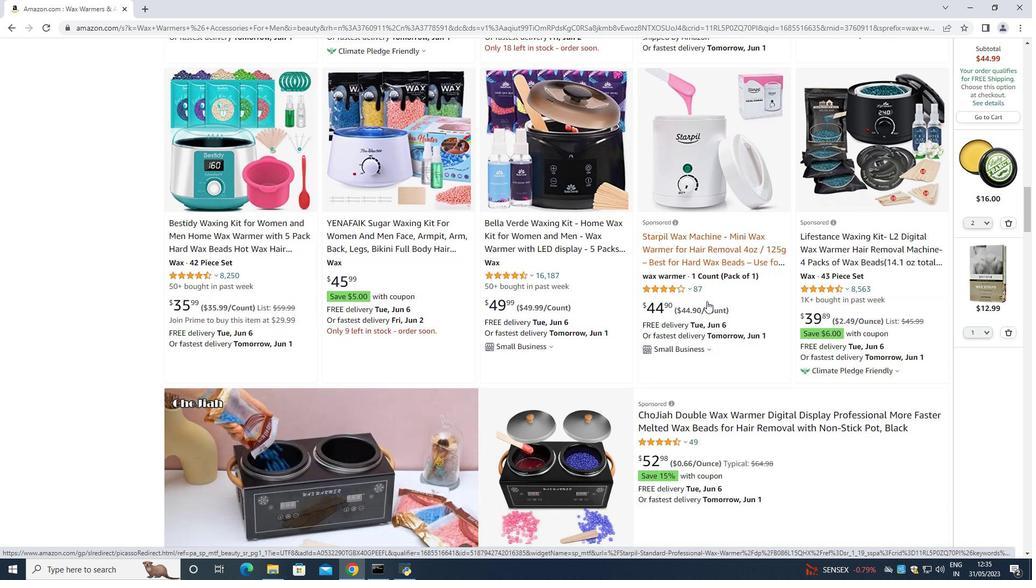 
Action: Mouse moved to (696, 303)
Screenshot: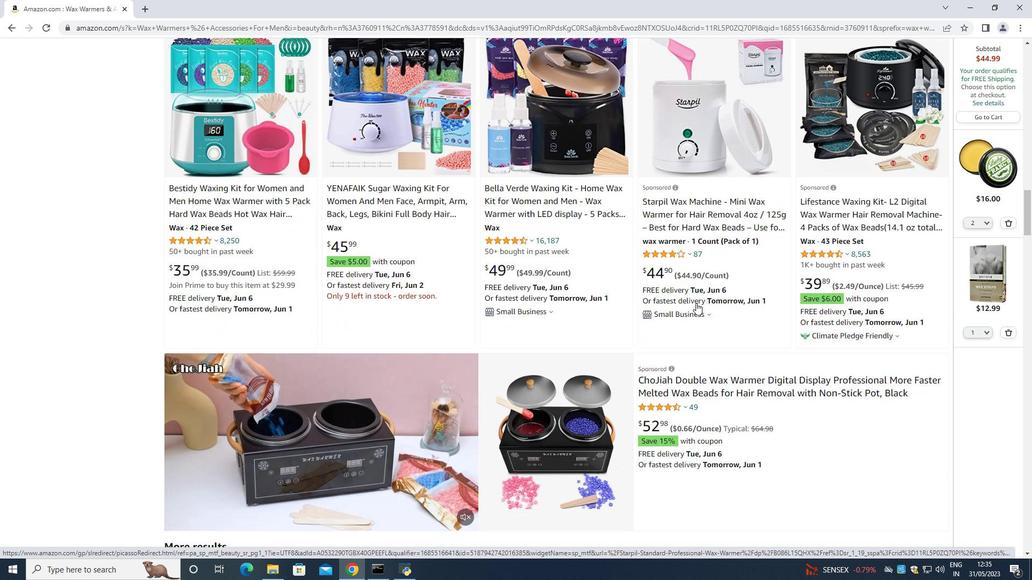 
Action: Mouse scrolled (706, 302) with delta (0, 0)
Screenshot: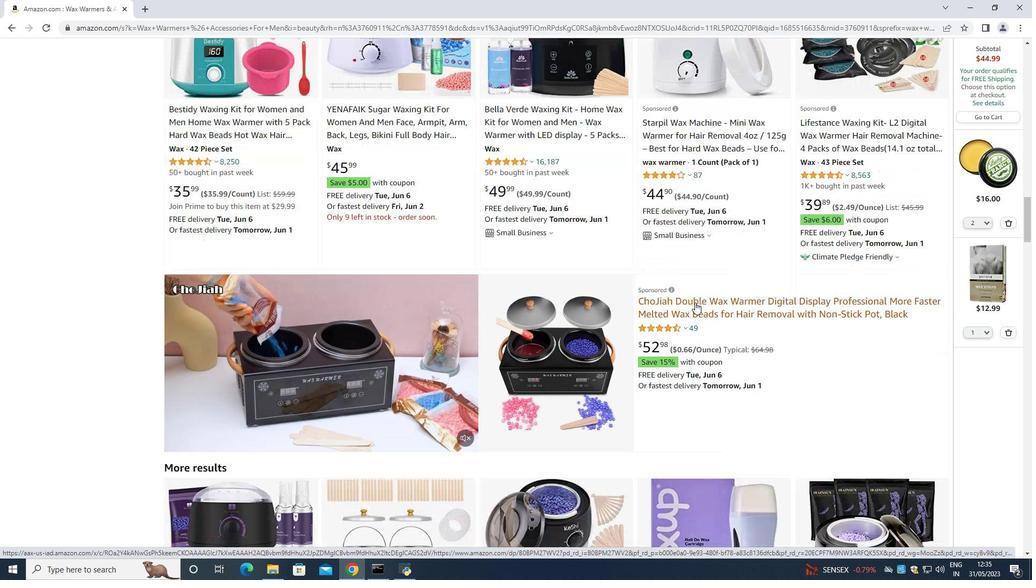 
Action: Mouse scrolled (698, 302) with delta (0, 0)
Screenshot: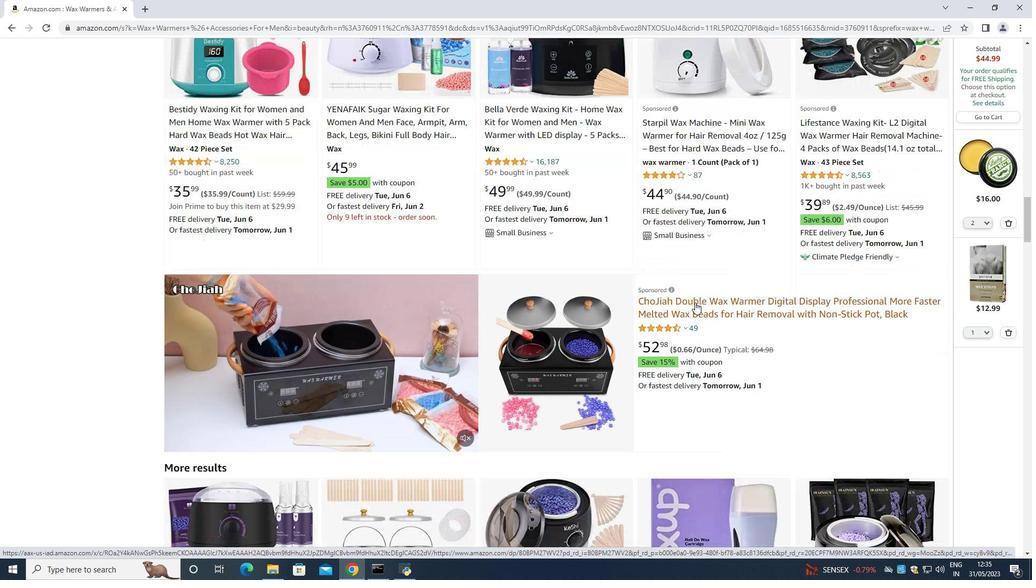 
Action: Mouse moved to (695, 302)
Screenshot: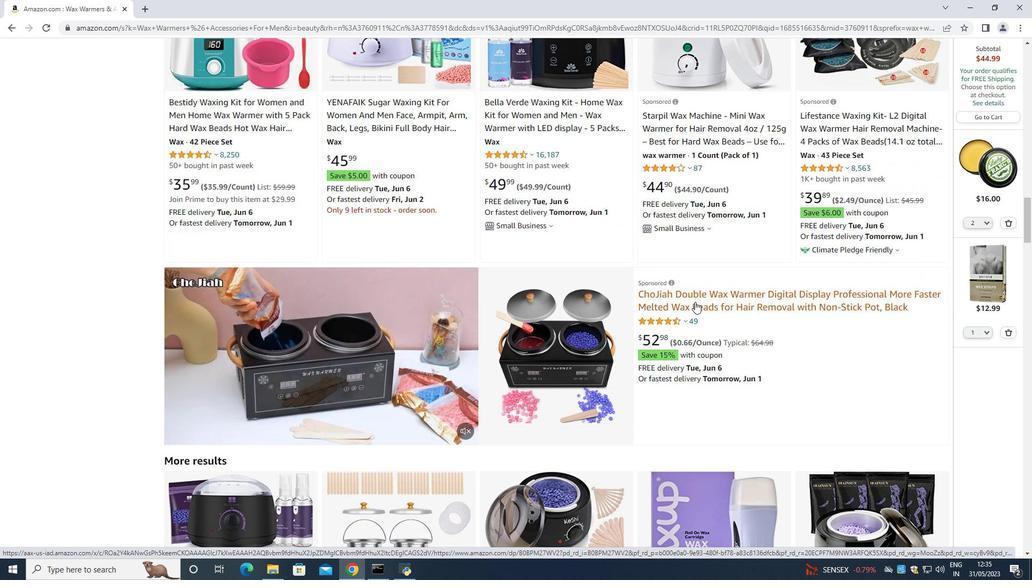 
Action: Mouse scrolled (695, 301) with delta (0, 0)
Screenshot: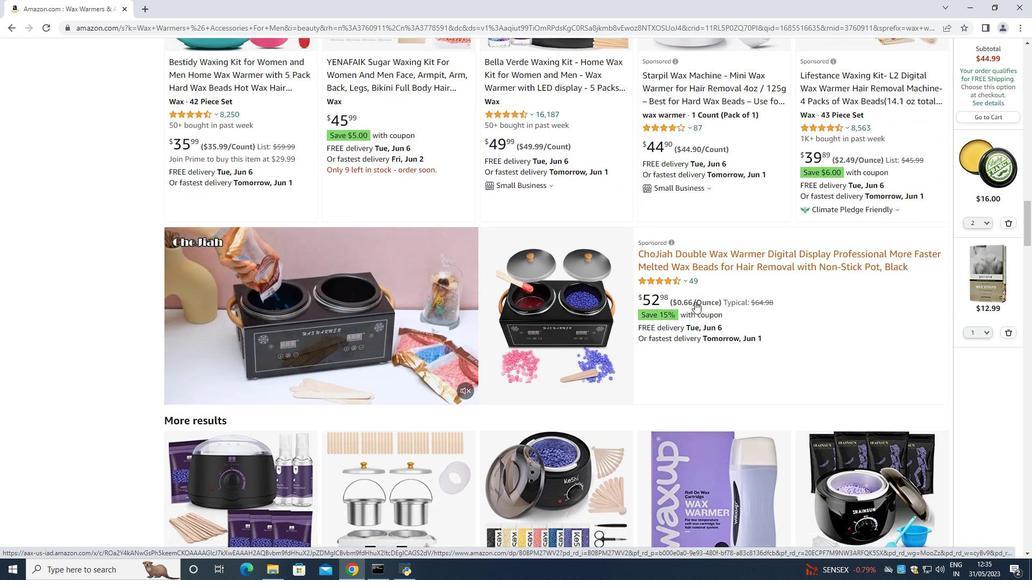 
Action: Mouse moved to (754, 266)
Screenshot: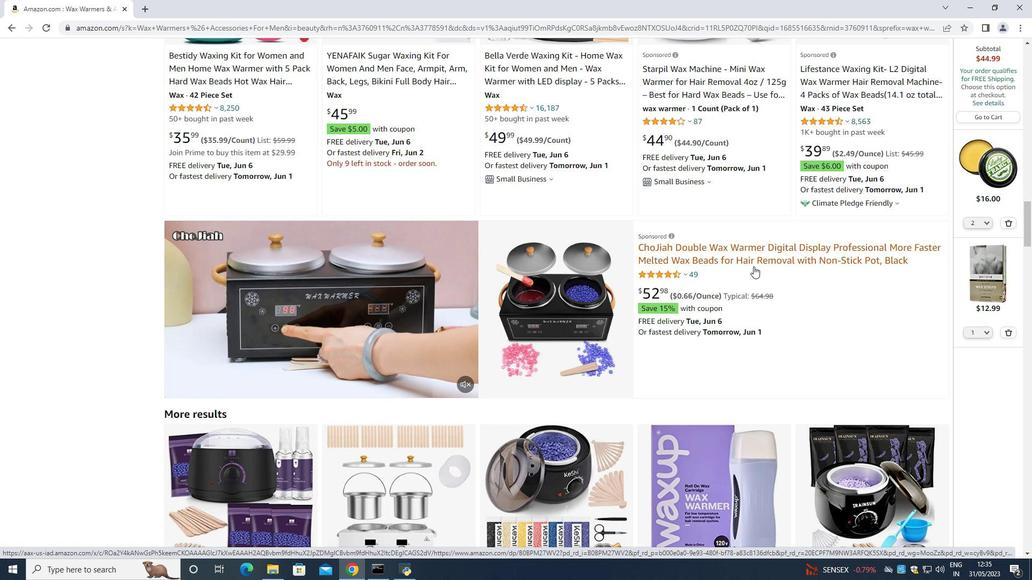 
Action: Mouse pressed left at (754, 266)
Screenshot: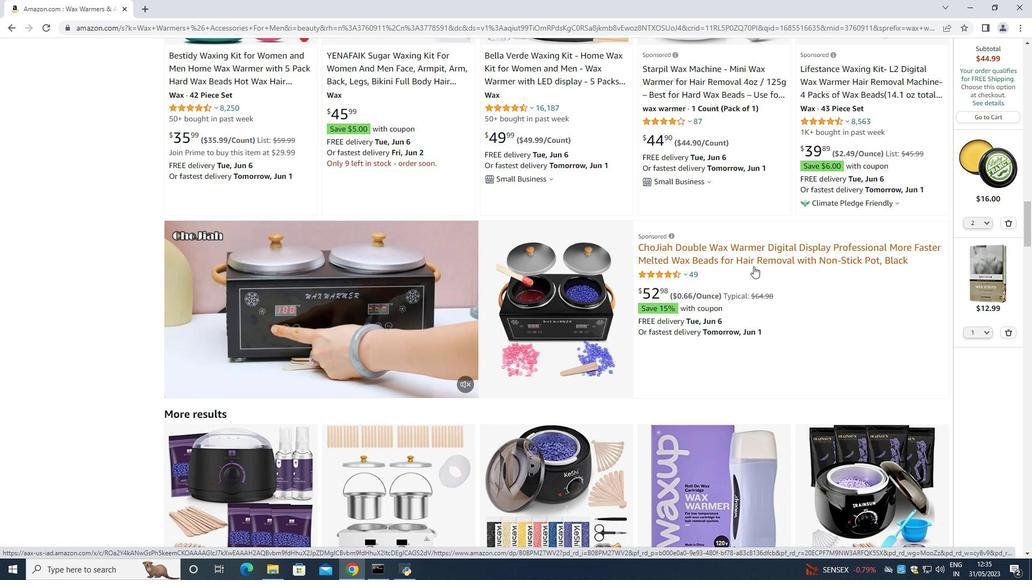 
Action: Mouse moved to (564, 272)
Screenshot: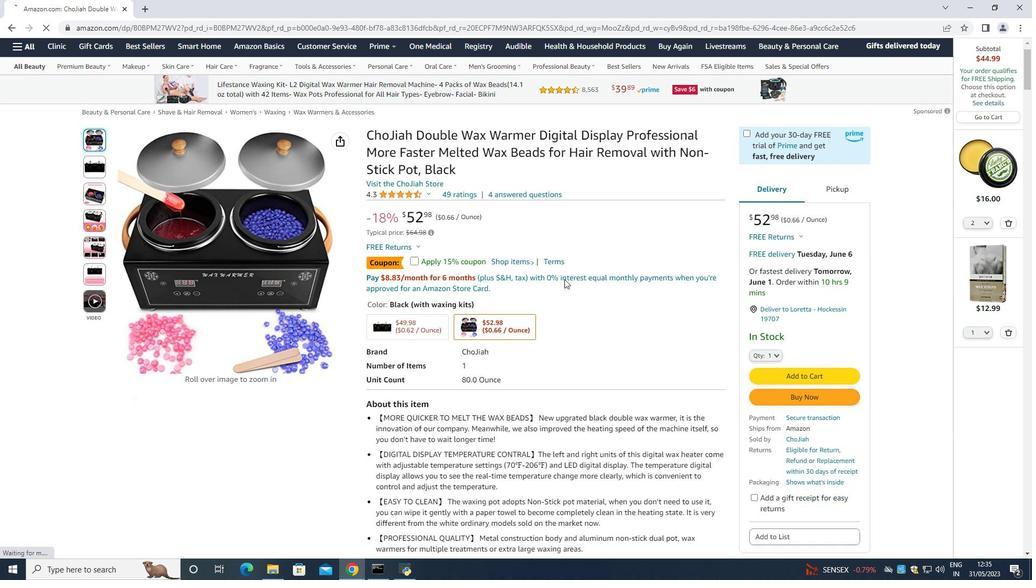 
Action: Mouse scrolled (564, 272) with delta (0, 0)
Screenshot: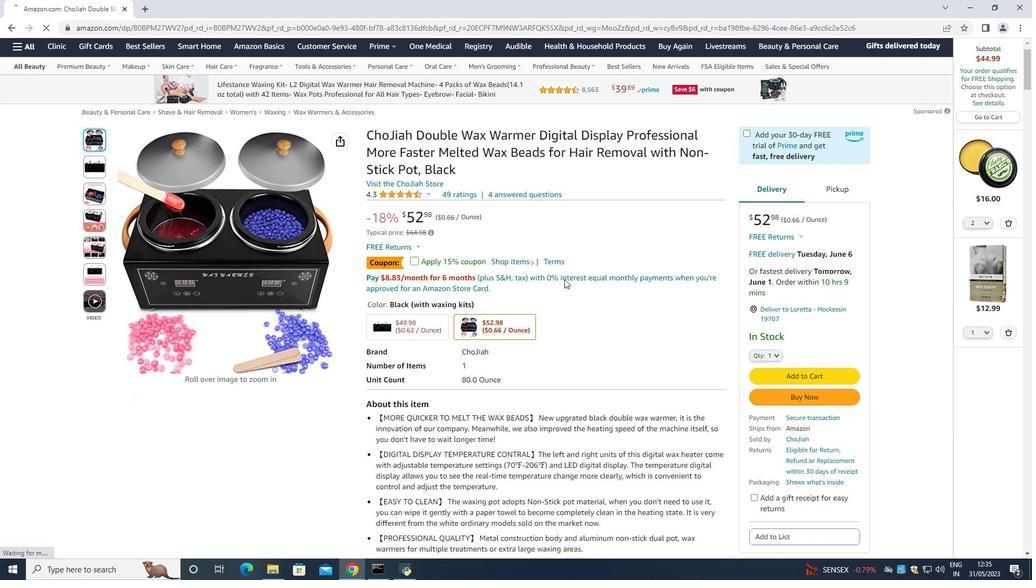 
Action: Mouse moved to (564, 280)
Screenshot: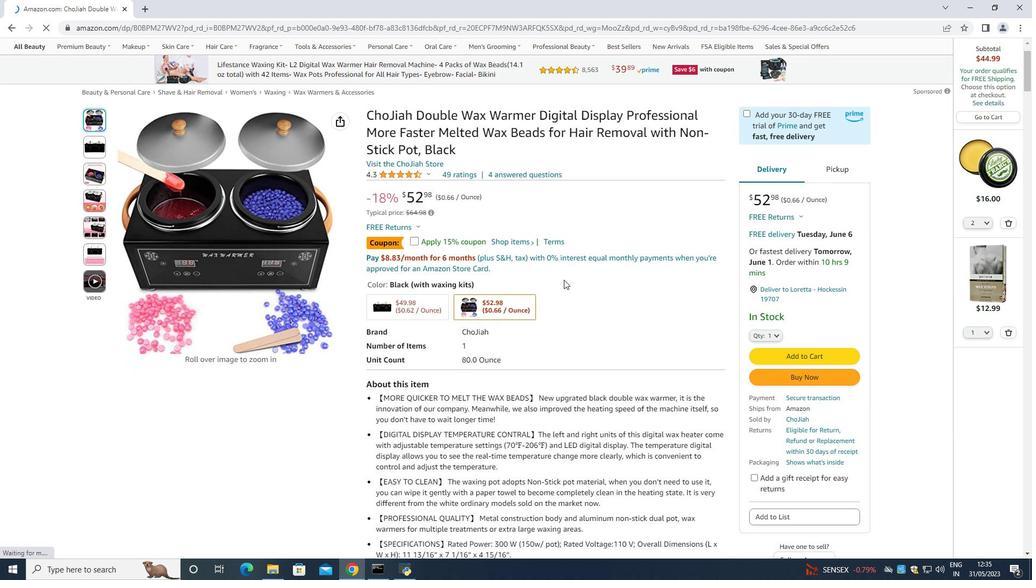 
Action: Mouse scrolled (564, 279) with delta (0, 0)
Screenshot: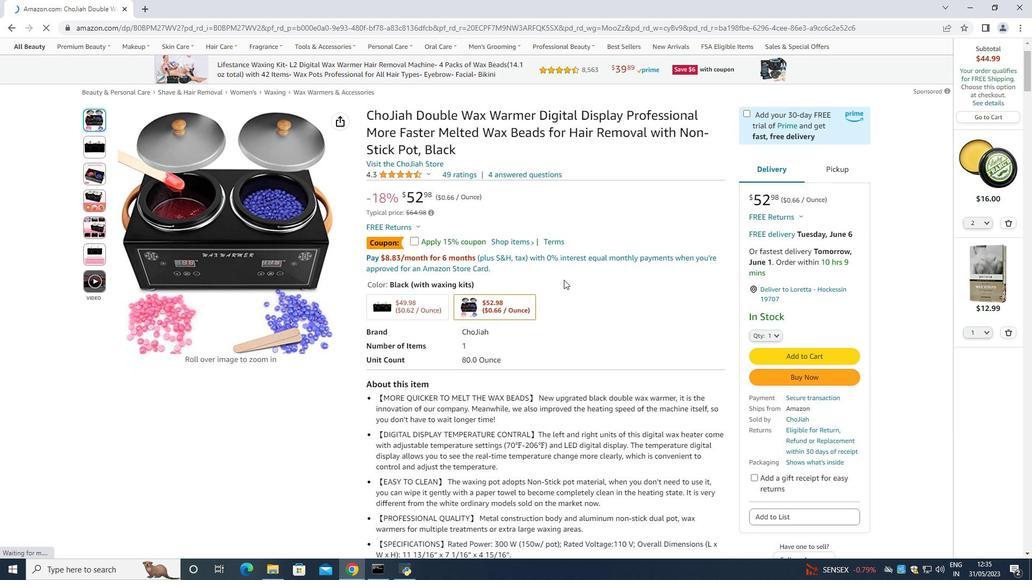 
Action: Mouse scrolled (564, 279) with delta (0, 0)
Screenshot: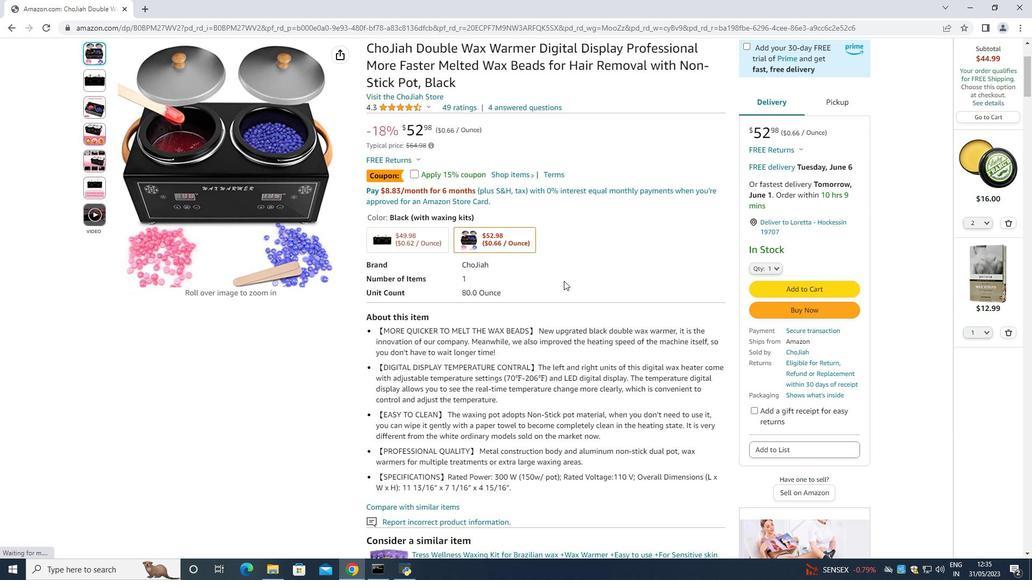 
Action: Mouse moved to (564, 281)
Screenshot: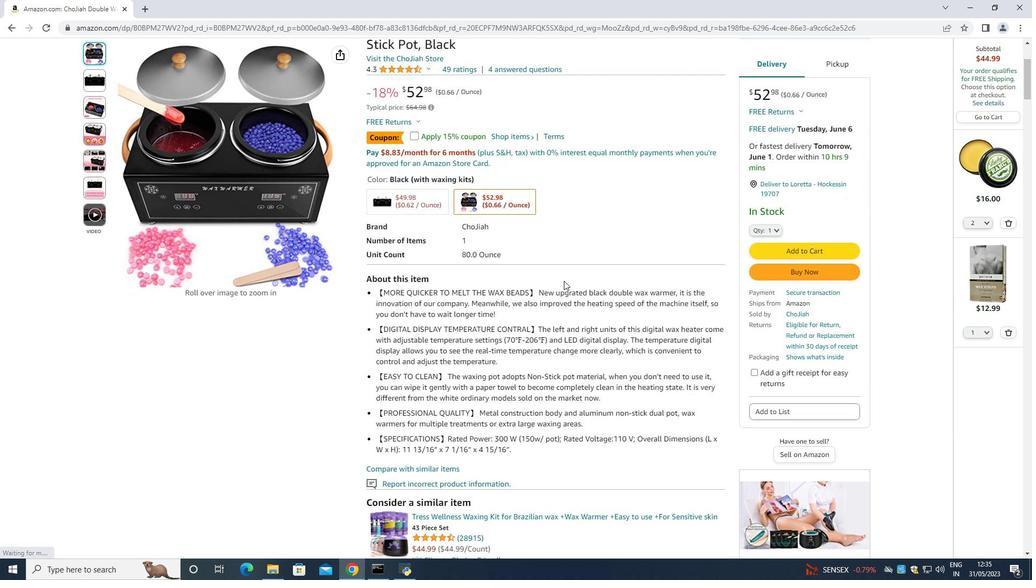 
Action: Mouse scrolled (564, 280) with delta (0, 0)
Screenshot: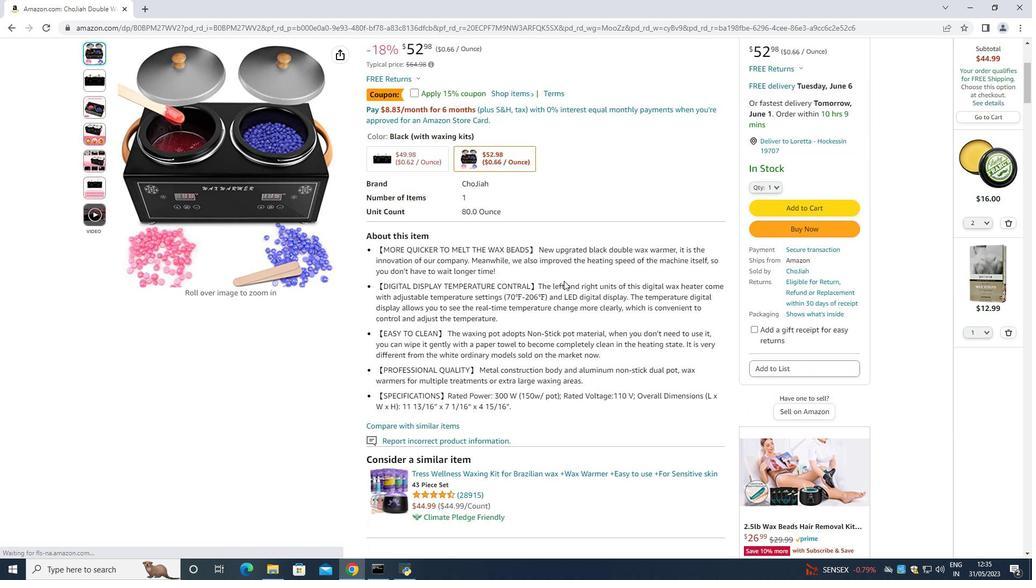 
Action: Mouse scrolled (564, 280) with delta (0, 0)
Screenshot: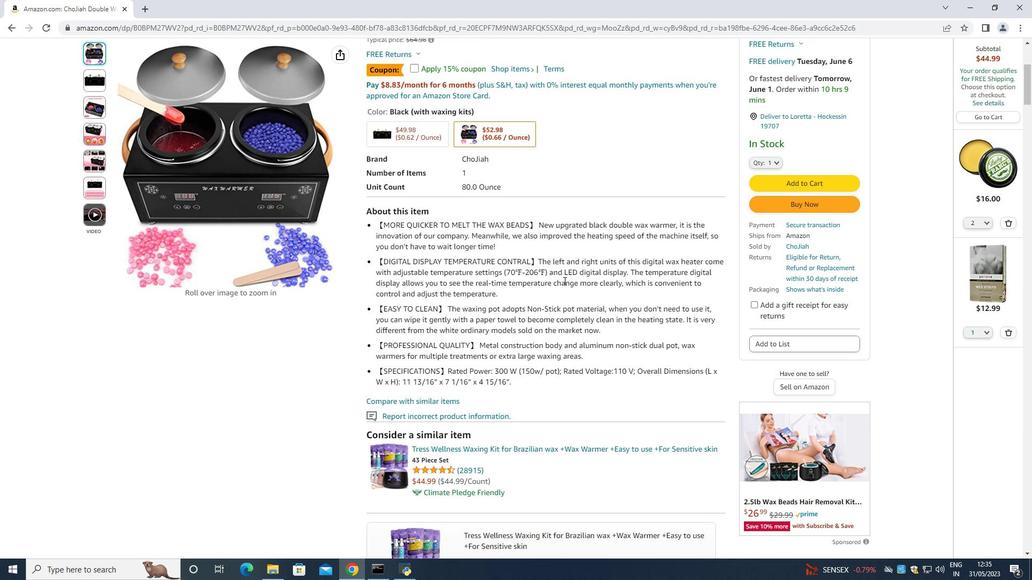 
Action: Mouse moved to (563, 281)
Screenshot: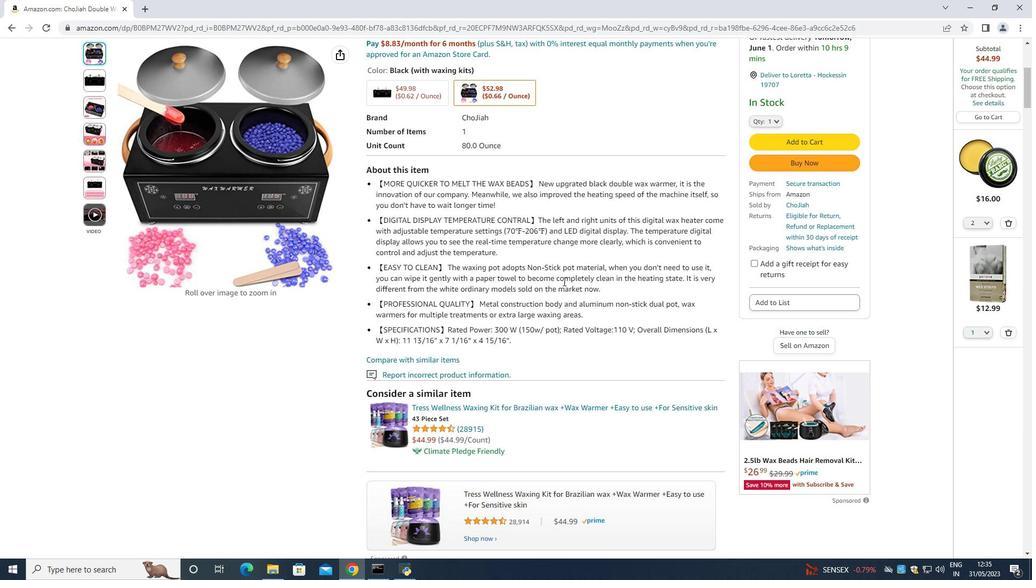 
Action: Mouse scrolled (563, 281) with delta (0, 0)
Screenshot: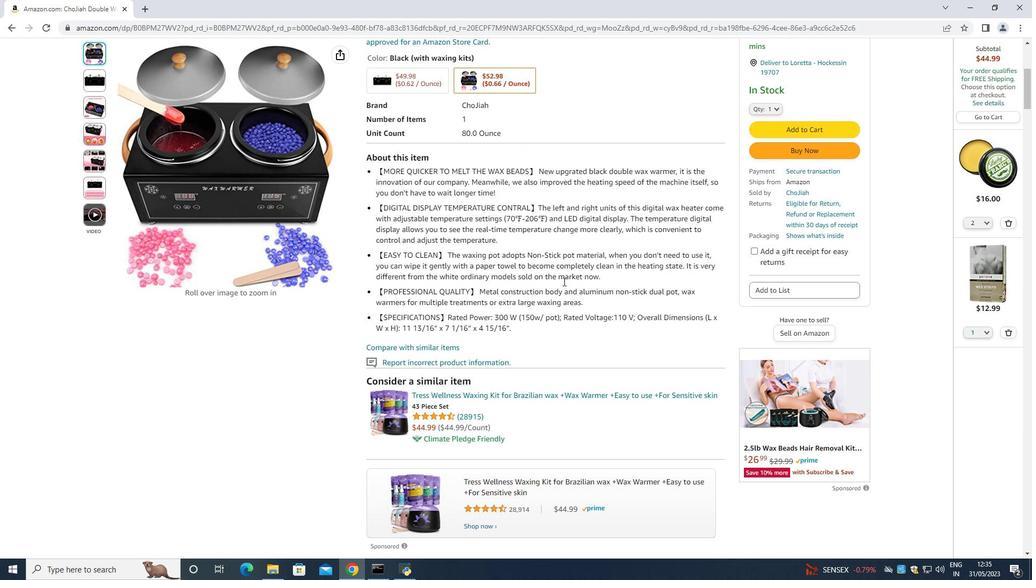 
Action: Mouse scrolled (563, 281) with delta (0, 0)
Screenshot: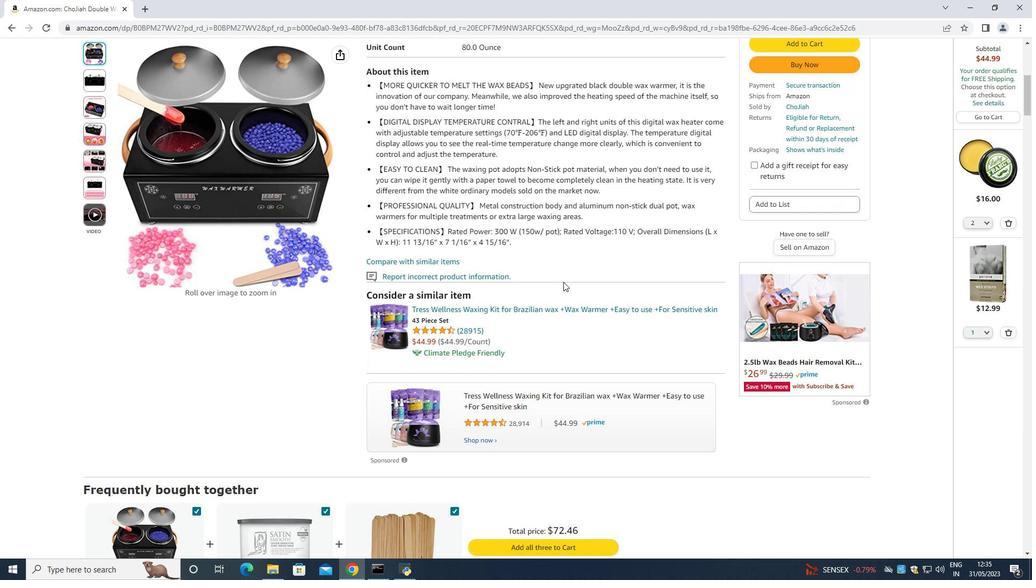 
Action: Mouse moved to (563, 282)
Screenshot: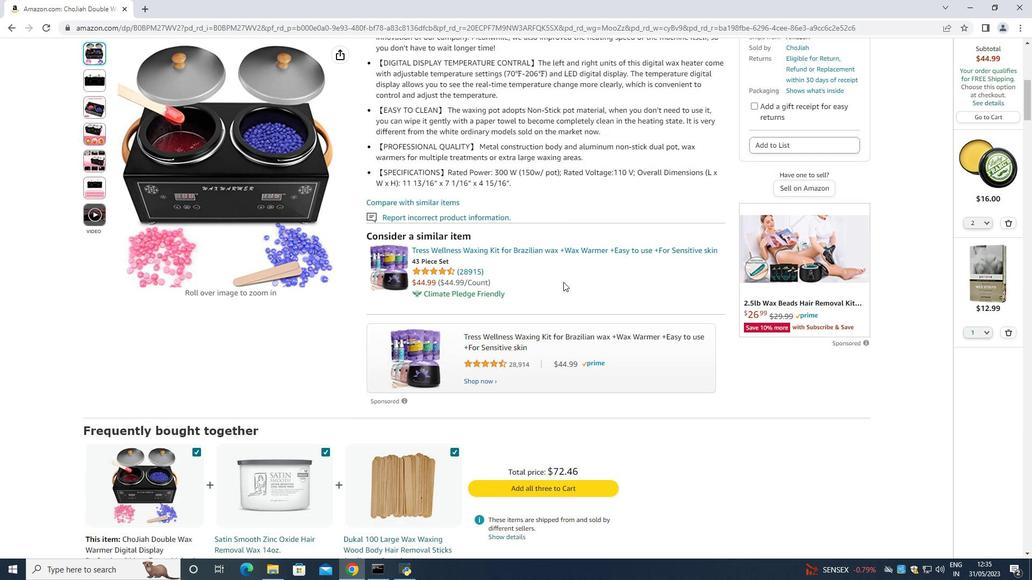 
Action: Mouse scrolled (563, 281) with delta (0, 0)
